 Task: Develop a website for a storytelling podcast, featuring engaging narratives and listener contributions.
Action: Mouse moved to (859, 353)
Screenshot: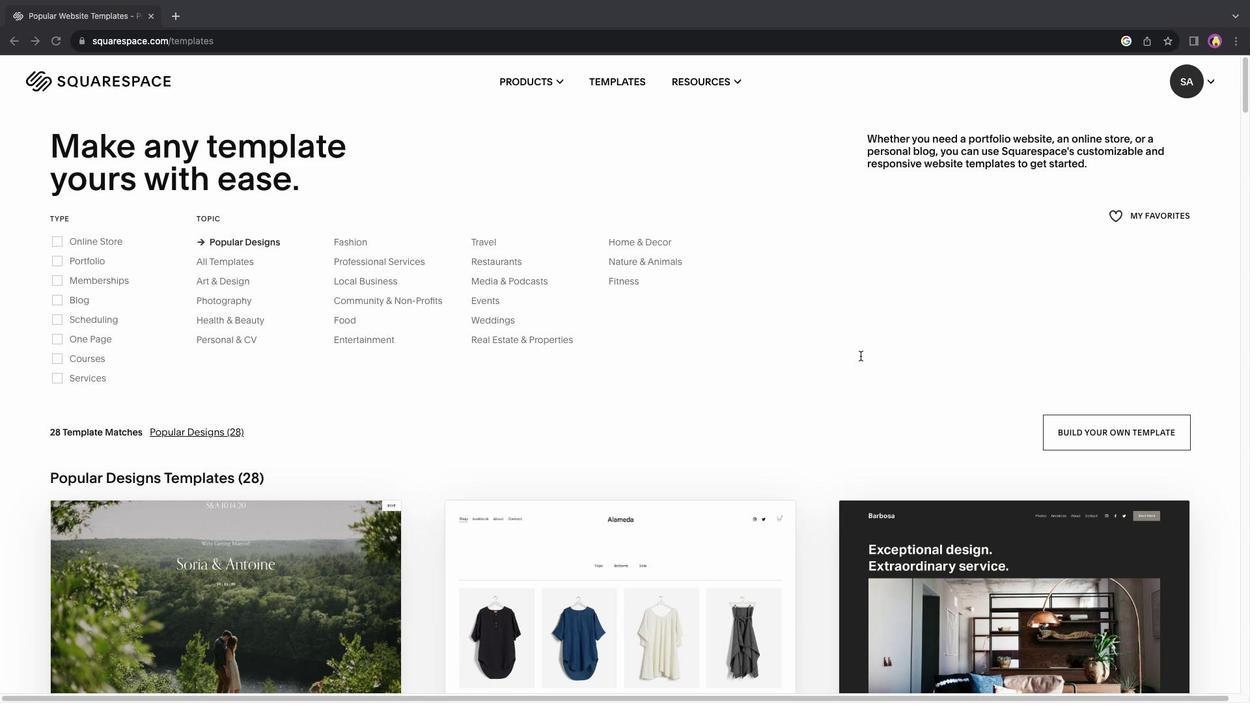 
Action: Mouse pressed left at (859, 353)
Screenshot: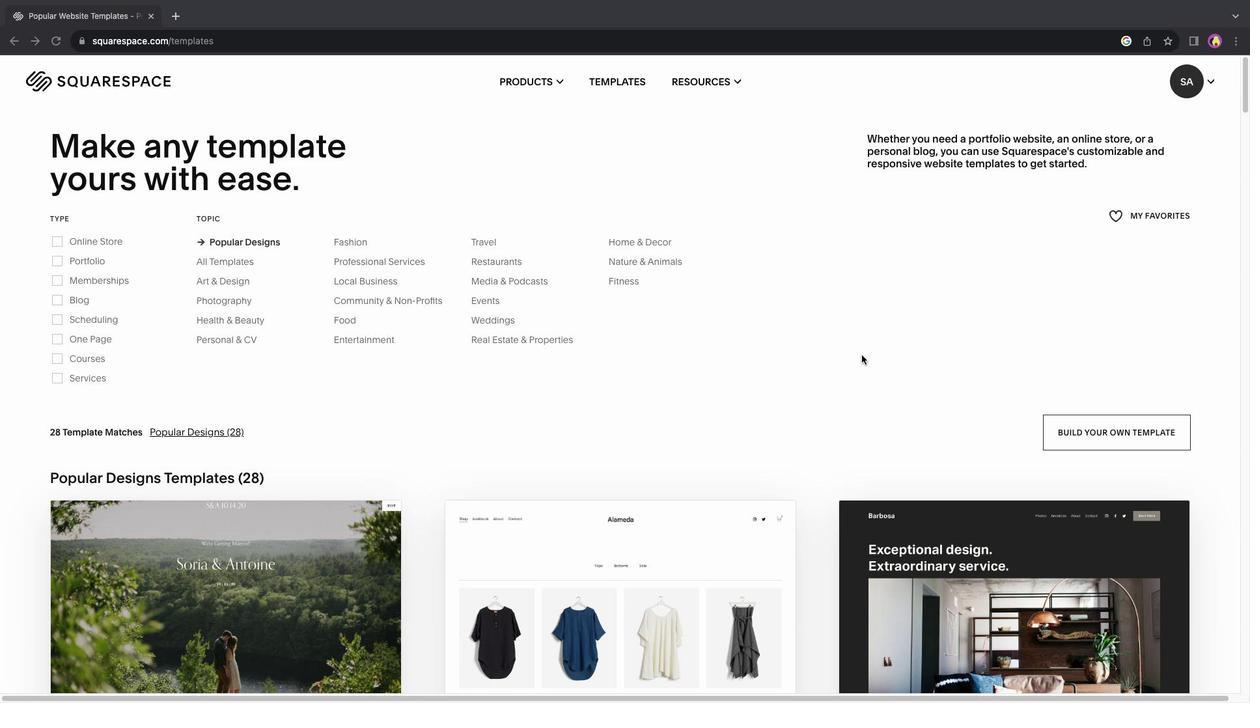 
Action: Mouse moved to (346, 281)
Screenshot: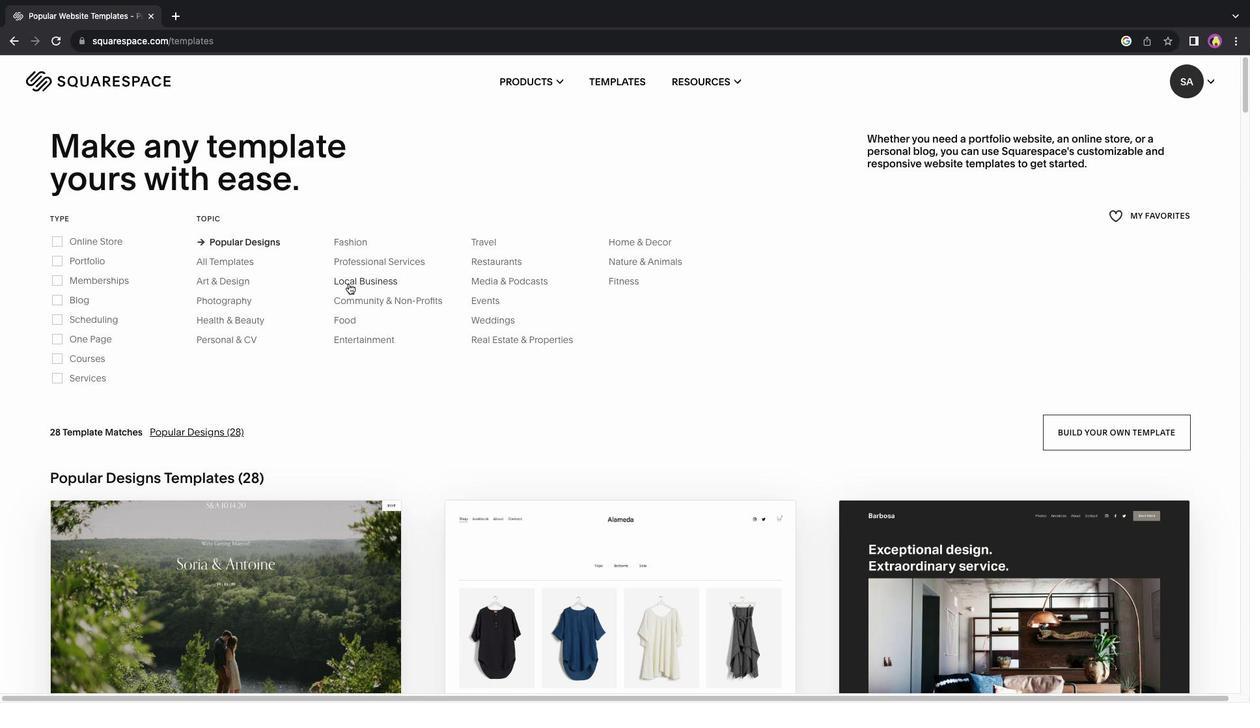 
Action: Mouse scrolled (346, 281) with delta (-1, -1)
Screenshot: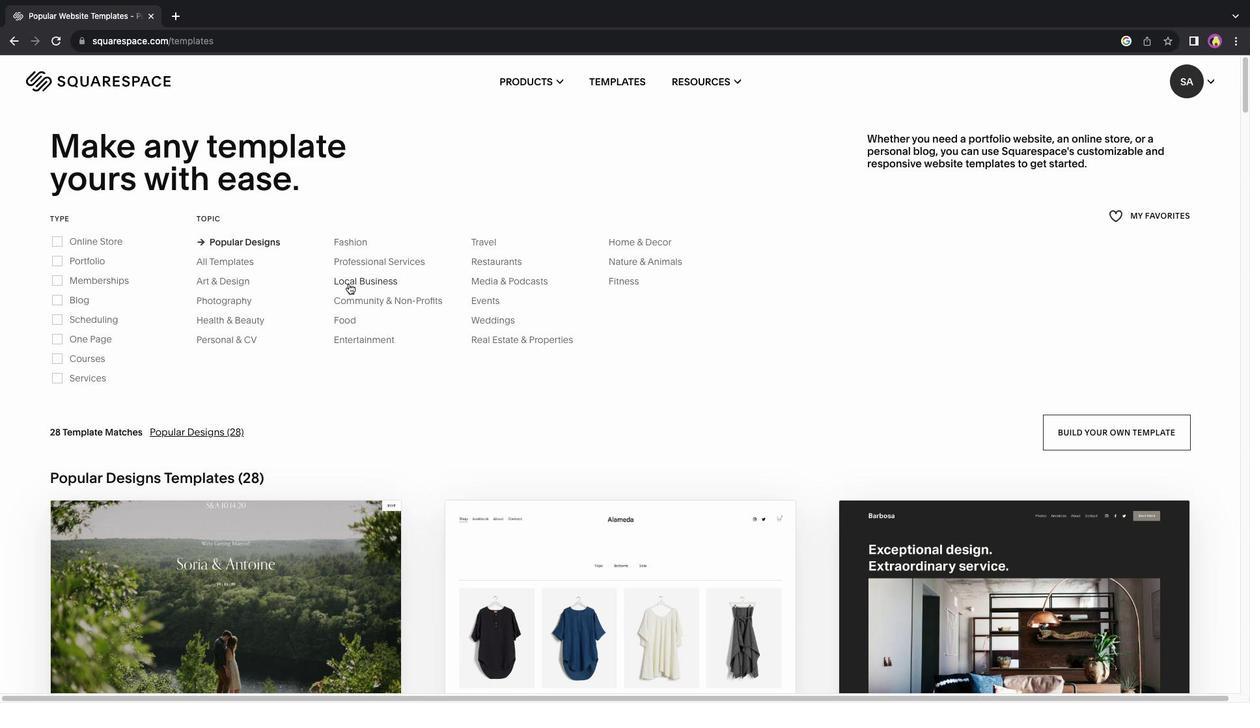 
Action: Mouse scrolled (346, 281) with delta (-1, -1)
Screenshot: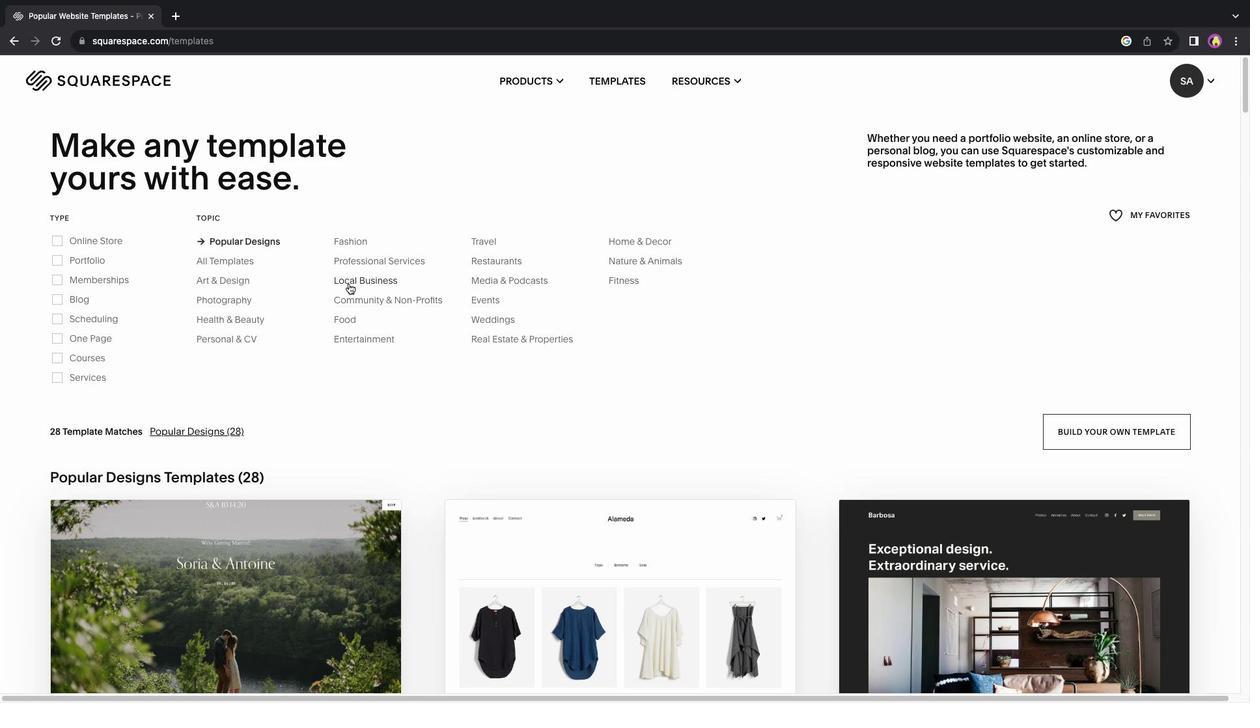 
Action: Mouse moved to (507, 266)
Screenshot: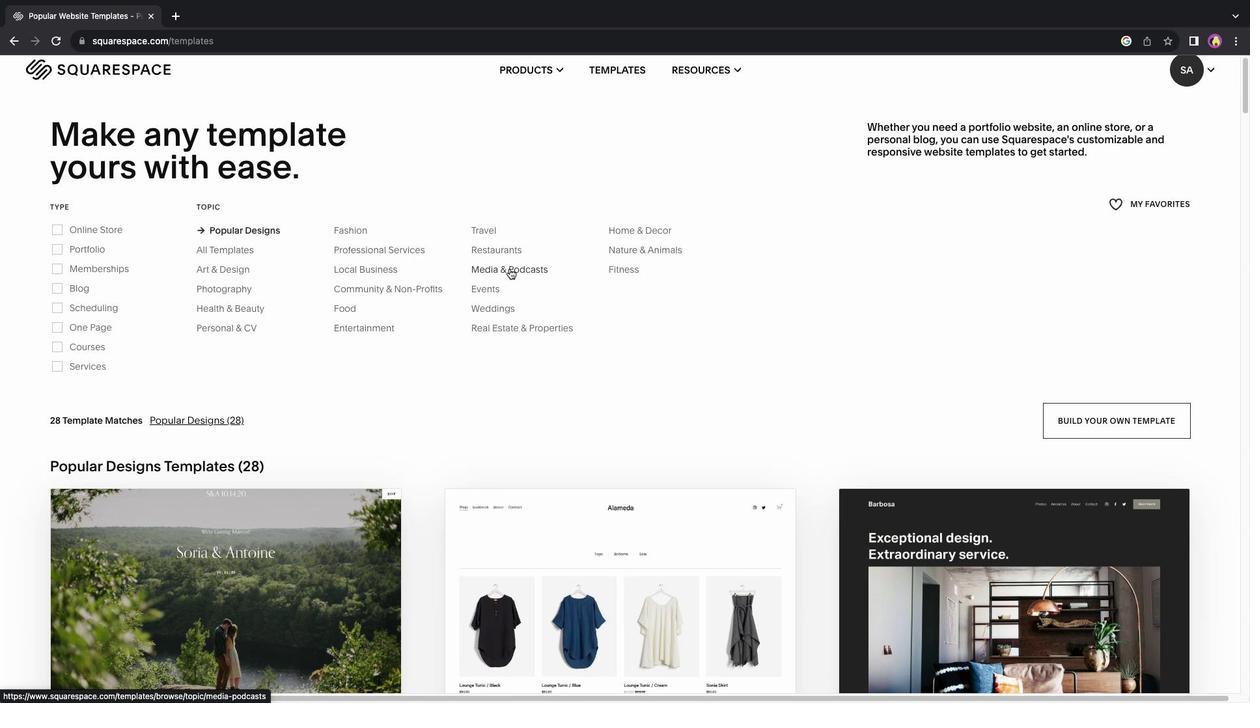 
Action: Mouse pressed left at (507, 266)
Screenshot: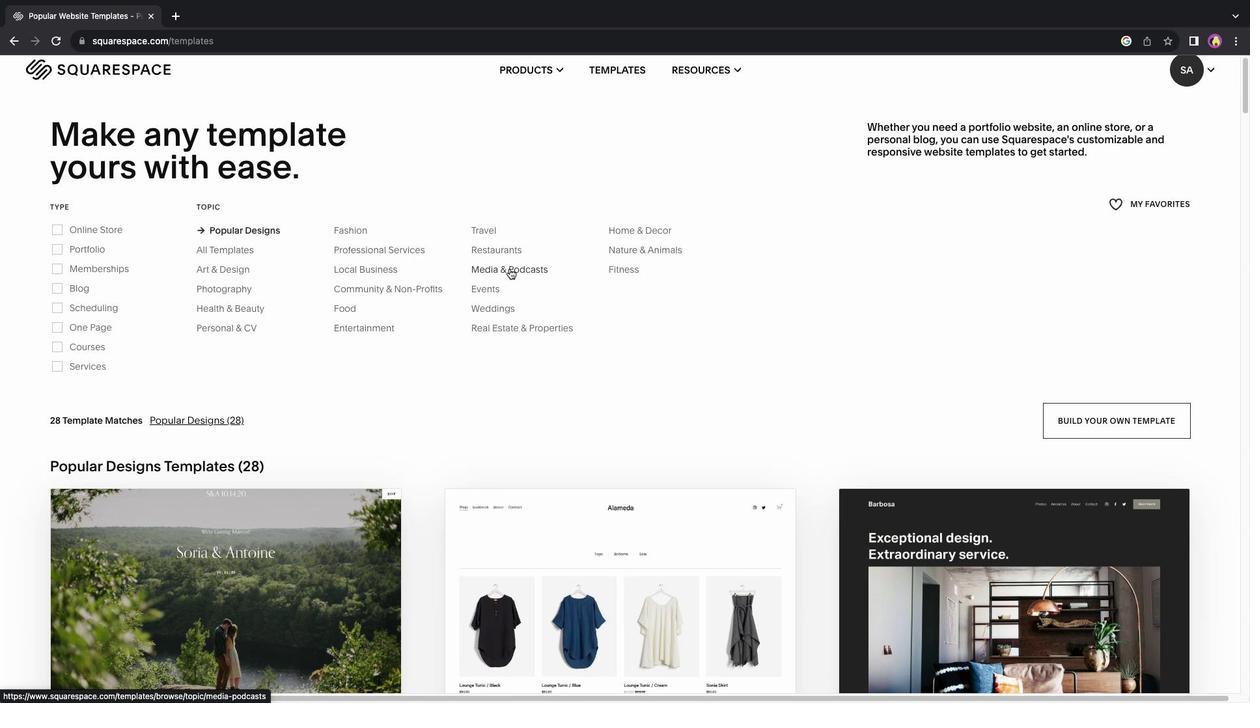 
Action: Mouse moved to (51, 287)
Screenshot: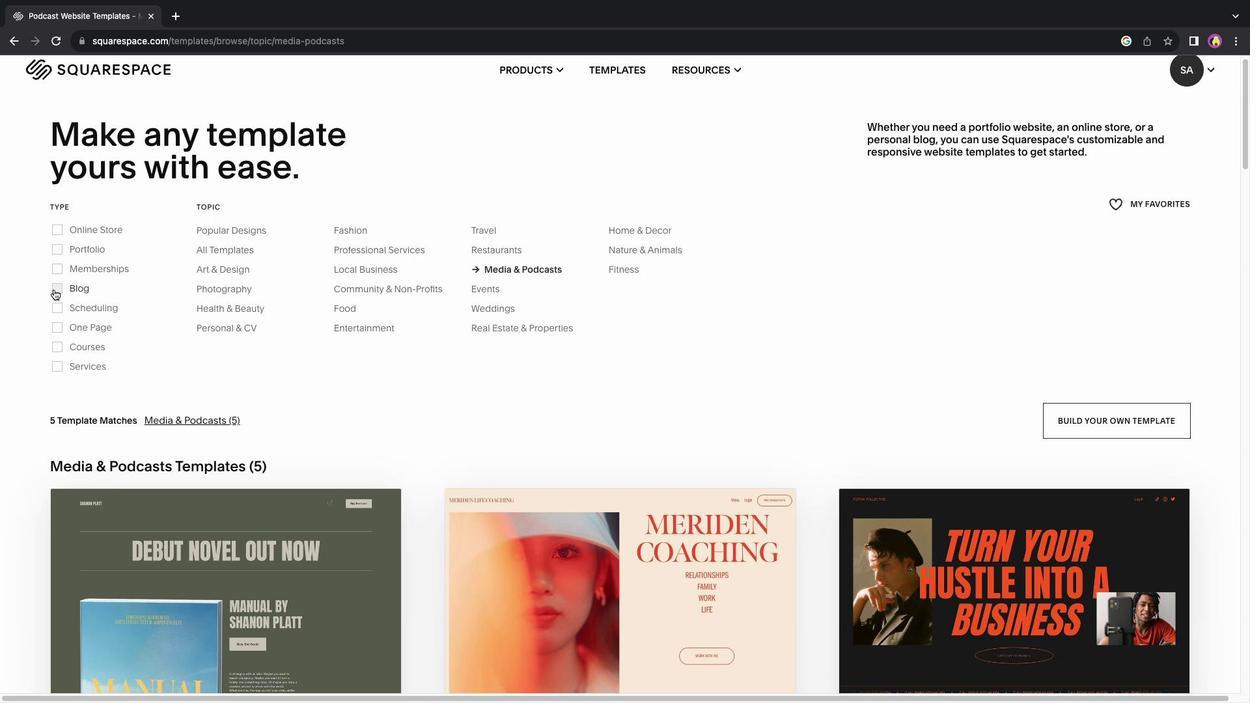 
Action: Mouse pressed left at (51, 287)
Screenshot: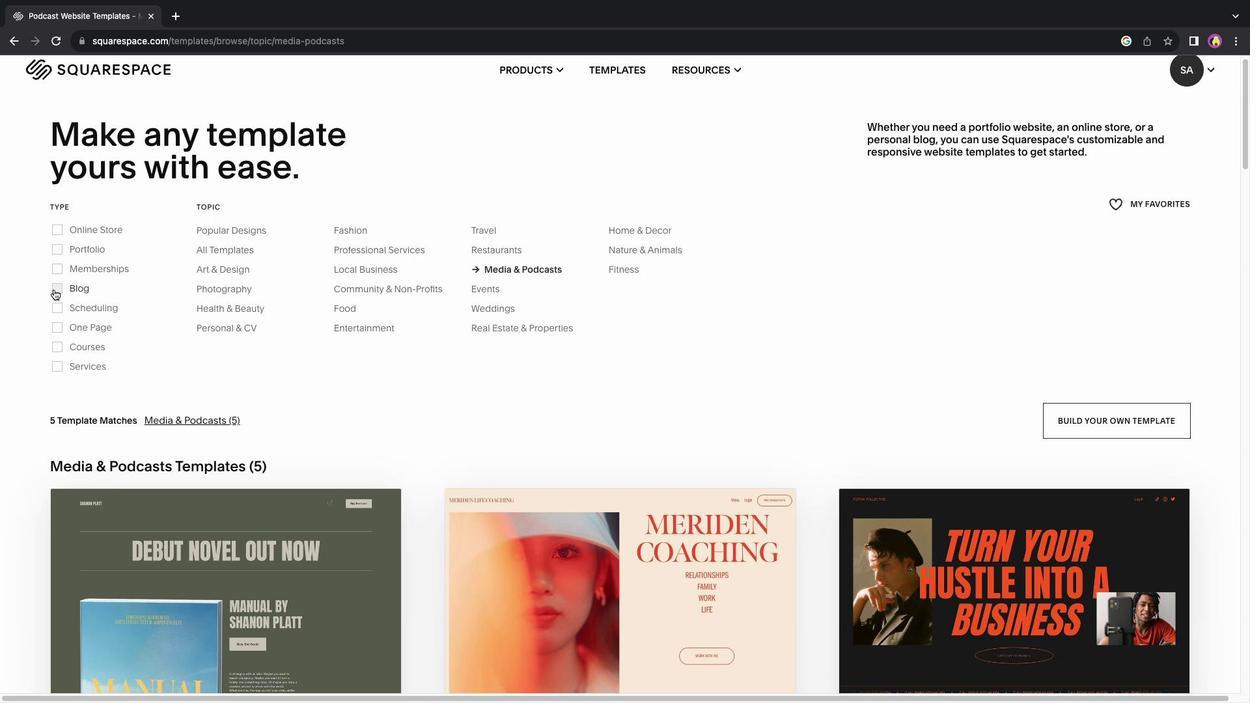 
Action: Mouse moved to (397, 332)
Screenshot: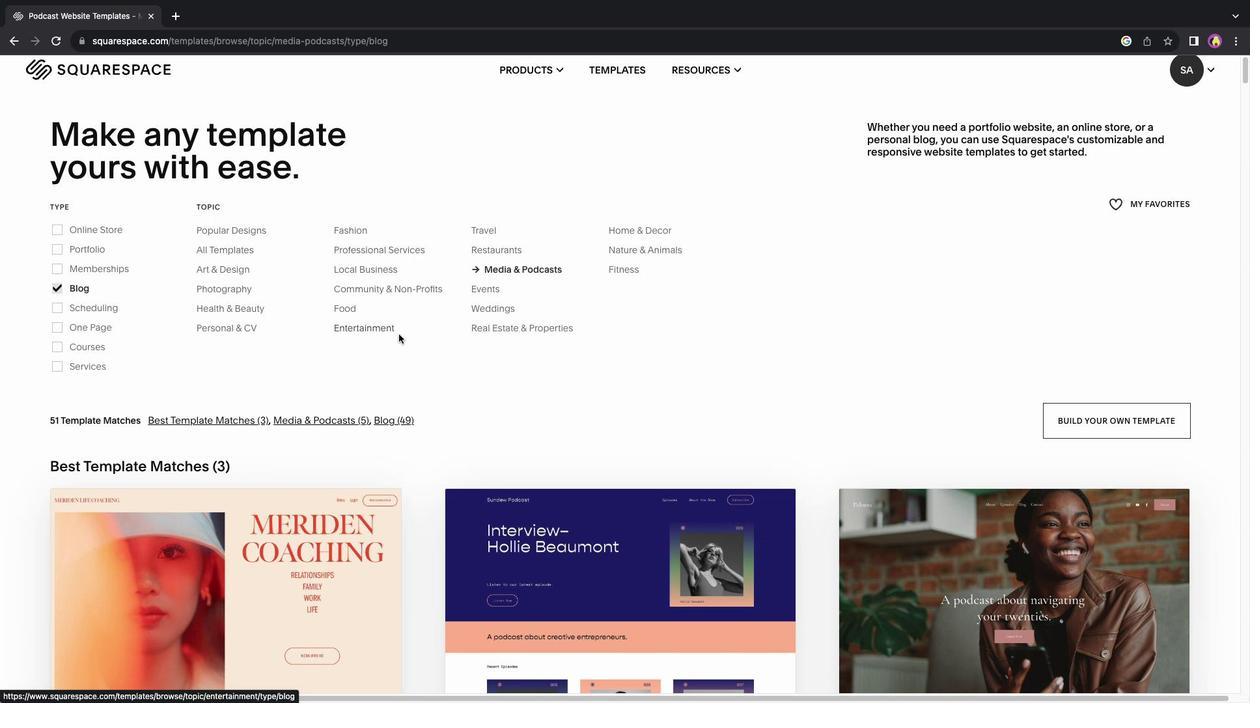 
Action: Mouse scrolled (397, 332) with delta (-1, -1)
Screenshot: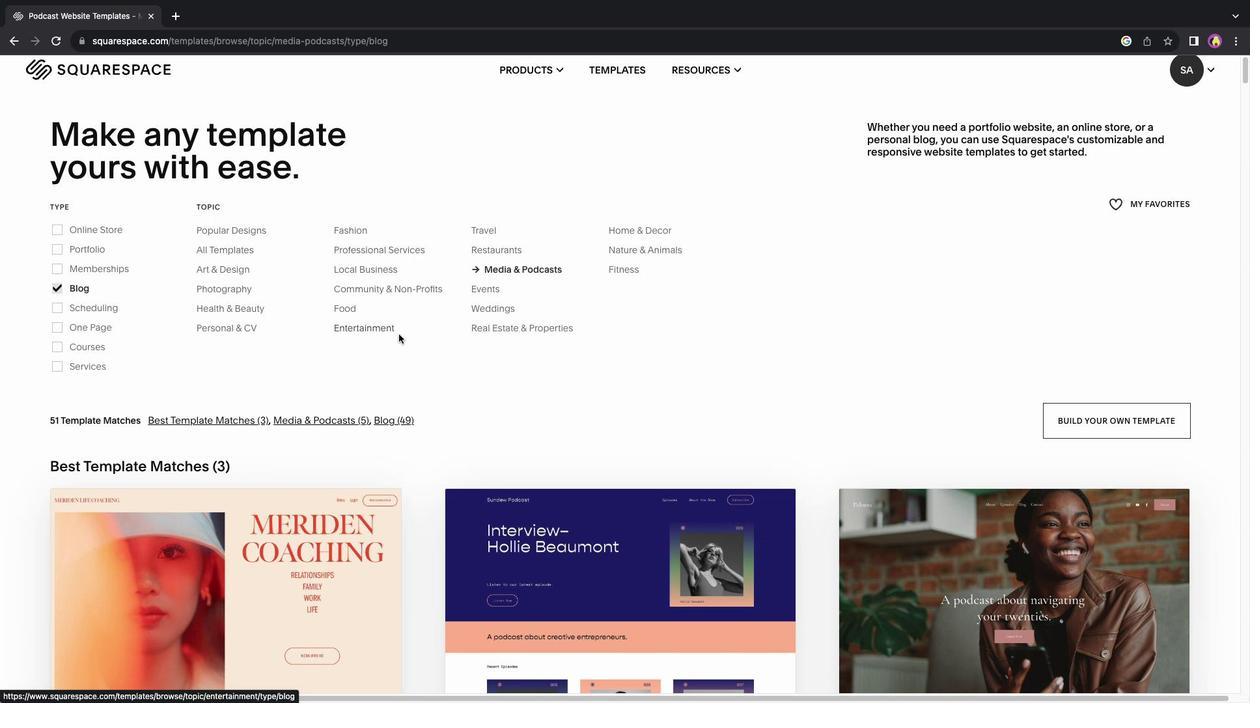 
Action: Mouse scrolled (397, 332) with delta (-1, -1)
Screenshot: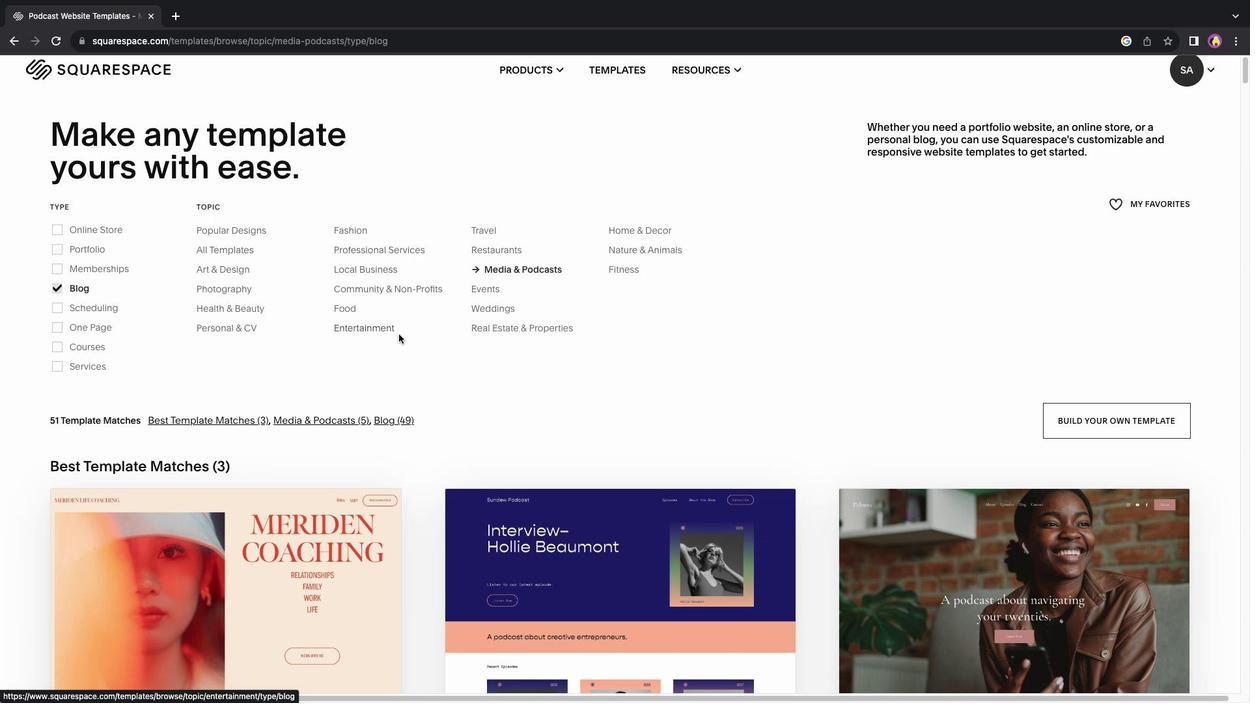 
Action: Mouse scrolled (397, 332) with delta (-1, -3)
Screenshot: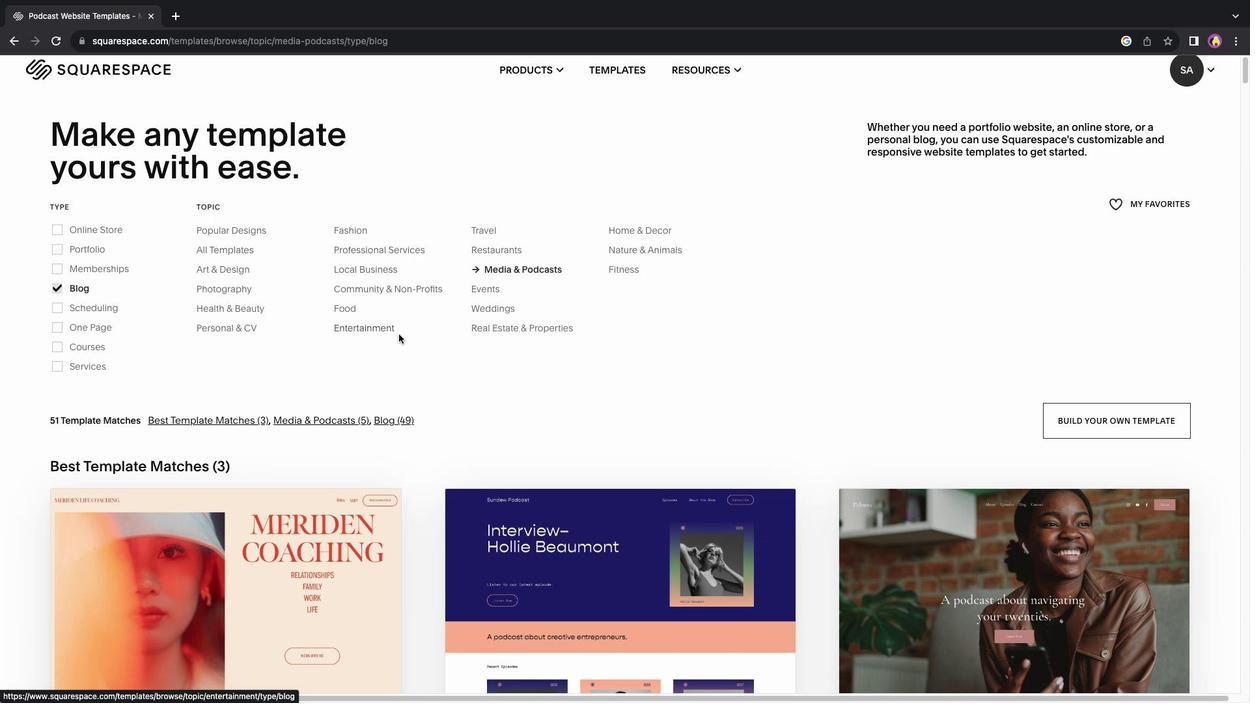 
Action: Mouse scrolled (397, 332) with delta (-1, -4)
Screenshot: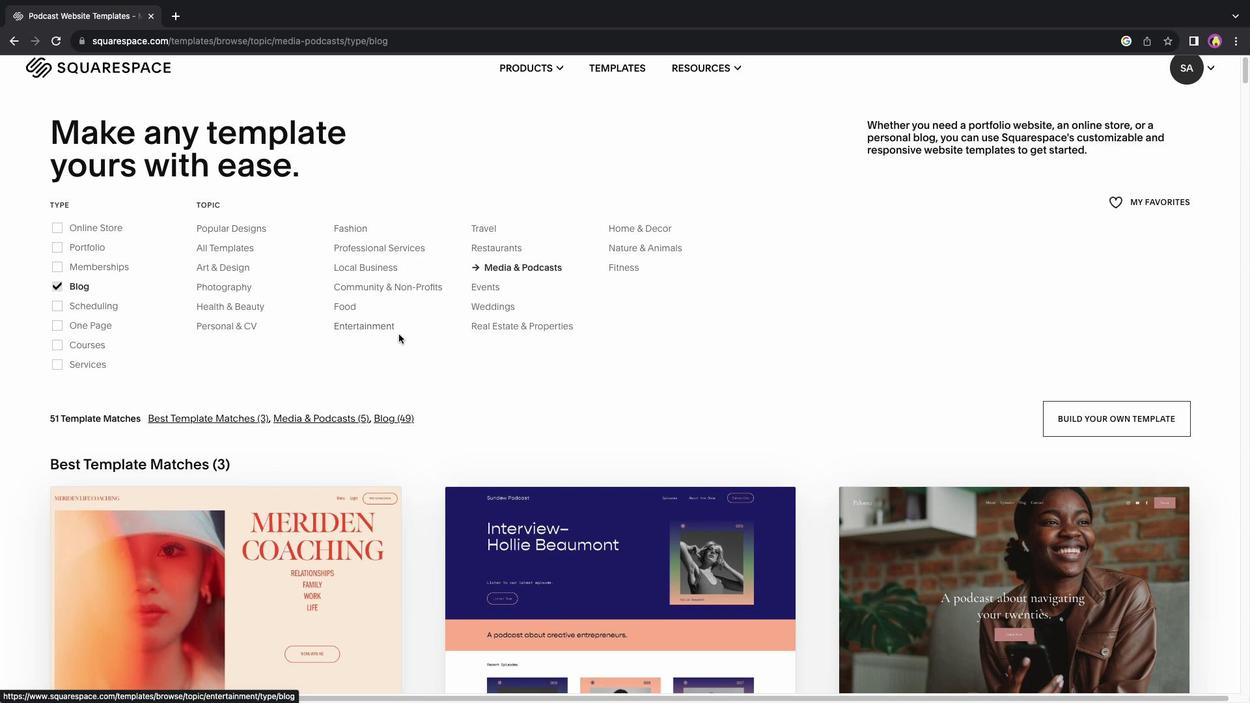 
Action: Mouse scrolled (397, 332) with delta (-1, -4)
Screenshot: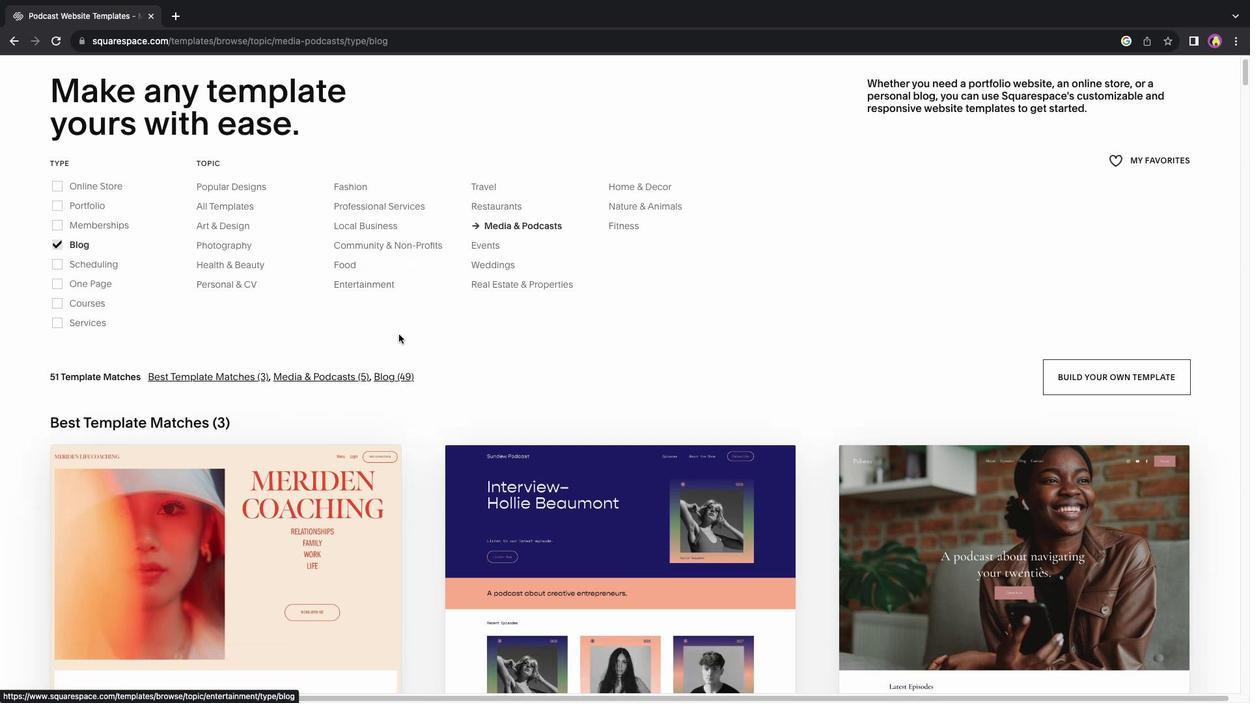 
Action: Mouse moved to (384, 315)
Screenshot: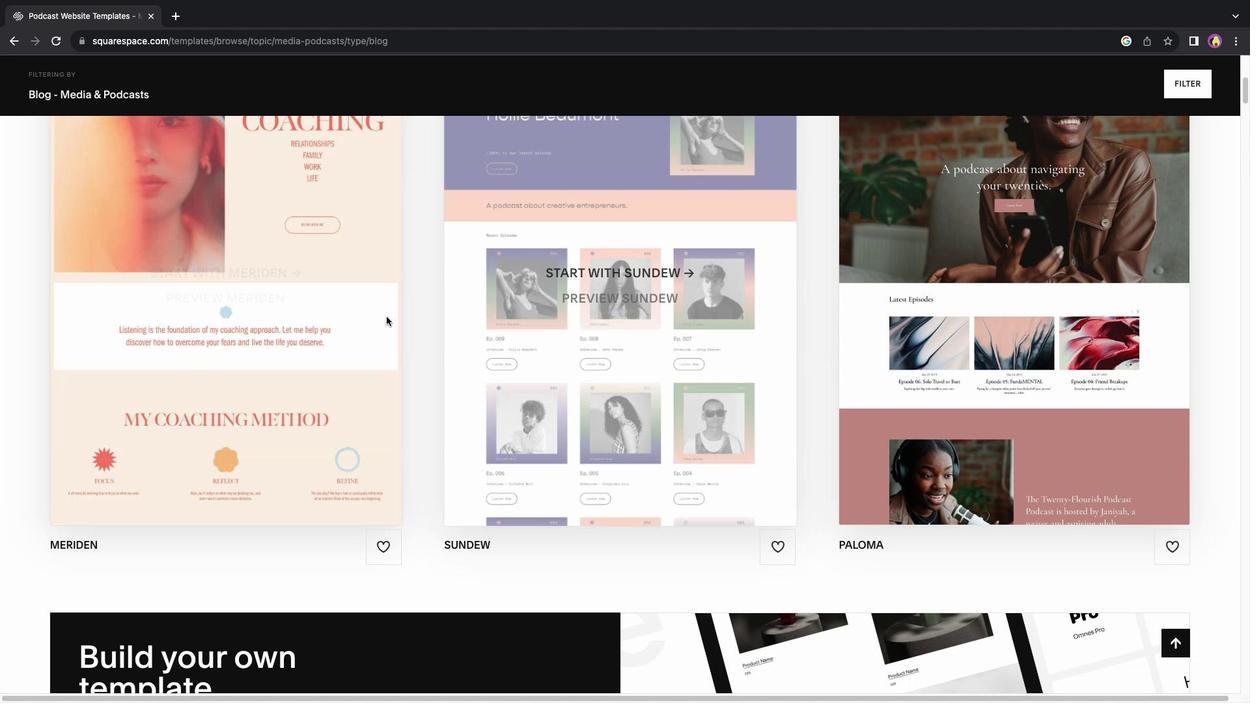 
Action: Mouse scrolled (384, 315) with delta (-1, 0)
Screenshot: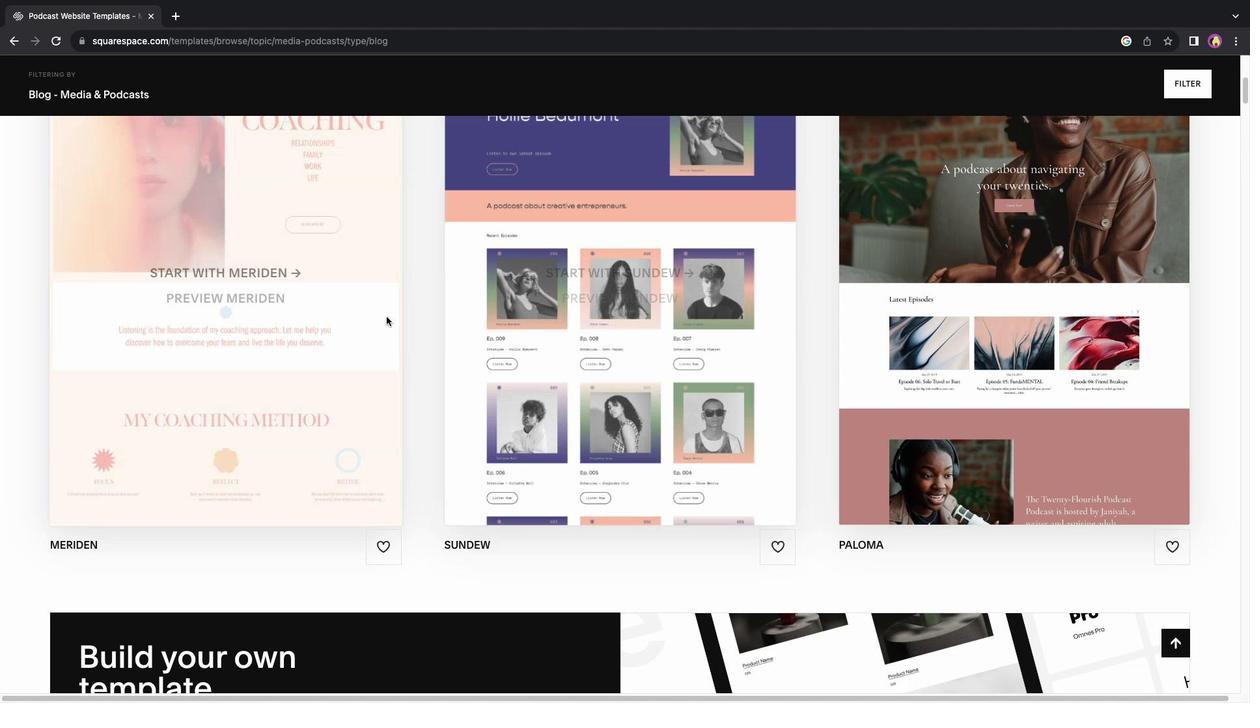 
Action: Mouse scrolled (384, 315) with delta (-1, 0)
Screenshot: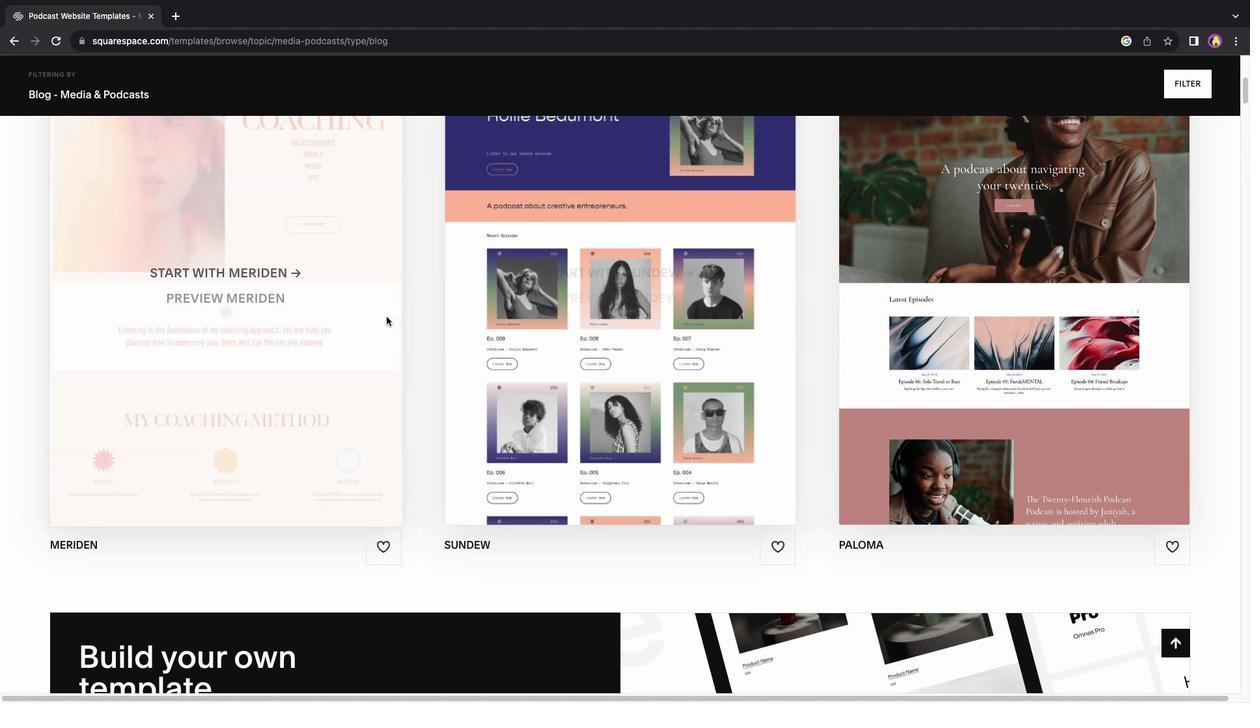 
Action: Mouse scrolled (384, 315) with delta (-1, 0)
Screenshot: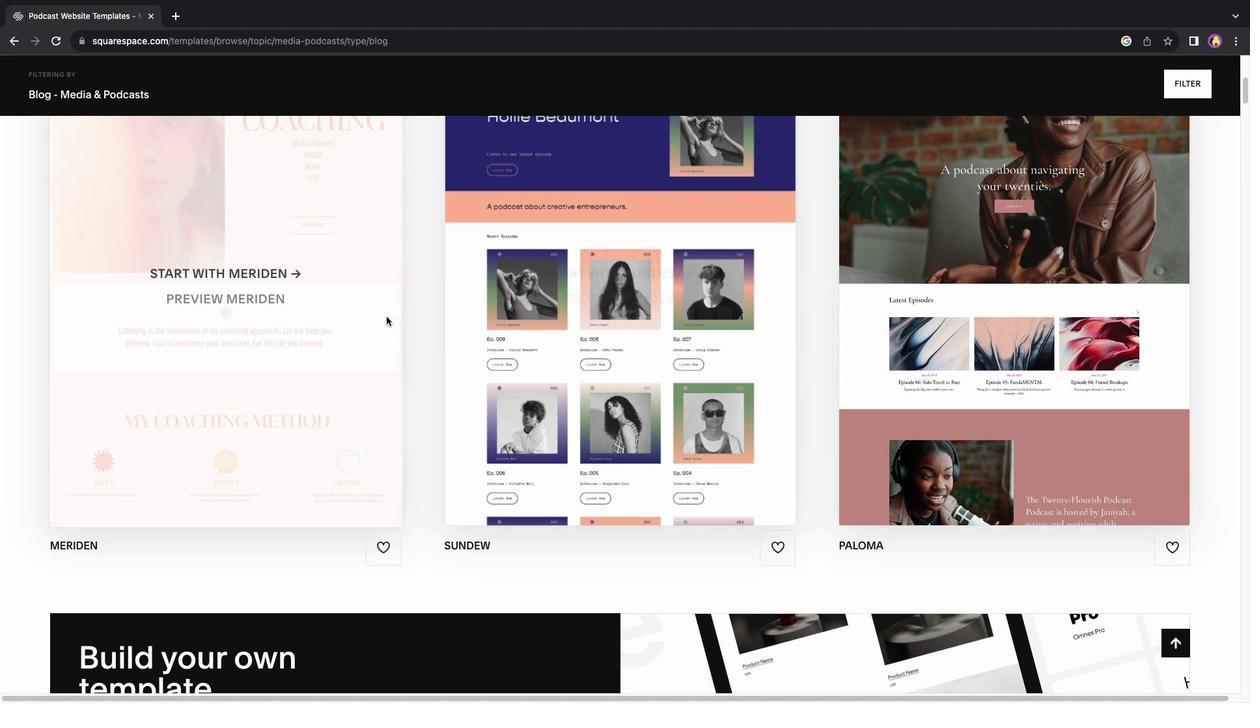 
Action: Mouse moved to (761, 303)
Screenshot: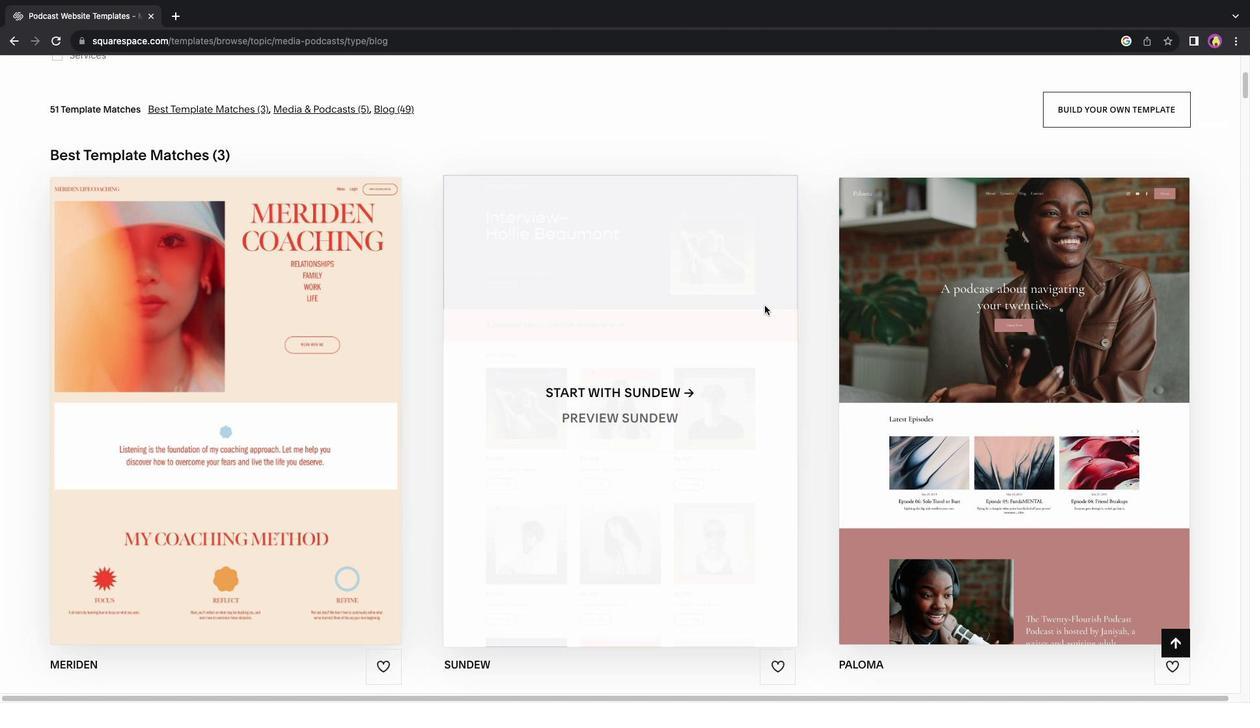 
Action: Mouse scrolled (761, 303) with delta (-1, 0)
Screenshot: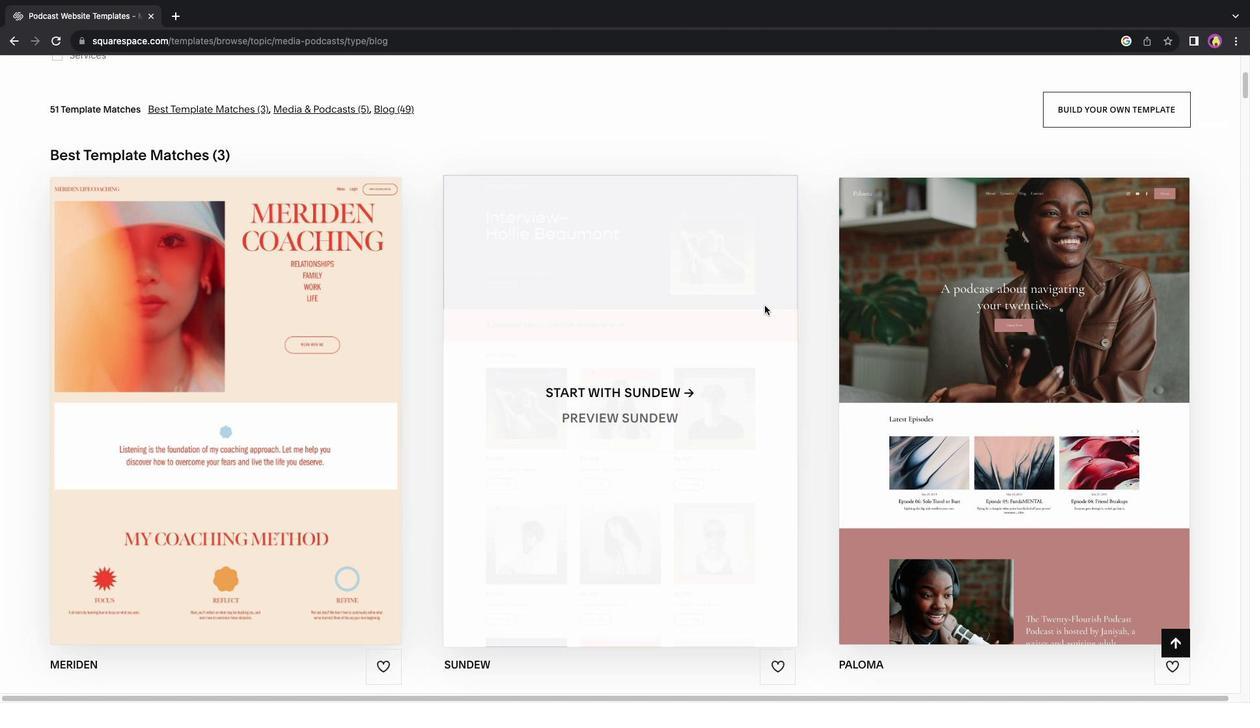 
Action: Mouse moved to (767, 304)
Screenshot: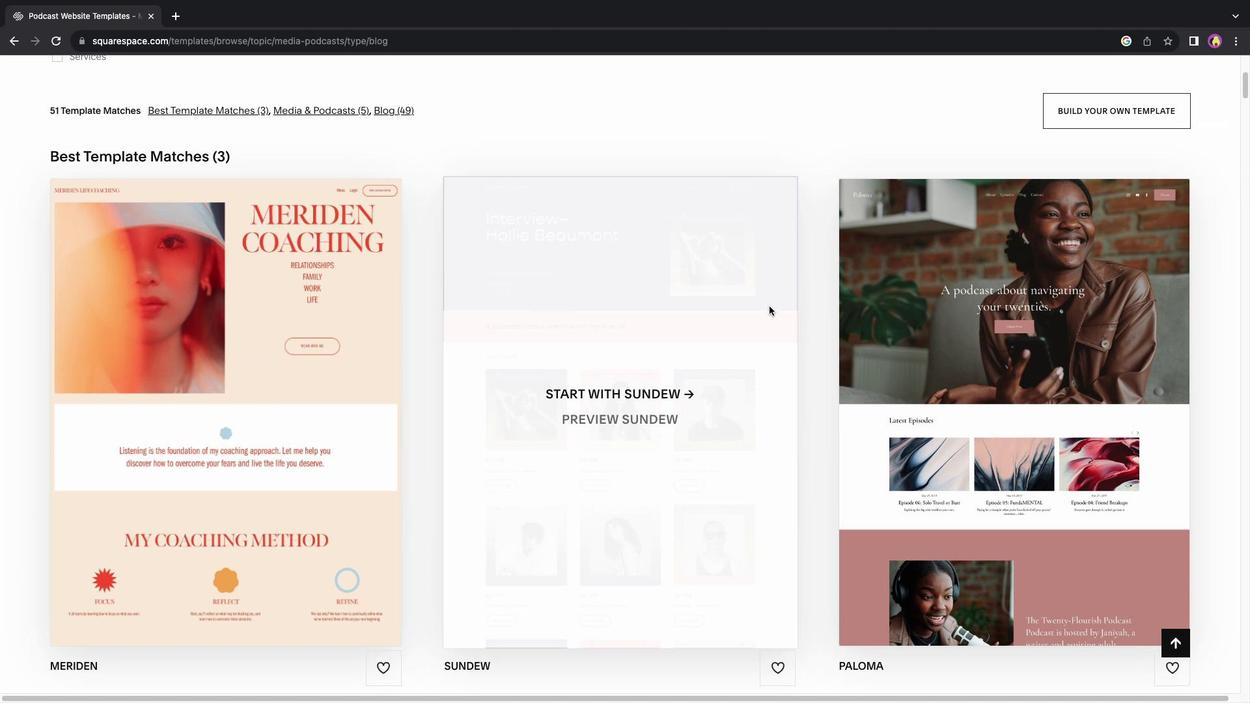 
Action: Mouse scrolled (767, 304) with delta (-1, 0)
Screenshot: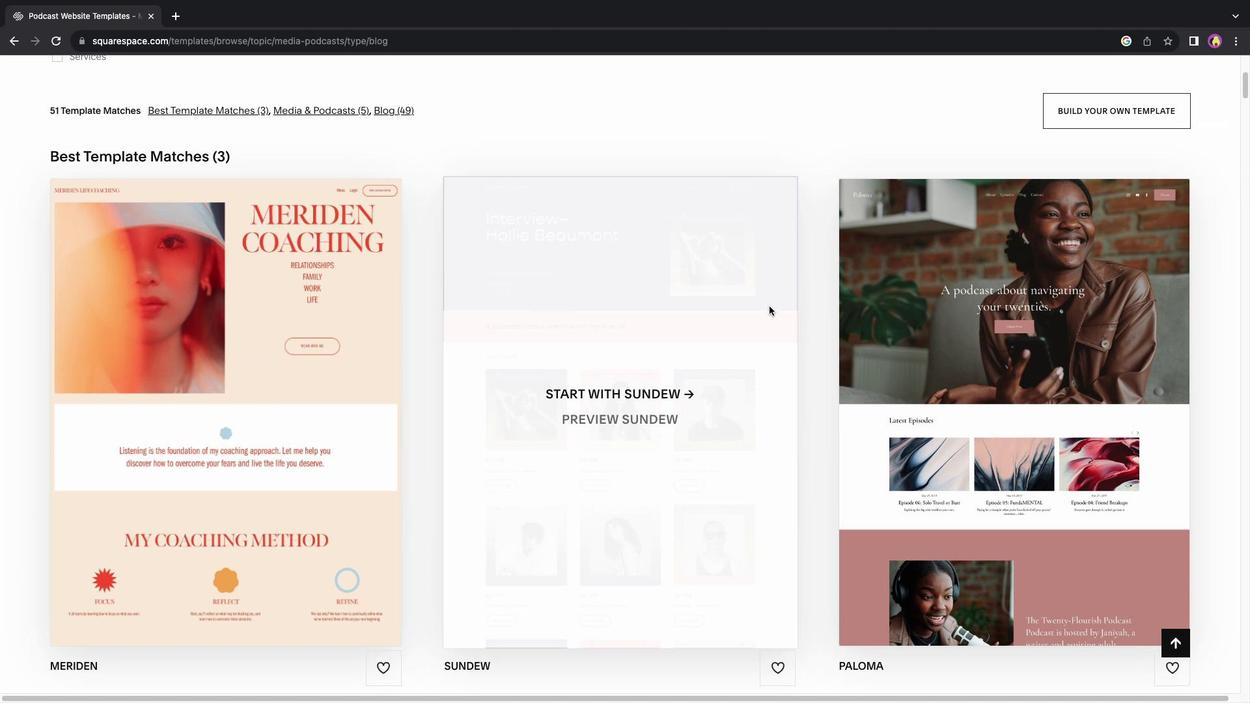 
Action: Mouse moved to (779, 304)
Screenshot: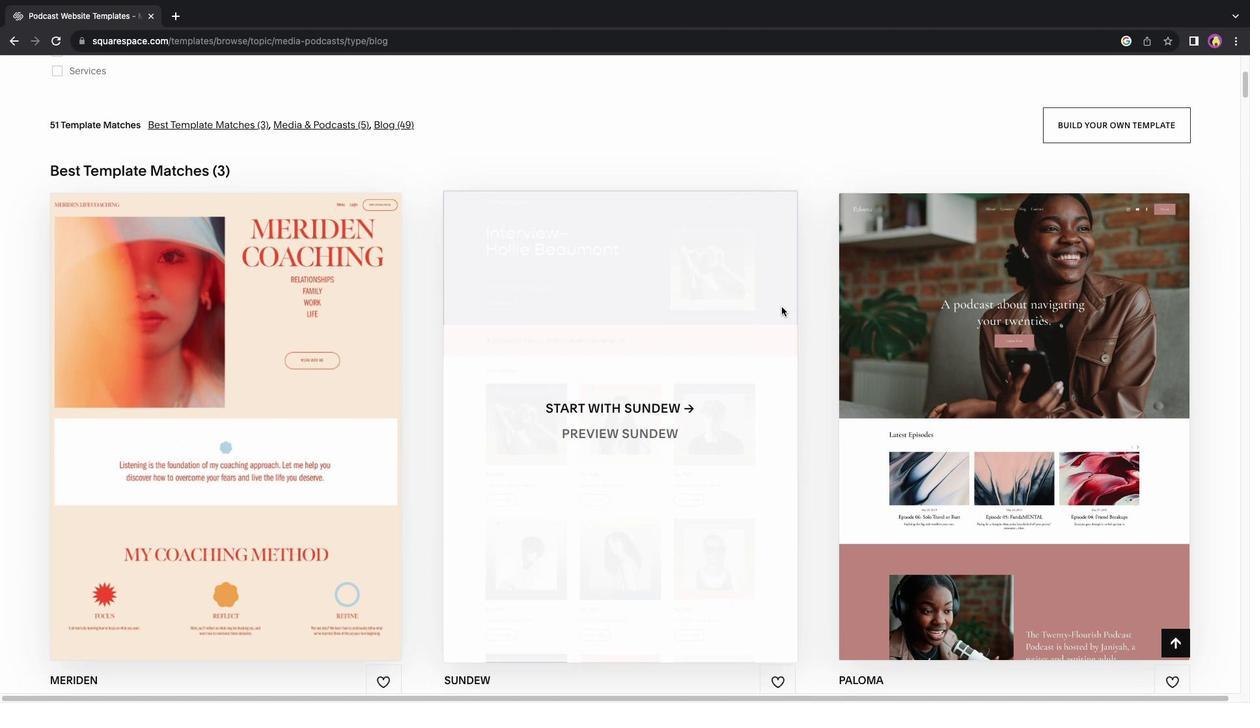 
Action: Mouse scrolled (779, 304) with delta (-1, -1)
Screenshot: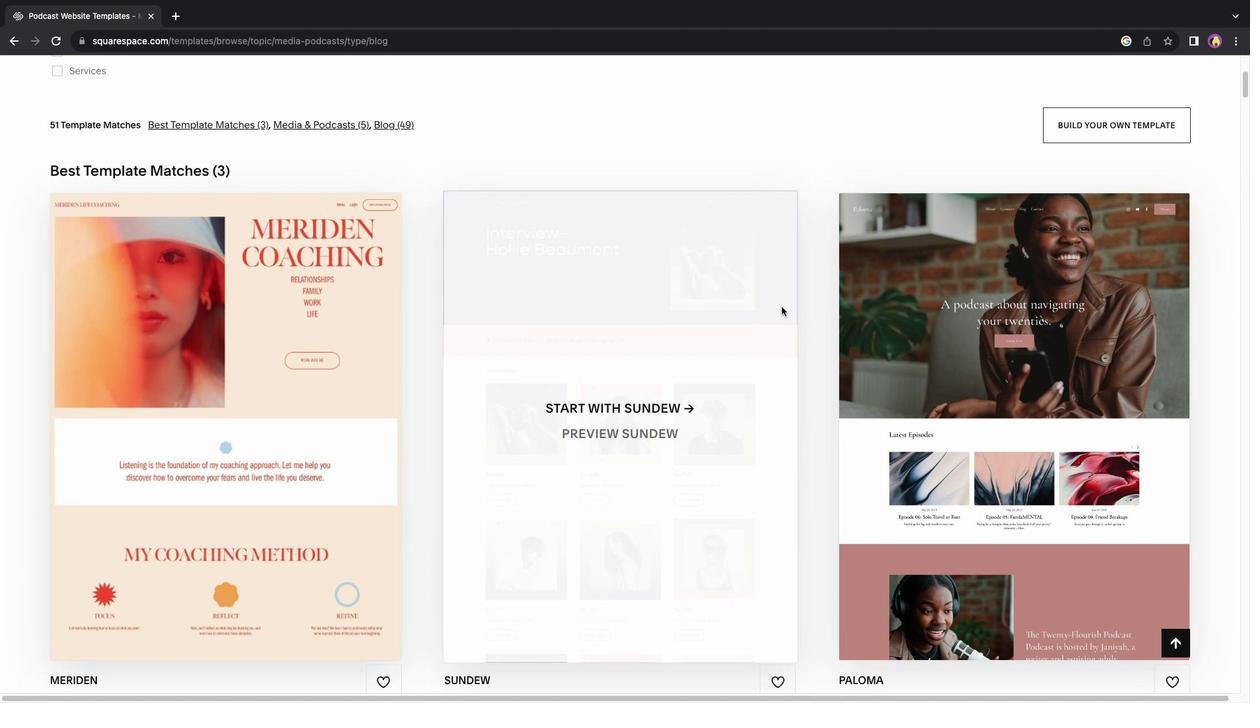 
Action: Mouse scrolled (779, 304) with delta (-1, -1)
Screenshot: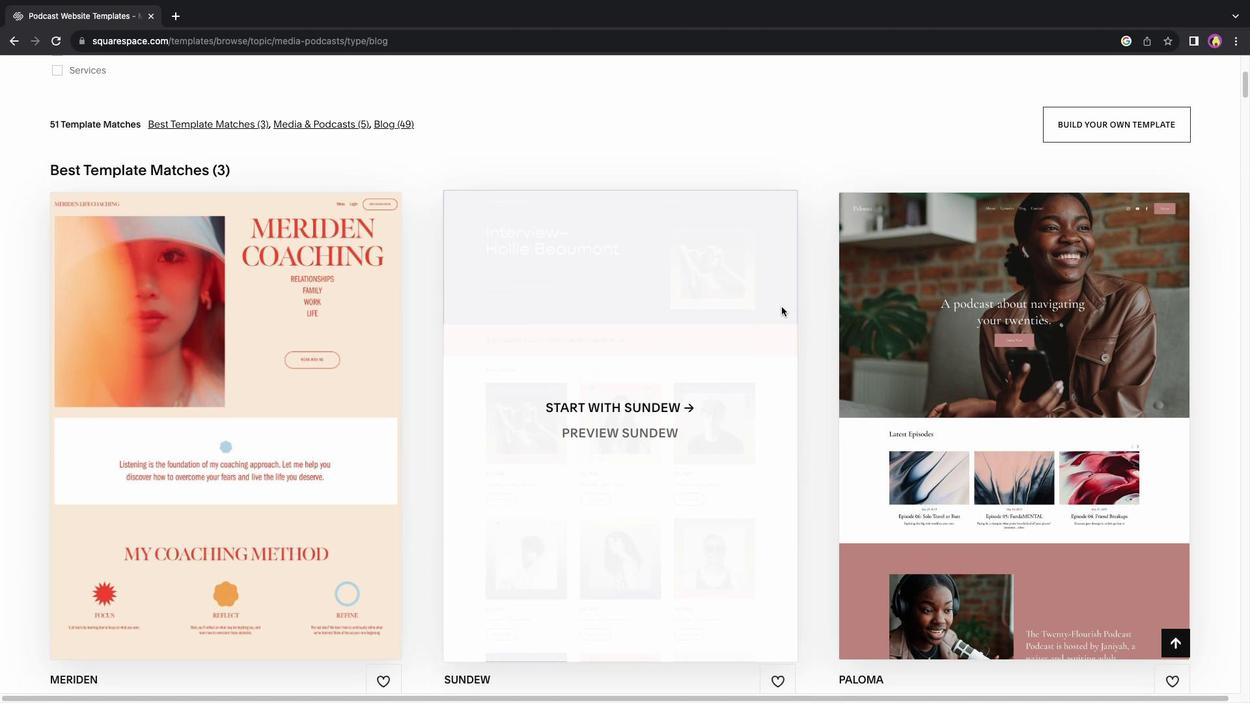 
Action: Mouse scrolled (779, 304) with delta (-1, -3)
Screenshot: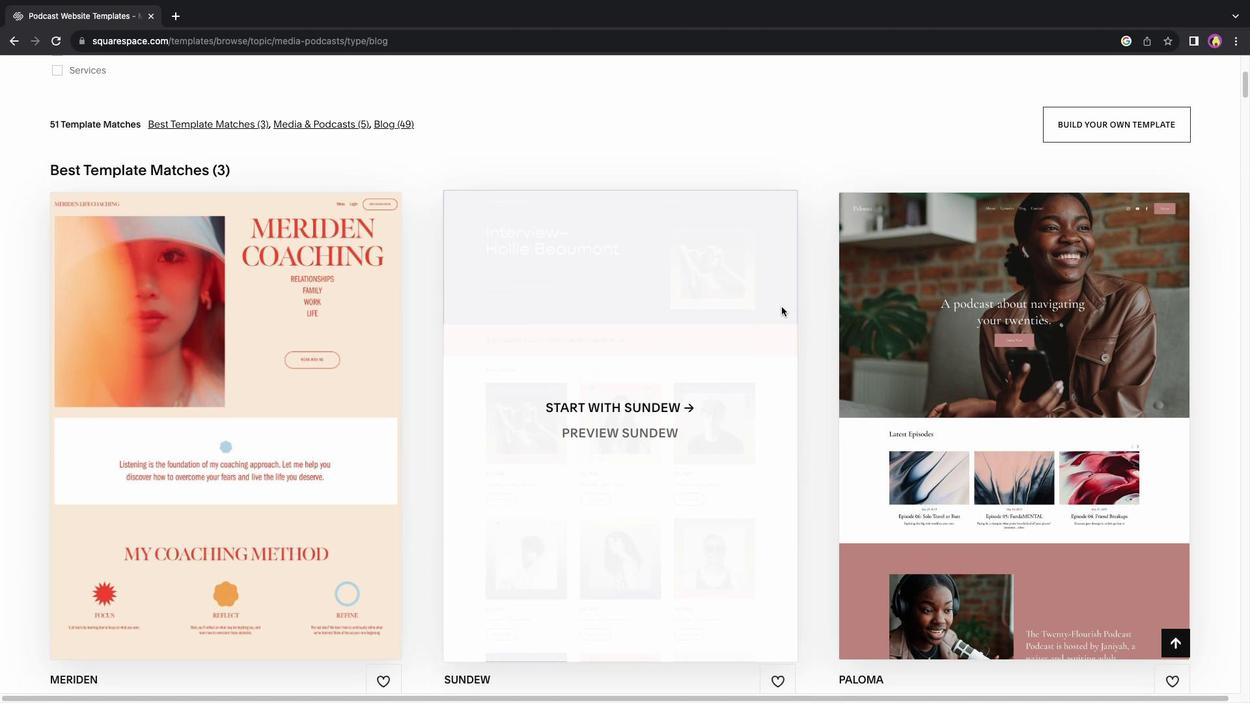 
Action: Mouse moved to (257, 287)
Screenshot: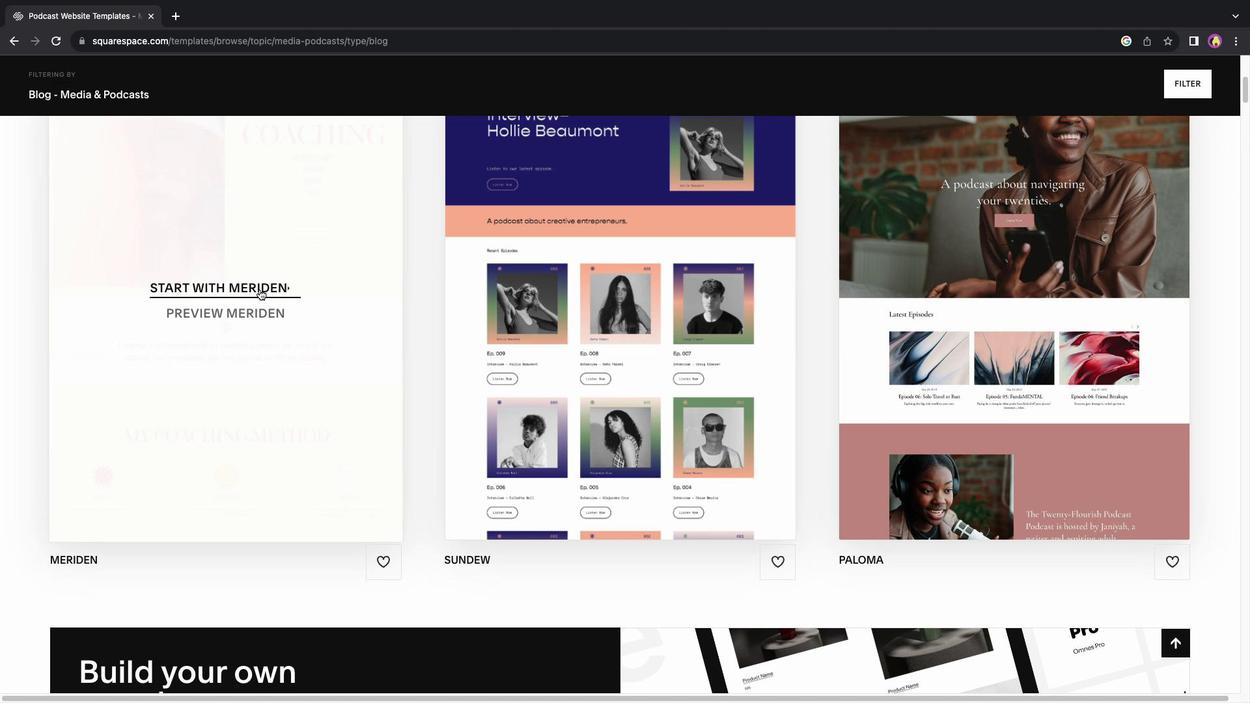 
Action: Mouse pressed left at (257, 287)
Screenshot: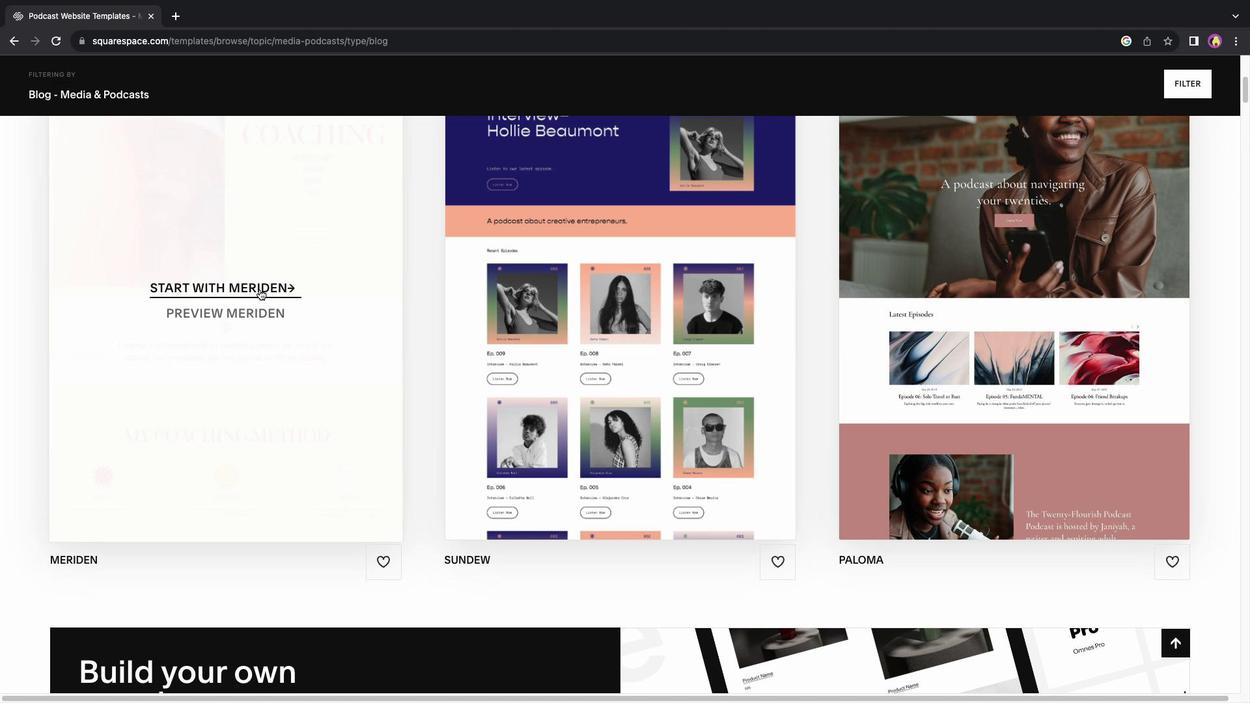 
Action: Mouse moved to (440, 361)
Screenshot: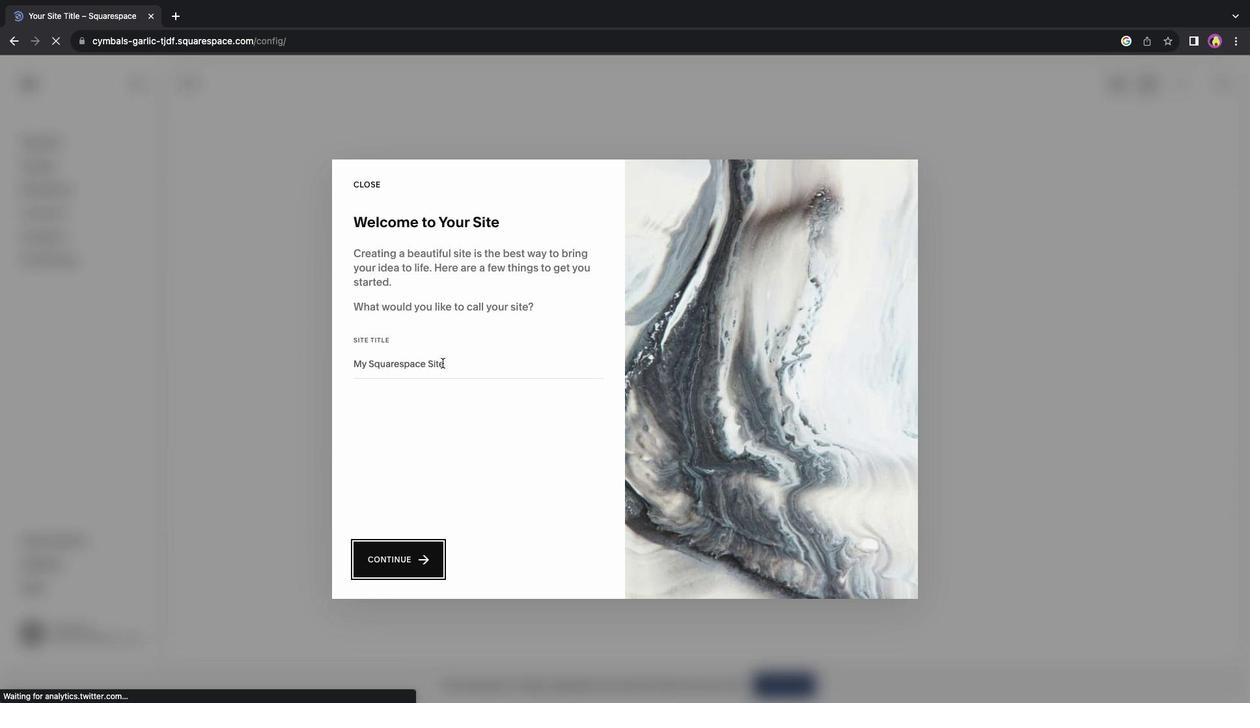 
Action: Mouse pressed left at (440, 361)
Screenshot: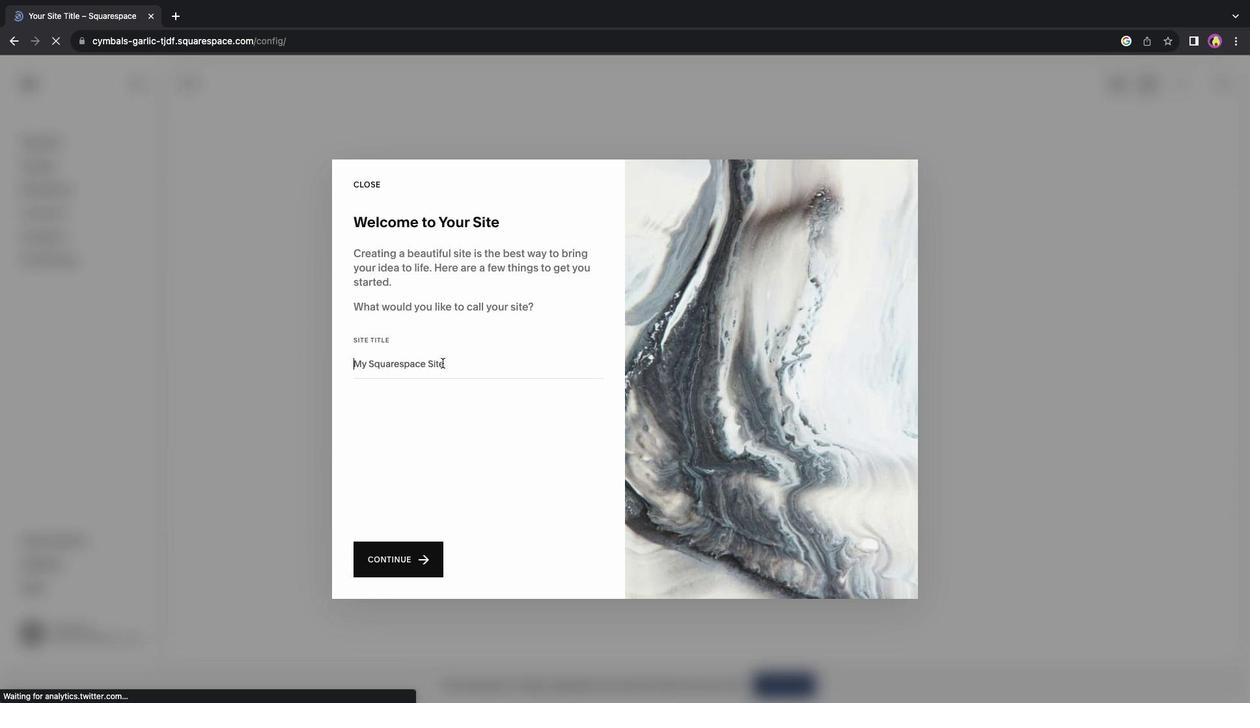 
Action: Key pressed 'F''R''I''D''A''Y'Key.space'S''T''O''R''Y''T''E''L''L''E''R''S'
Screenshot: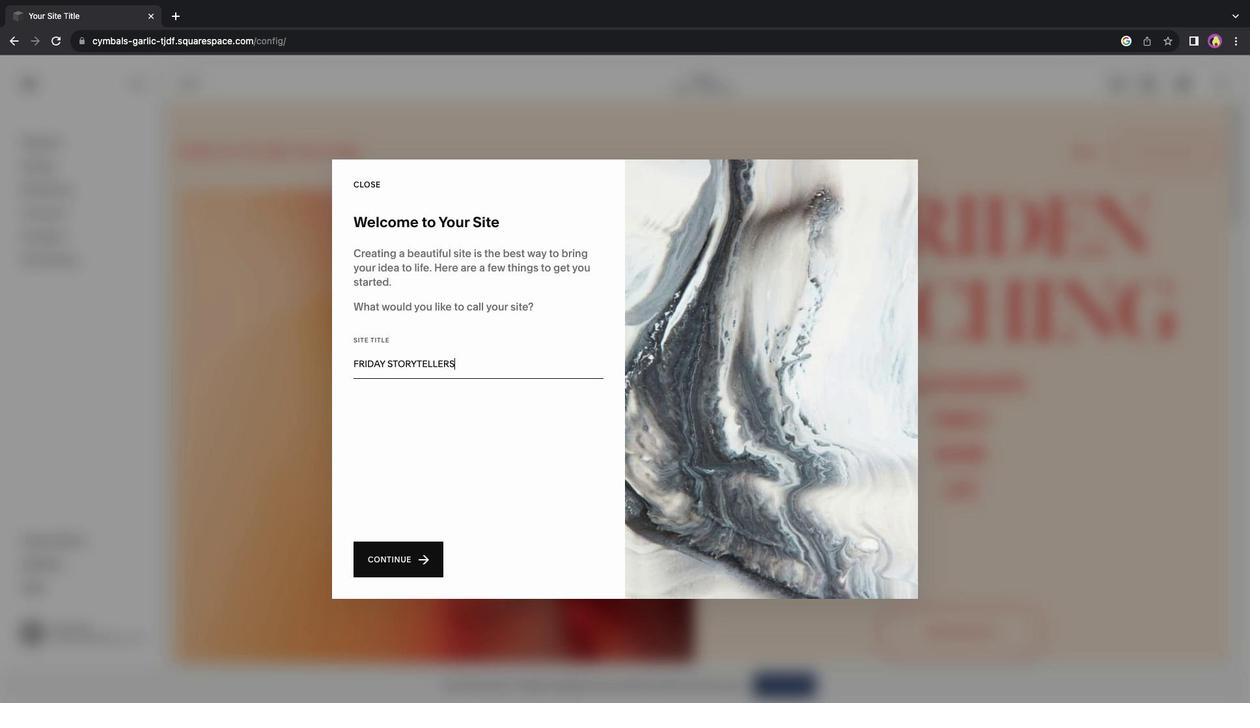 
Action: Mouse moved to (393, 558)
Screenshot: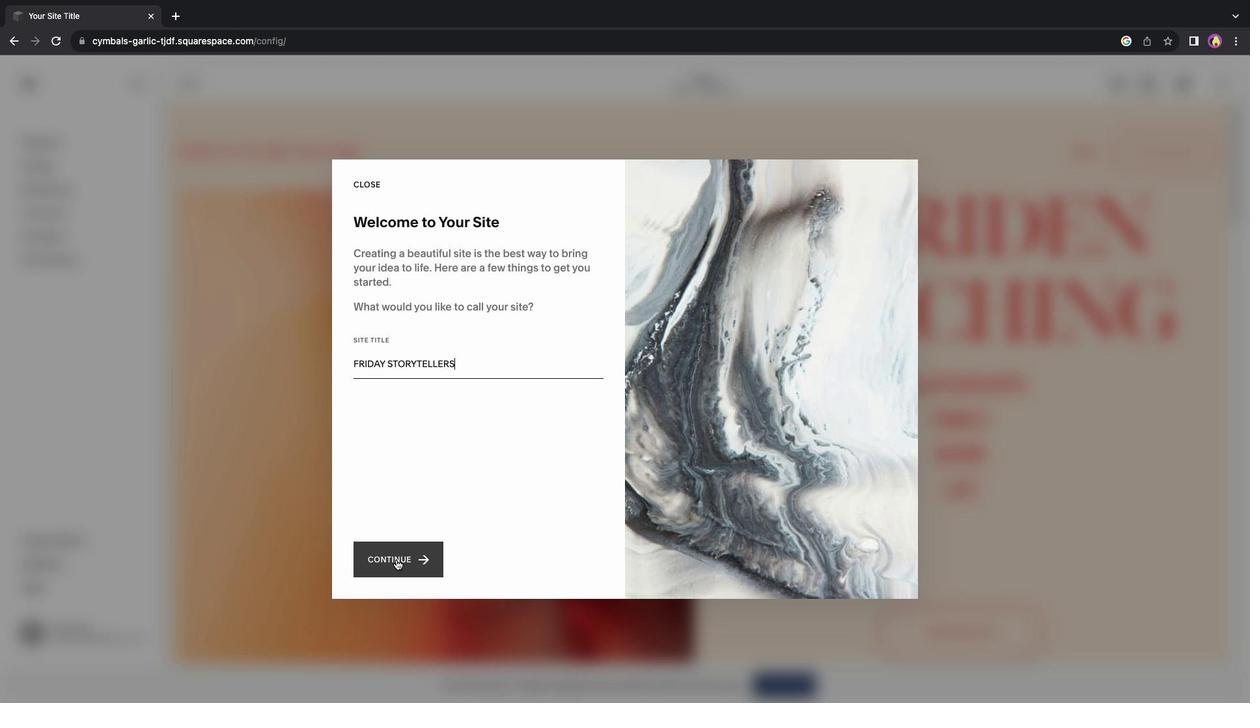 
Action: Mouse pressed left at (393, 558)
Screenshot: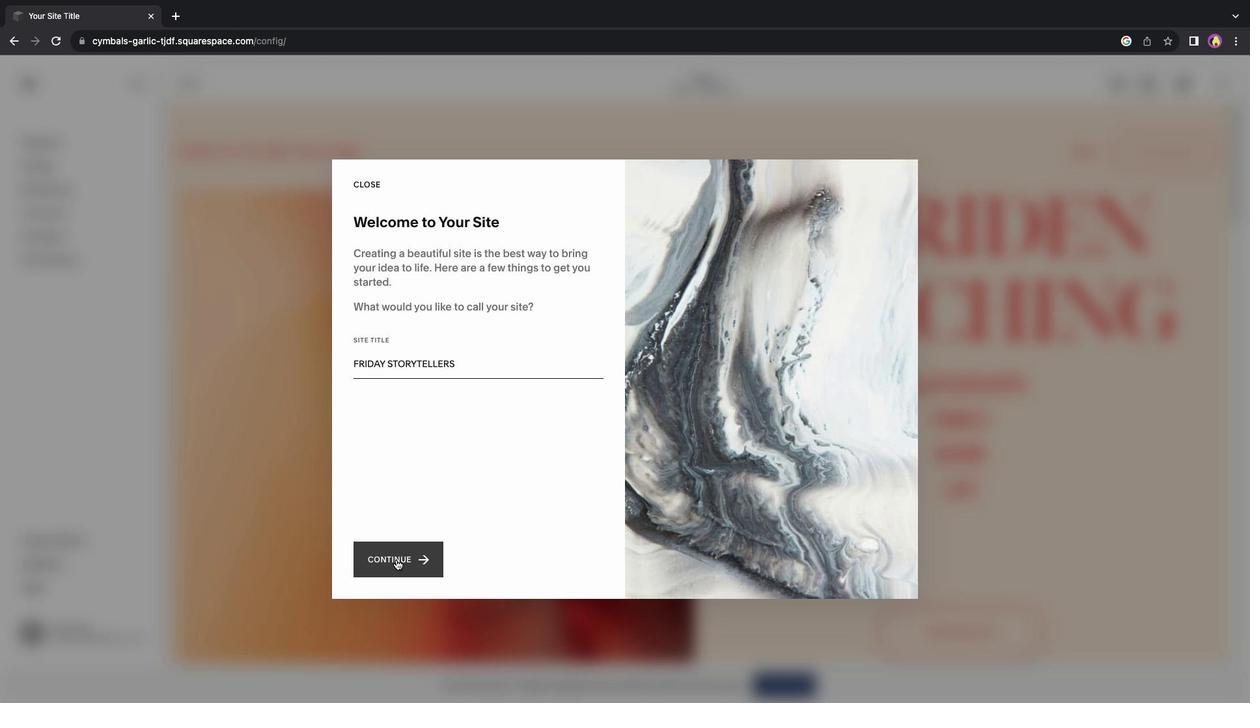 
Action: Mouse moved to (592, 559)
Screenshot: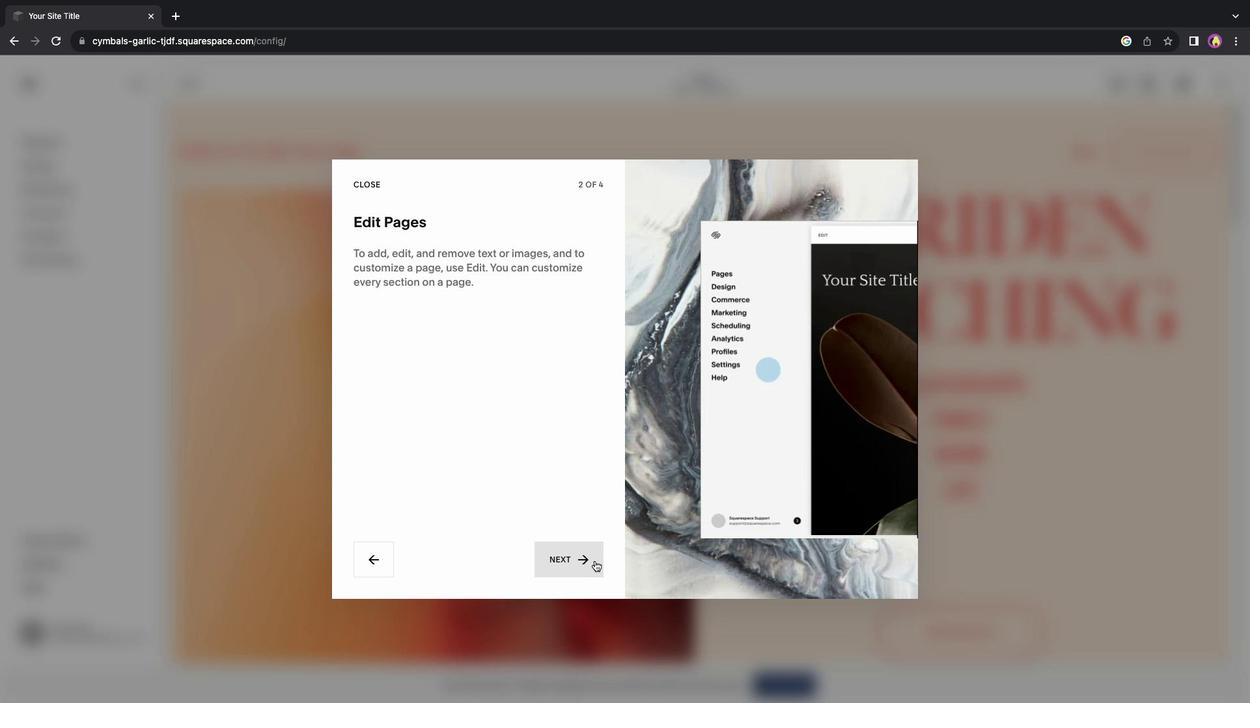 
Action: Mouse pressed left at (592, 559)
Screenshot: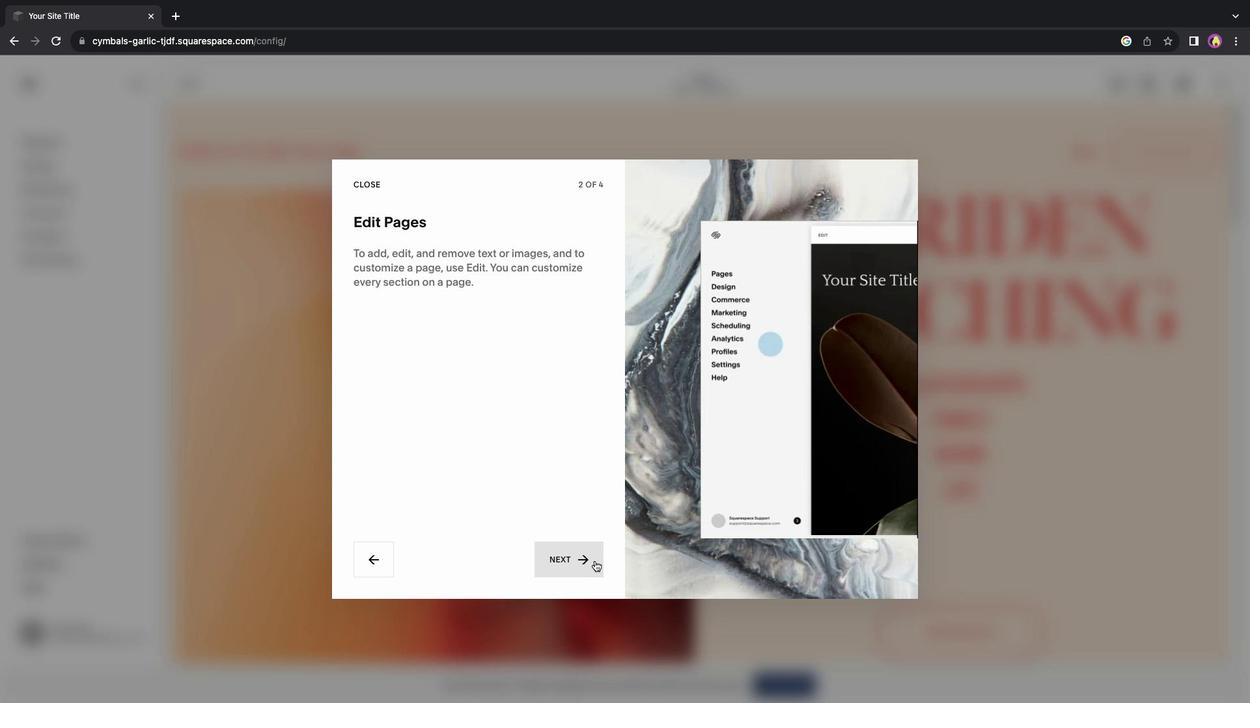 
Action: Mouse moved to (585, 556)
Screenshot: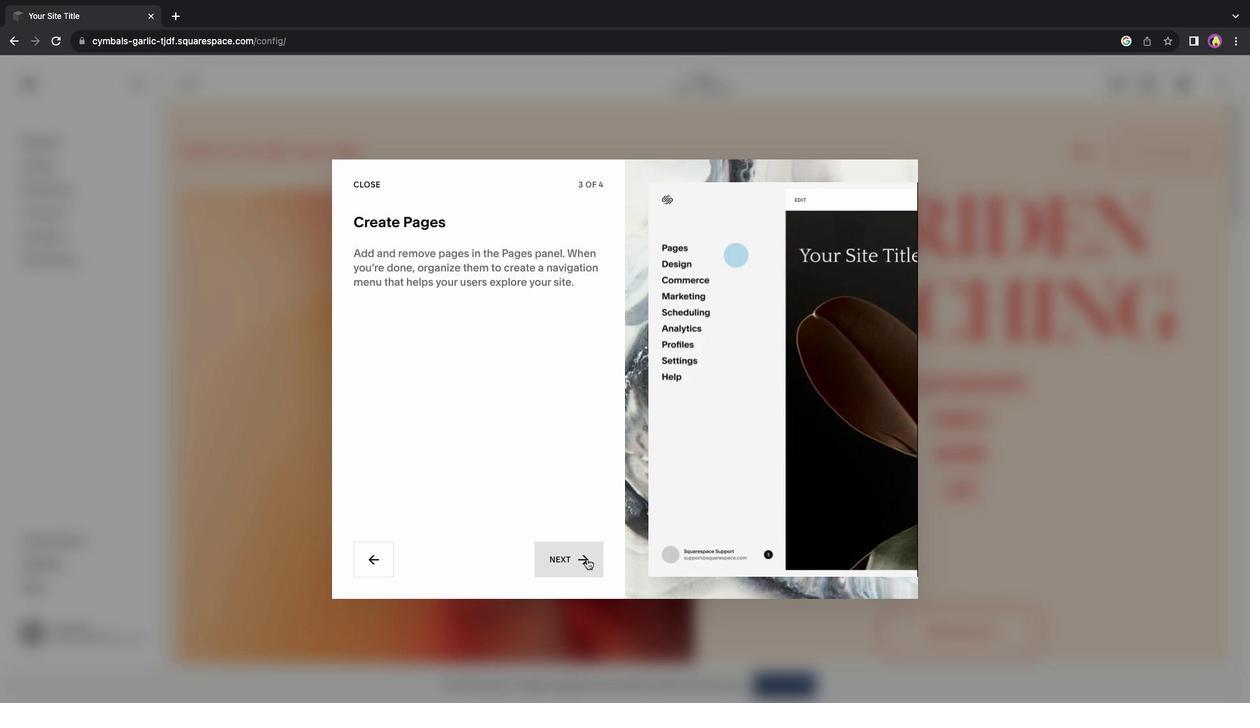 
Action: Mouse pressed left at (585, 556)
Screenshot: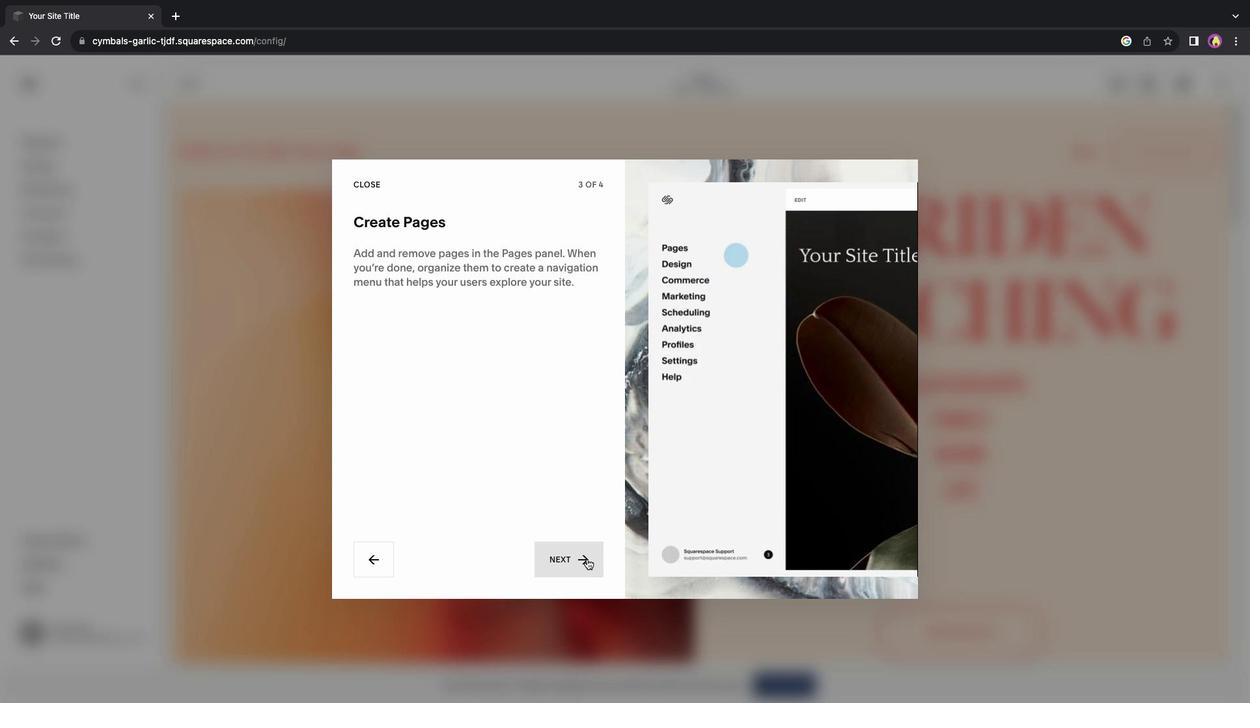 
Action: Mouse pressed left at (585, 556)
Screenshot: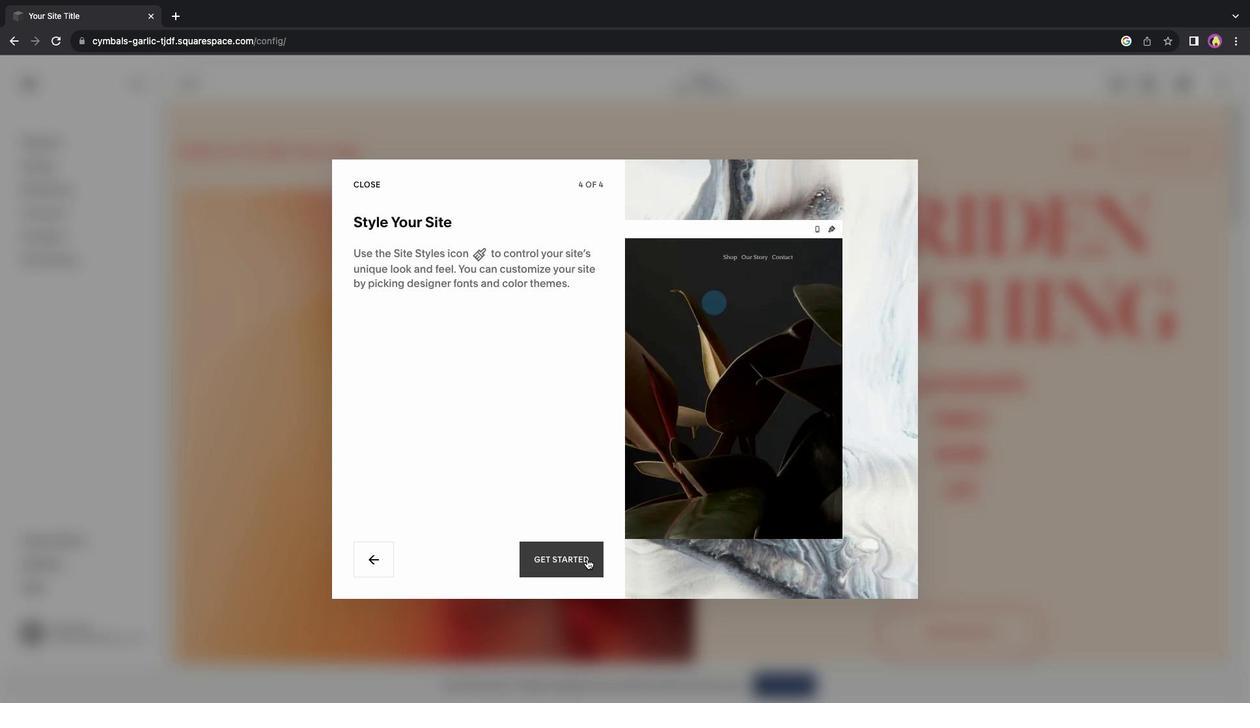 
Action: Mouse moved to (39, 143)
Screenshot: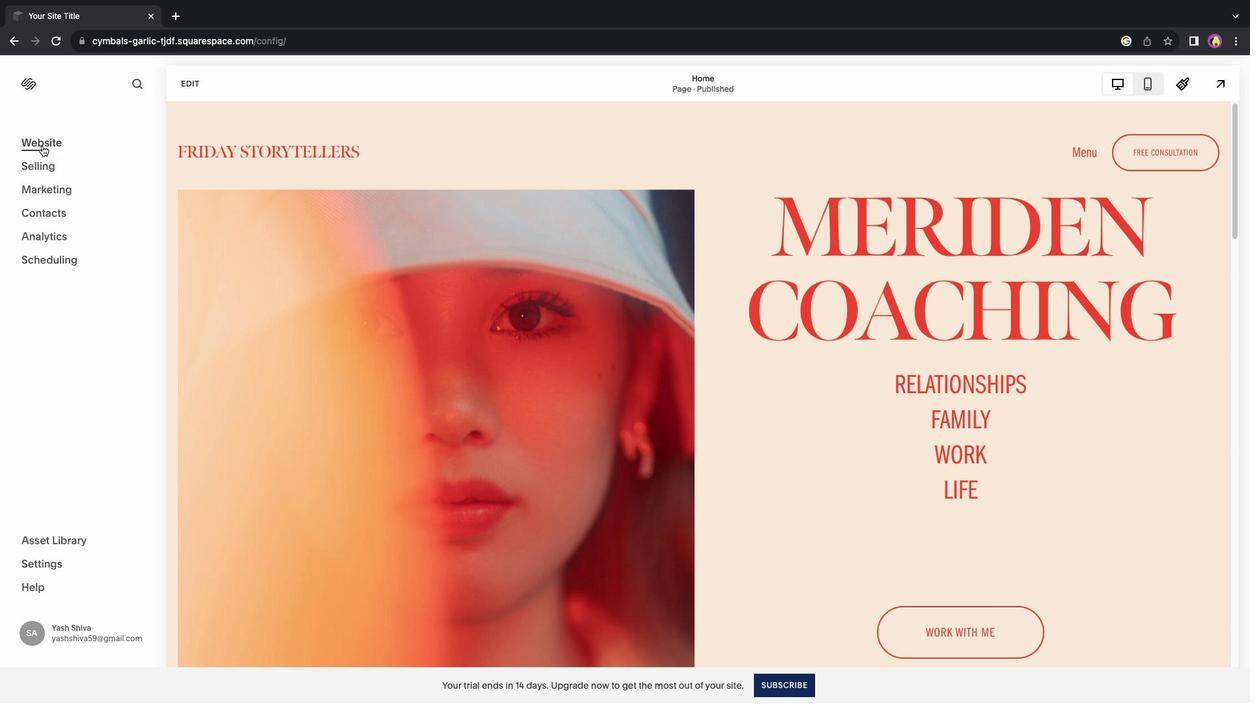 
Action: Mouse pressed left at (39, 143)
Screenshot: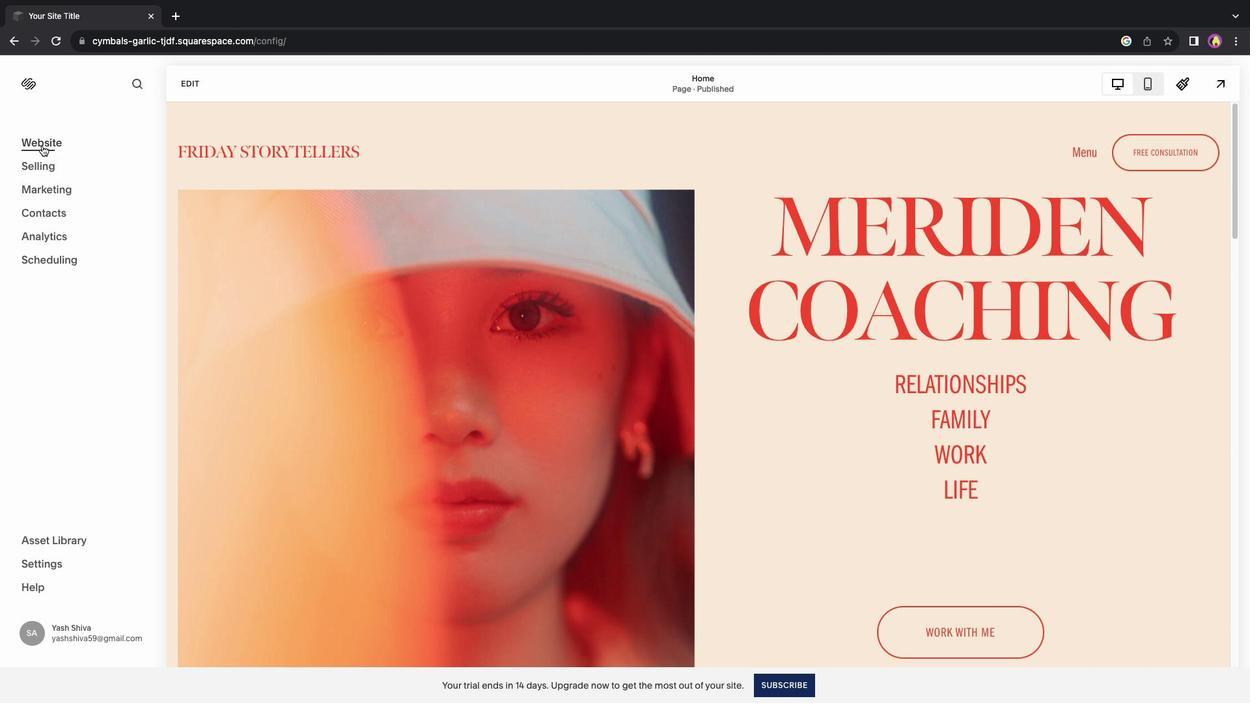 
Action: Mouse moved to (246, 84)
Screenshot: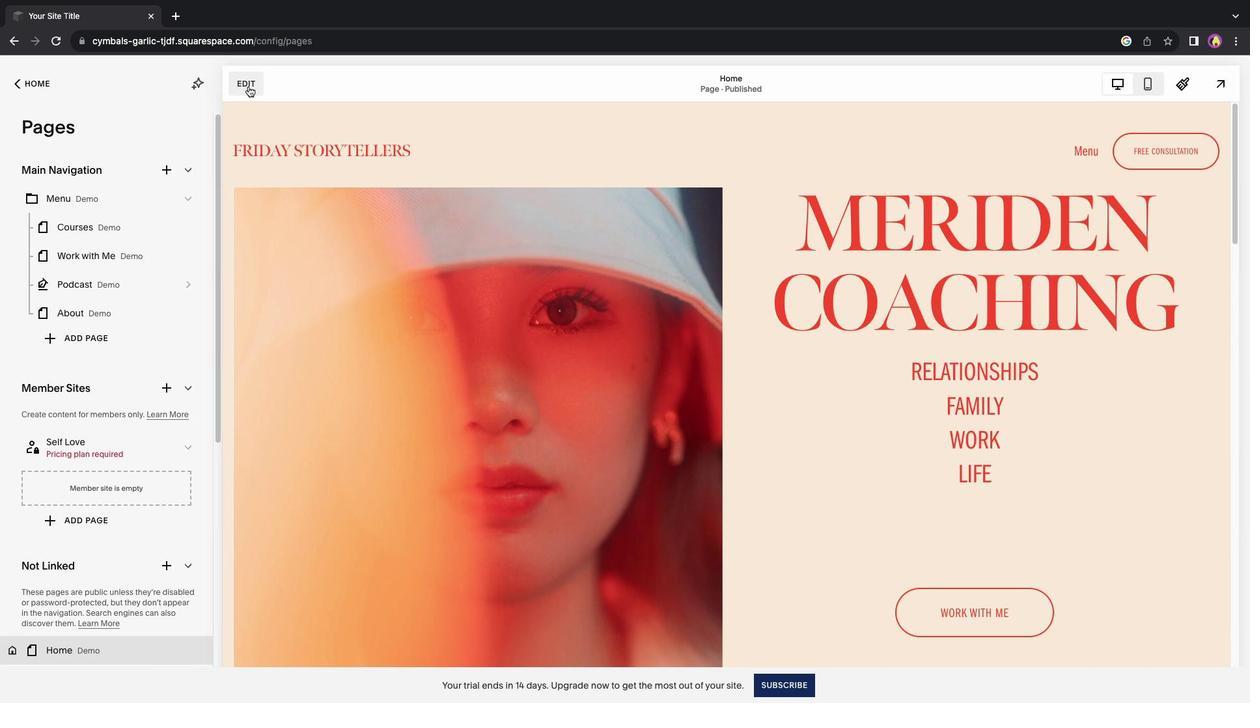 
Action: Mouse pressed left at (246, 84)
Screenshot: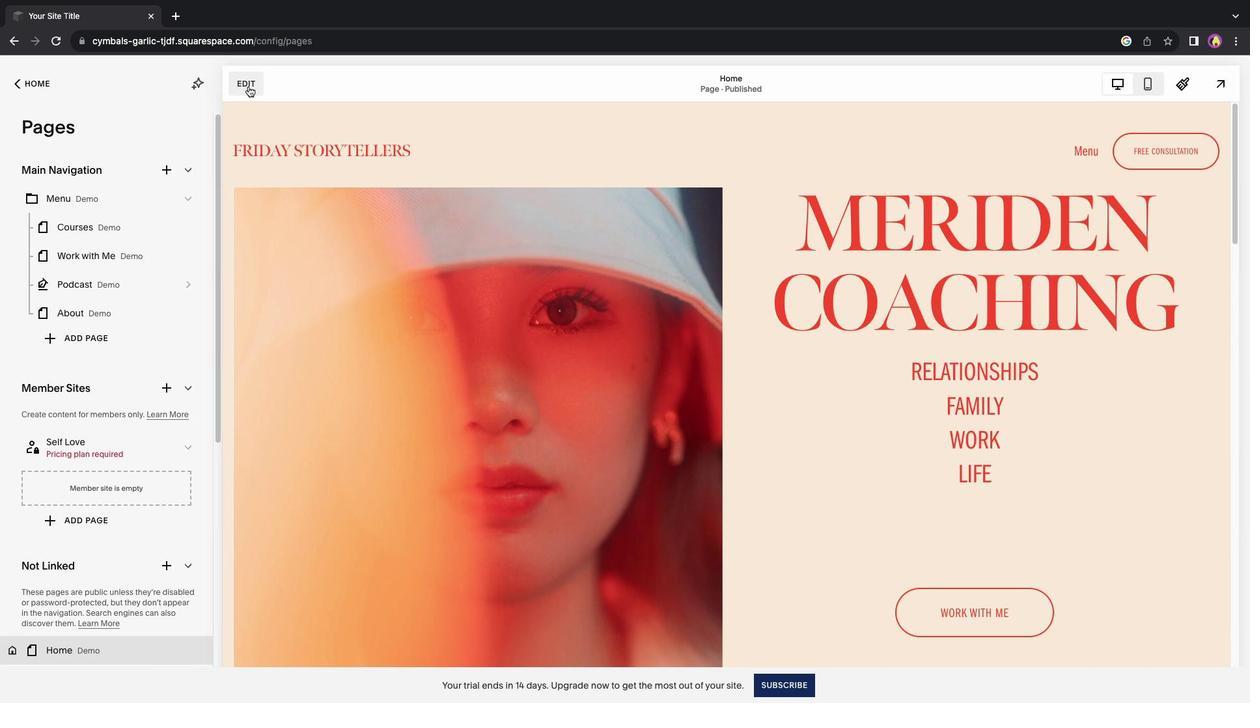 
Action: Mouse moved to (807, 315)
Screenshot: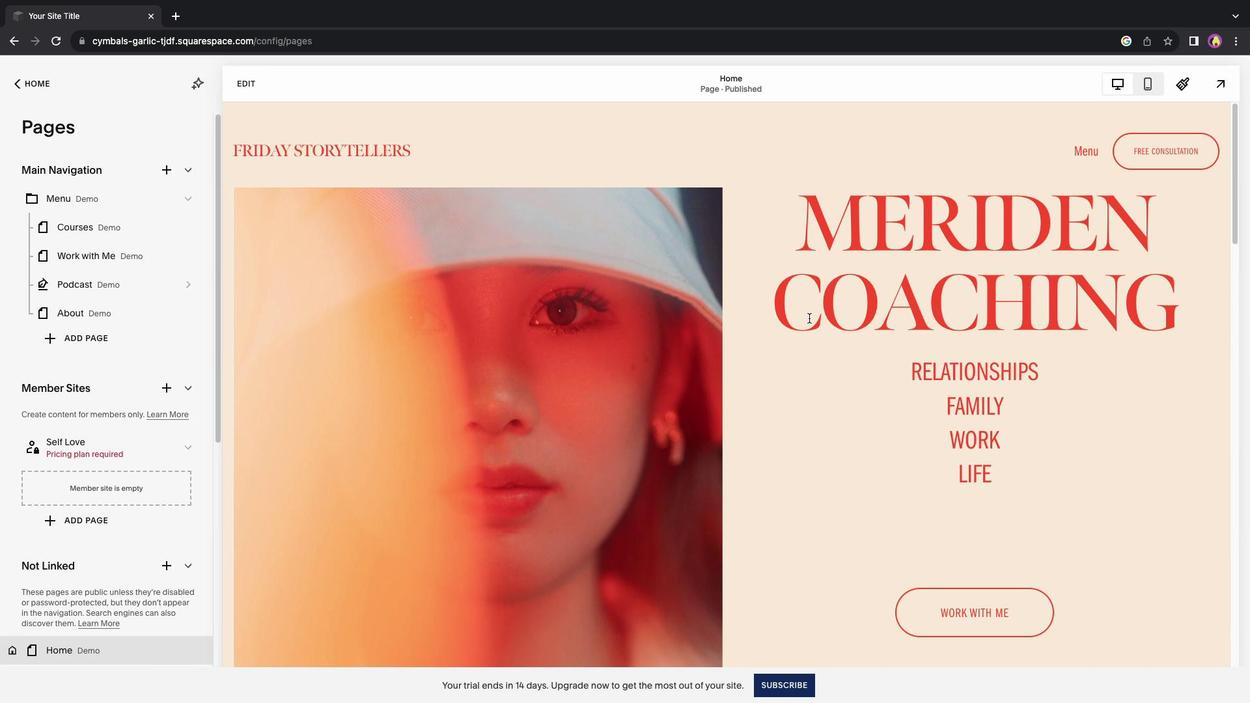 
Action: Mouse scrolled (807, 315) with delta (-1, -1)
Screenshot: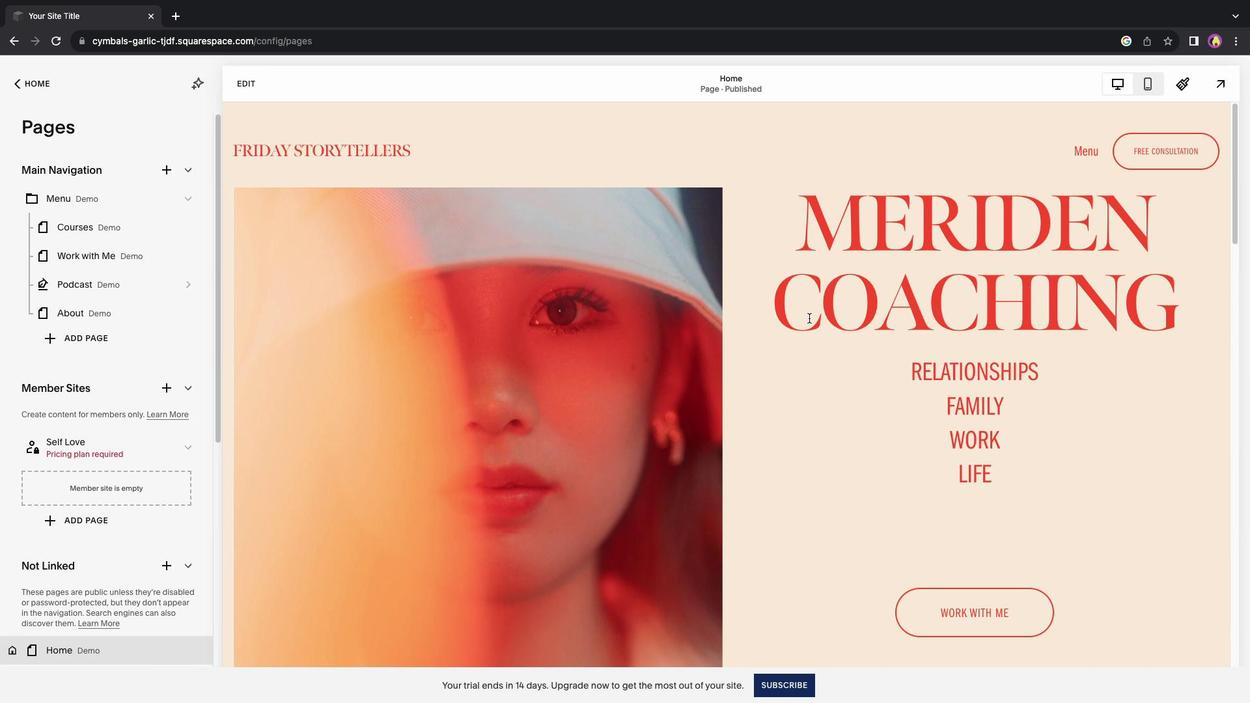 
Action: Mouse moved to (807, 315)
Screenshot: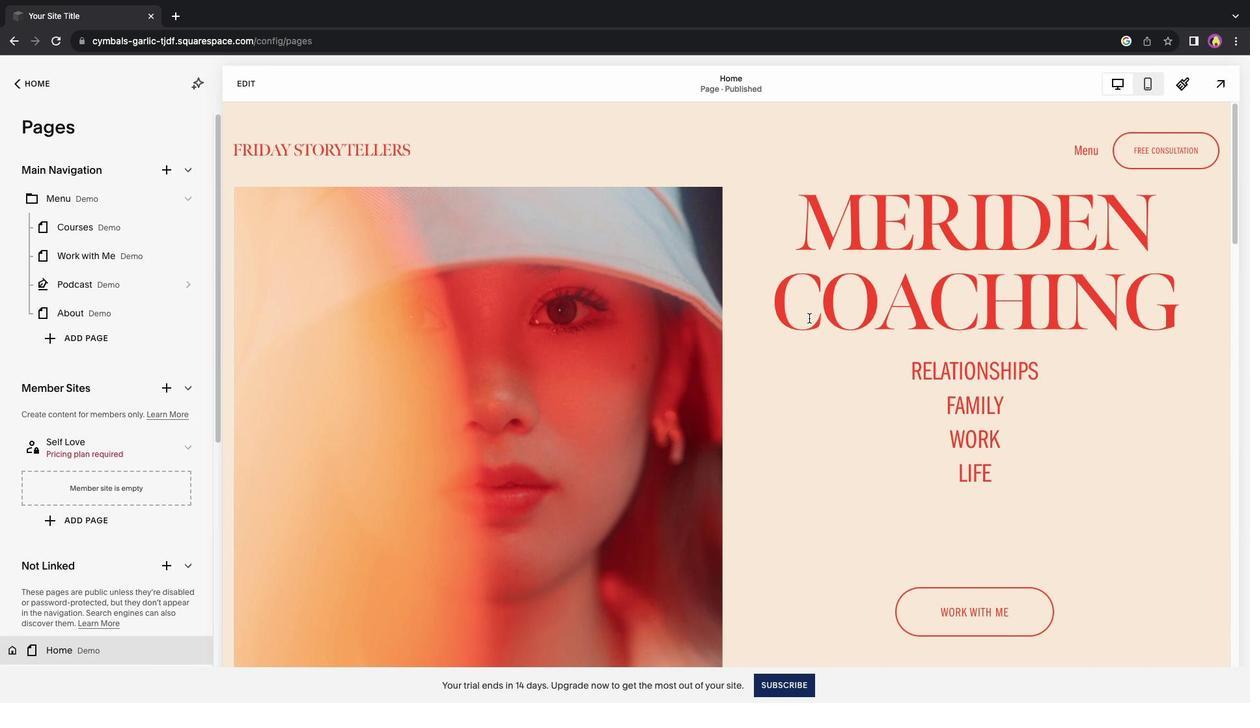 
Action: Mouse scrolled (807, 315) with delta (-1, -1)
Screenshot: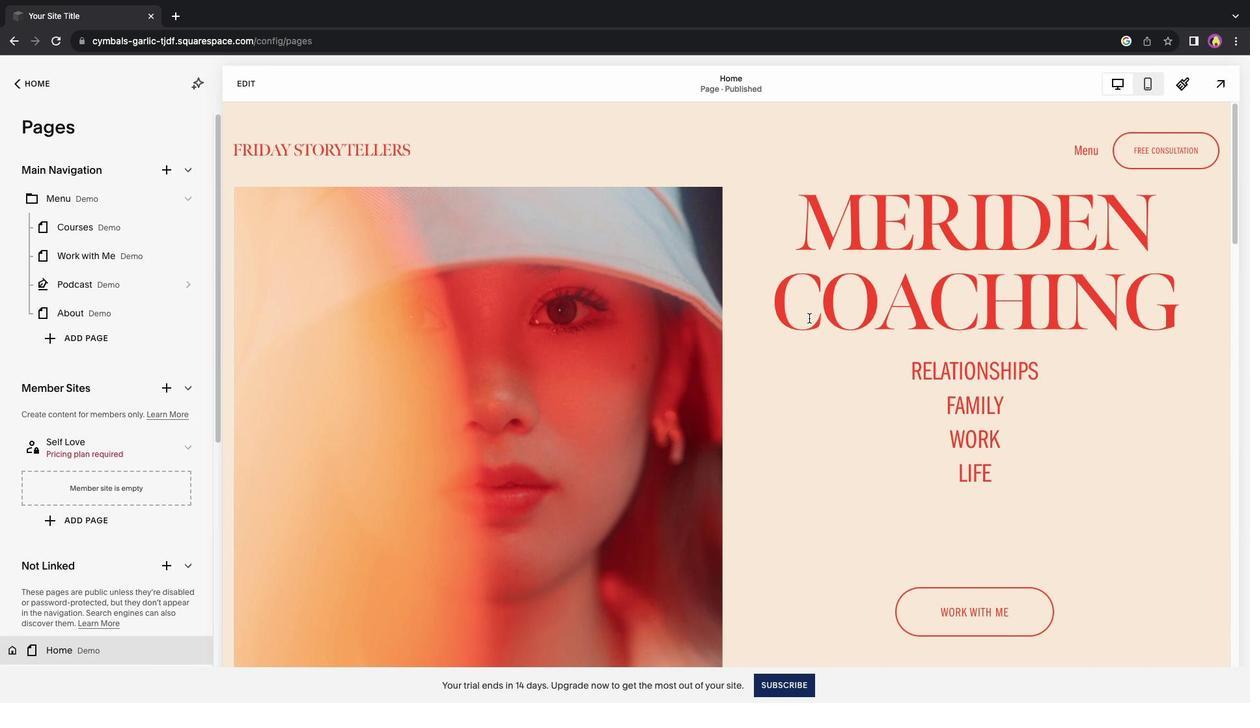 
Action: Mouse scrolled (807, 315) with delta (-1, -3)
Screenshot: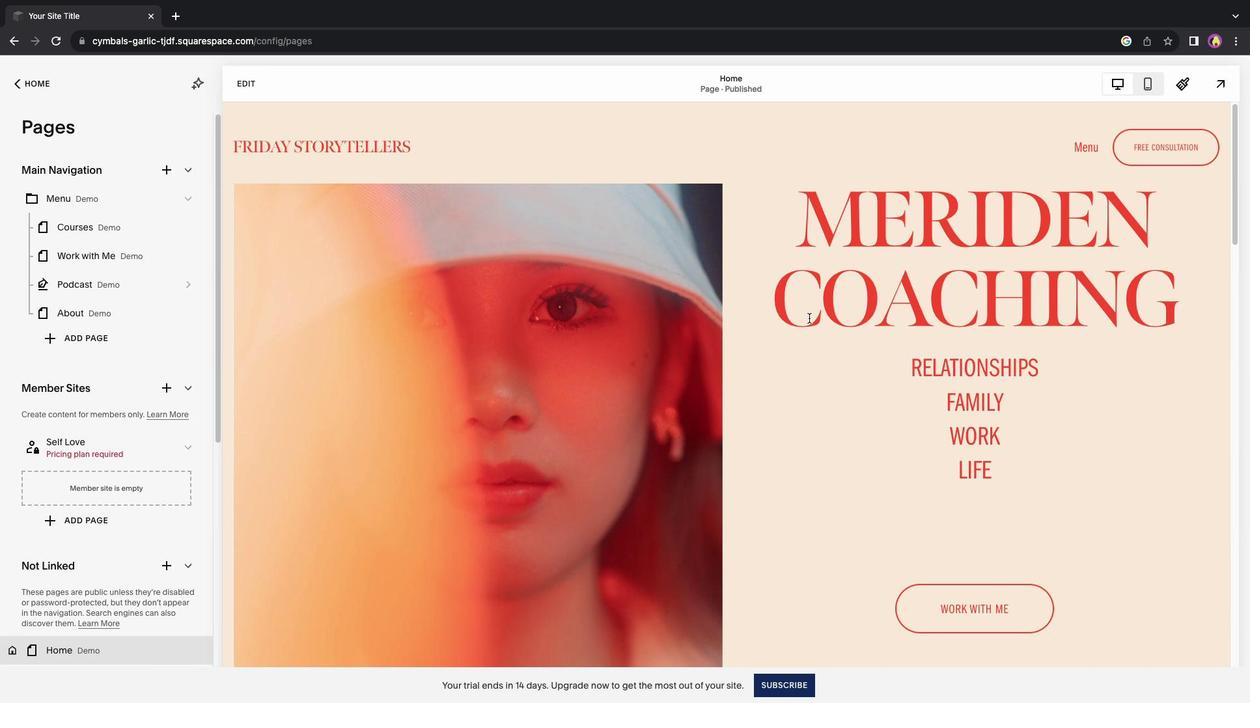 
Action: Mouse scrolled (807, 315) with delta (-1, -3)
Screenshot: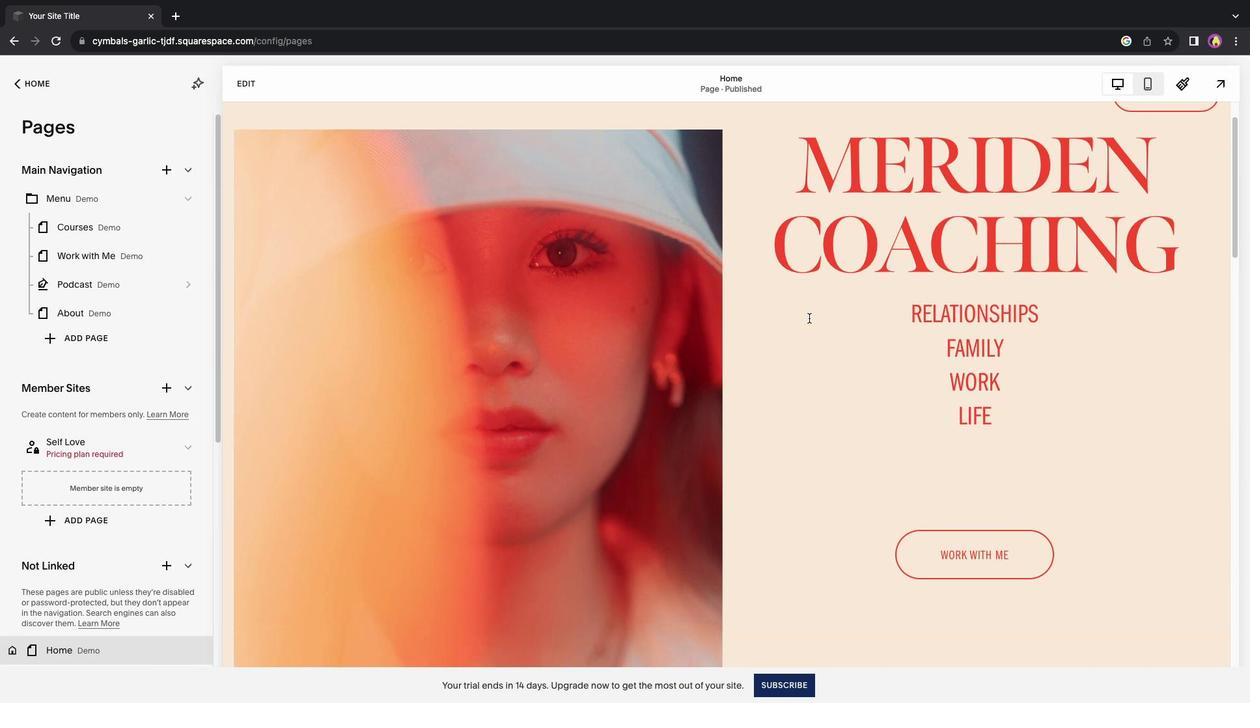 
Action: Mouse moved to (808, 316)
Screenshot: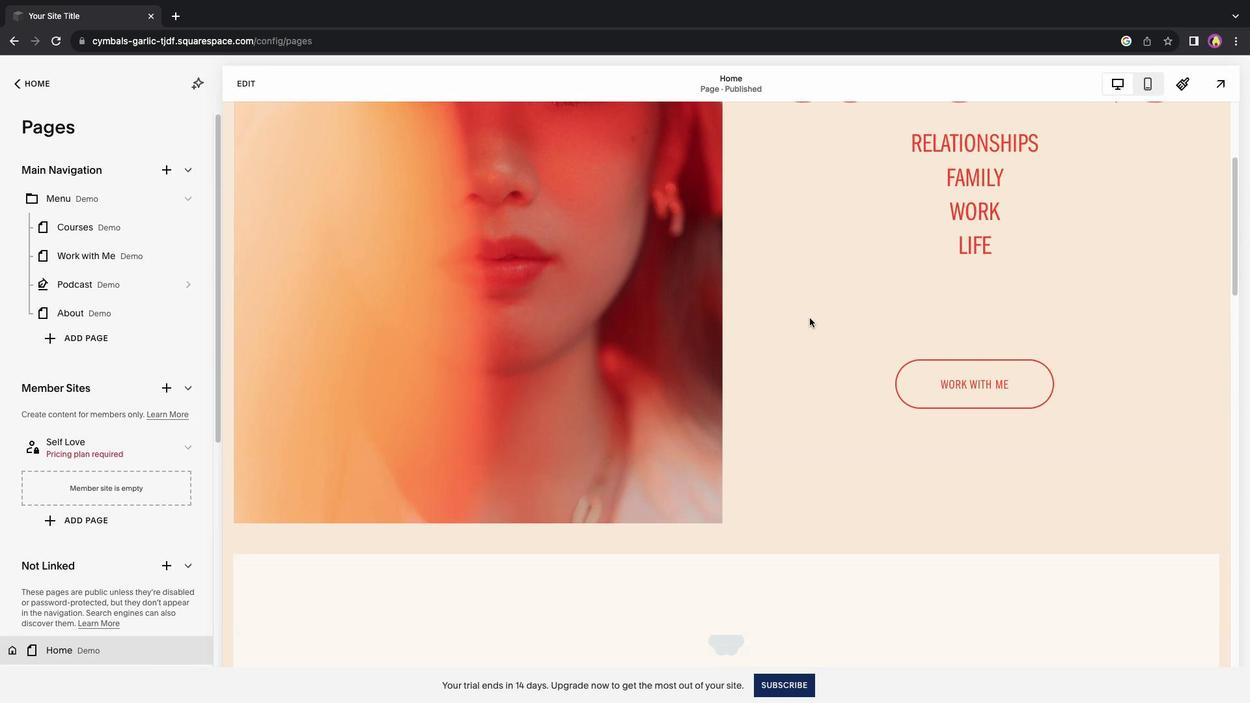 
Action: Mouse scrolled (808, 316) with delta (-1, -1)
Screenshot: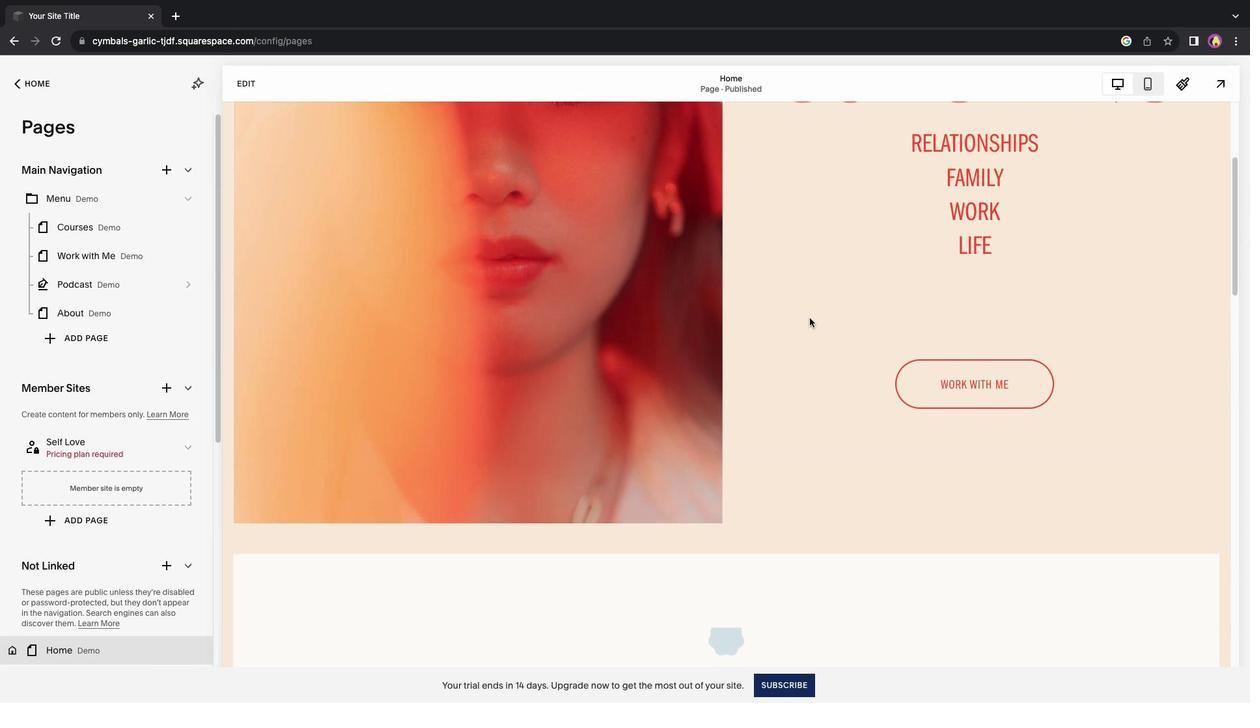 
Action: Mouse scrolled (808, 316) with delta (-1, -1)
Screenshot: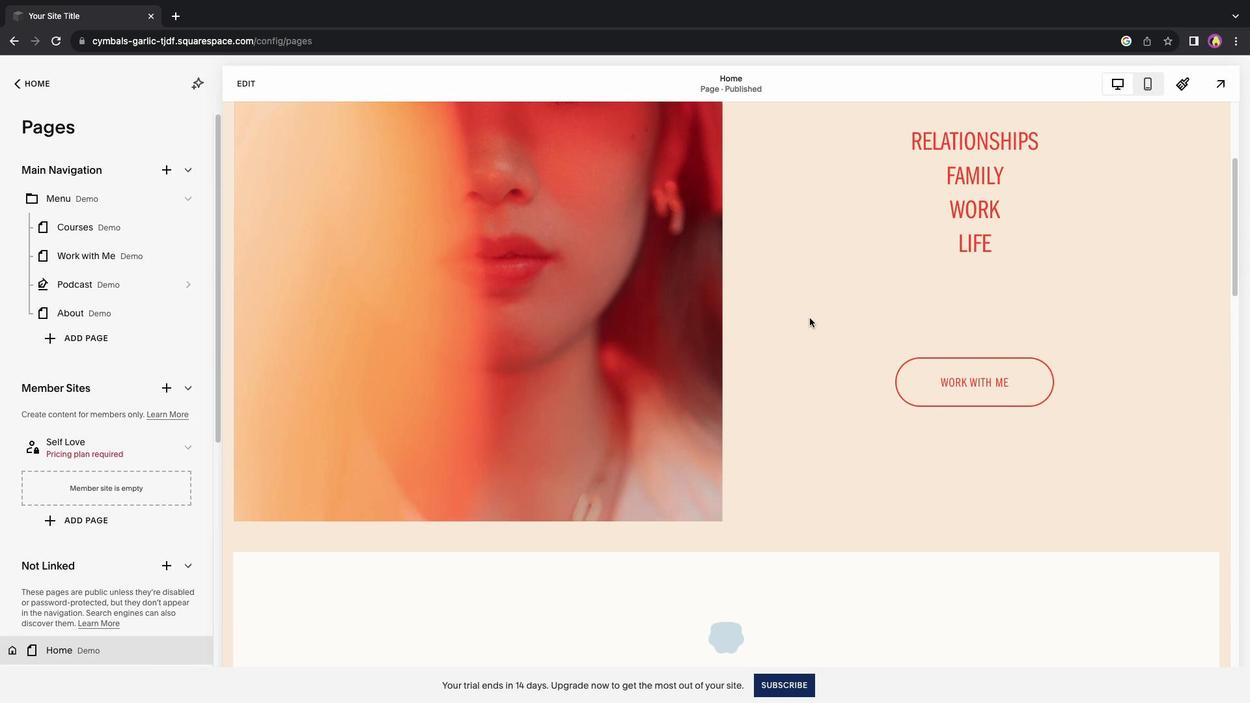 
Action: Mouse scrolled (808, 316) with delta (-1, -3)
Screenshot: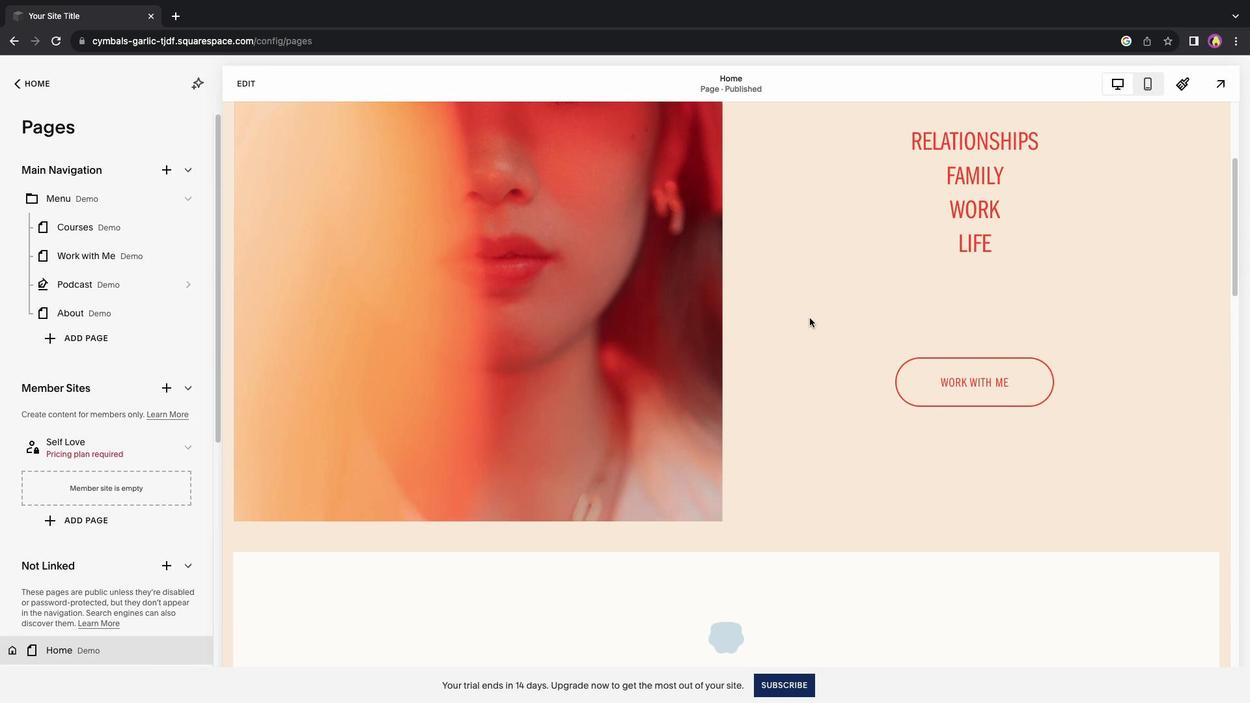 
Action: Mouse scrolled (808, 316) with delta (-1, -4)
Screenshot: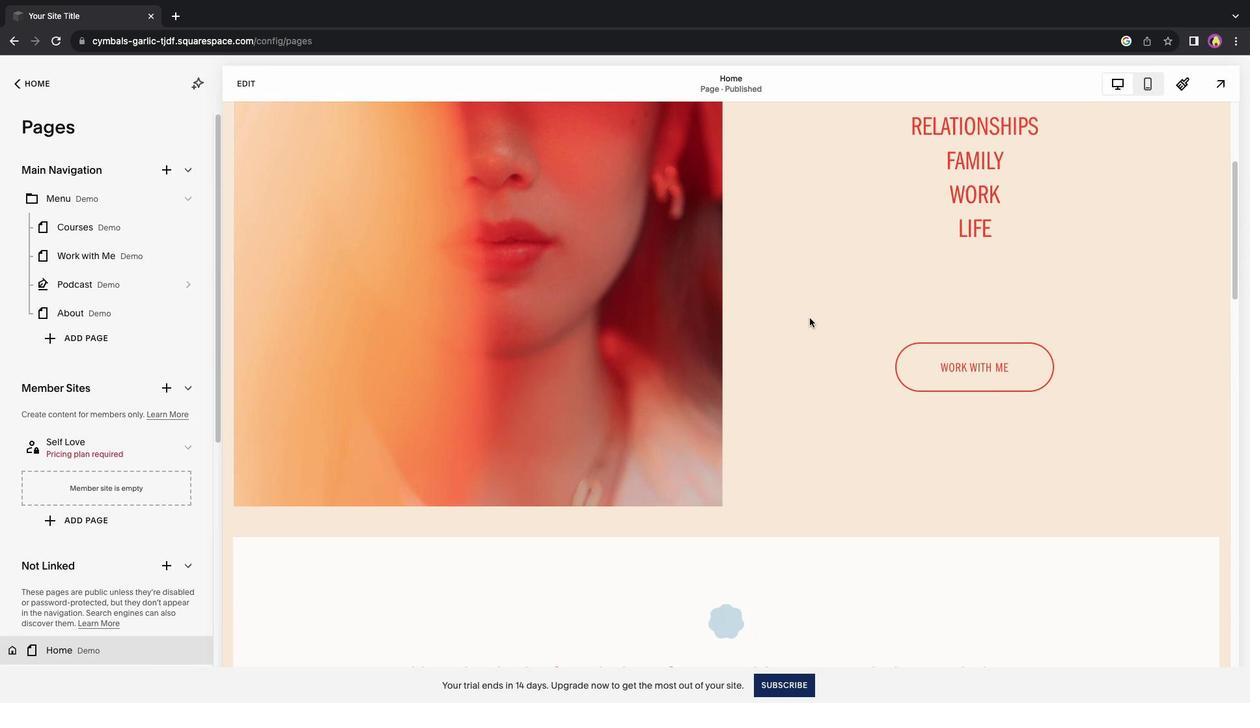 
Action: Mouse scrolled (808, 316) with delta (-1, -1)
Screenshot: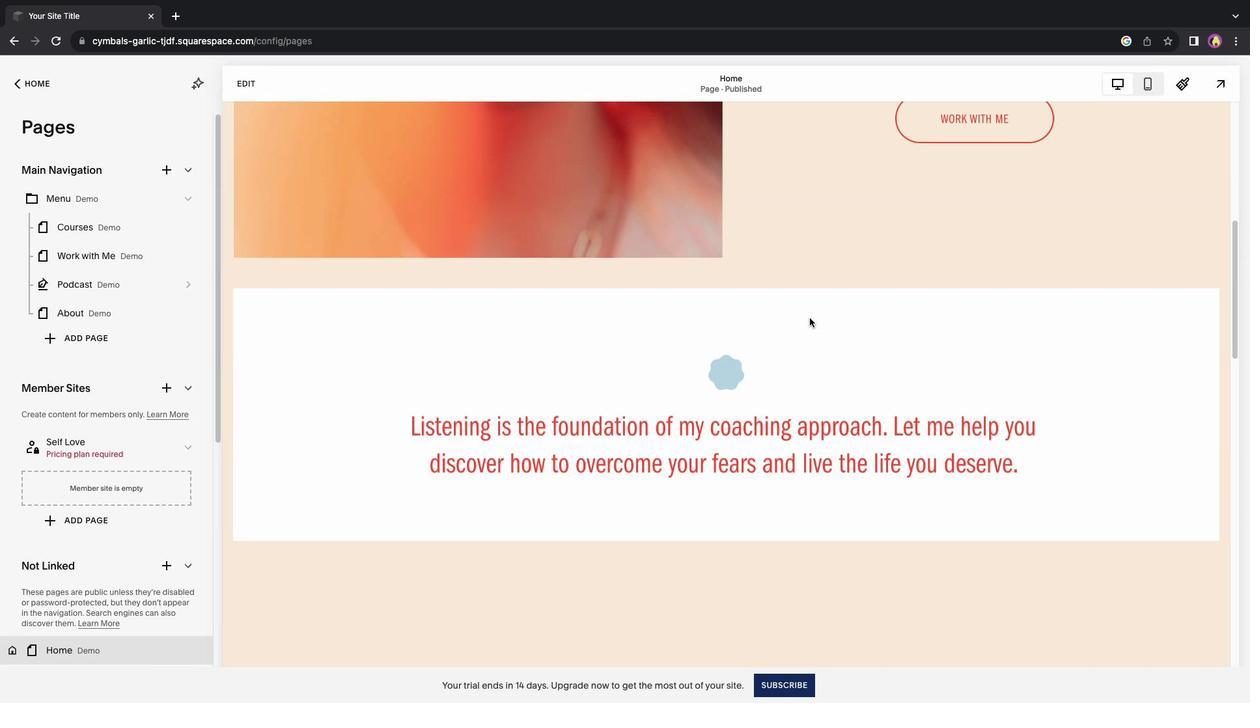 
Action: Mouse scrolled (808, 316) with delta (-1, -1)
Screenshot: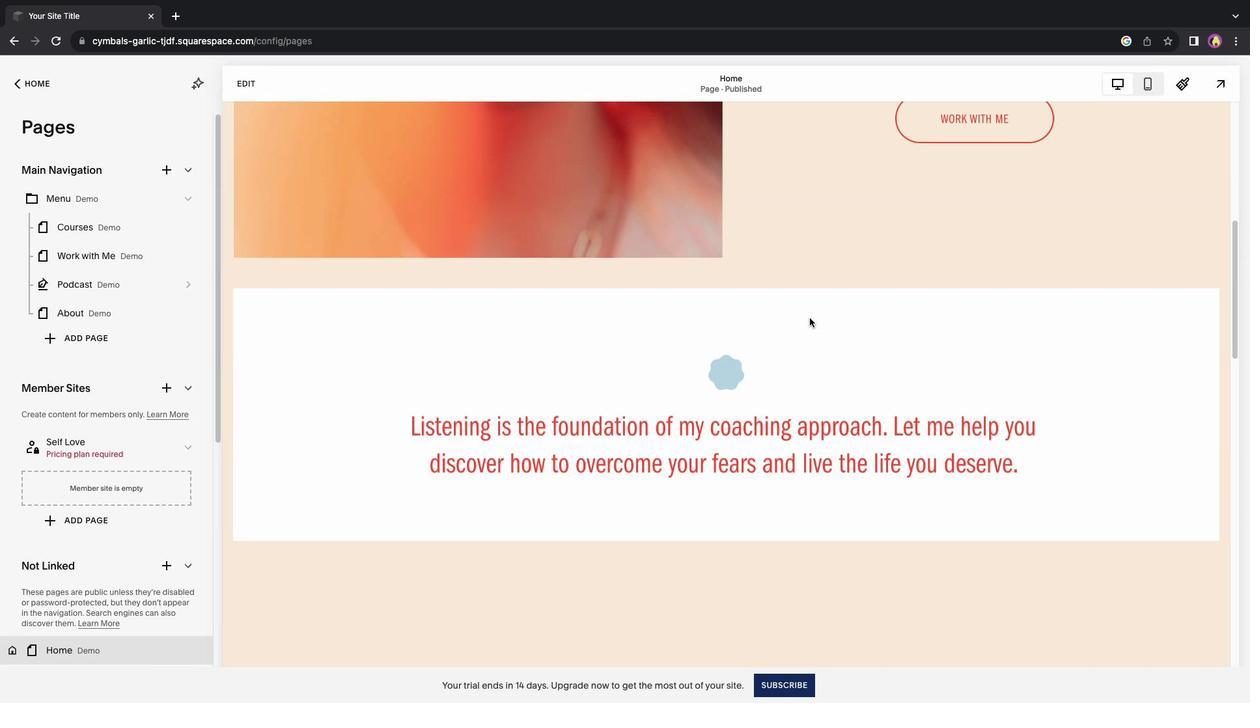 
Action: Mouse scrolled (808, 316) with delta (-1, -3)
Screenshot: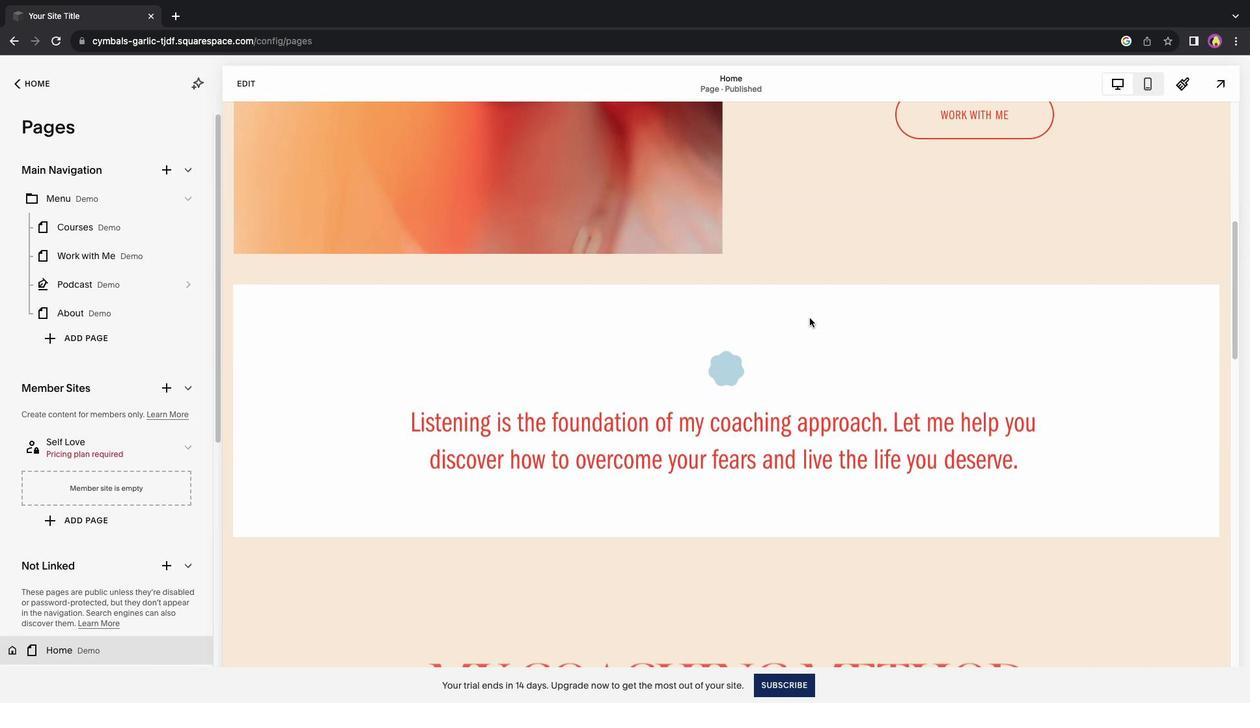 
Action: Mouse scrolled (808, 316) with delta (-1, -1)
Screenshot: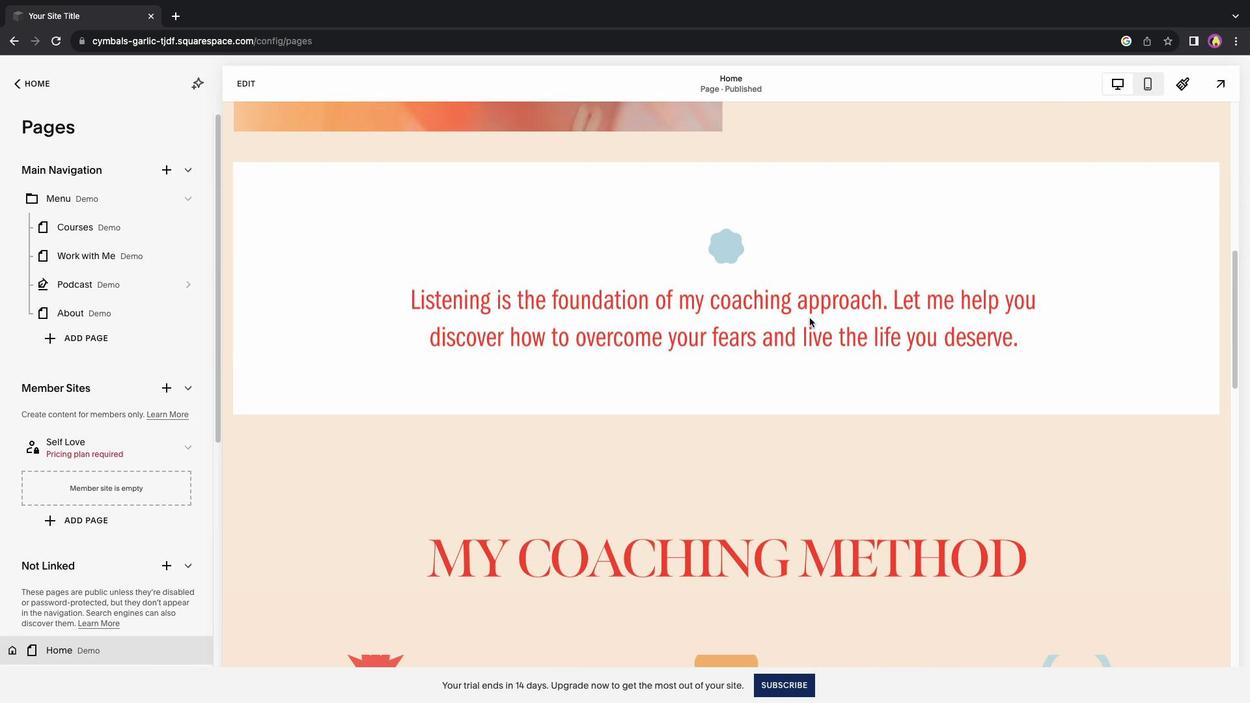 
Action: Mouse scrolled (808, 316) with delta (-1, -1)
Screenshot: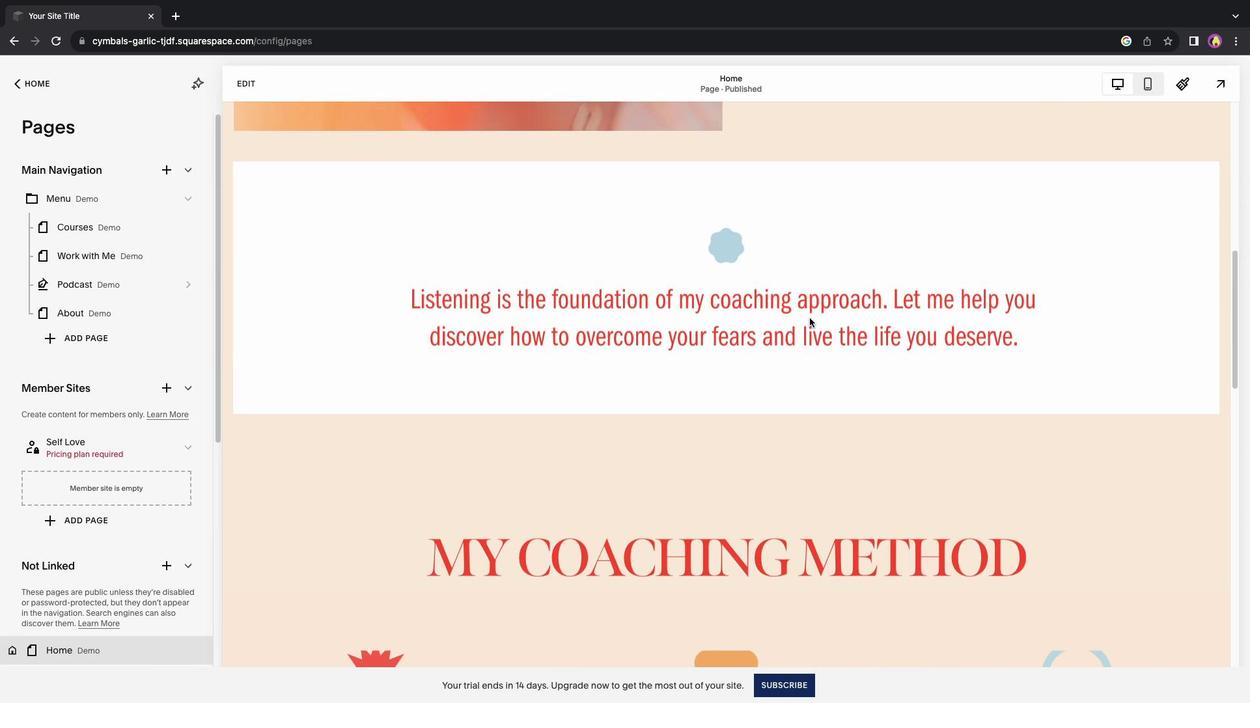 
Action: Mouse scrolled (808, 316) with delta (-1, -3)
Screenshot: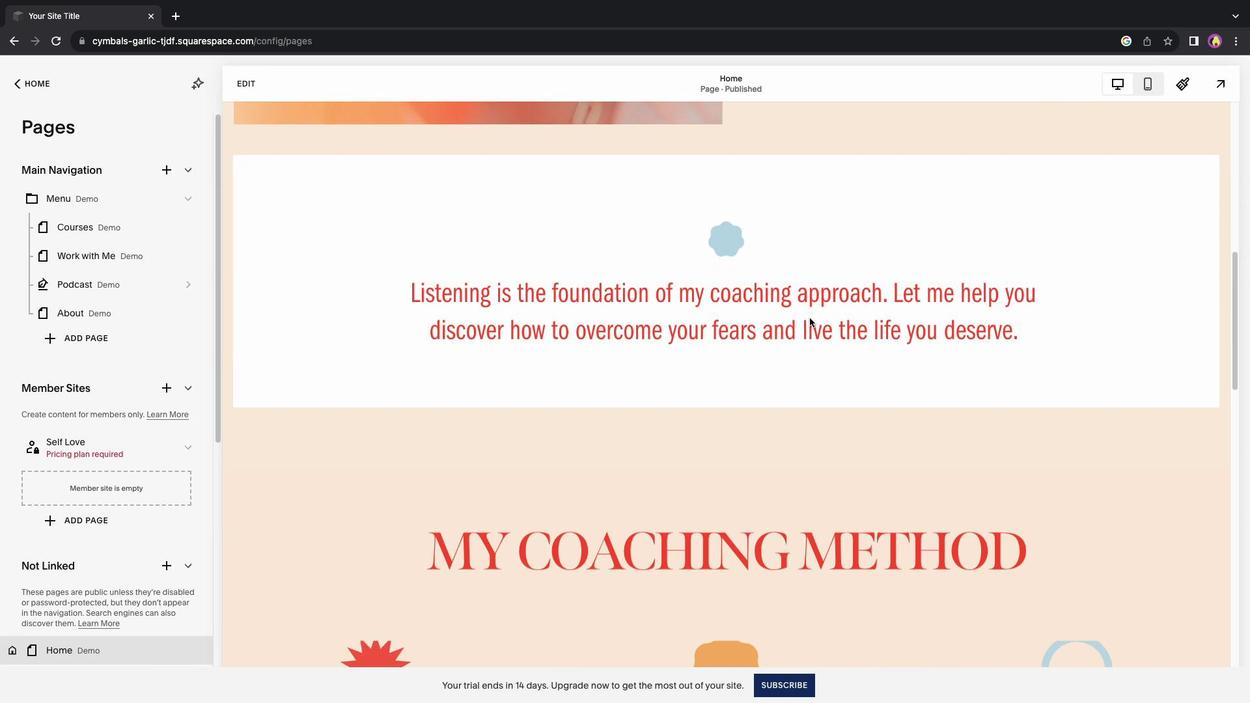 
Action: Mouse scrolled (808, 316) with delta (-1, -1)
Screenshot: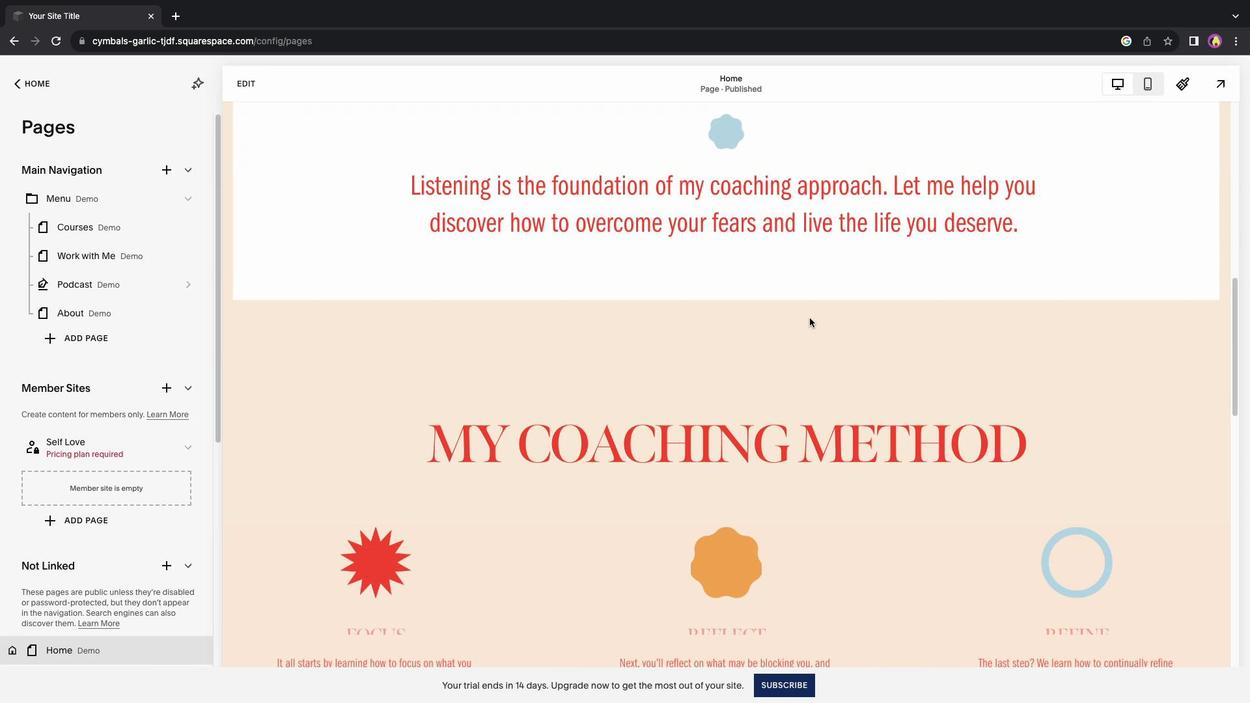 
Action: Mouse scrolled (808, 316) with delta (-1, -1)
Screenshot: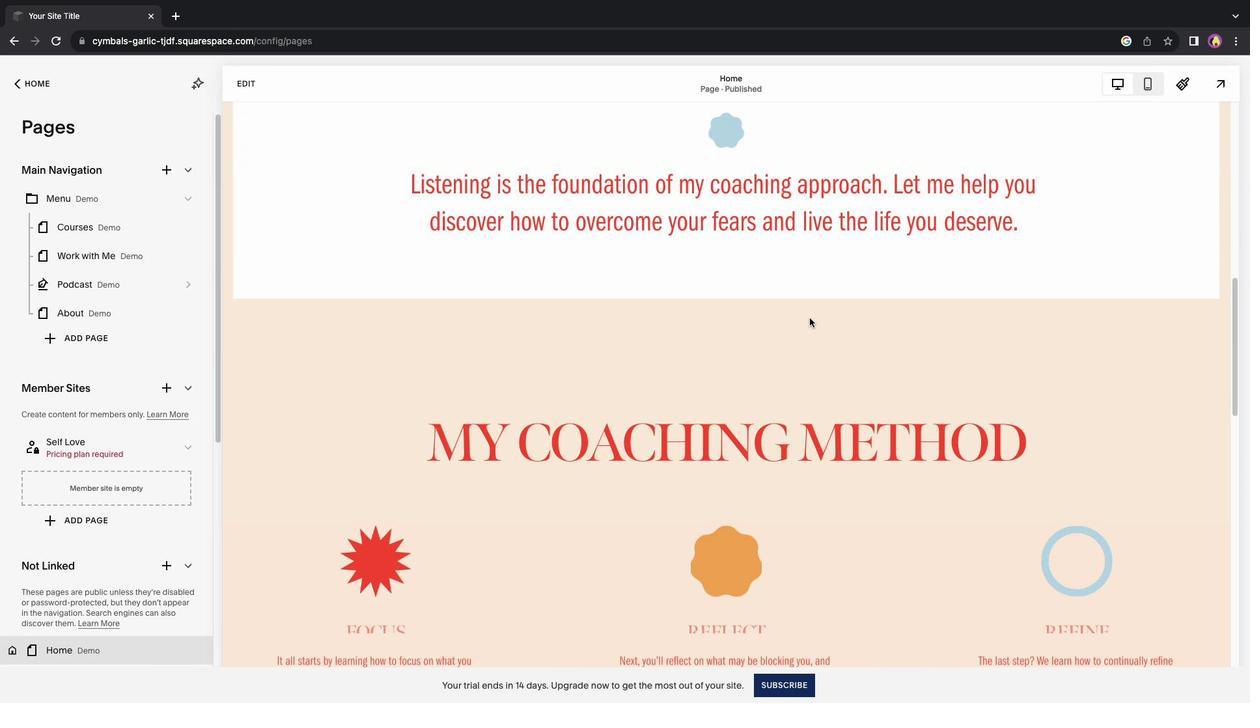 
Action: Mouse scrolled (808, 316) with delta (-1, -3)
Screenshot: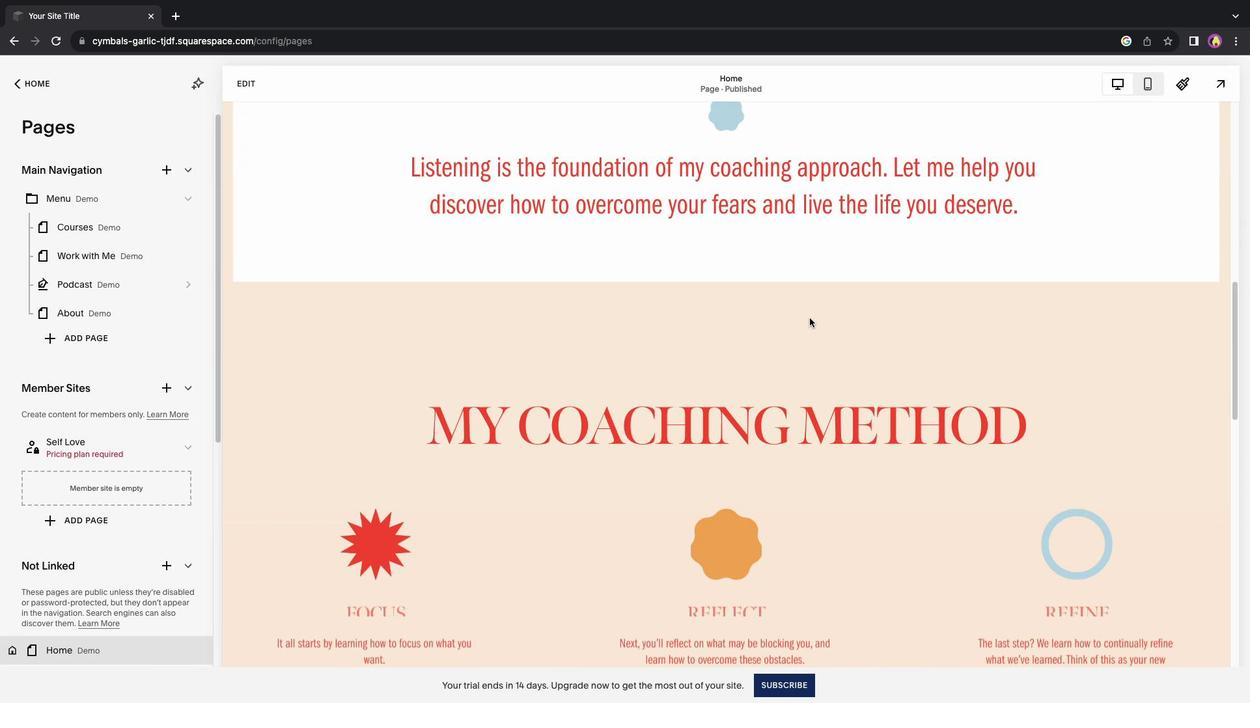 
Action: Mouse scrolled (808, 316) with delta (-1, -1)
Screenshot: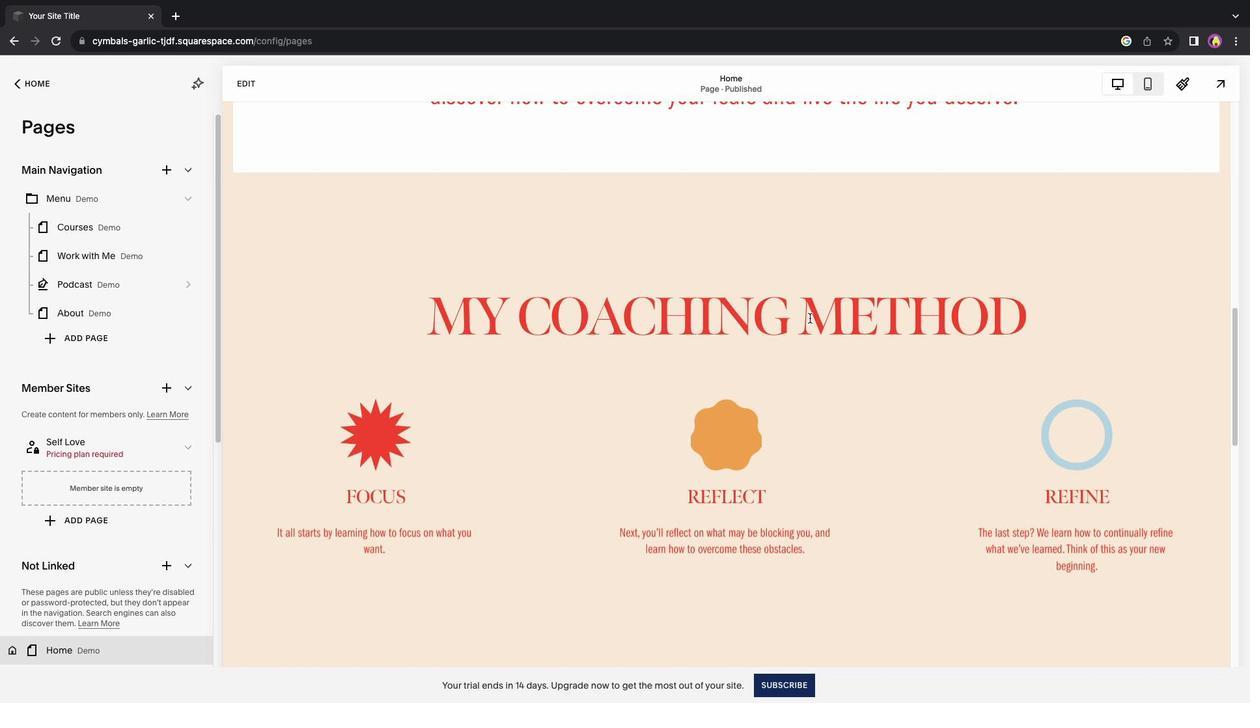 
Action: Mouse scrolled (808, 316) with delta (-1, -1)
Screenshot: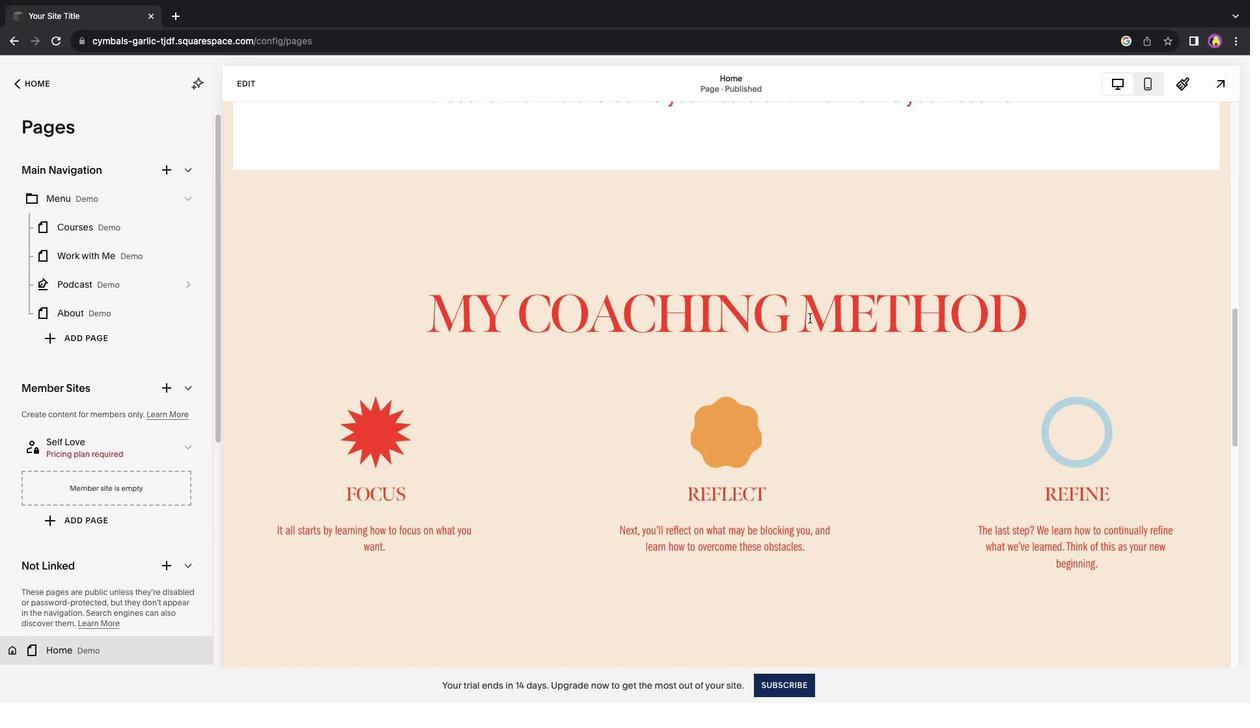 
Action: Mouse scrolled (808, 316) with delta (-1, -2)
Screenshot: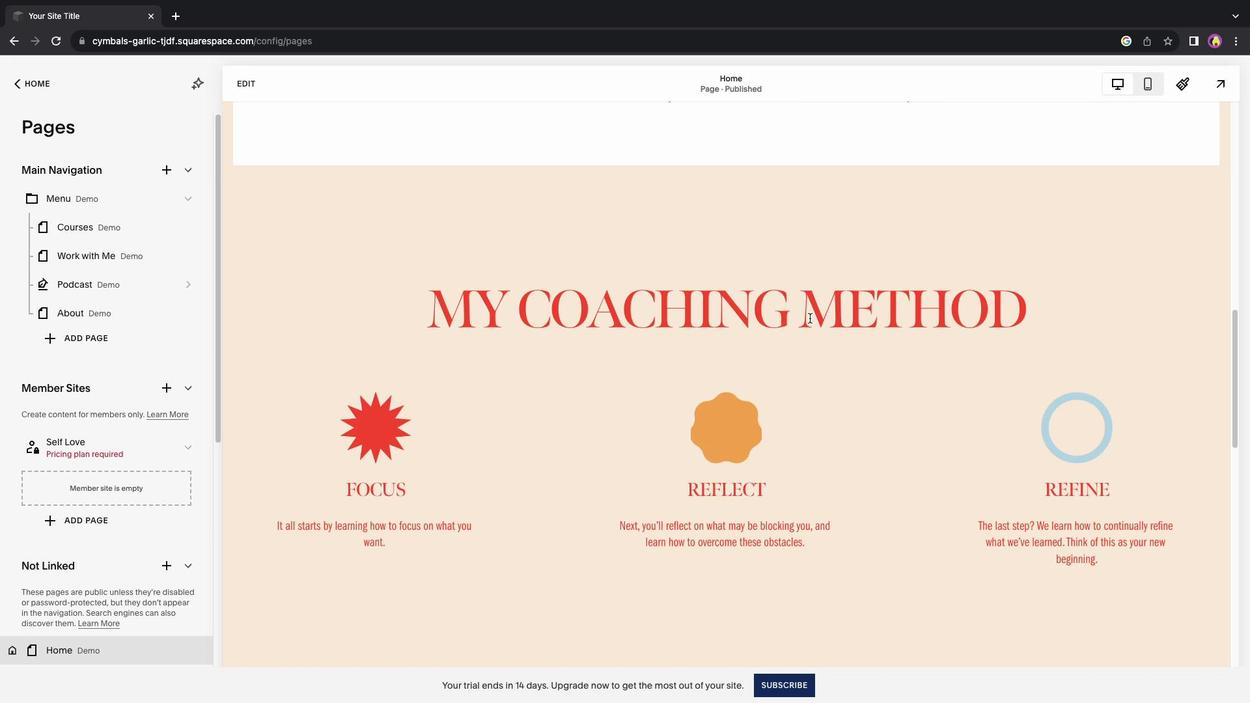 
Action: Mouse scrolled (808, 316) with delta (-1, -1)
Screenshot: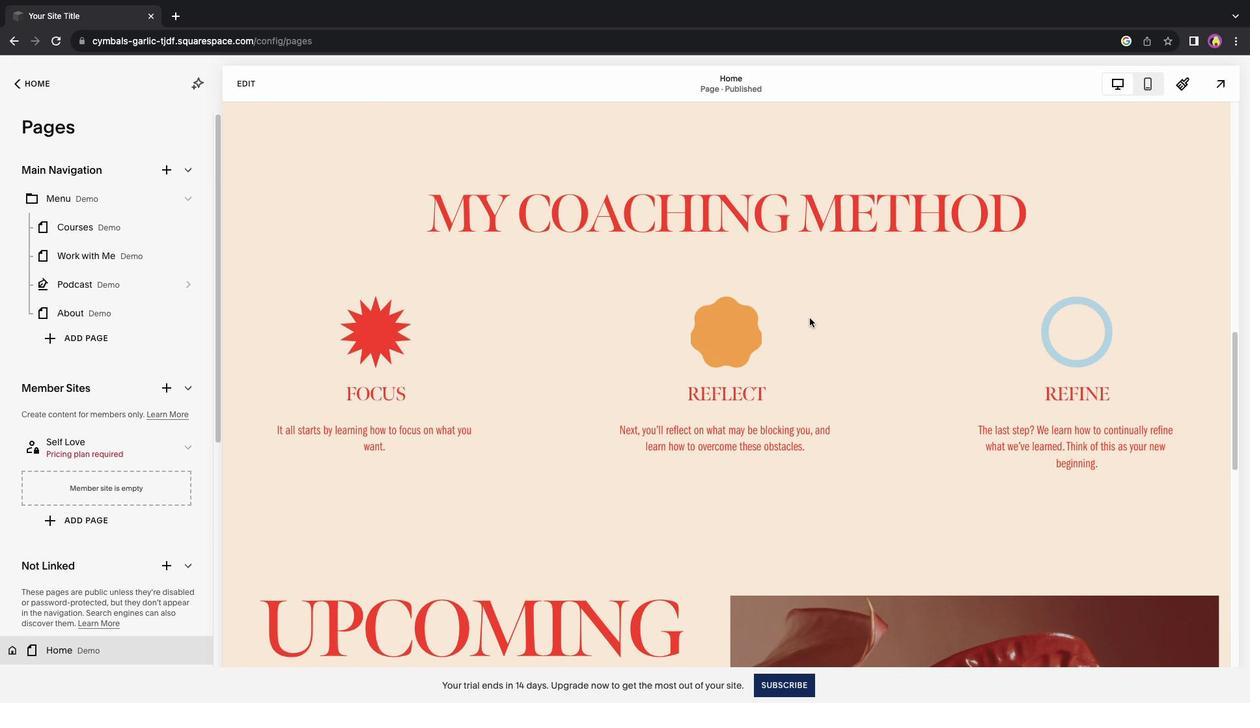 
Action: Mouse scrolled (808, 316) with delta (-1, -1)
Screenshot: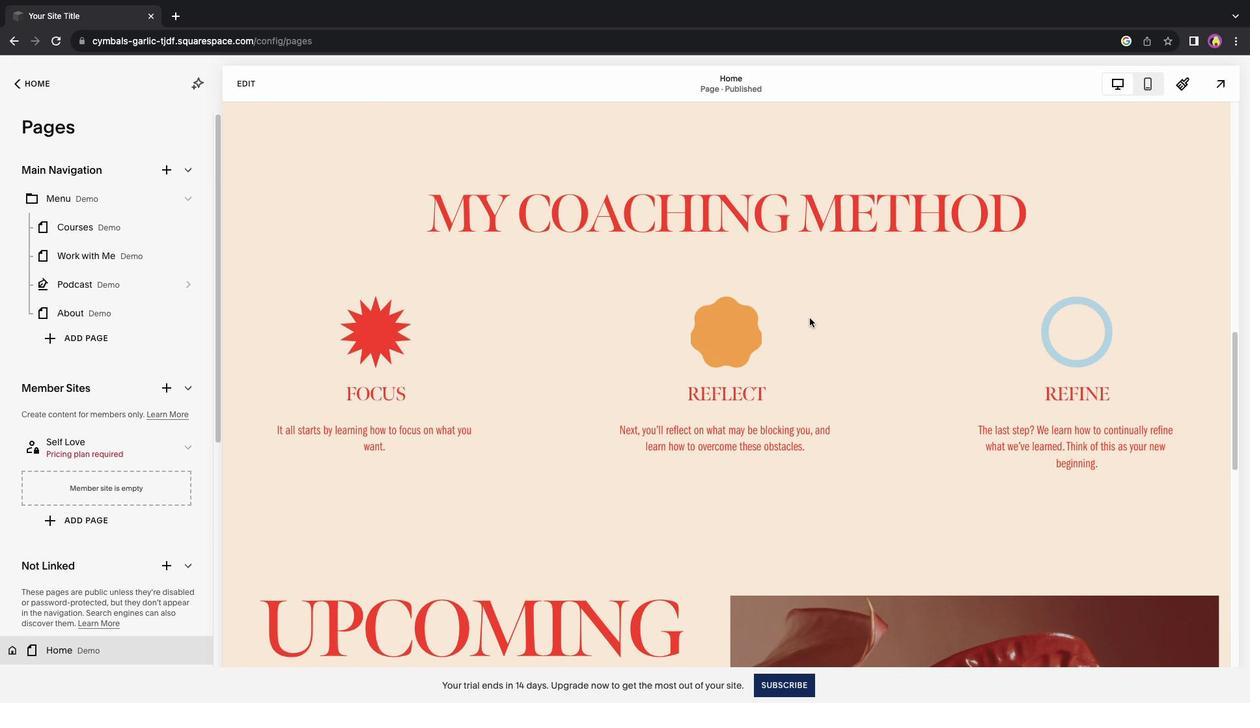 
Action: Mouse scrolled (808, 316) with delta (-1, -3)
Screenshot: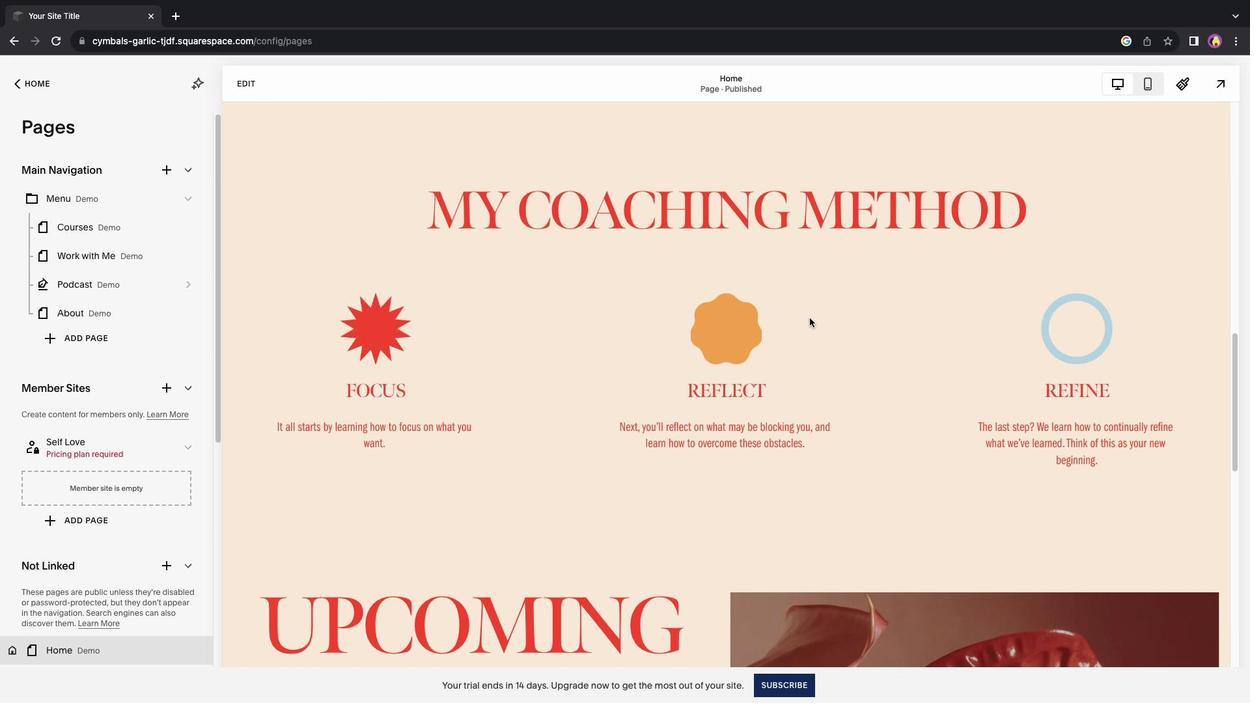 
Action: Mouse scrolled (808, 316) with delta (-1, -1)
Screenshot: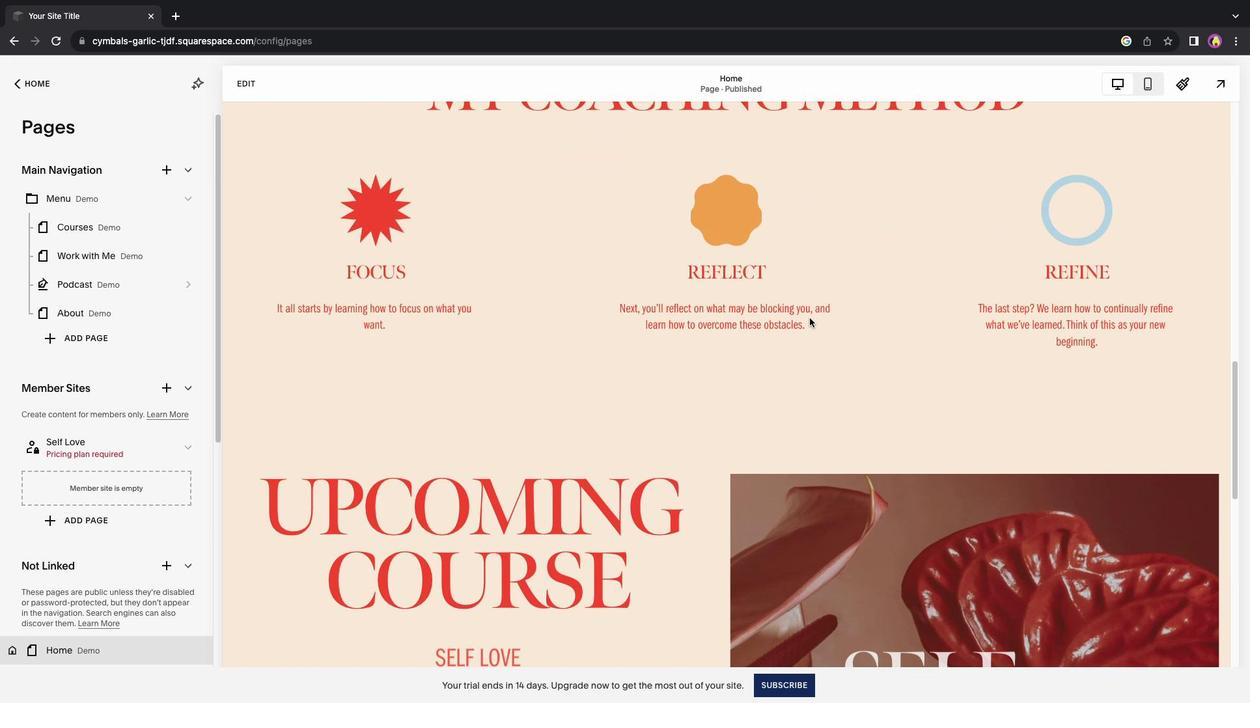
Action: Mouse scrolled (808, 316) with delta (-1, -1)
Screenshot: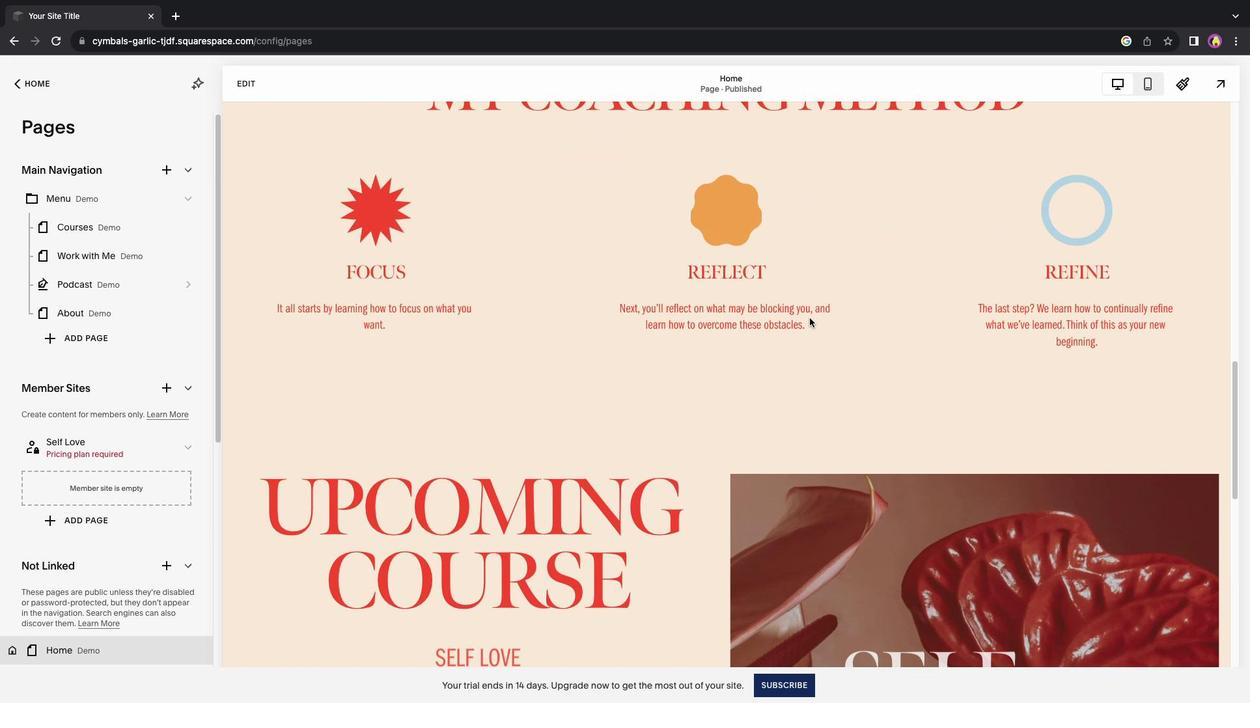 
Action: Mouse scrolled (808, 316) with delta (-1, -2)
Screenshot: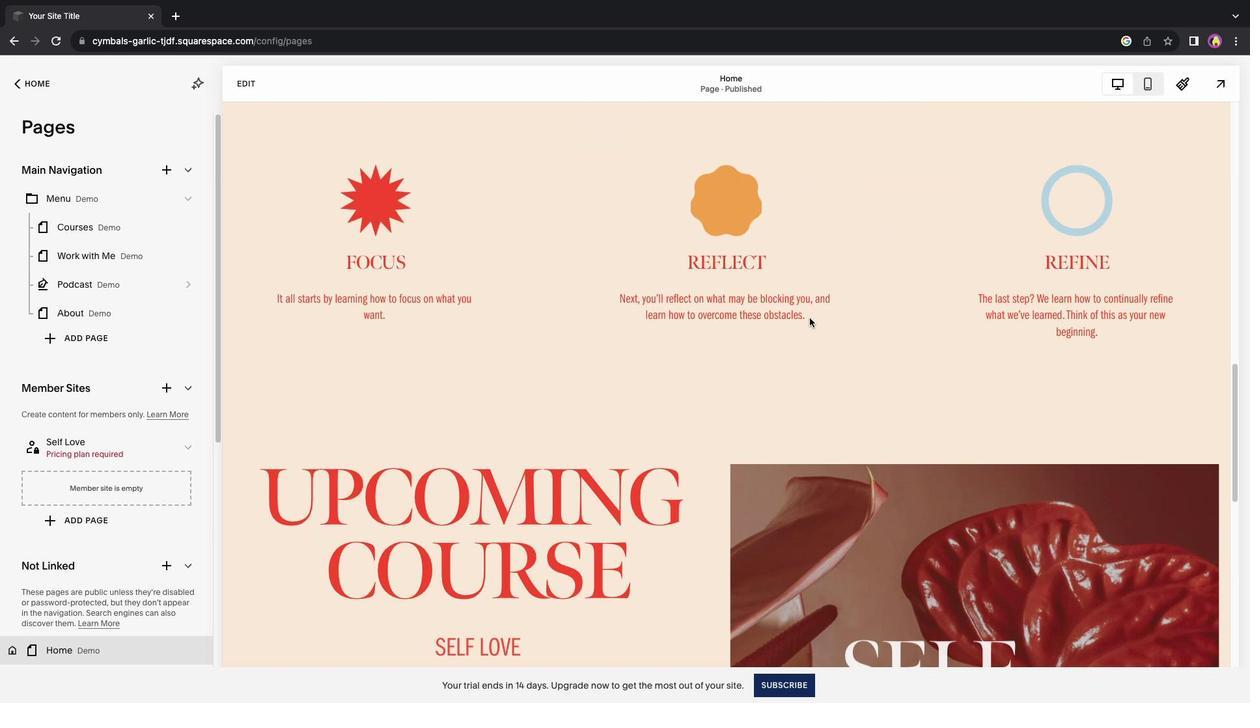 
Action: Mouse scrolled (808, 316) with delta (-1, -1)
Screenshot: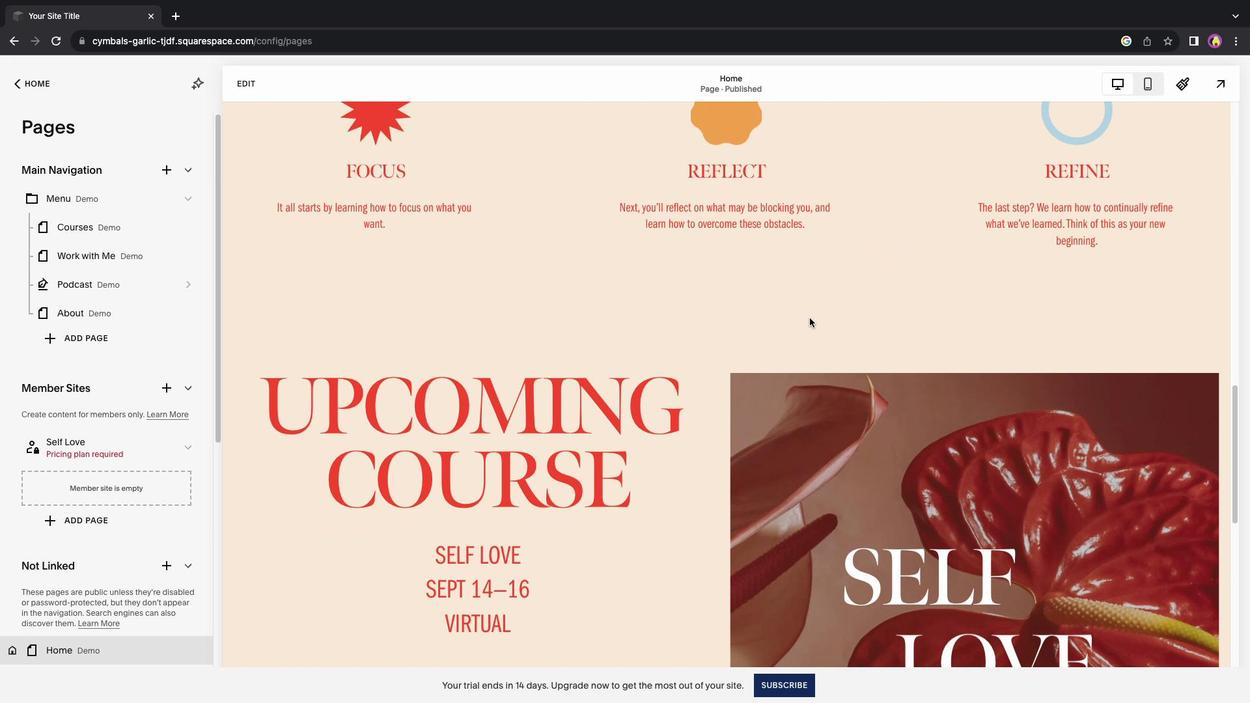 
Action: Mouse scrolled (808, 316) with delta (-1, -1)
Screenshot: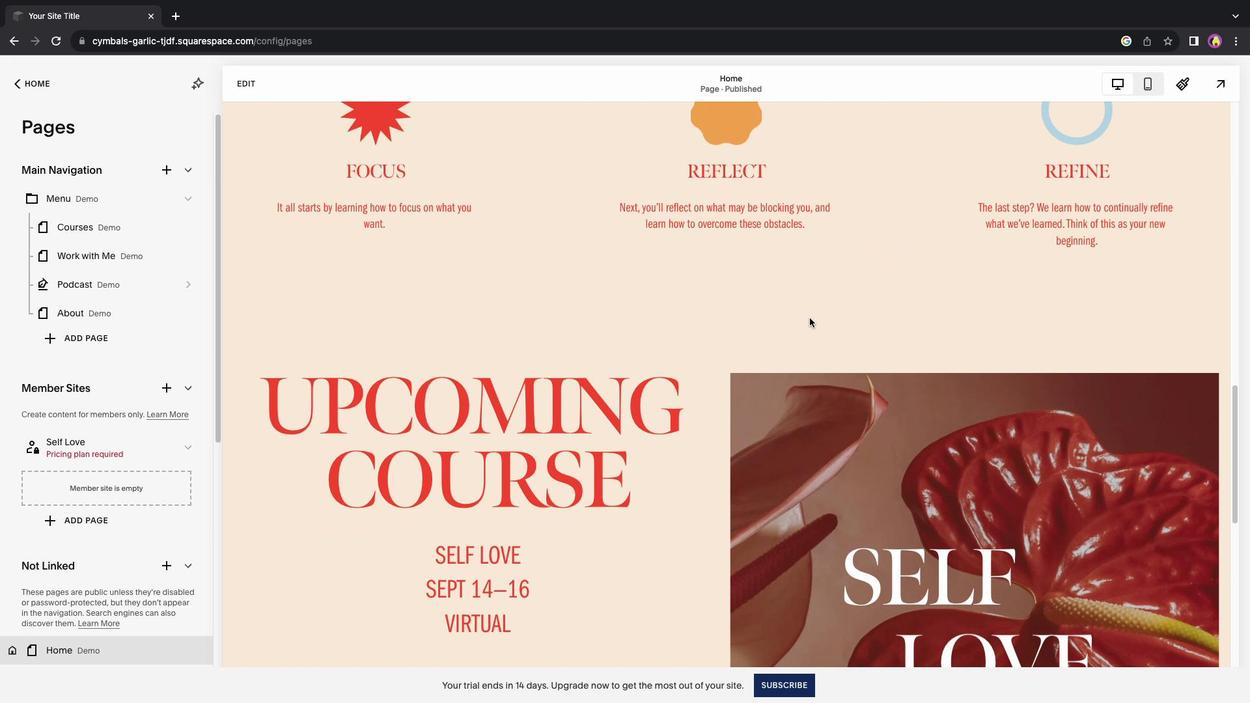 
Action: Mouse scrolled (808, 316) with delta (-1, -3)
Screenshot: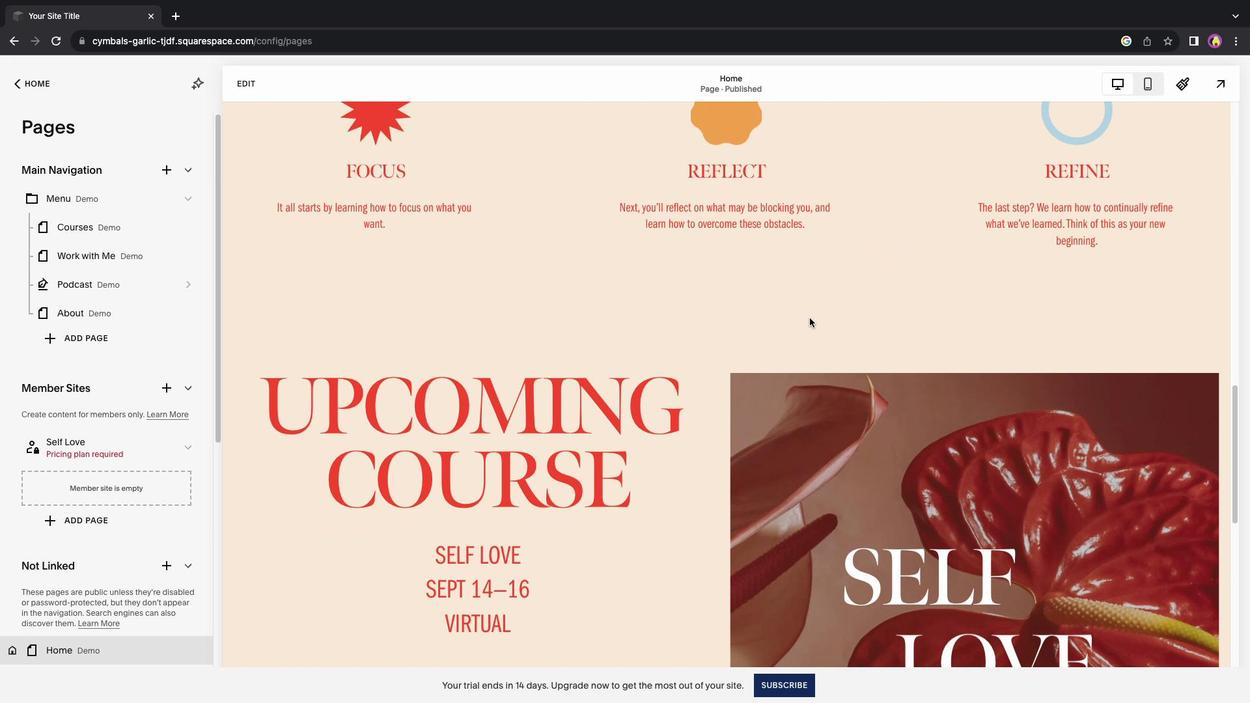 
Action: Mouse scrolled (808, 316) with delta (-1, -4)
Screenshot: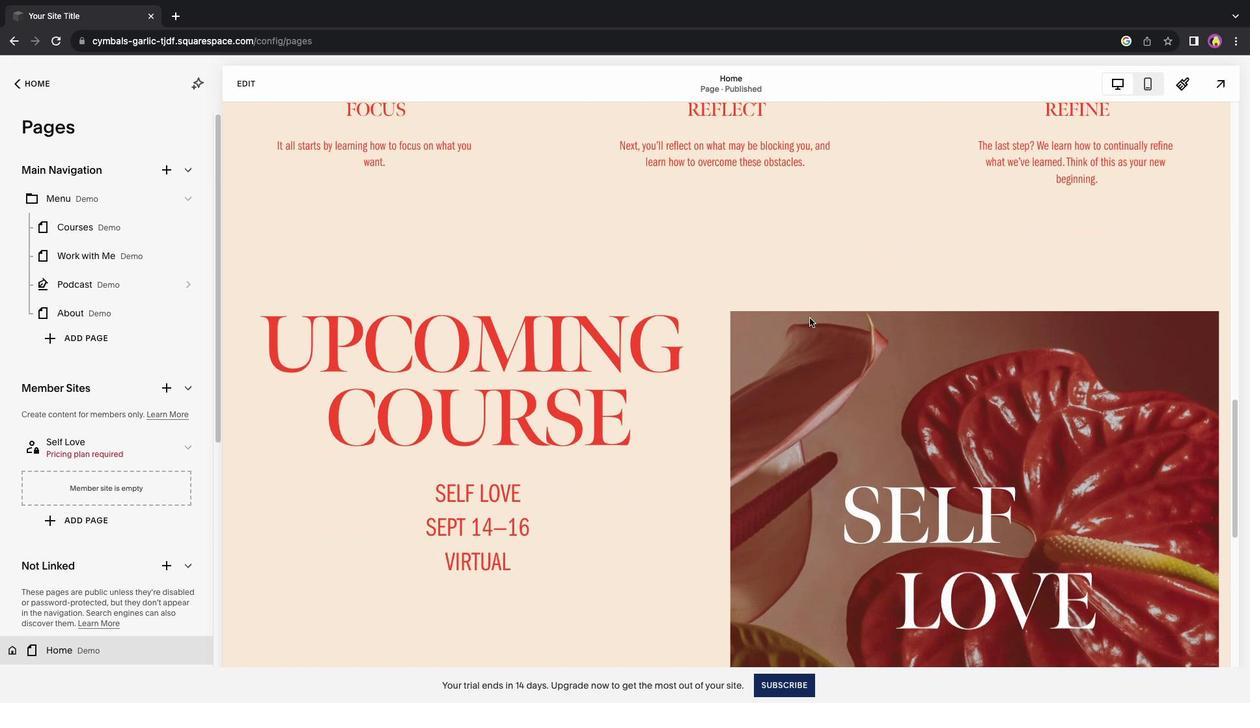 
Action: Mouse scrolled (808, 316) with delta (-1, -1)
Screenshot: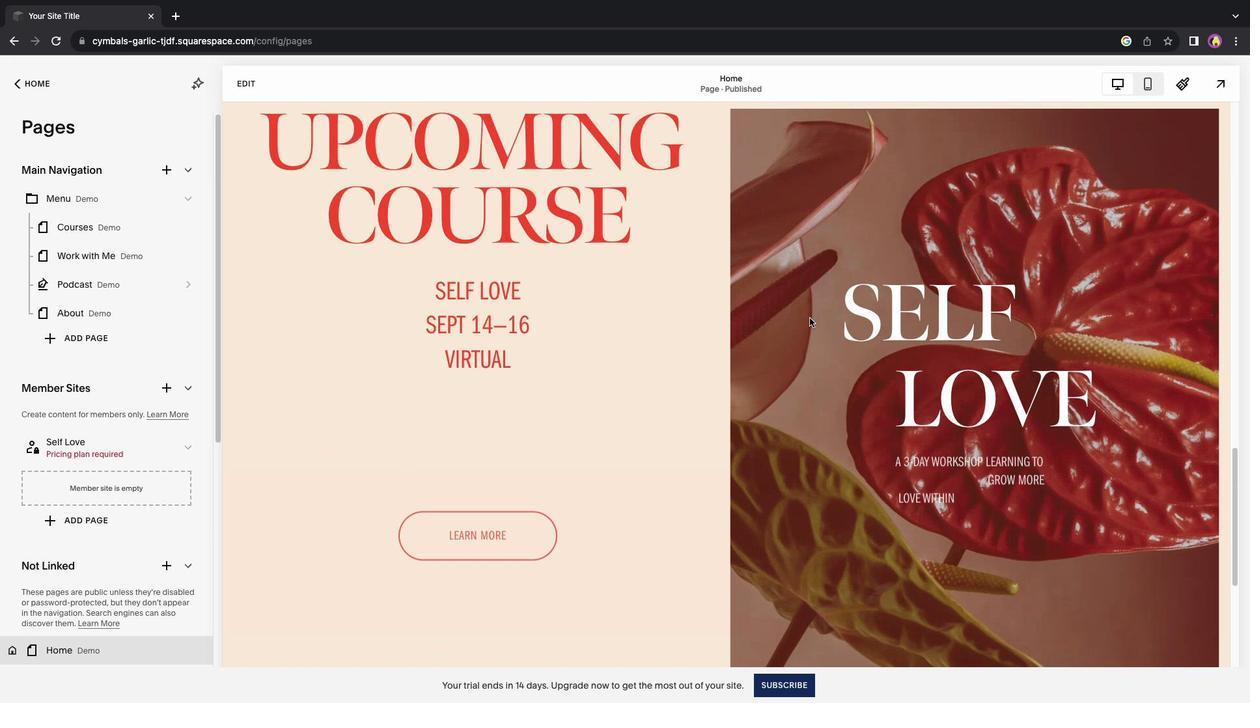 
Action: Mouse scrolled (808, 316) with delta (-1, -1)
Screenshot: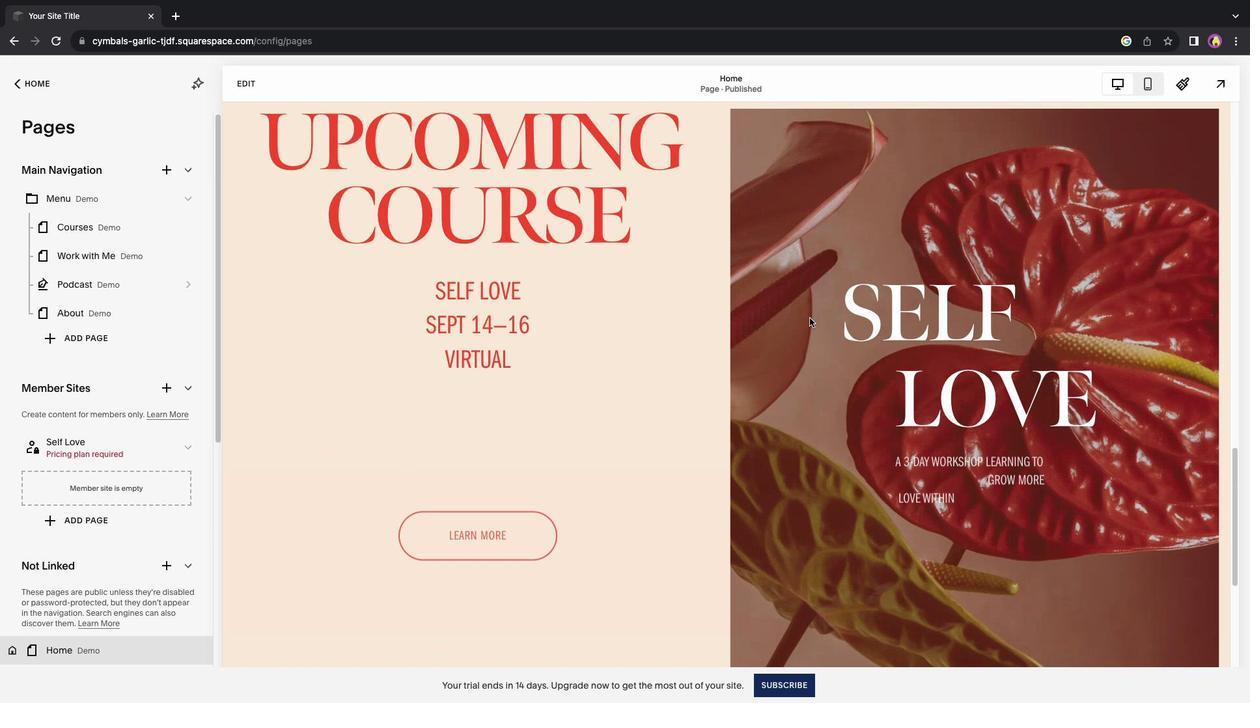 
Action: Mouse scrolled (808, 316) with delta (-1, -3)
Screenshot: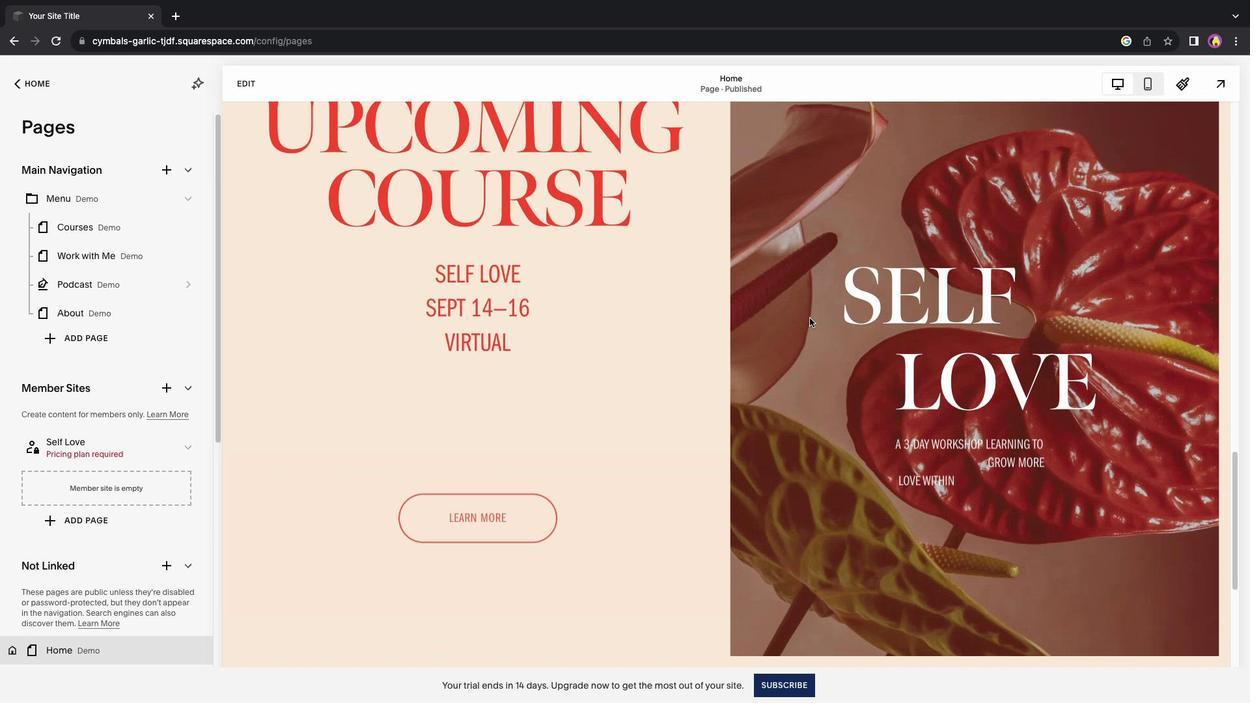 
Action: Mouse scrolled (808, 316) with delta (-1, -4)
Screenshot: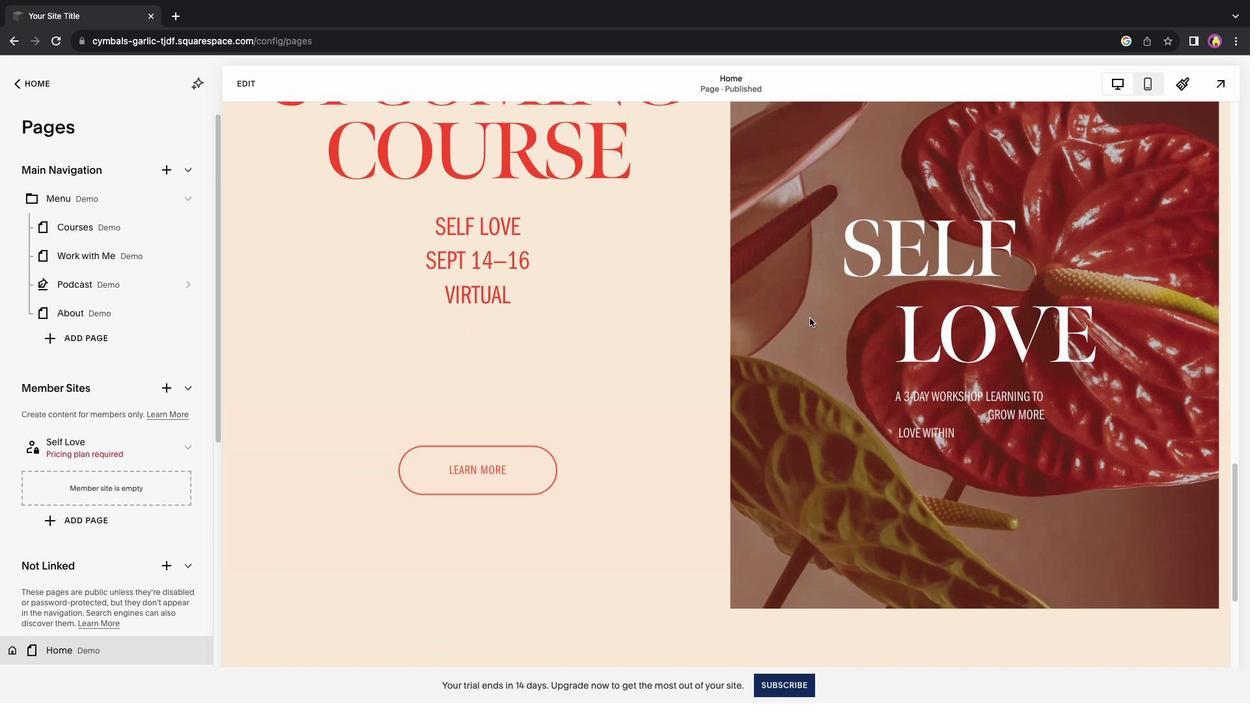 
Action: Mouse scrolled (808, 316) with delta (-1, -1)
Screenshot: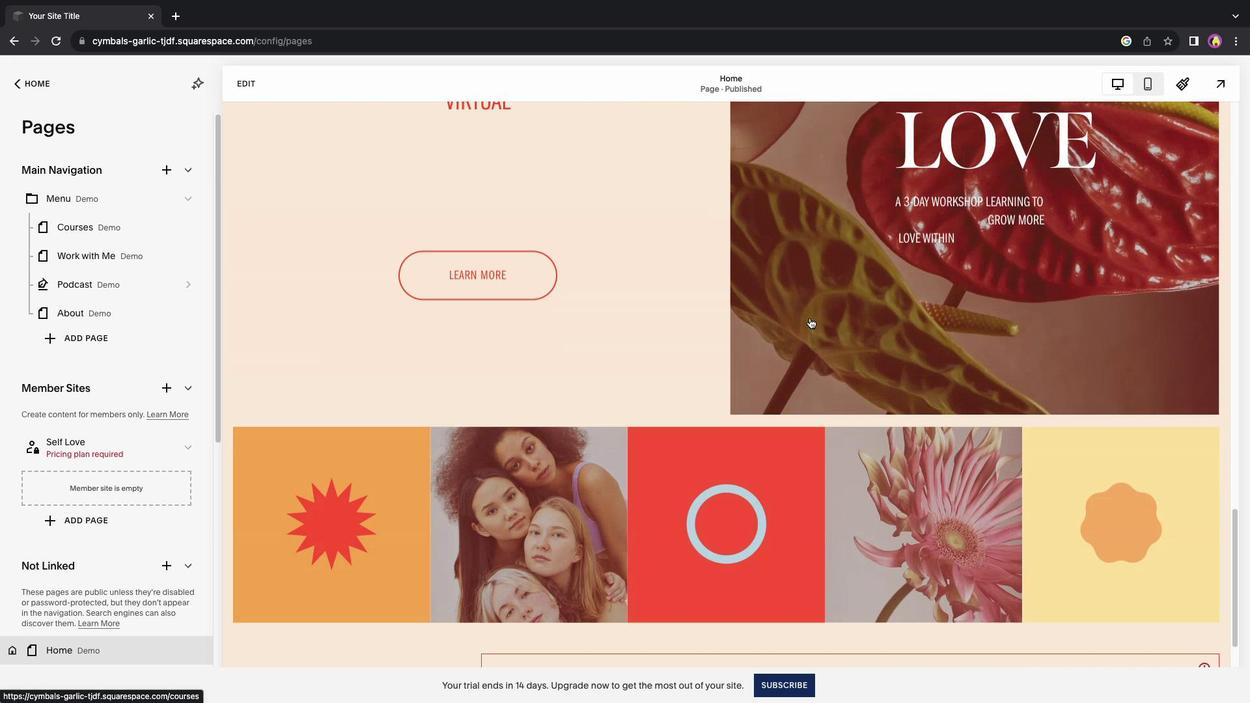 
Action: Mouse scrolled (808, 316) with delta (-1, -1)
Screenshot: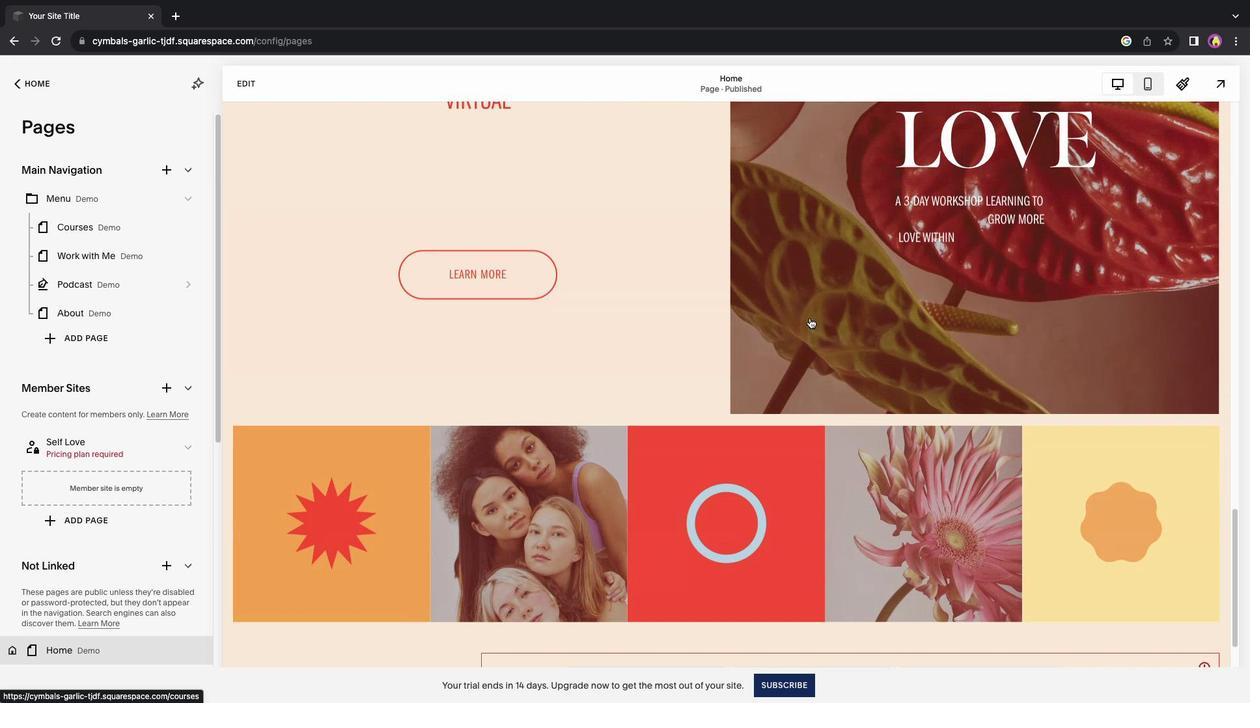 
Action: Mouse scrolled (808, 316) with delta (-1, -3)
Screenshot: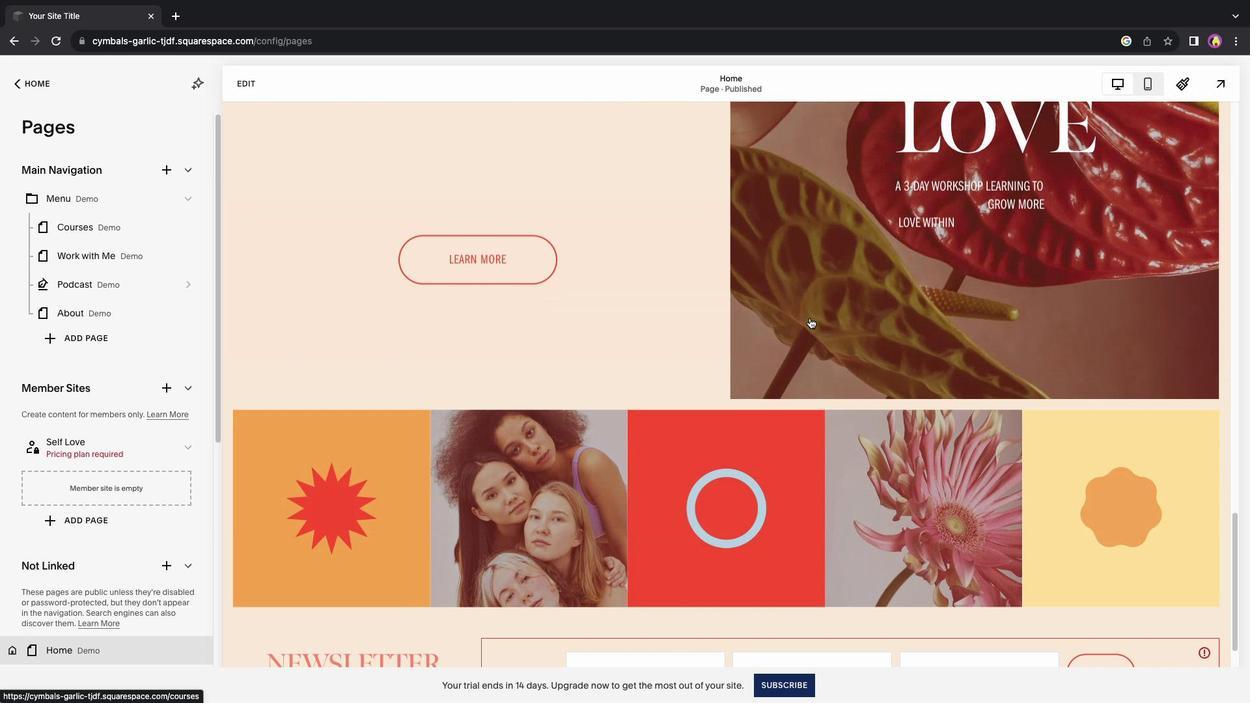
Action: Mouse scrolled (808, 316) with delta (-1, -1)
Screenshot: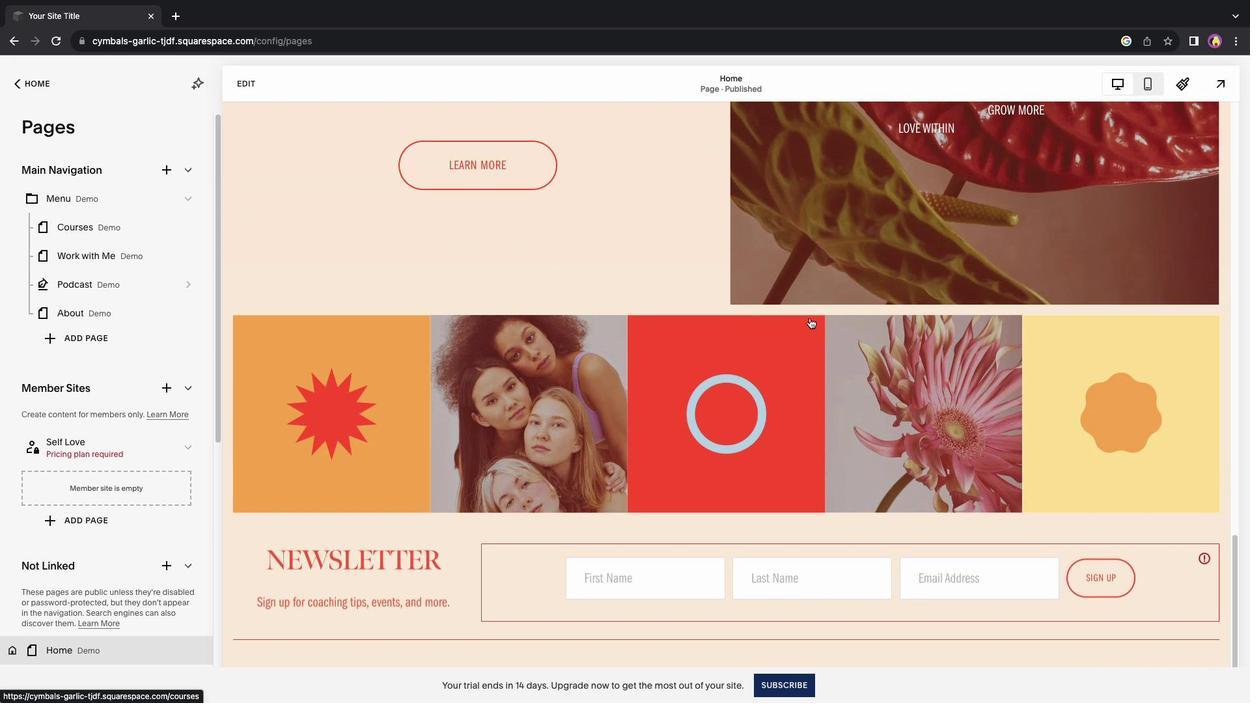 
Action: Mouse scrolled (808, 316) with delta (-1, -1)
Screenshot: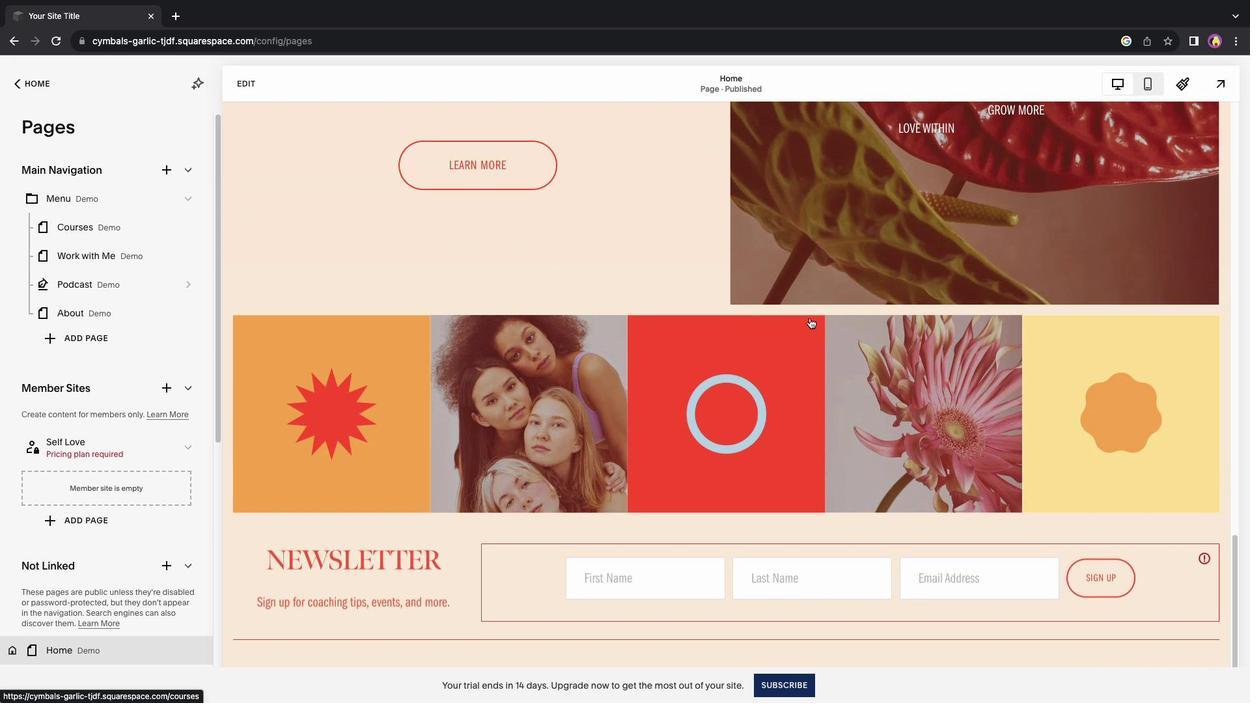 
Action: Mouse scrolled (808, 316) with delta (-1, -3)
Screenshot: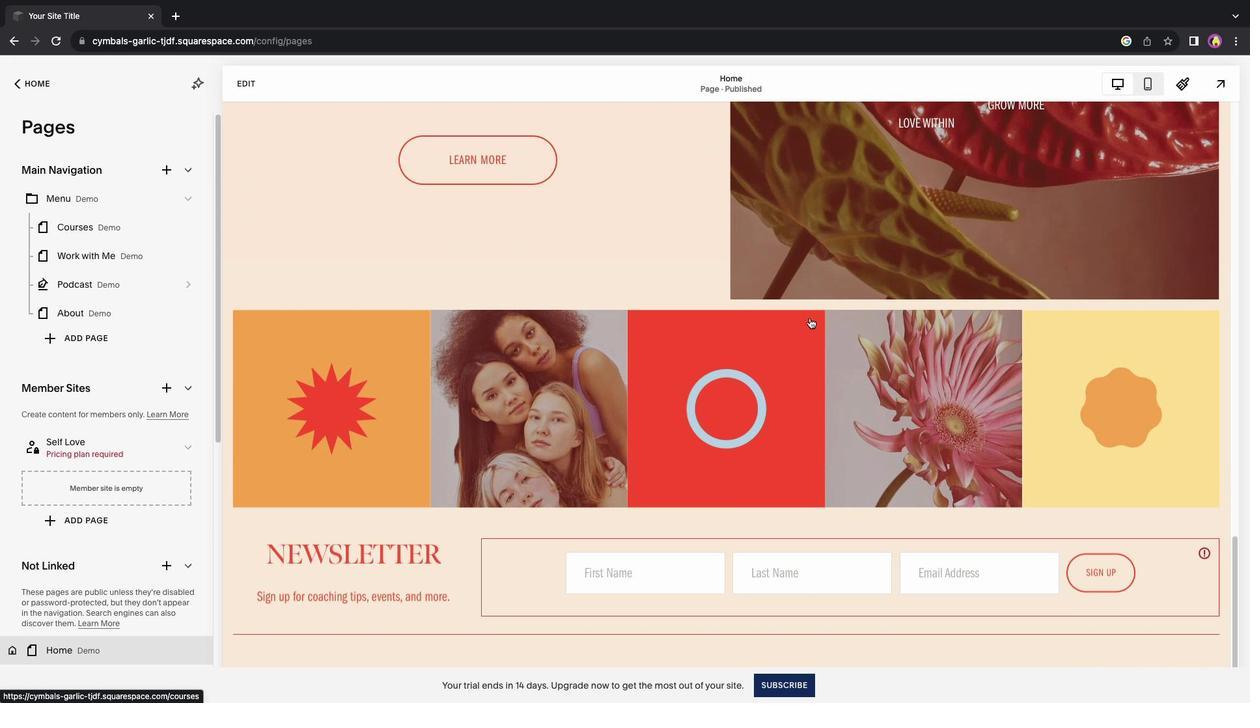 
Action: Mouse scrolled (808, 316) with delta (-1, -3)
Screenshot: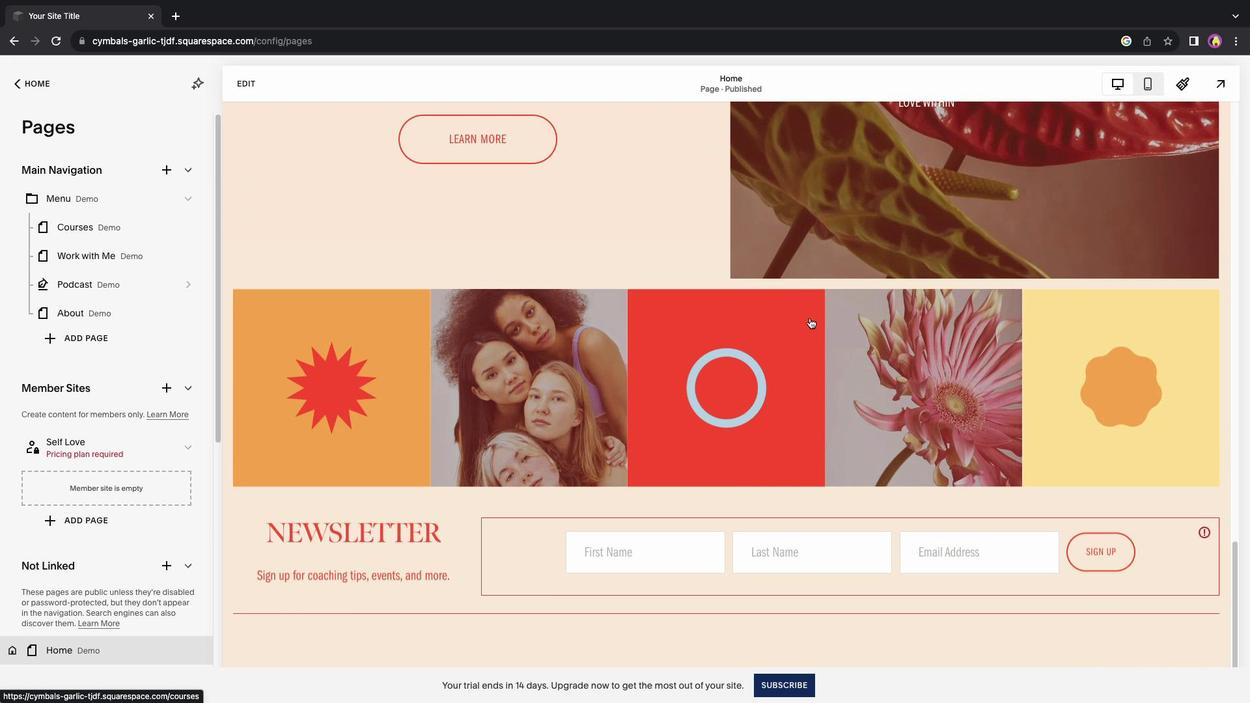 
Action: Mouse scrolled (808, 316) with delta (-1, -1)
Screenshot: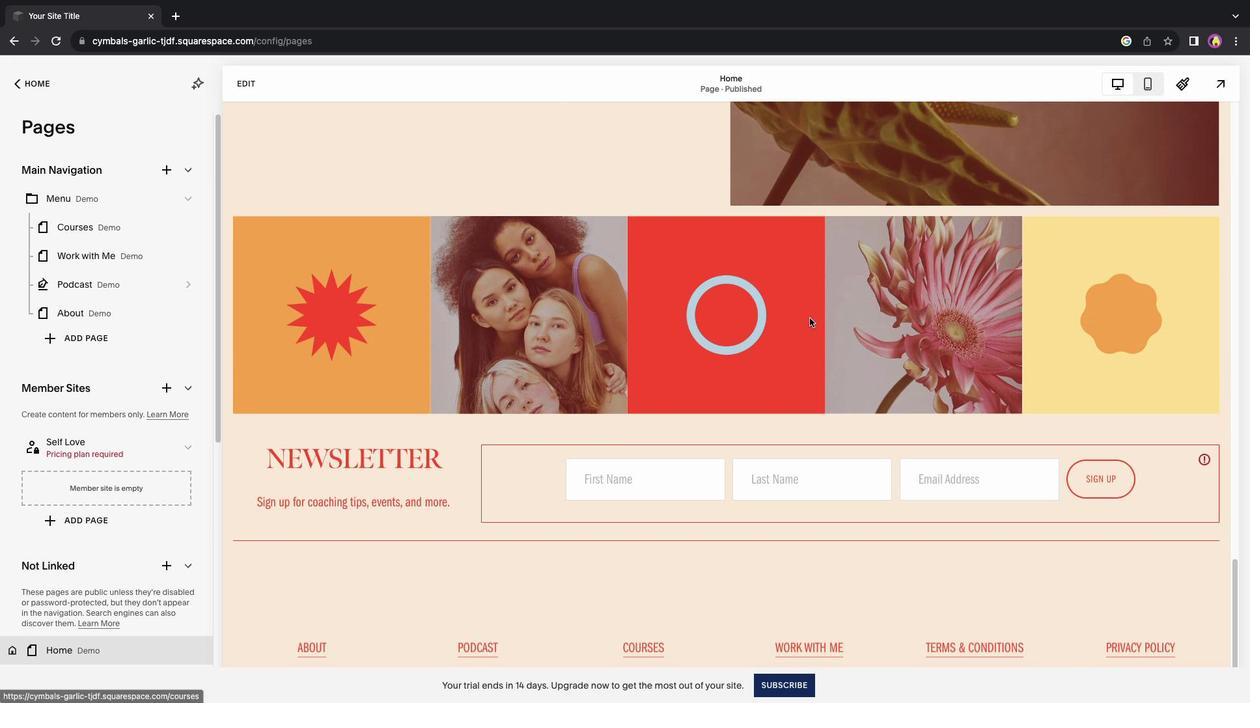
Action: Mouse scrolled (808, 316) with delta (-1, -1)
Screenshot: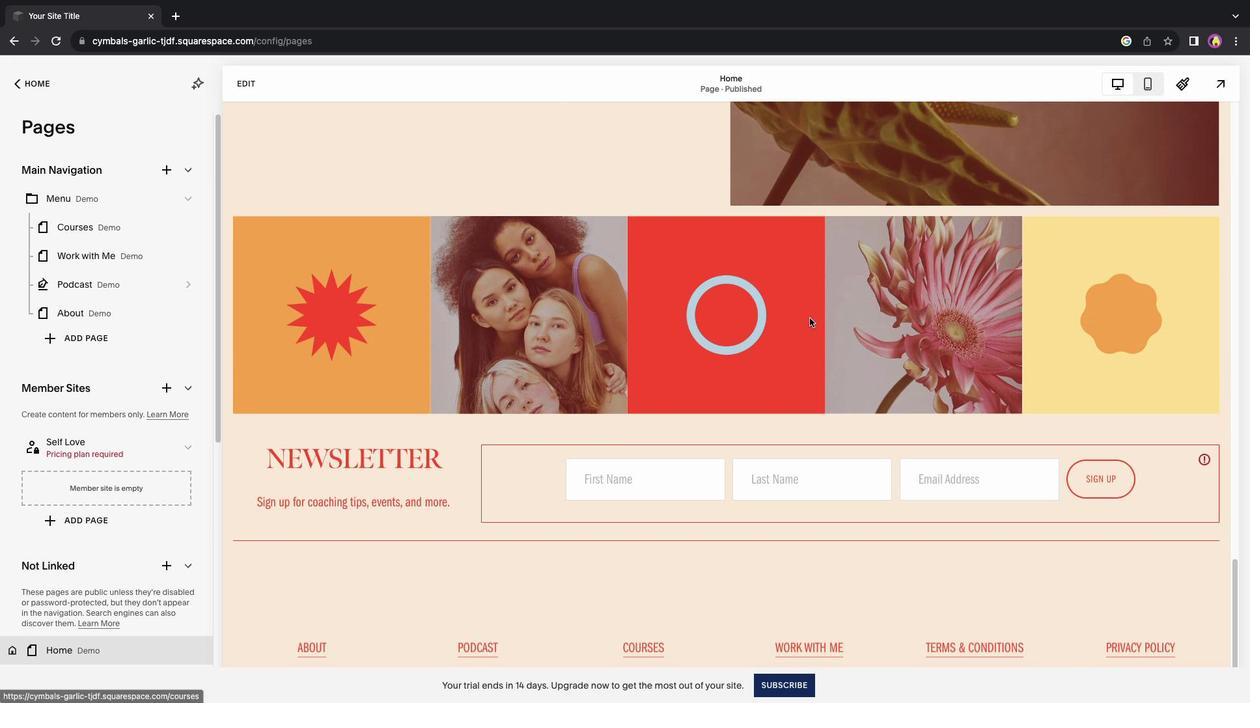 
Action: Mouse scrolled (808, 316) with delta (-1, -3)
Screenshot: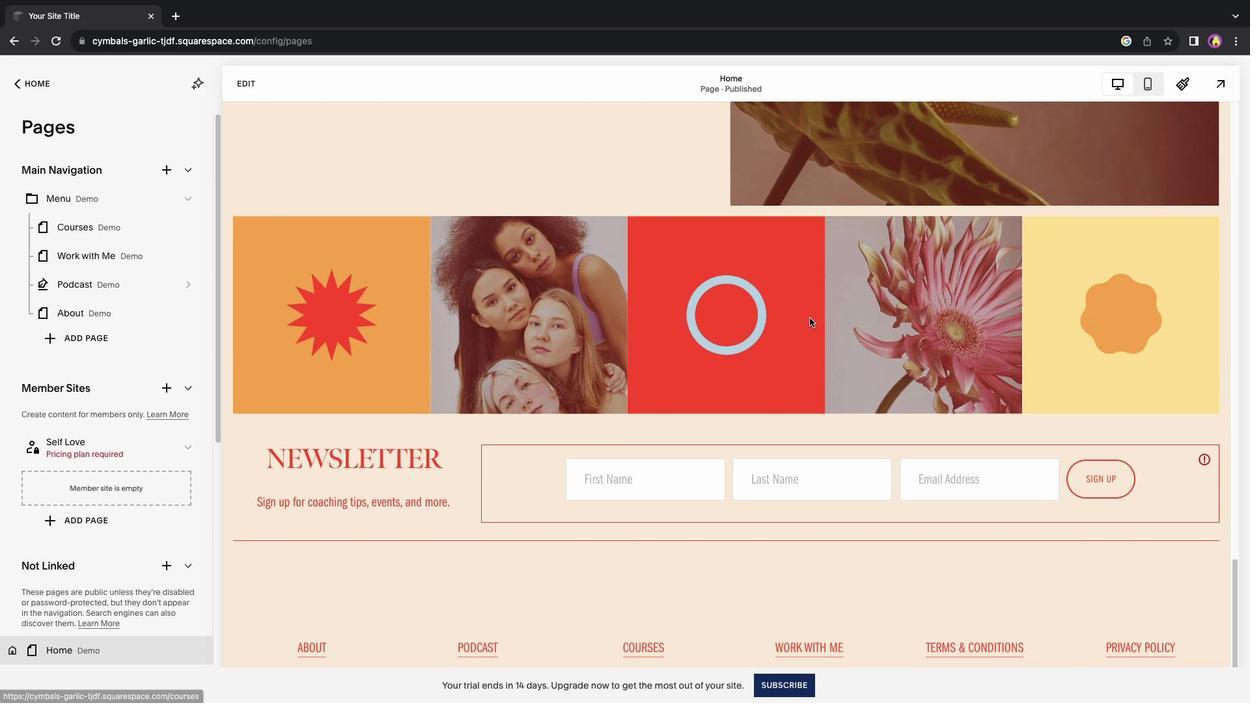 
Action: Mouse scrolled (808, 316) with delta (-1, -4)
Screenshot: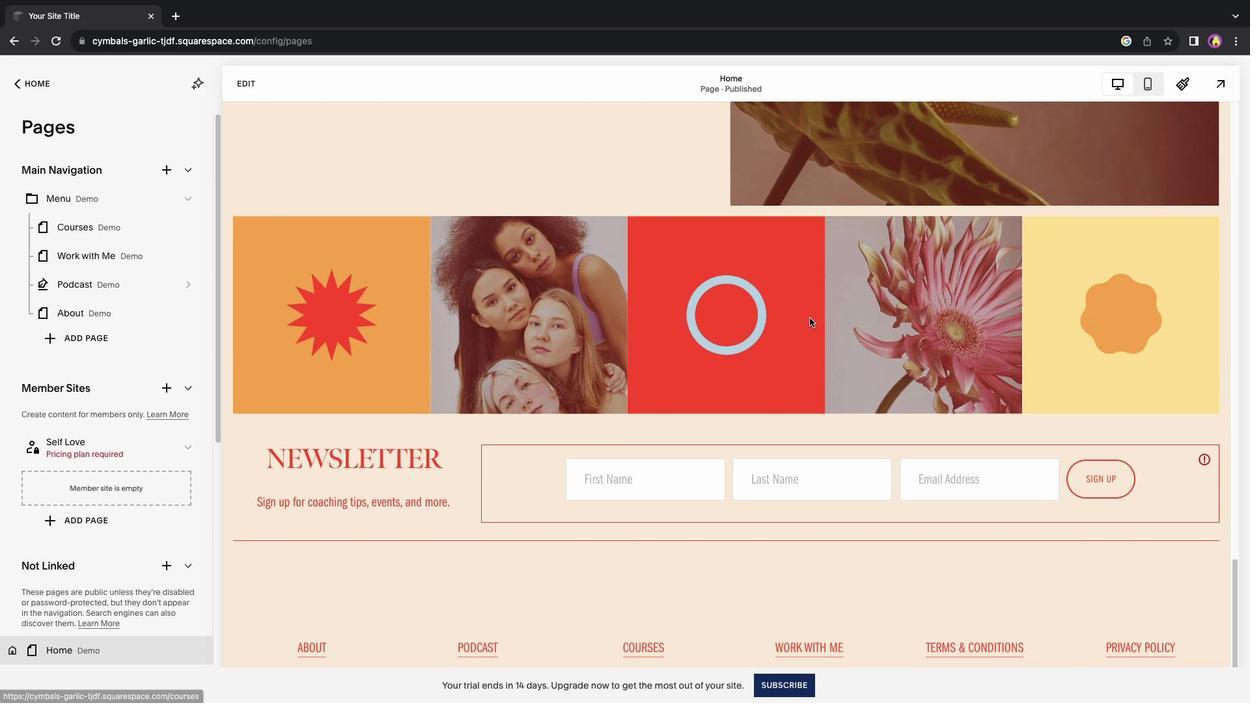 
Action: Mouse scrolled (808, 316) with delta (-1, 0)
Screenshot: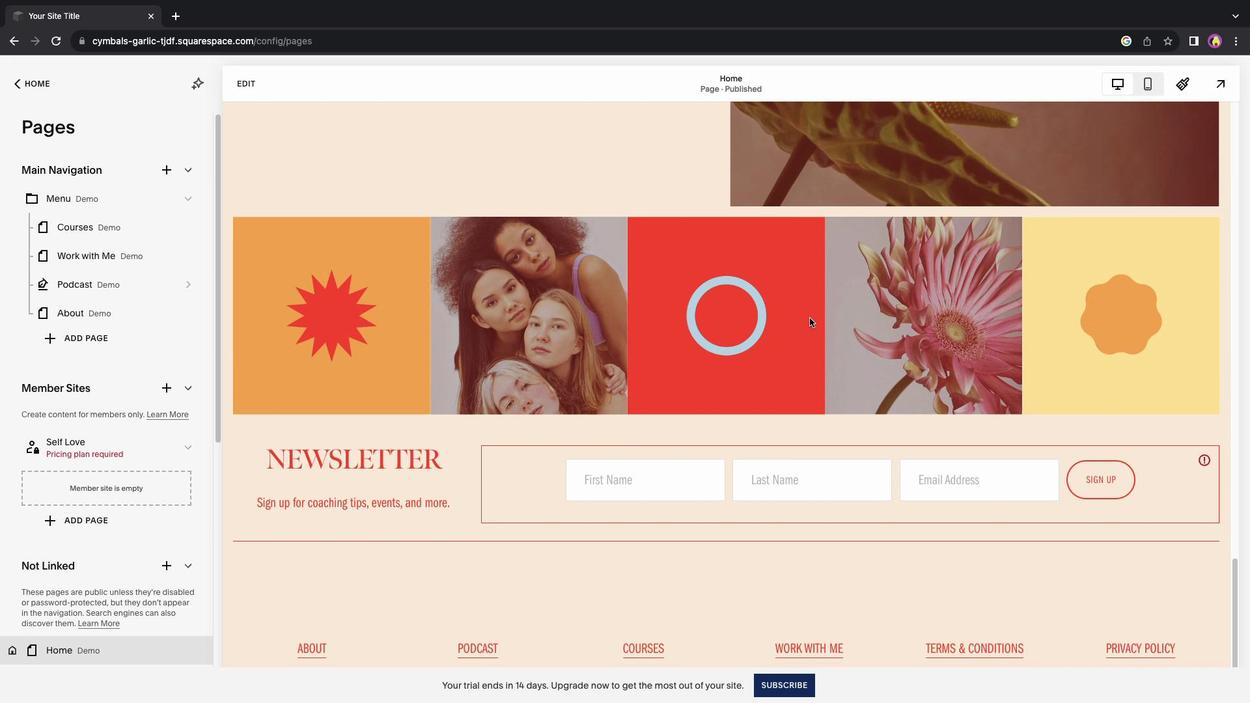 
Action: Mouse scrolled (808, 316) with delta (-1, 0)
Screenshot: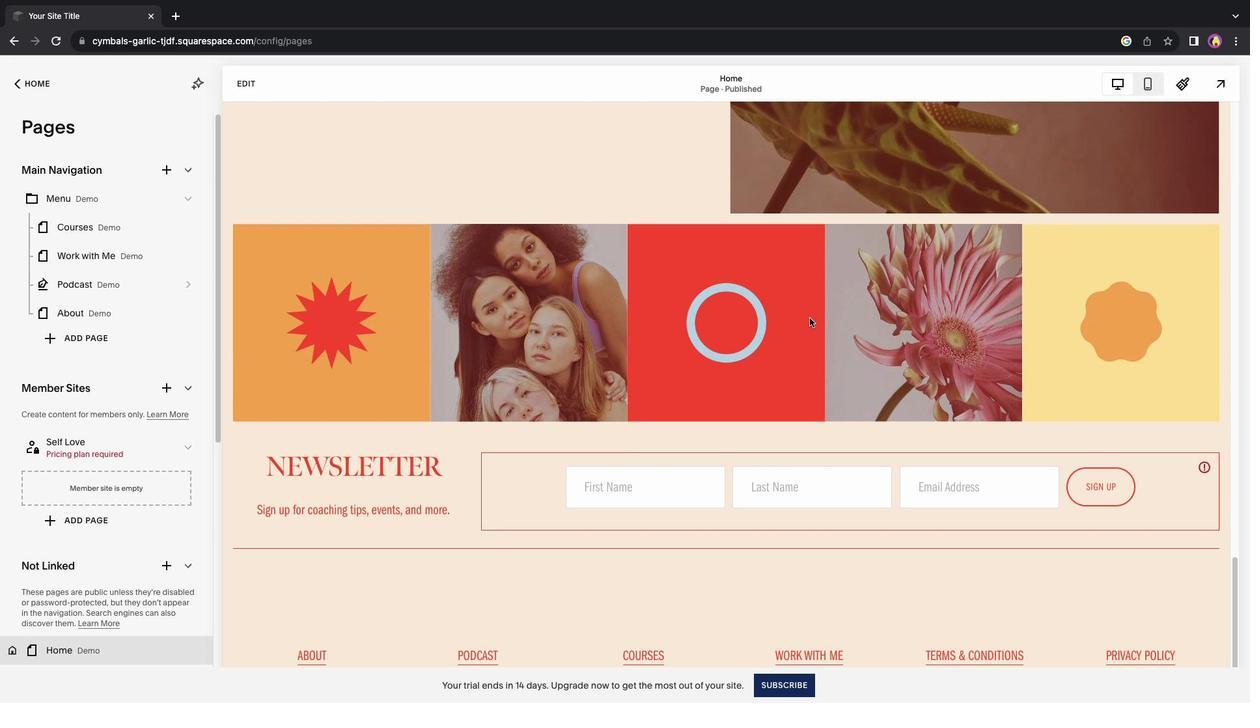 
Action: Mouse scrolled (808, 316) with delta (-1, 0)
Screenshot: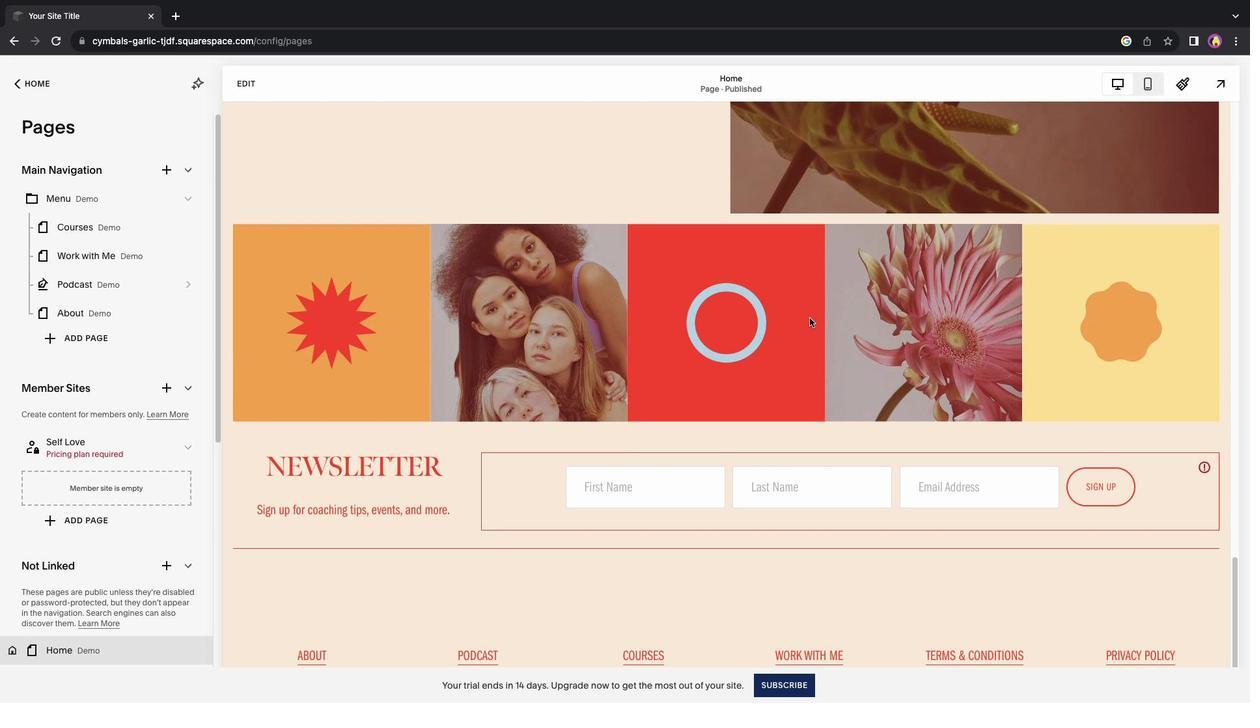 
Action: Mouse scrolled (808, 316) with delta (-1, 1)
Screenshot: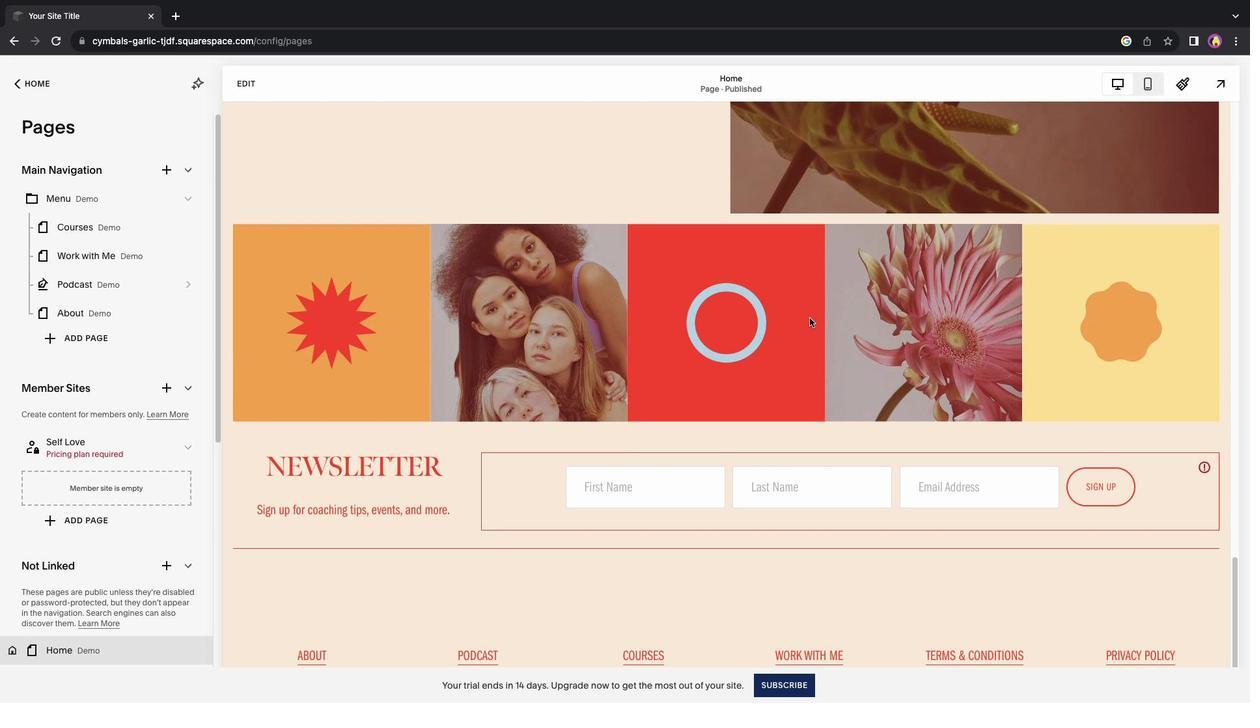 
Action: Mouse moved to (807, 316)
Screenshot: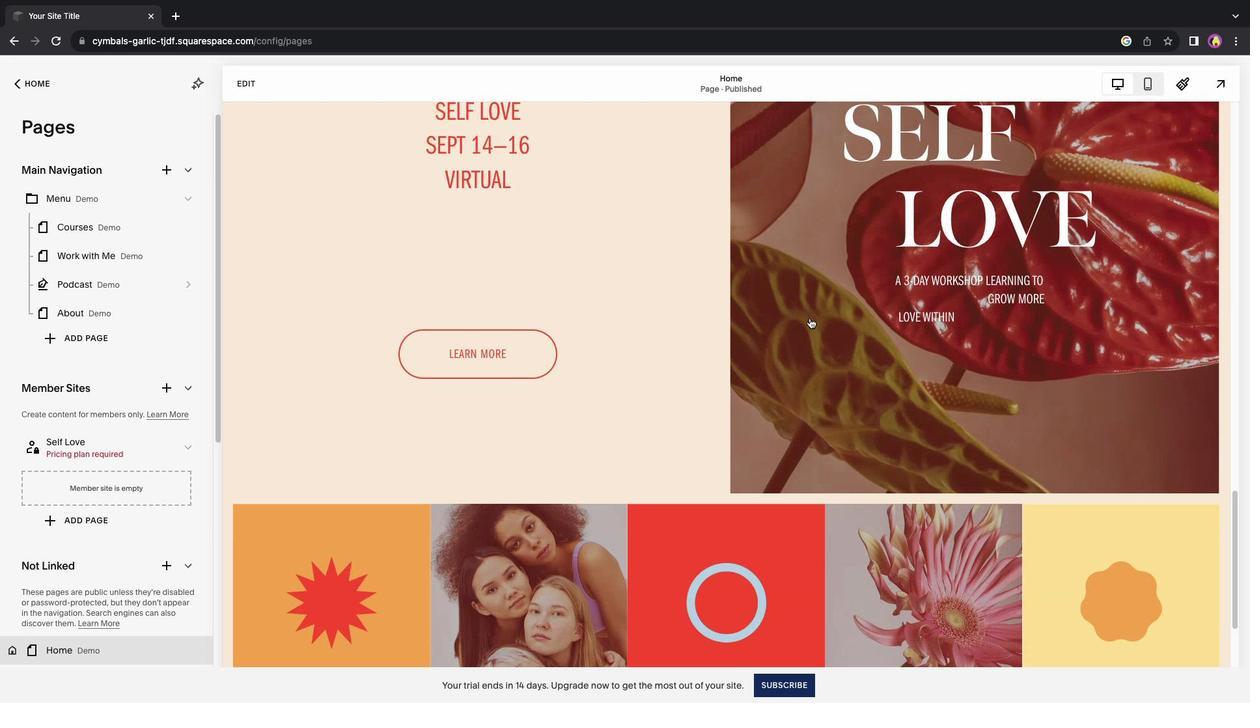 
Action: Mouse scrolled (807, 316) with delta (-1, 0)
Screenshot: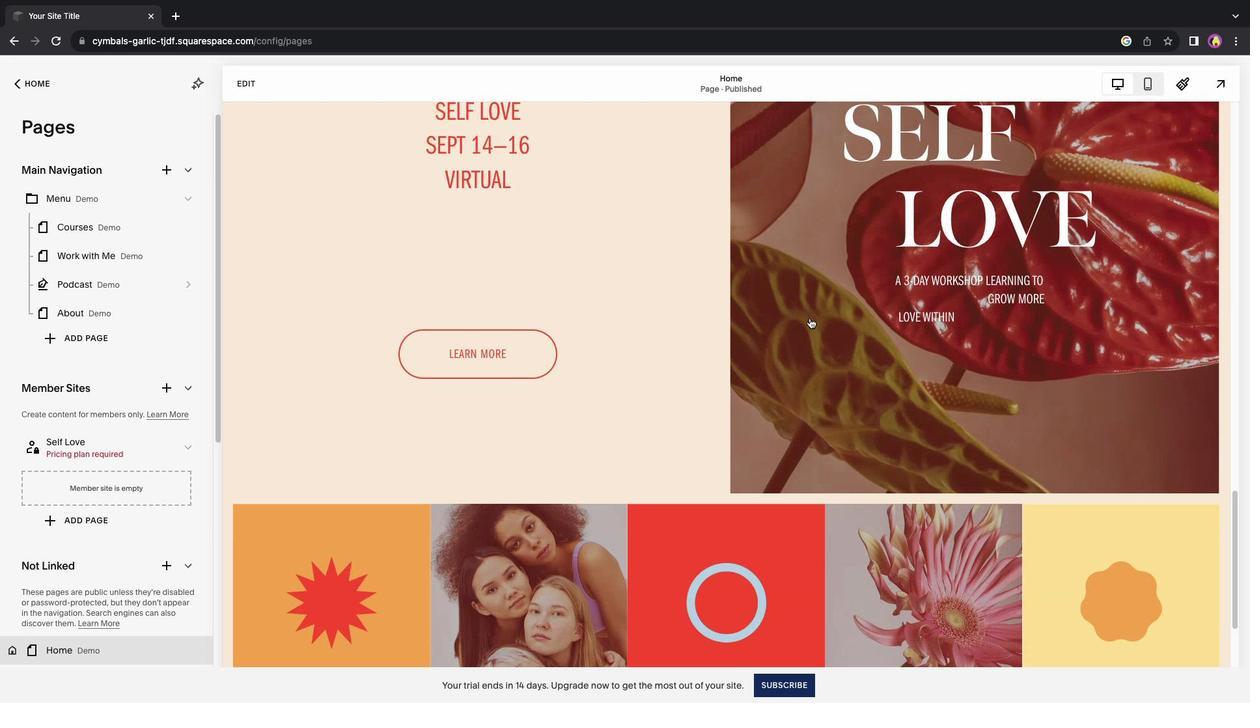 
Action: Mouse scrolled (807, 316) with delta (-1, 0)
Screenshot: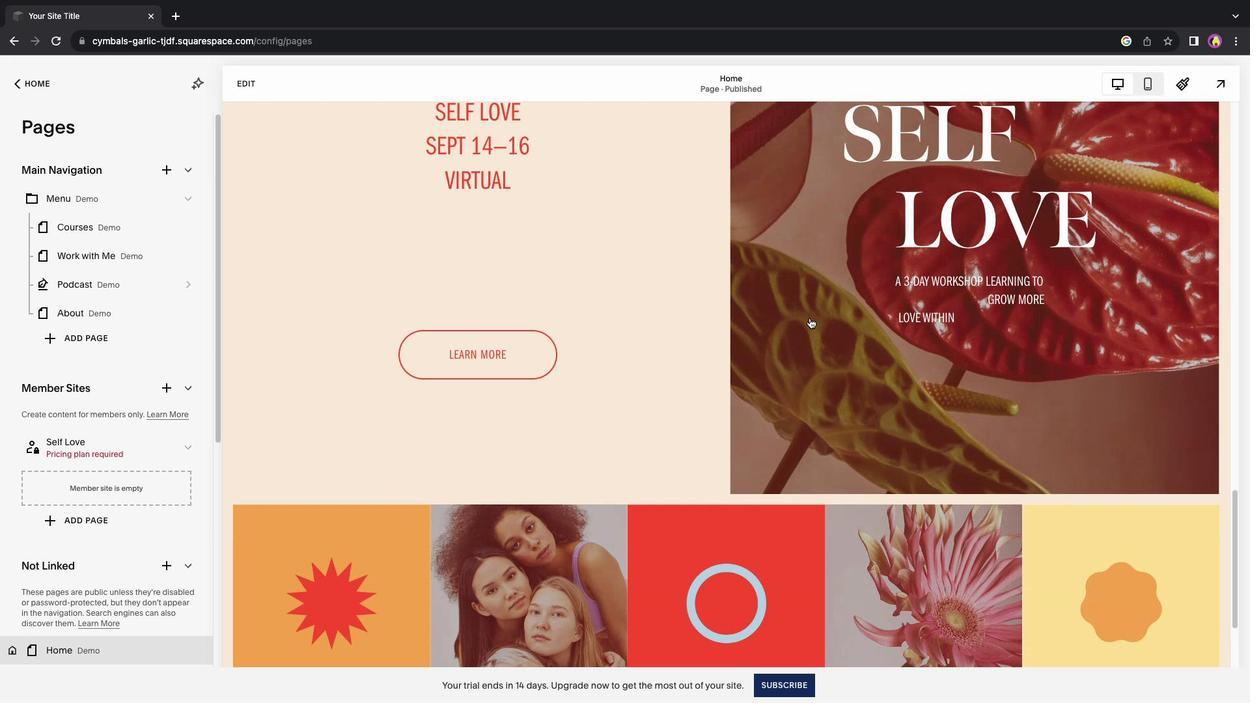 
Action: Mouse scrolled (807, 316) with delta (-1, 0)
Screenshot: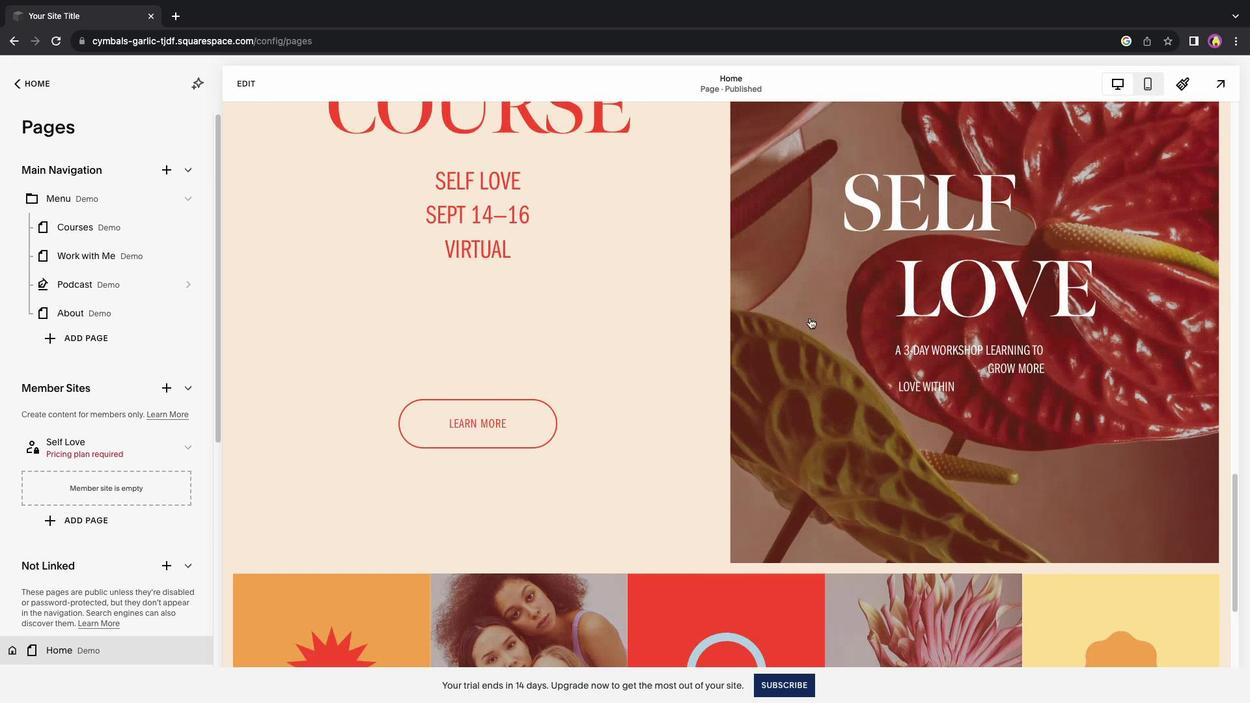 
Action: Mouse scrolled (807, 316) with delta (-1, 1)
Screenshot: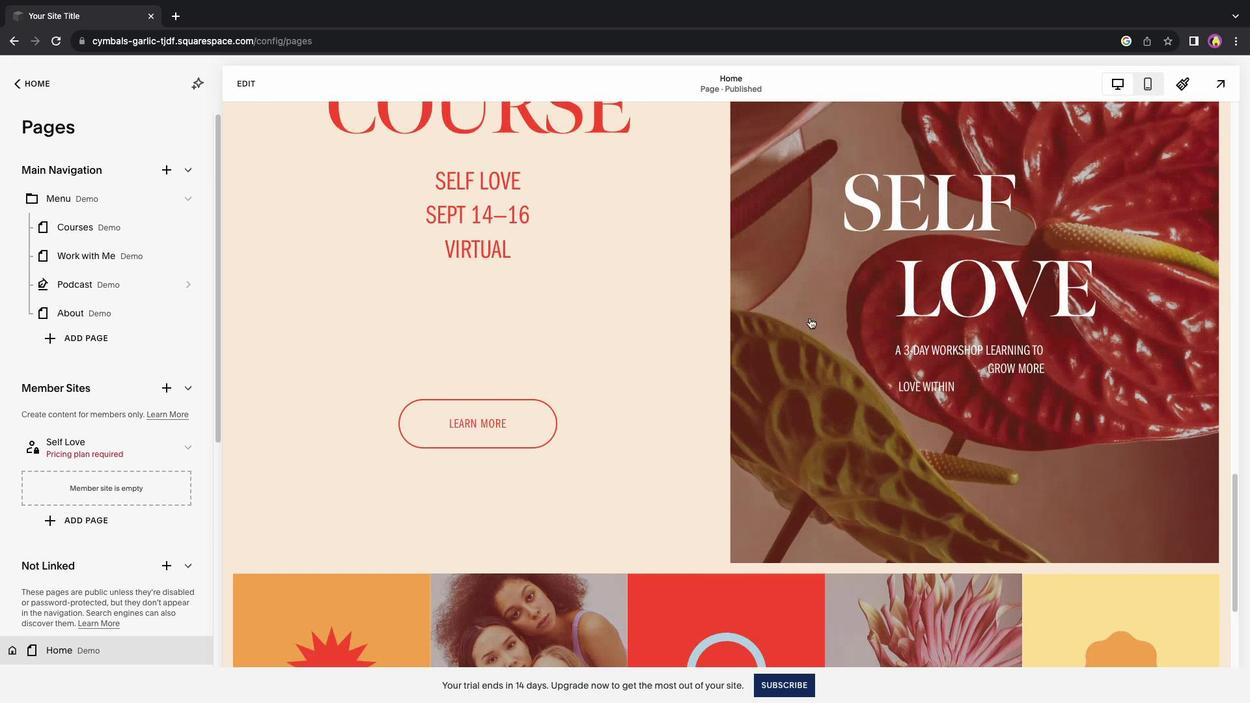 
Action: Mouse scrolled (807, 316) with delta (-1, 1)
Screenshot: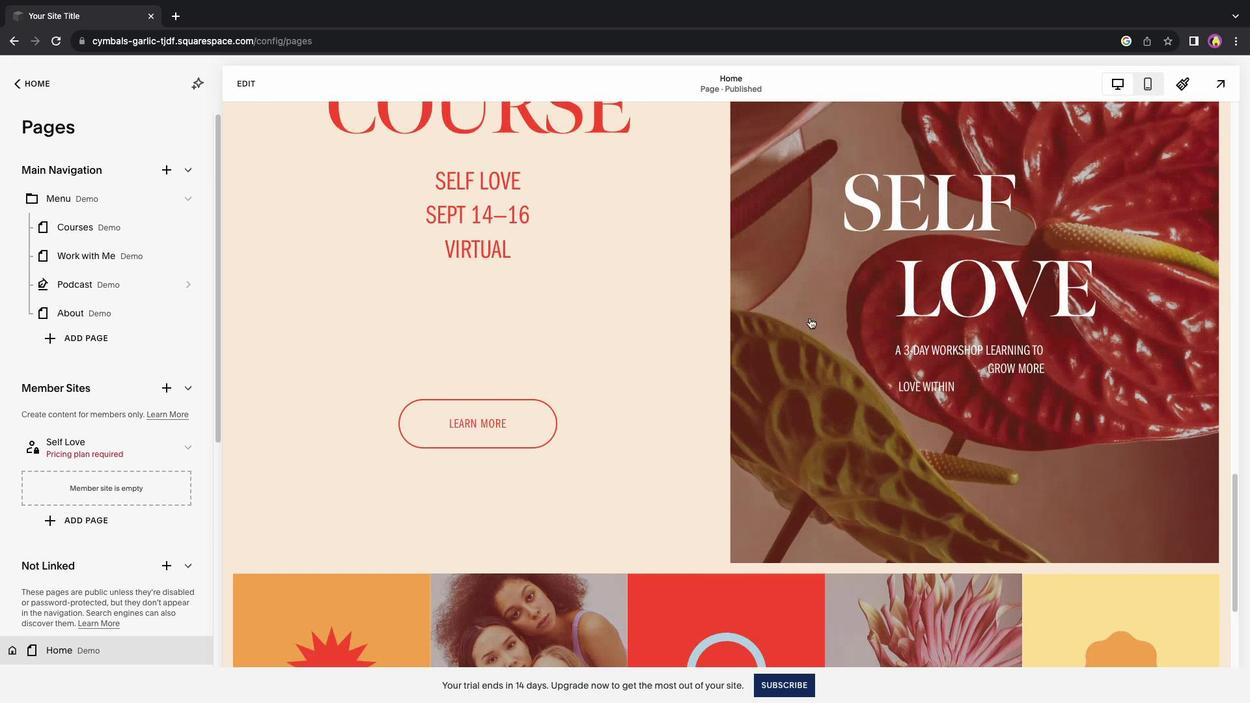 
Action: Mouse scrolled (807, 316) with delta (-1, 2)
Screenshot: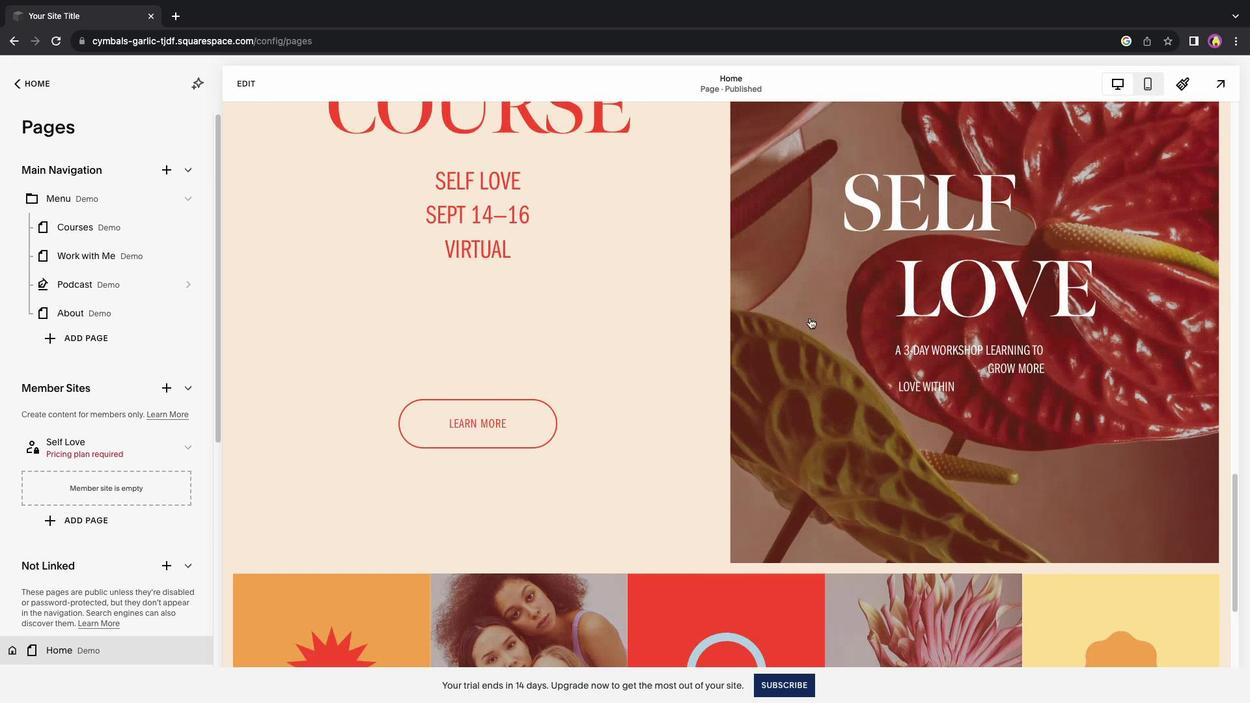 
Action: Mouse moved to (806, 315)
Screenshot: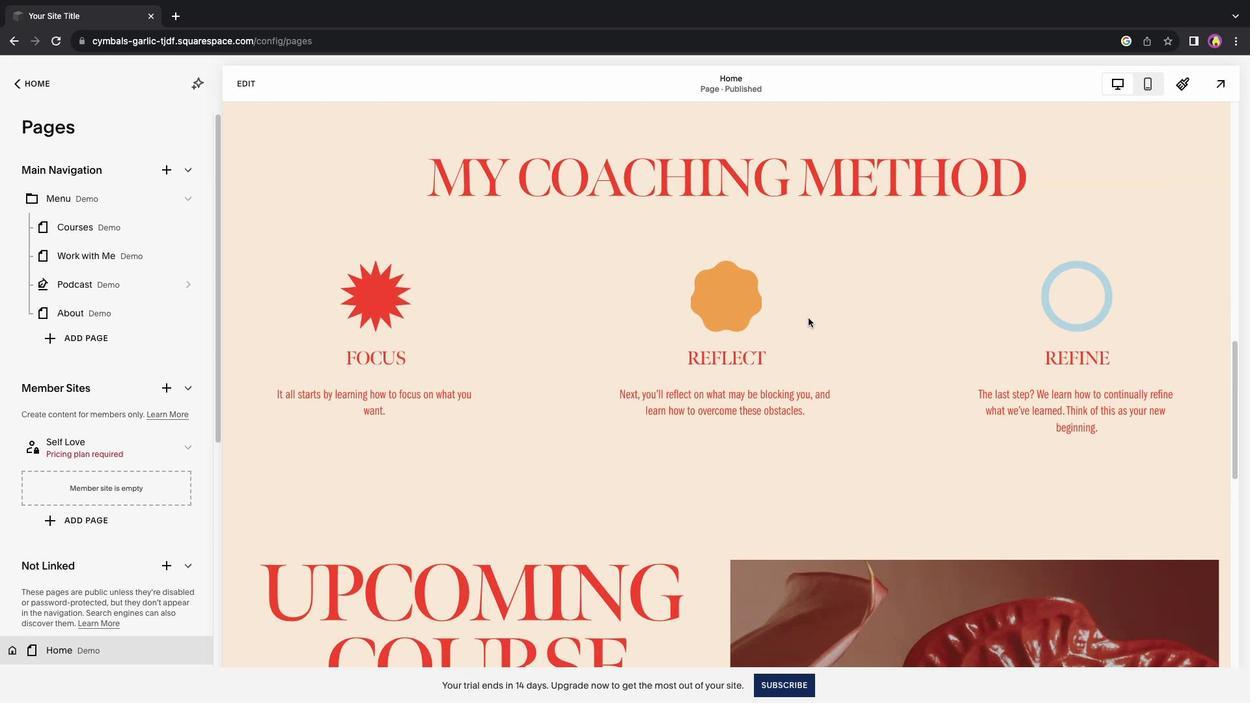 
Action: Mouse scrolled (806, 315) with delta (-1, 0)
Screenshot: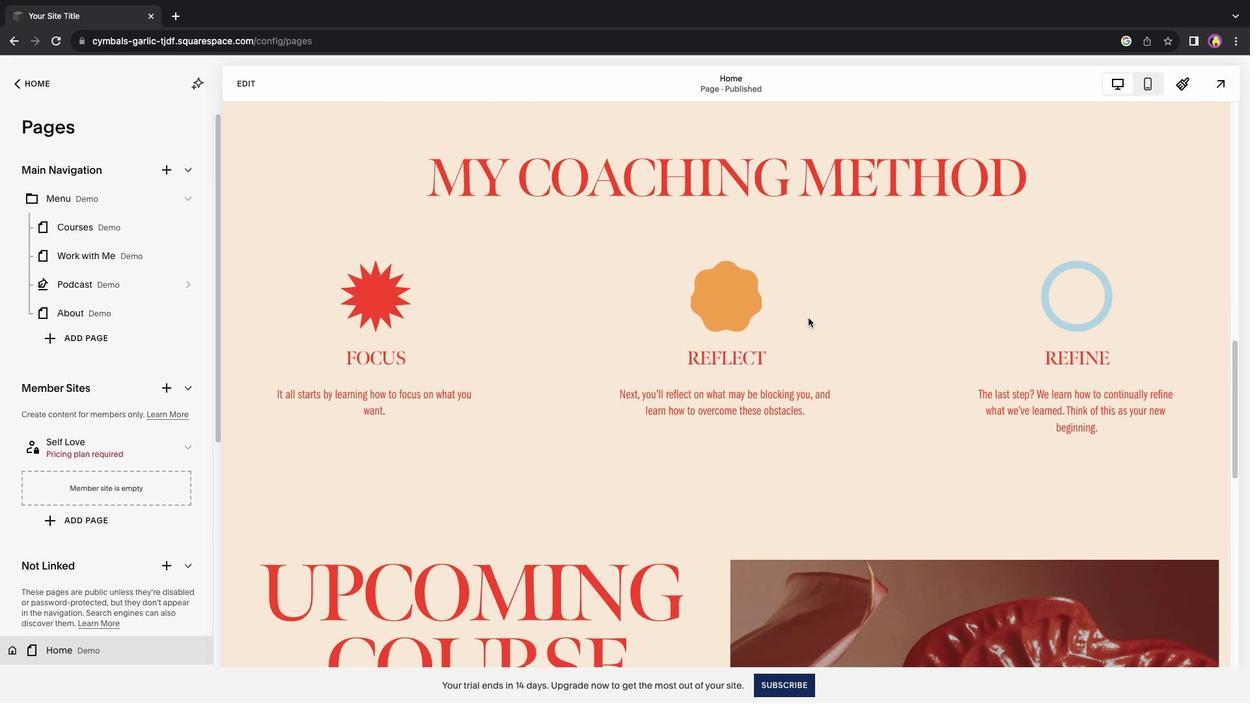 
Action: Mouse scrolled (806, 315) with delta (-1, 0)
Screenshot: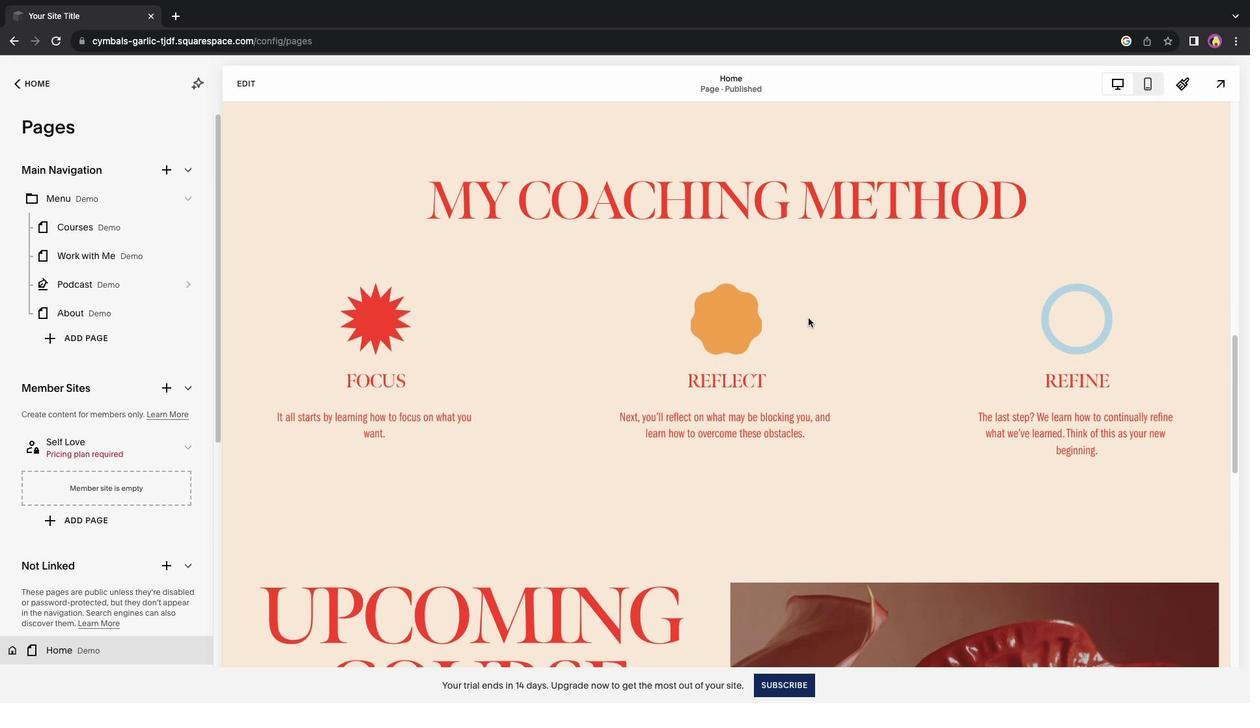
Action: Mouse scrolled (806, 315) with delta (-1, 0)
Screenshot: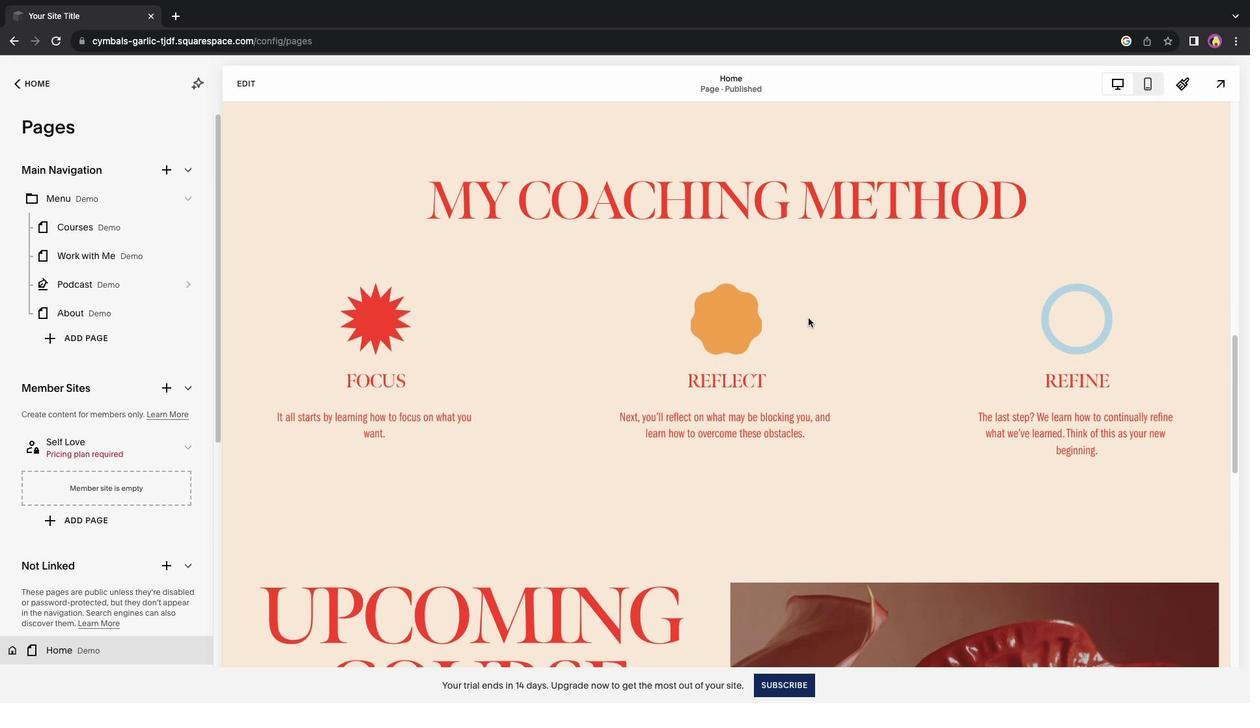 
Action: Mouse scrolled (806, 315) with delta (-1, 1)
Screenshot: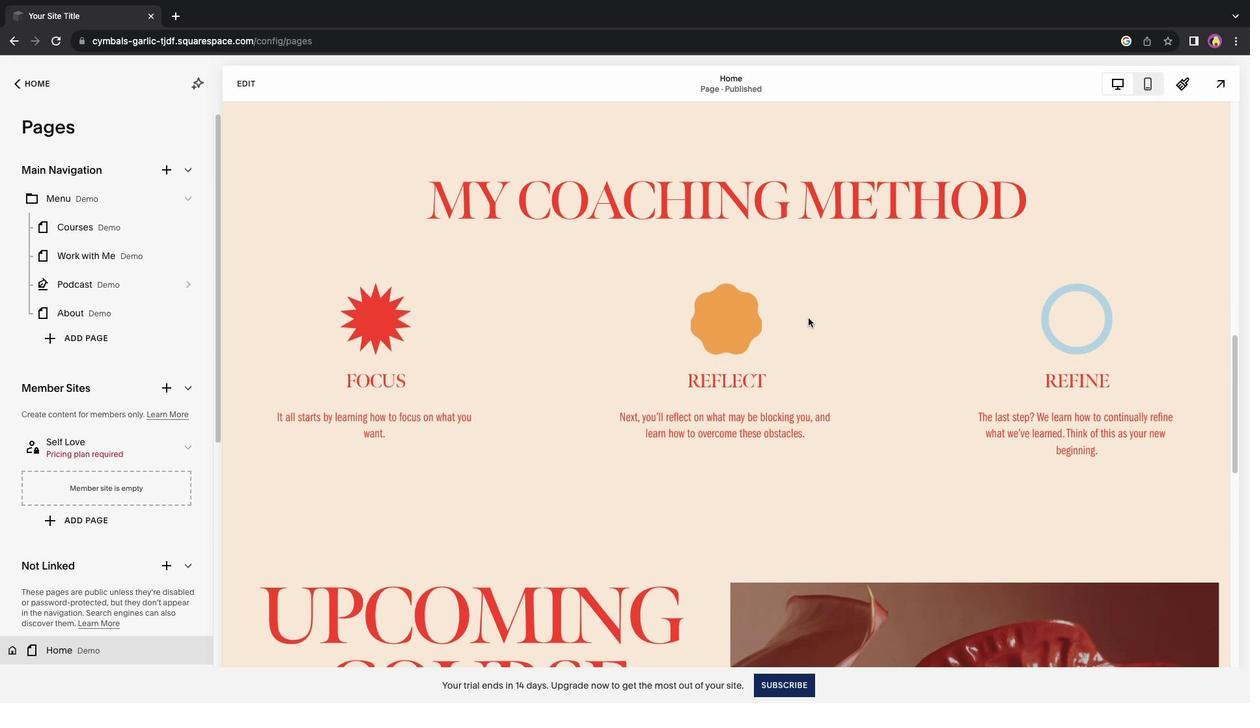
Action: Mouse scrolled (806, 315) with delta (-1, 1)
Screenshot: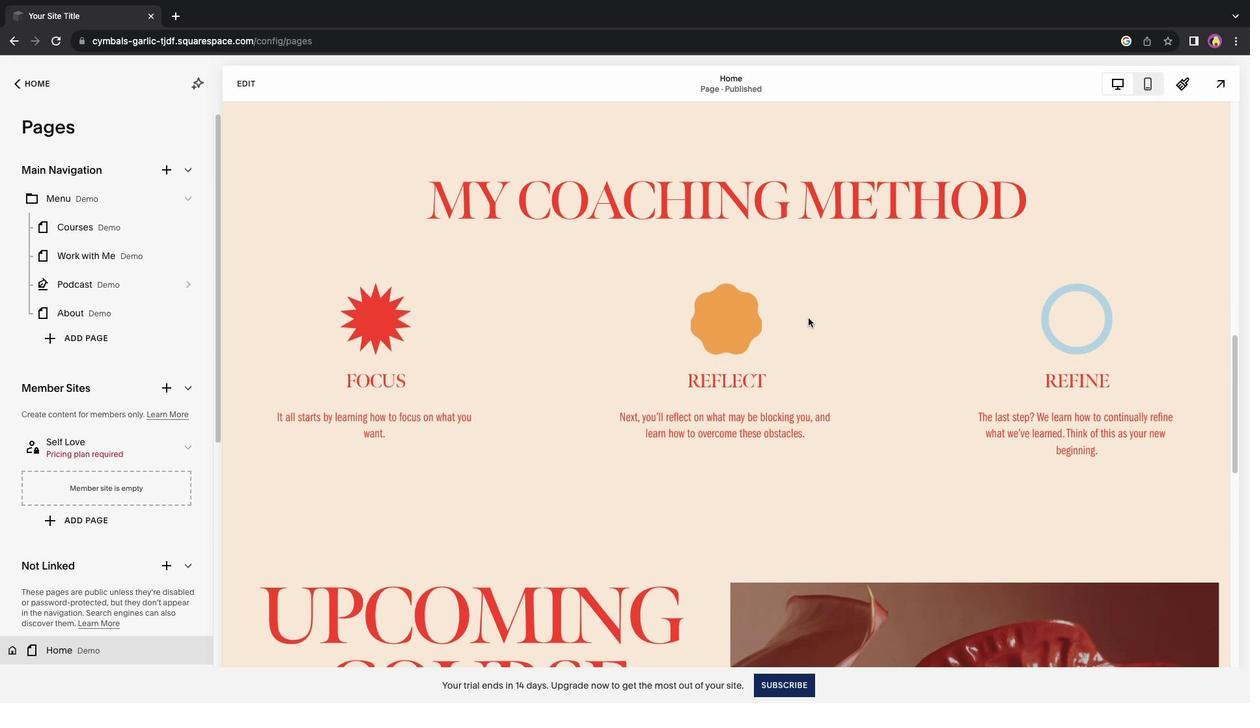 
Action: Mouse moved to (806, 315)
Screenshot: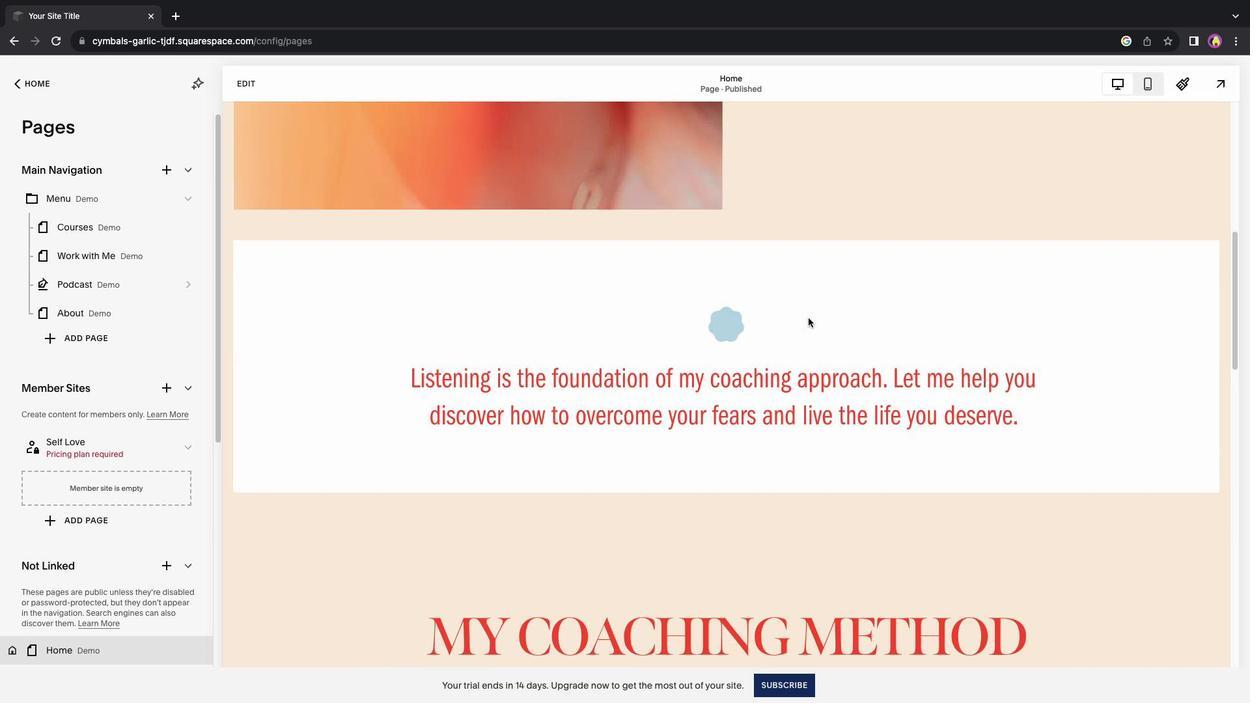 
Action: Mouse scrolled (806, 315) with delta (-1, 0)
Screenshot: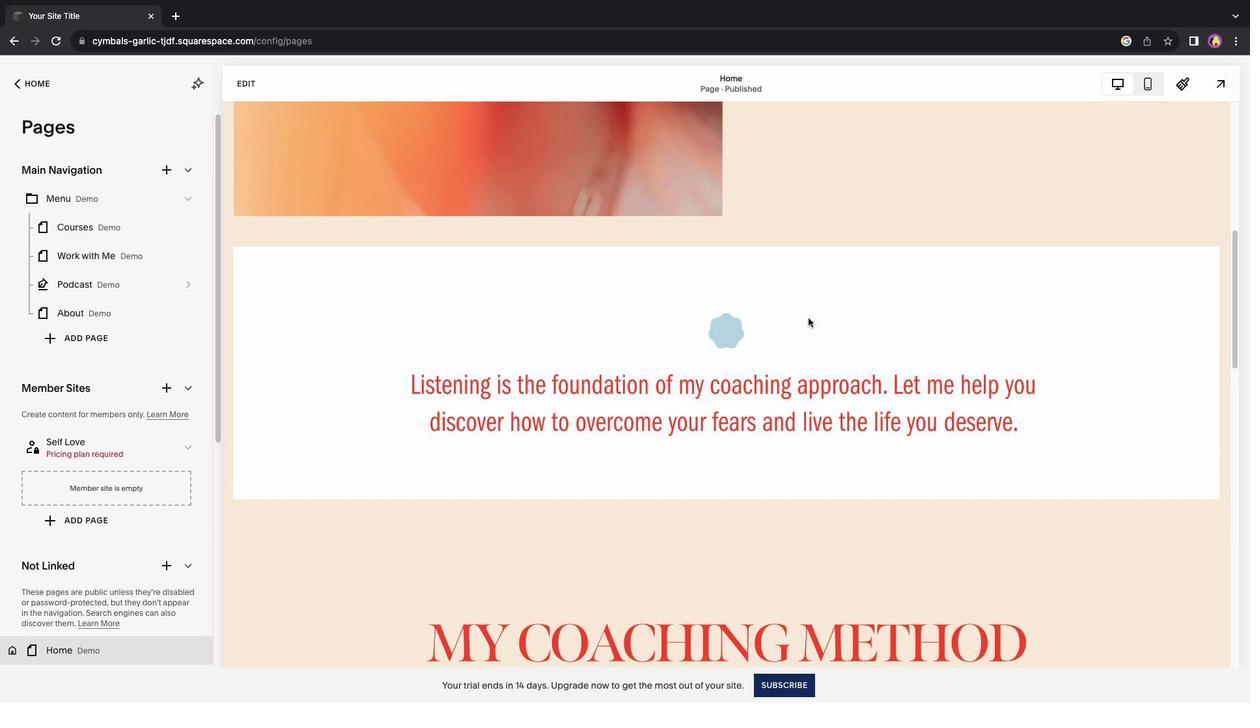 
Action: Mouse scrolled (806, 315) with delta (-1, 0)
Screenshot: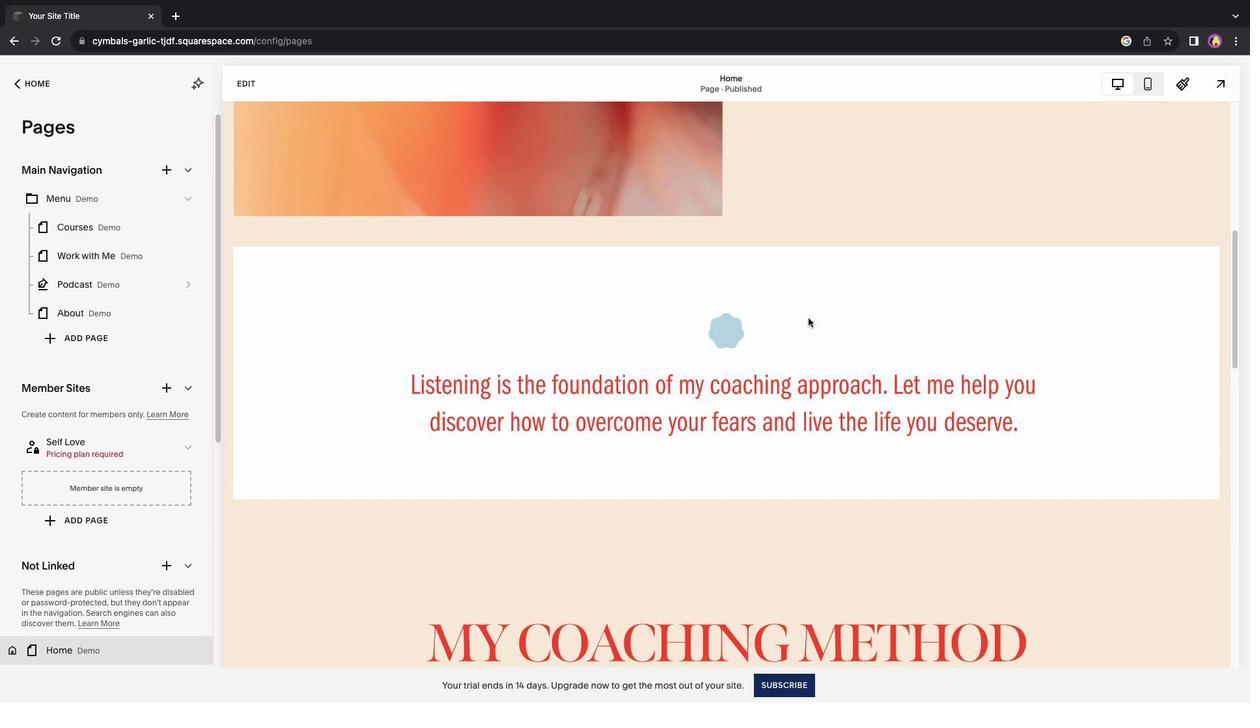 
Action: Mouse scrolled (806, 315) with delta (-1, 0)
Screenshot: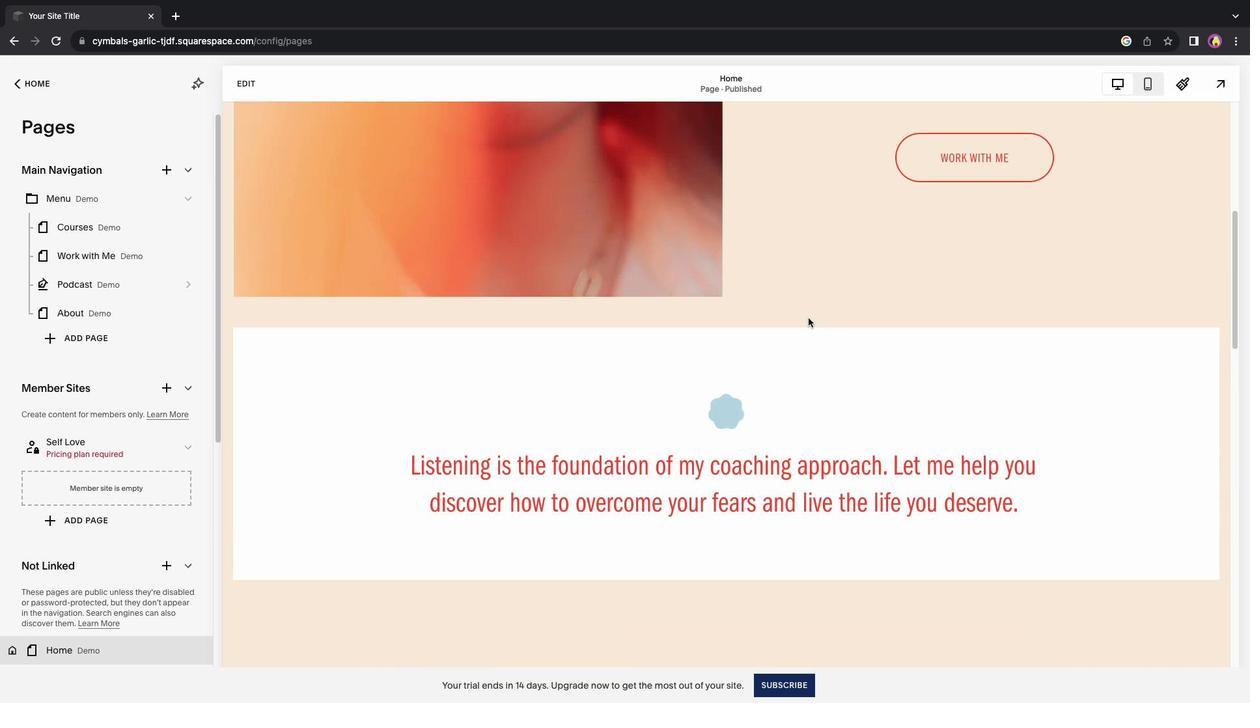 
Action: Mouse scrolled (806, 315) with delta (-1, 1)
Screenshot: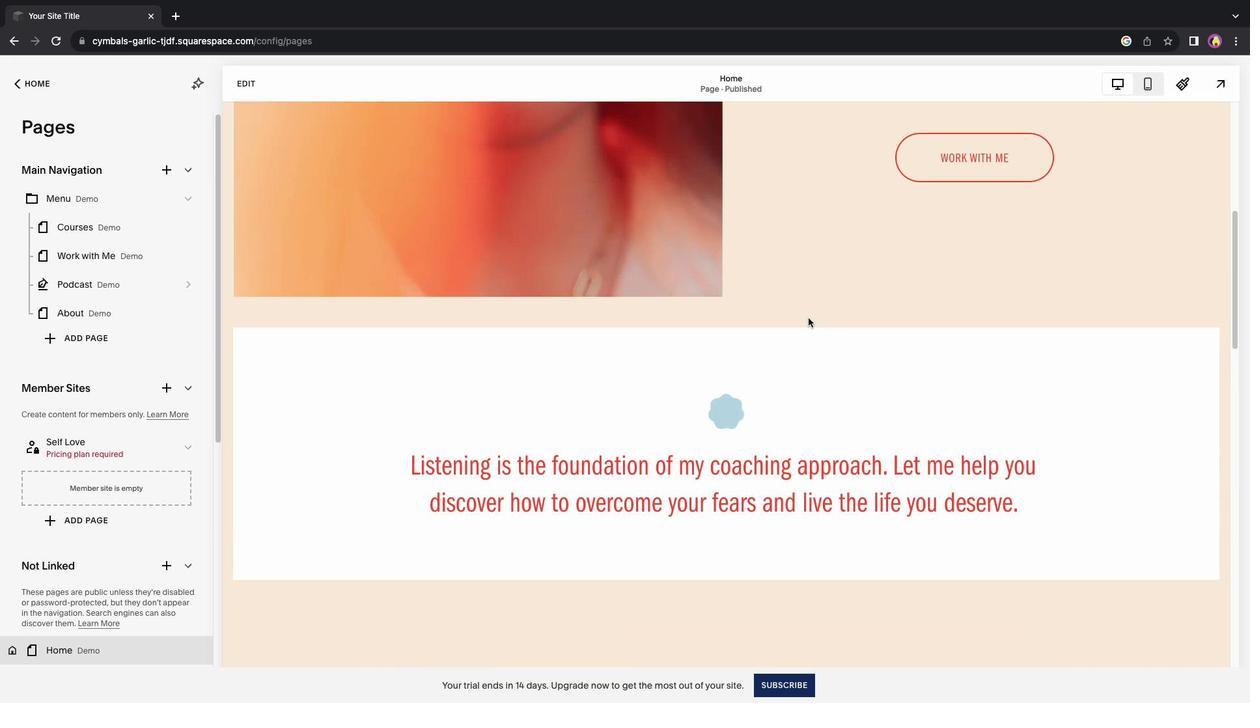 
Action: Mouse scrolled (806, 315) with delta (-1, 1)
Screenshot: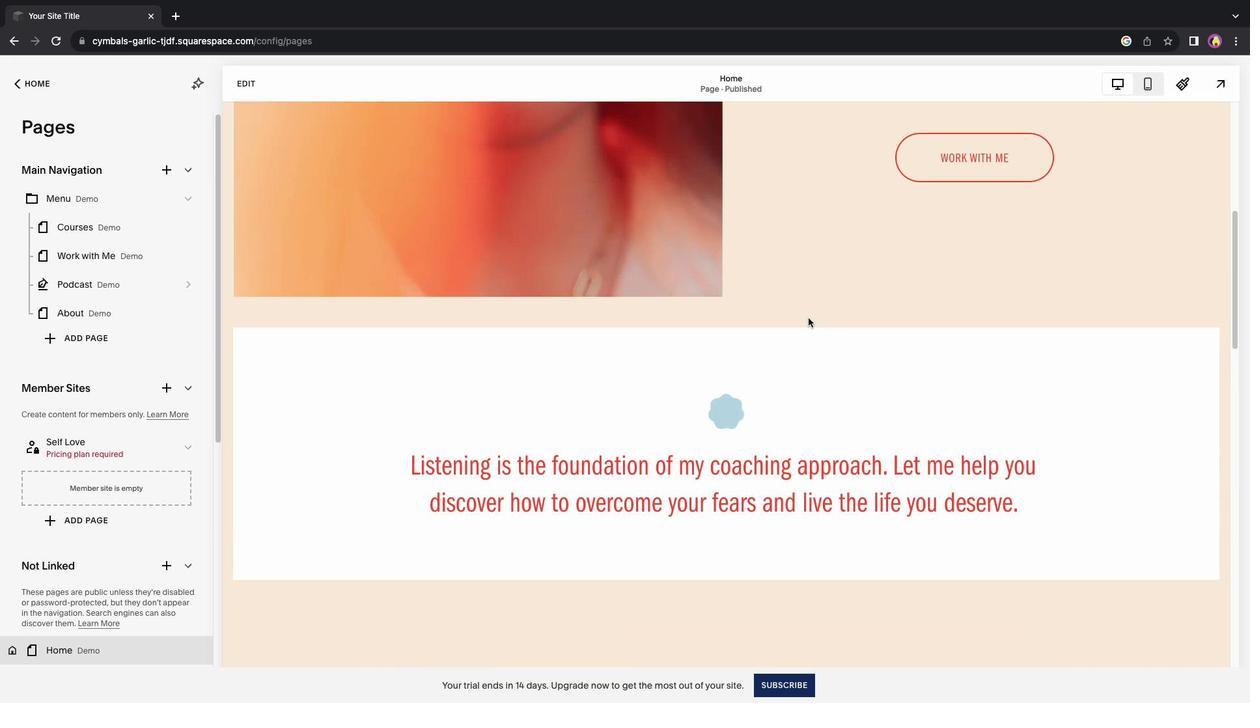 
Action: Mouse scrolled (806, 315) with delta (-1, 2)
Screenshot: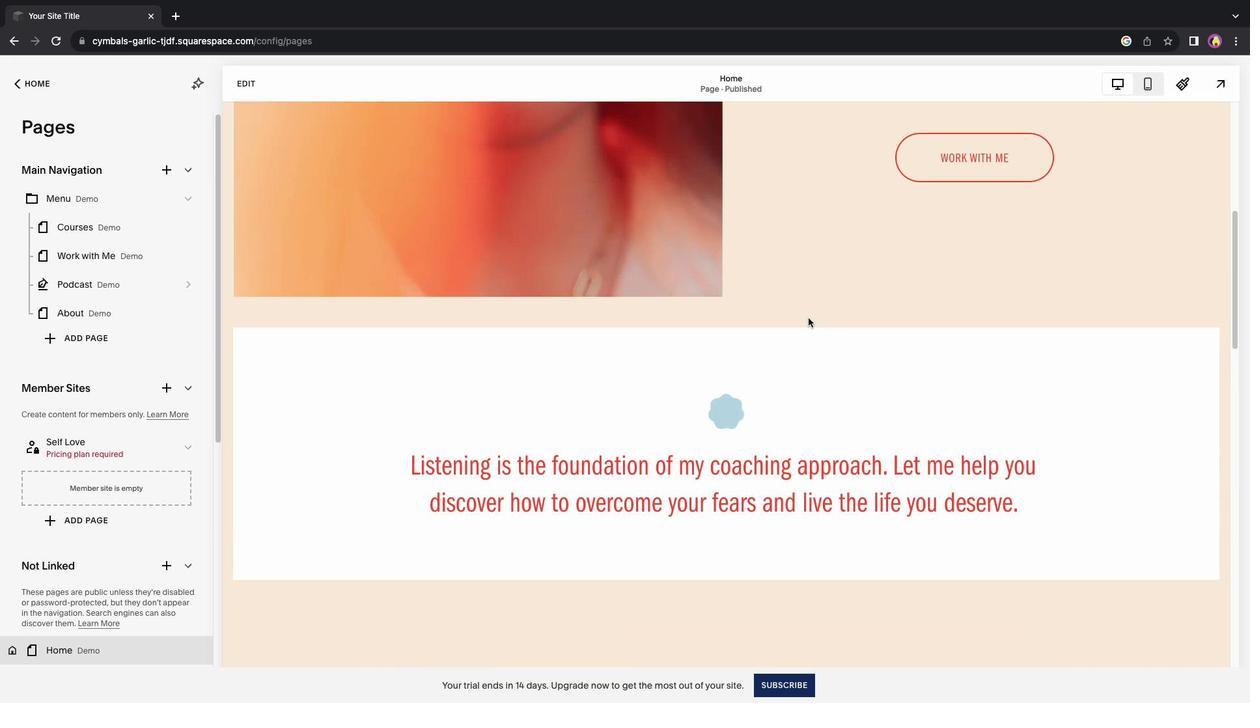 
Action: Mouse scrolled (806, 315) with delta (-1, 0)
Screenshot: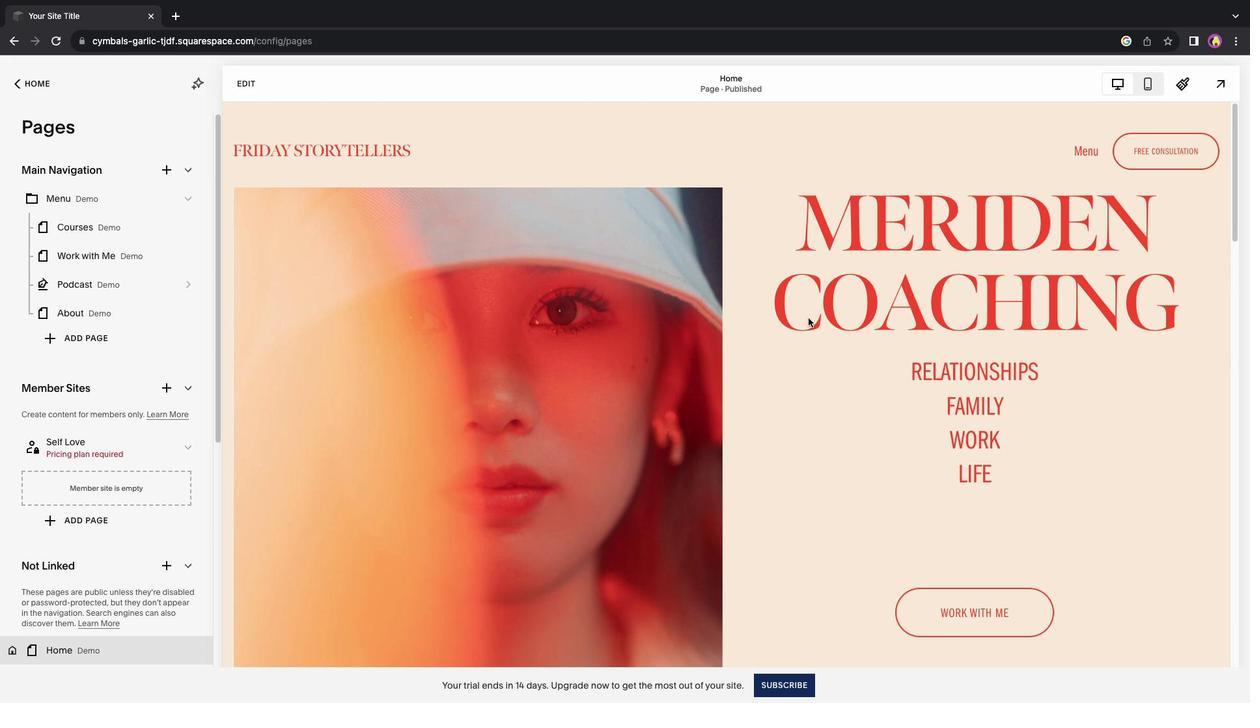 
Action: Mouse scrolled (806, 315) with delta (-1, 0)
Screenshot: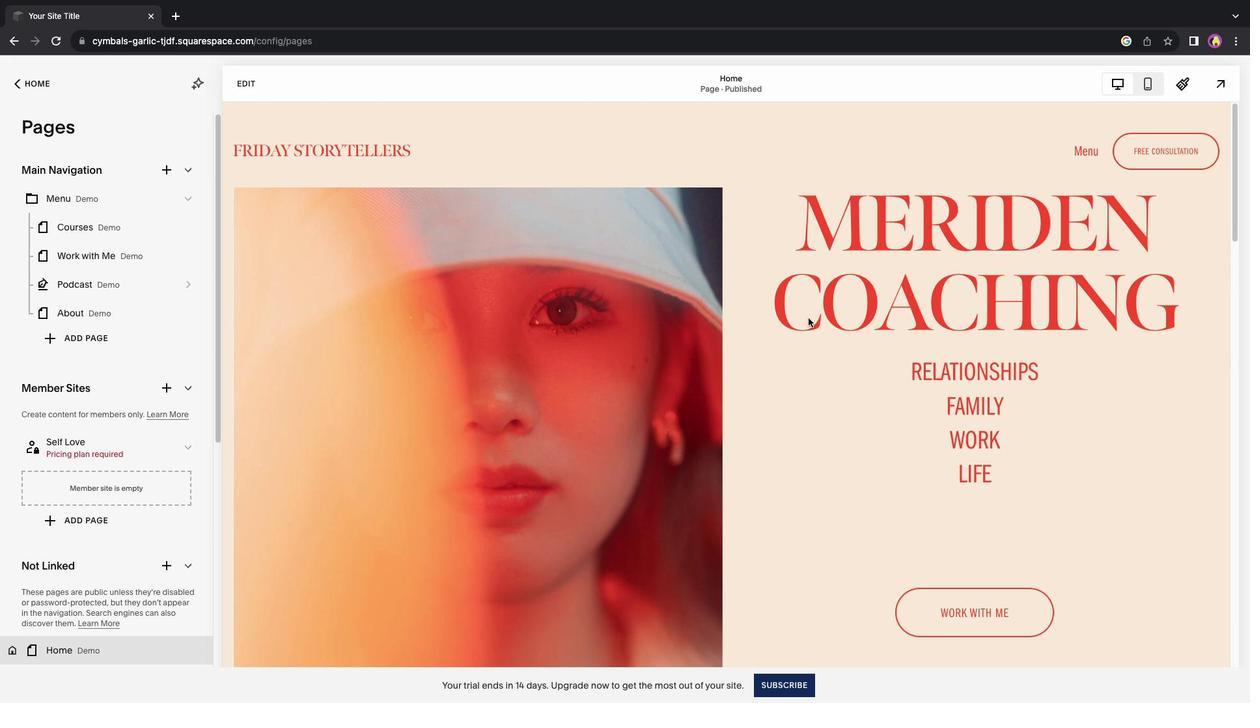 
Action: Mouse scrolled (806, 315) with delta (-1, 0)
Screenshot: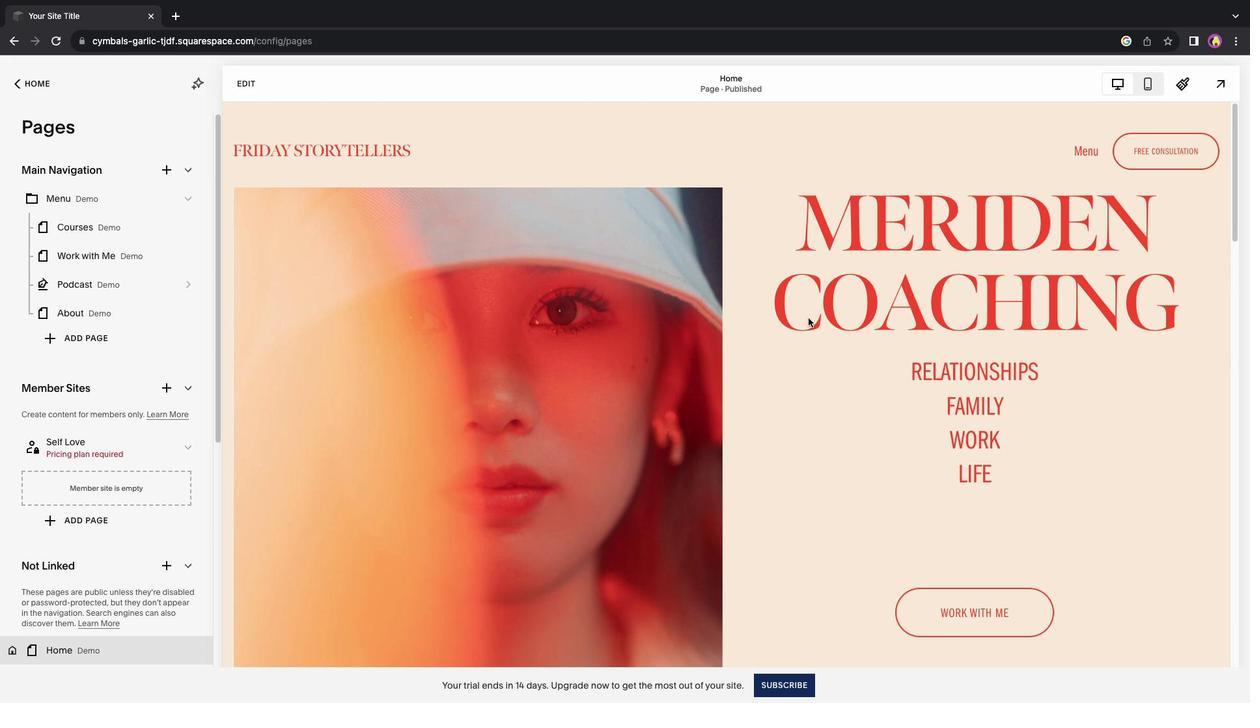 
Action: Mouse scrolled (806, 315) with delta (-1, 1)
Screenshot: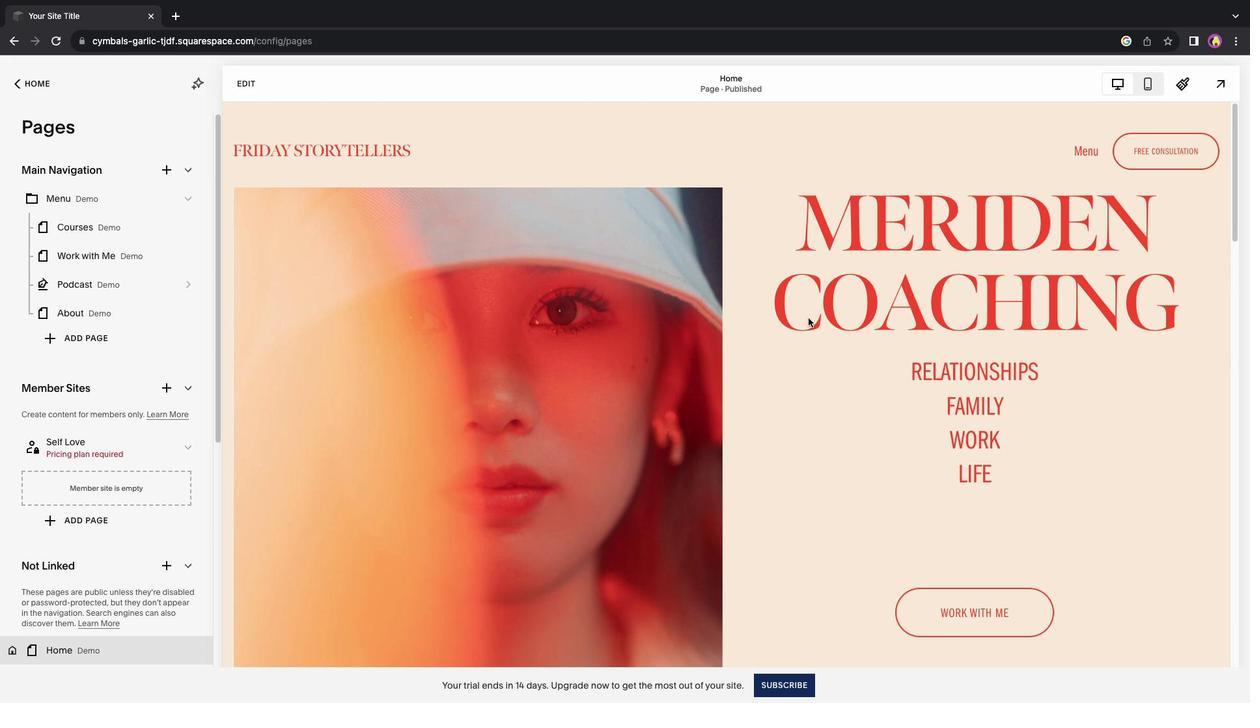 
Action: Mouse scrolled (806, 315) with delta (-1, 1)
Screenshot: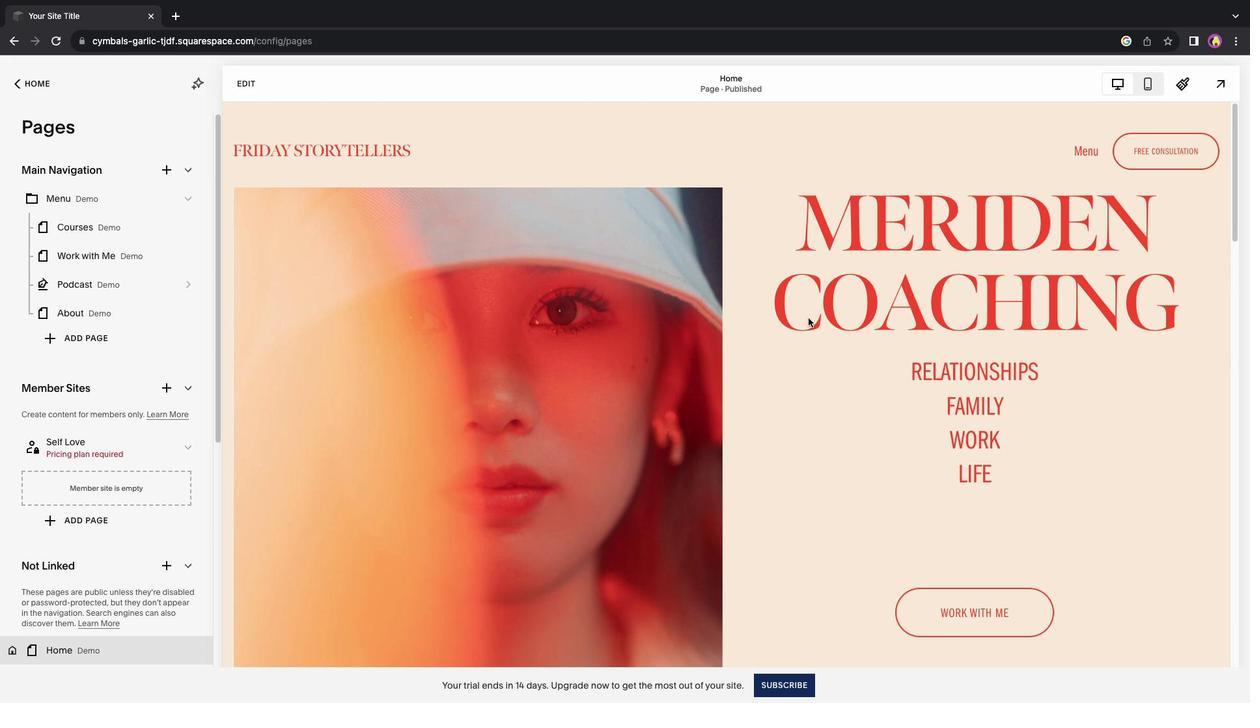 
Action: Mouse moved to (662, 269)
Screenshot: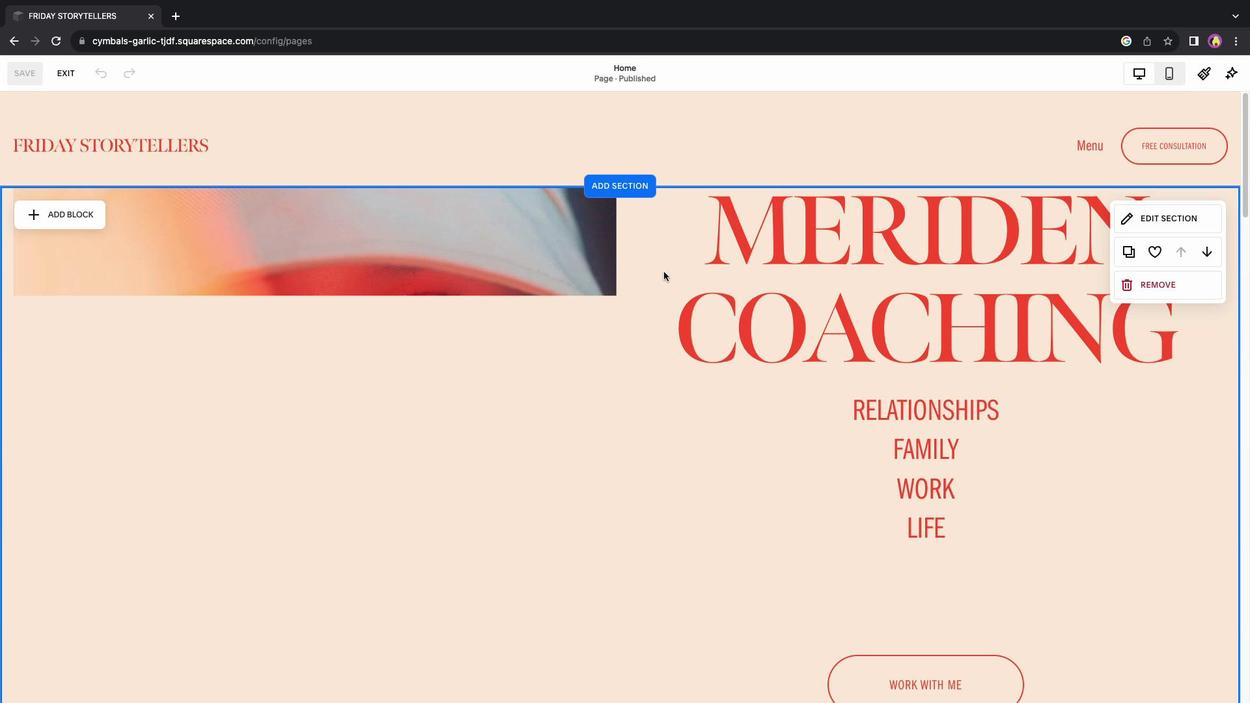 
Action: Mouse pressed left at (662, 269)
Screenshot: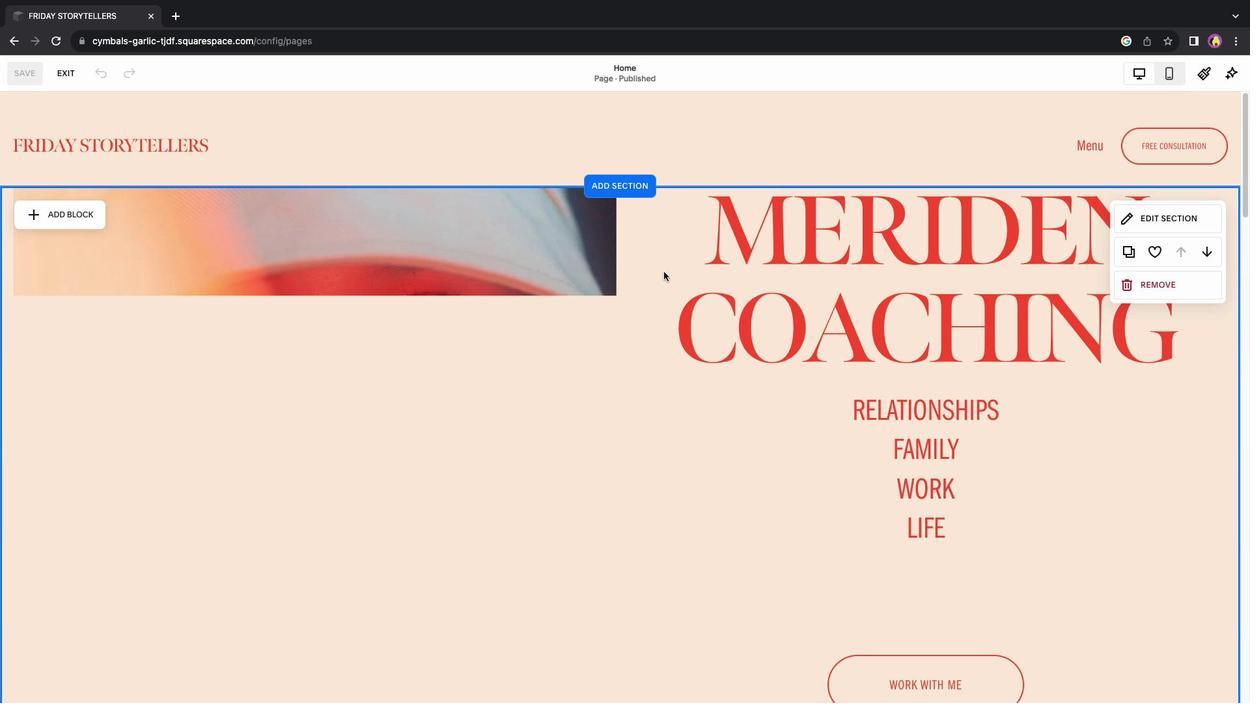 
Action: Mouse moved to (1149, 219)
Screenshot: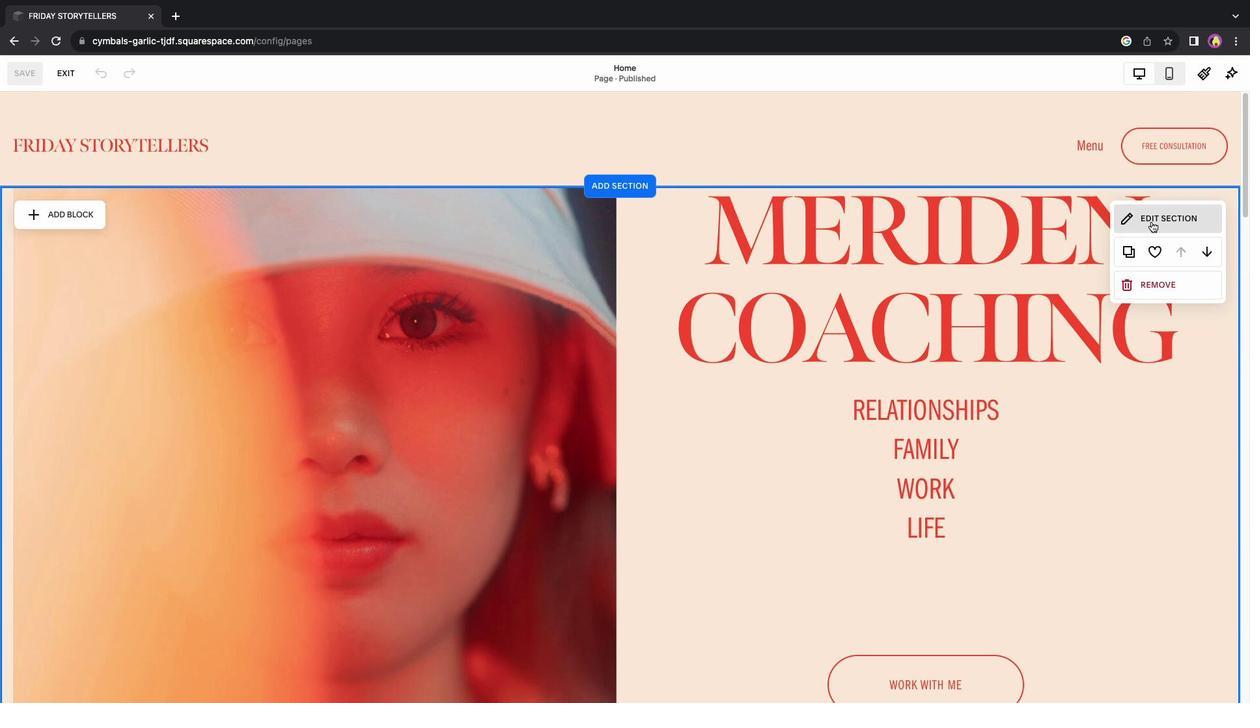 
Action: Mouse pressed left at (1149, 219)
Screenshot: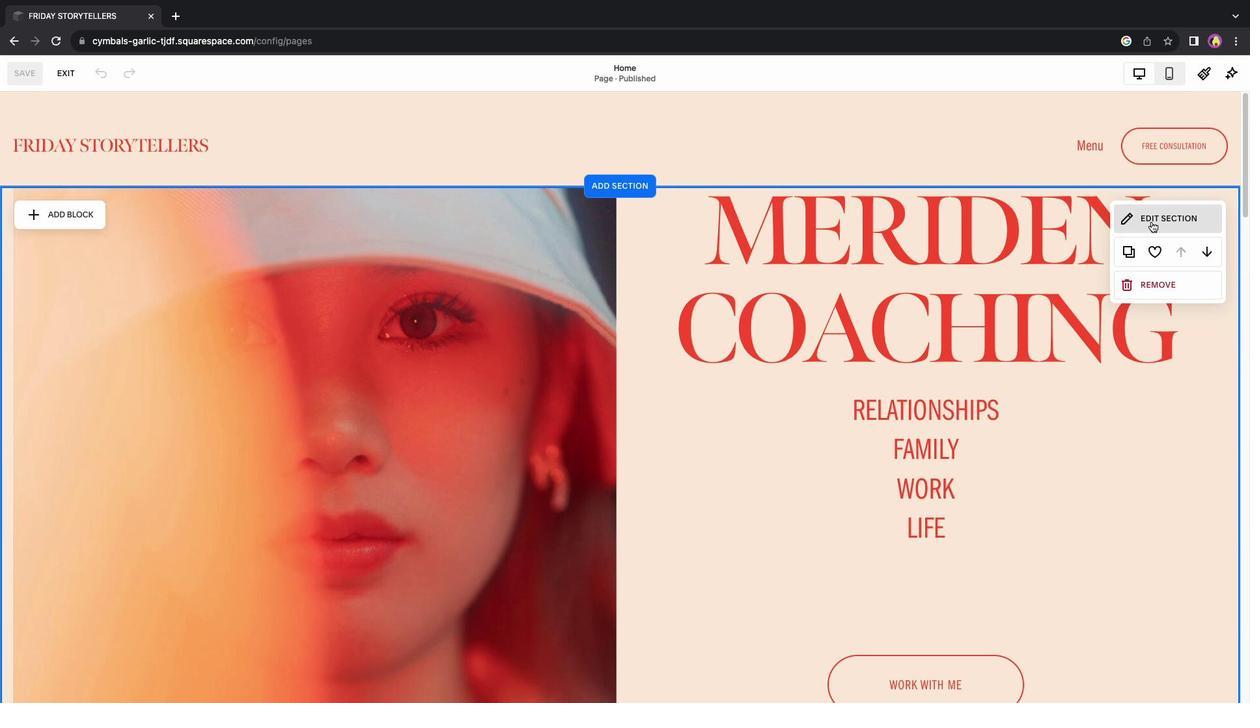 
Action: Mouse moved to (1167, 251)
Screenshot: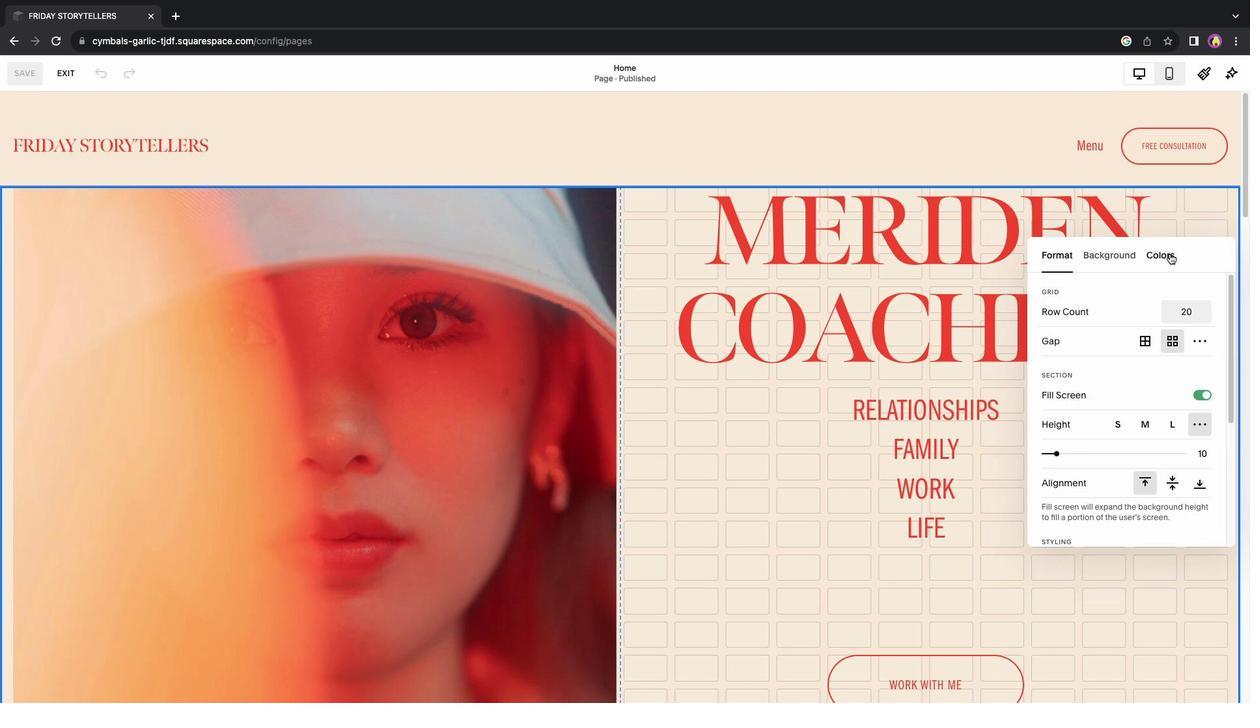 
Action: Mouse pressed left at (1167, 251)
Screenshot: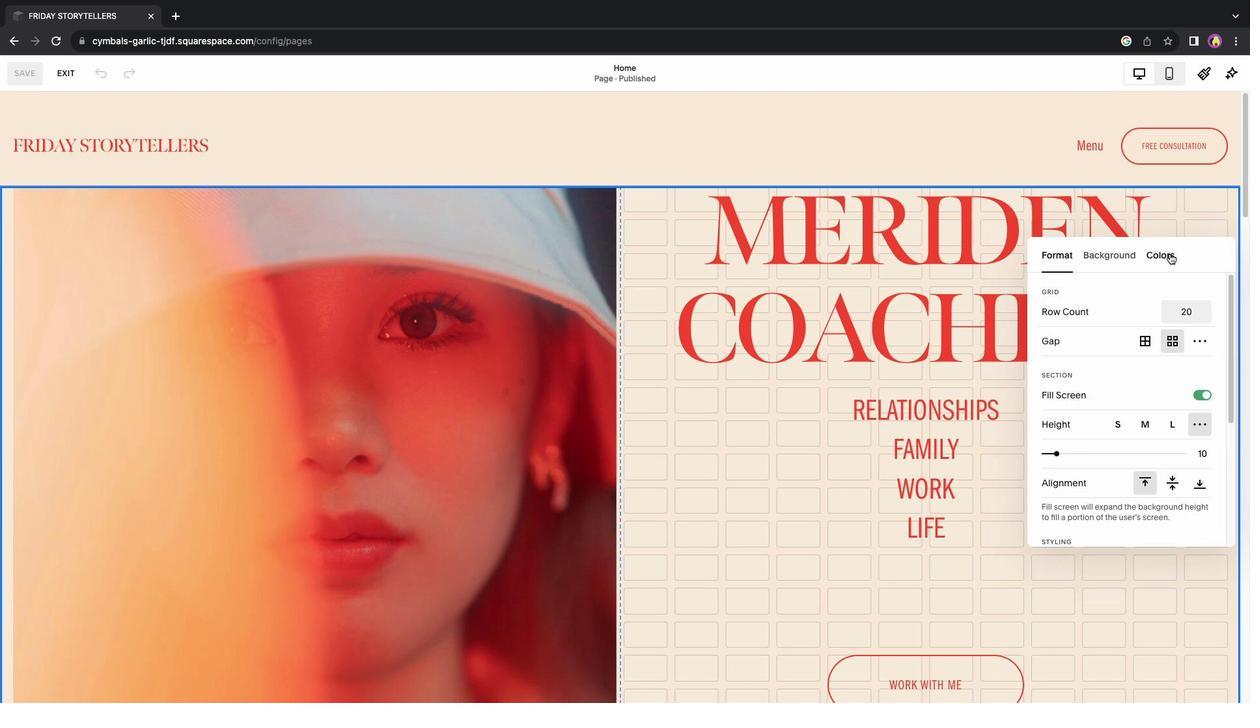 
Action: Mouse moved to (1164, 450)
Screenshot: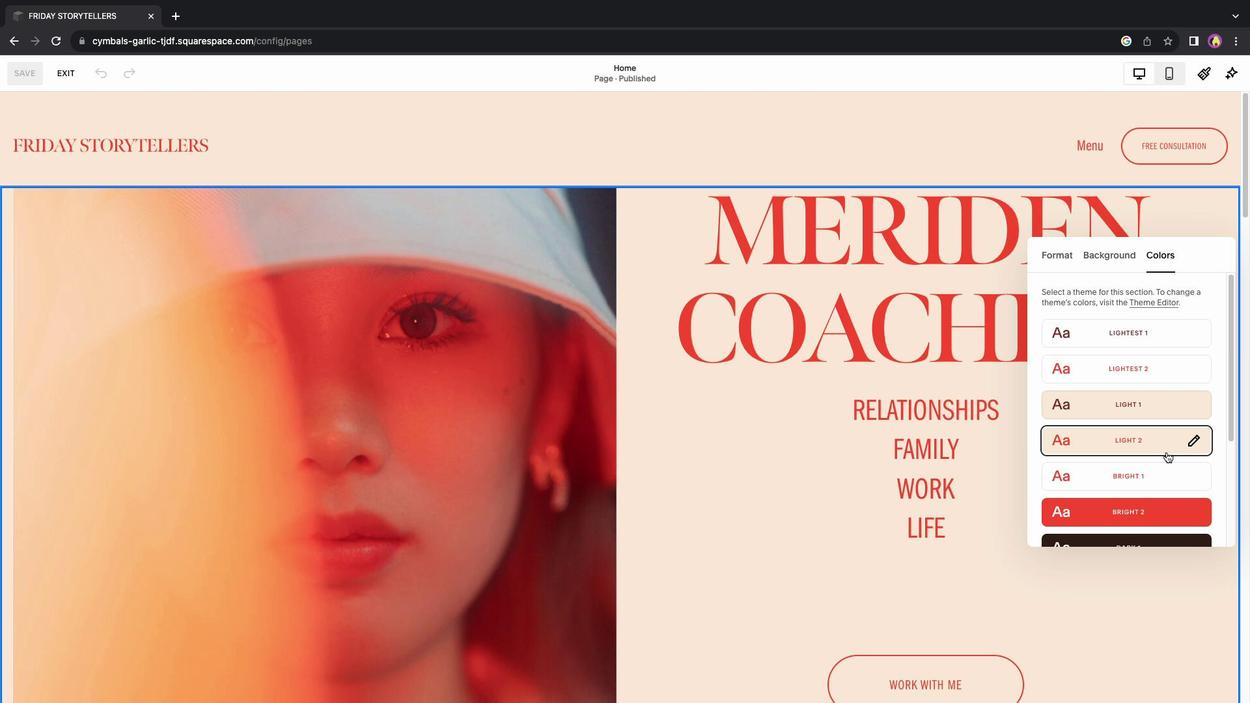 
Action: Mouse scrolled (1164, 450) with delta (-1, -1)
Screenshot: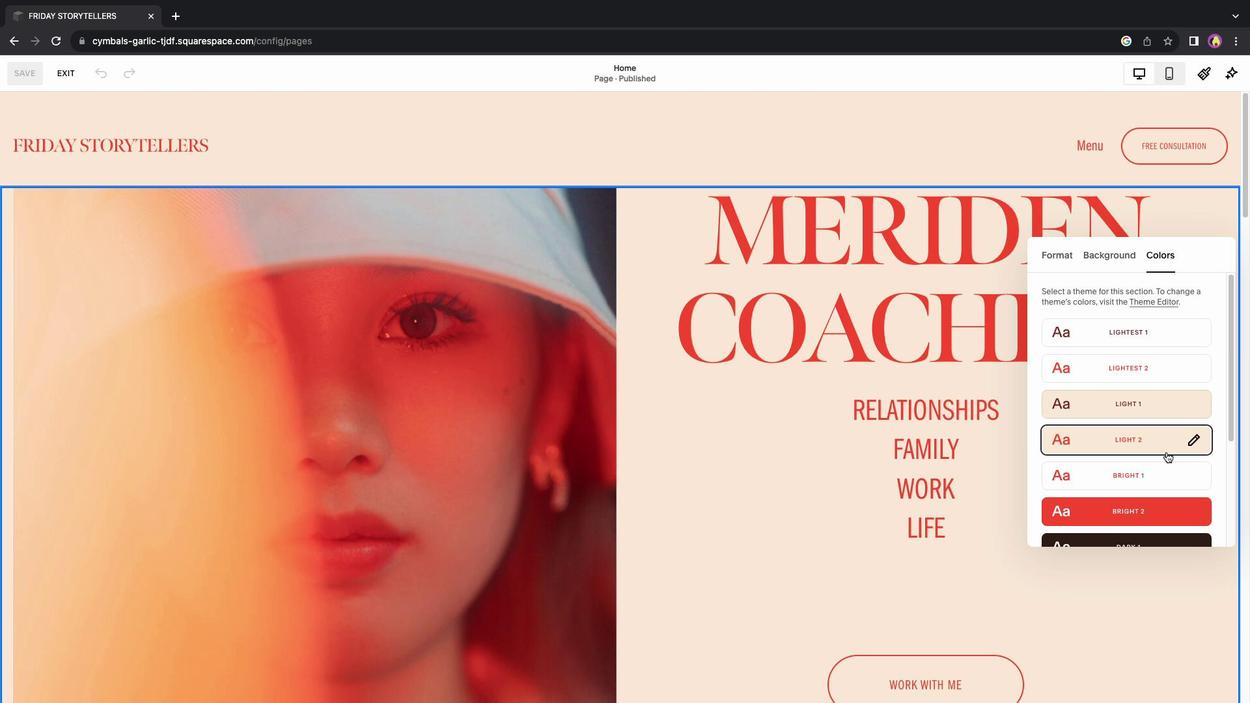 
Action: Mouse scrolled (1164, 450) with delta (-1, -1)
Screenshot: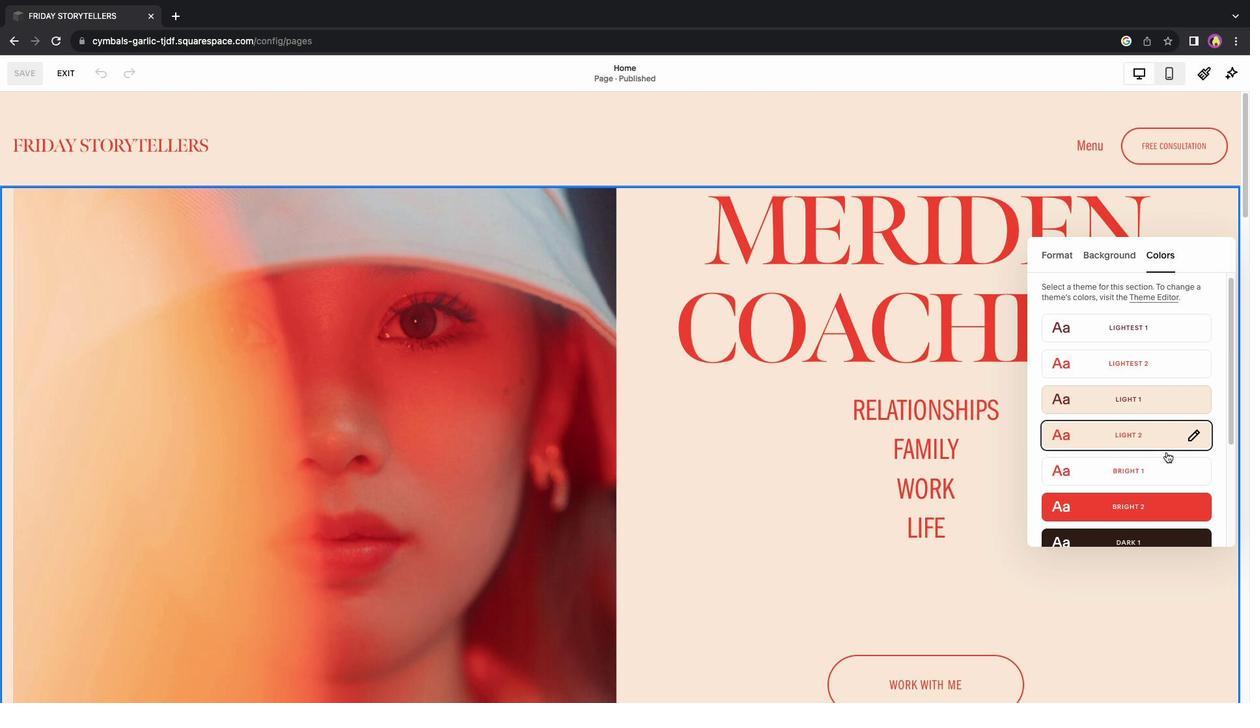 
Action: Mouse scrolled (1164, 450) with delta (-1, -3)
Screenshot: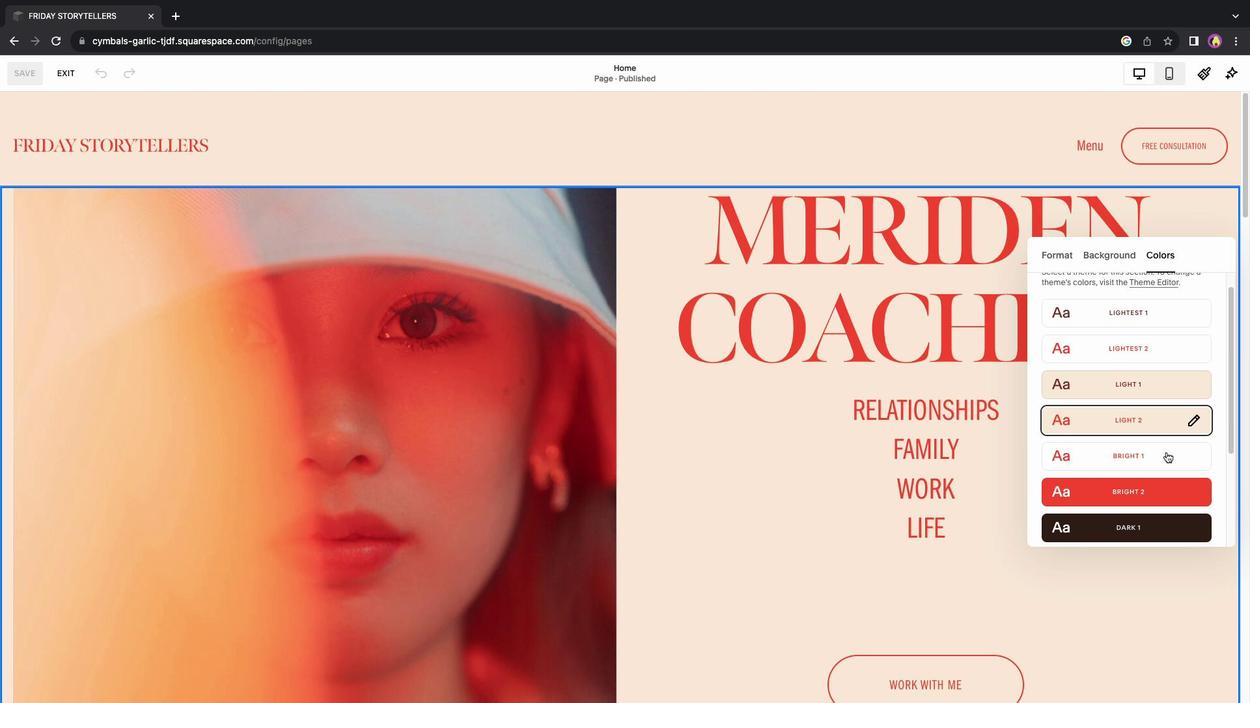 
Action: Mouse moved to (1157, 356)
Screenshot: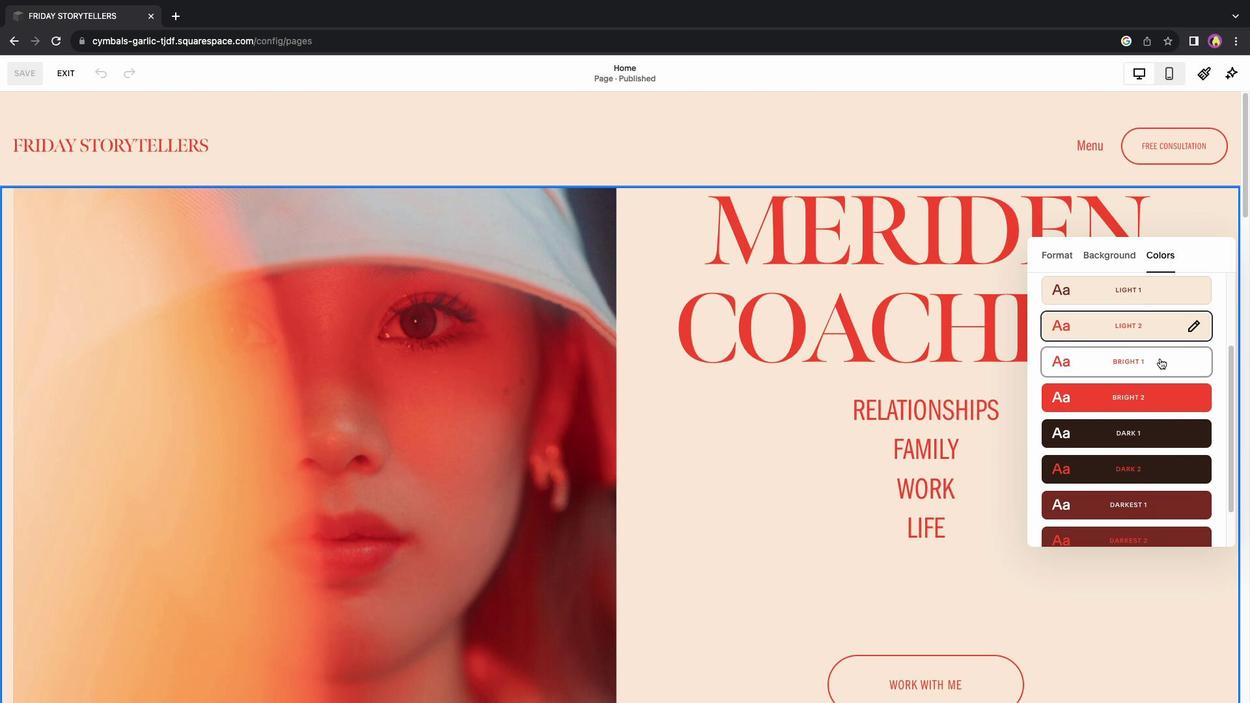 
Action: Mouse pressed left at (1157, 356)
Screenshot: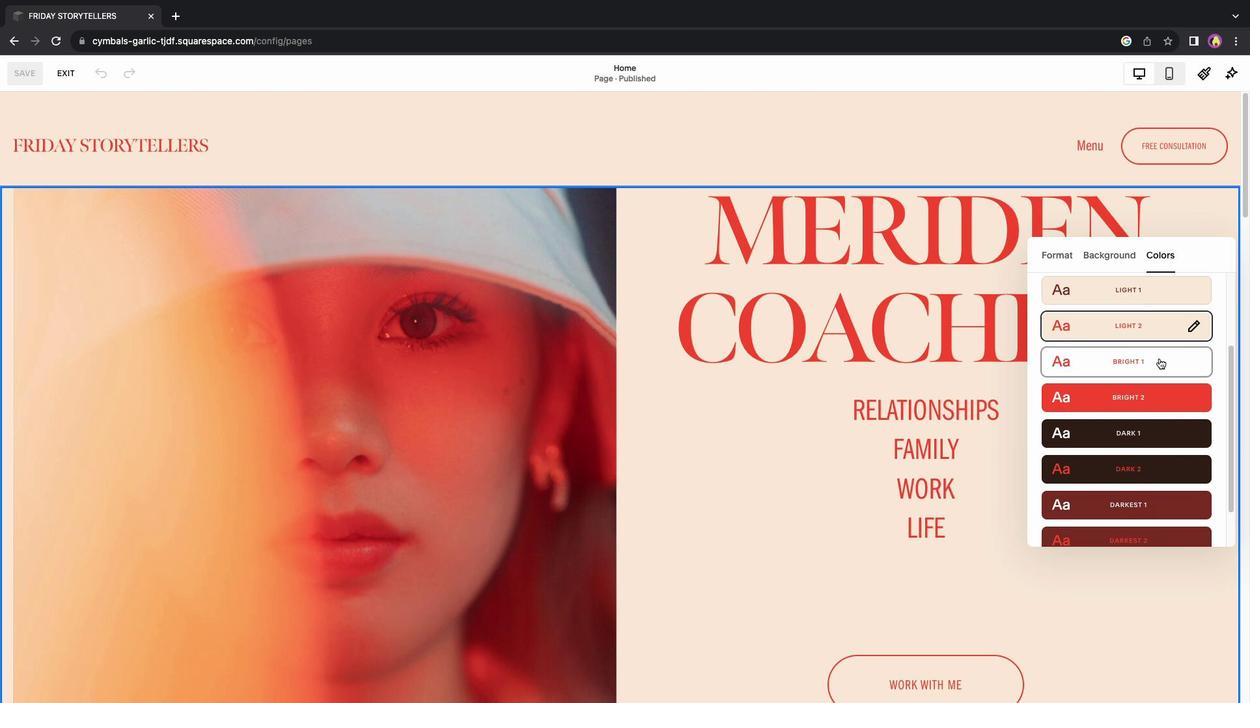
Action: Mouse moved to (781, 135)
Screenshot: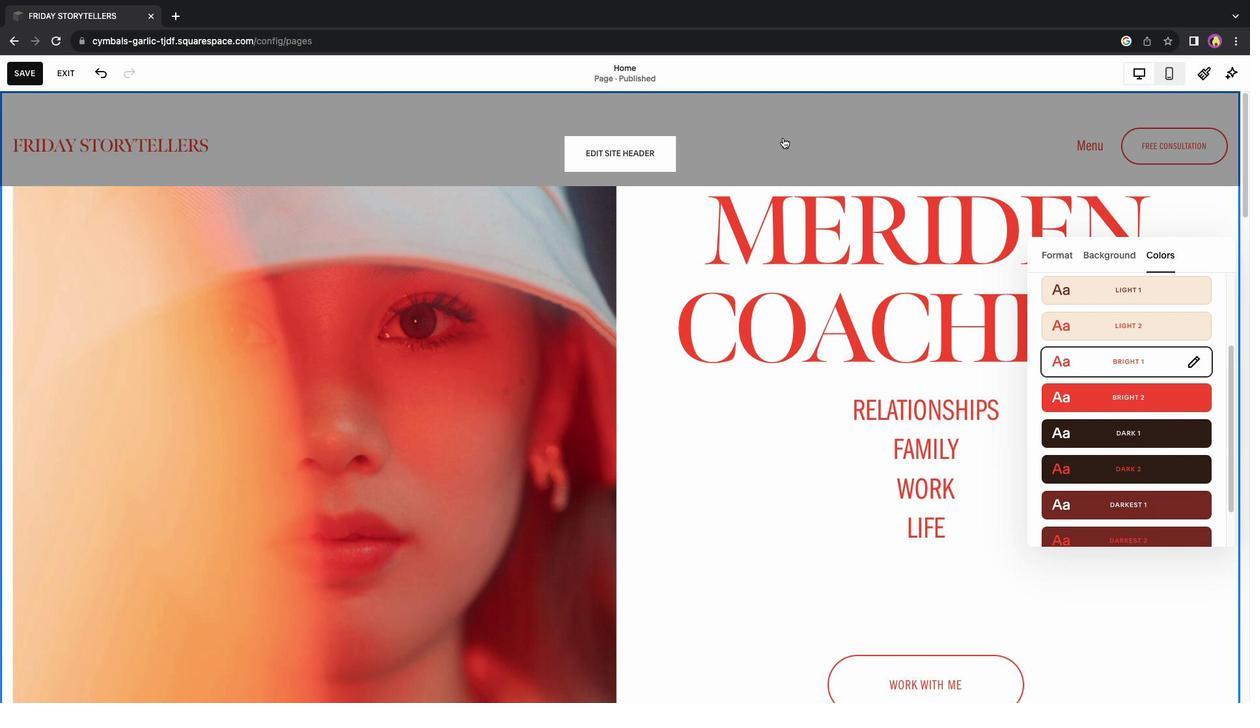 
Action: Mouse pressed left at (781, 135)
Screenshot: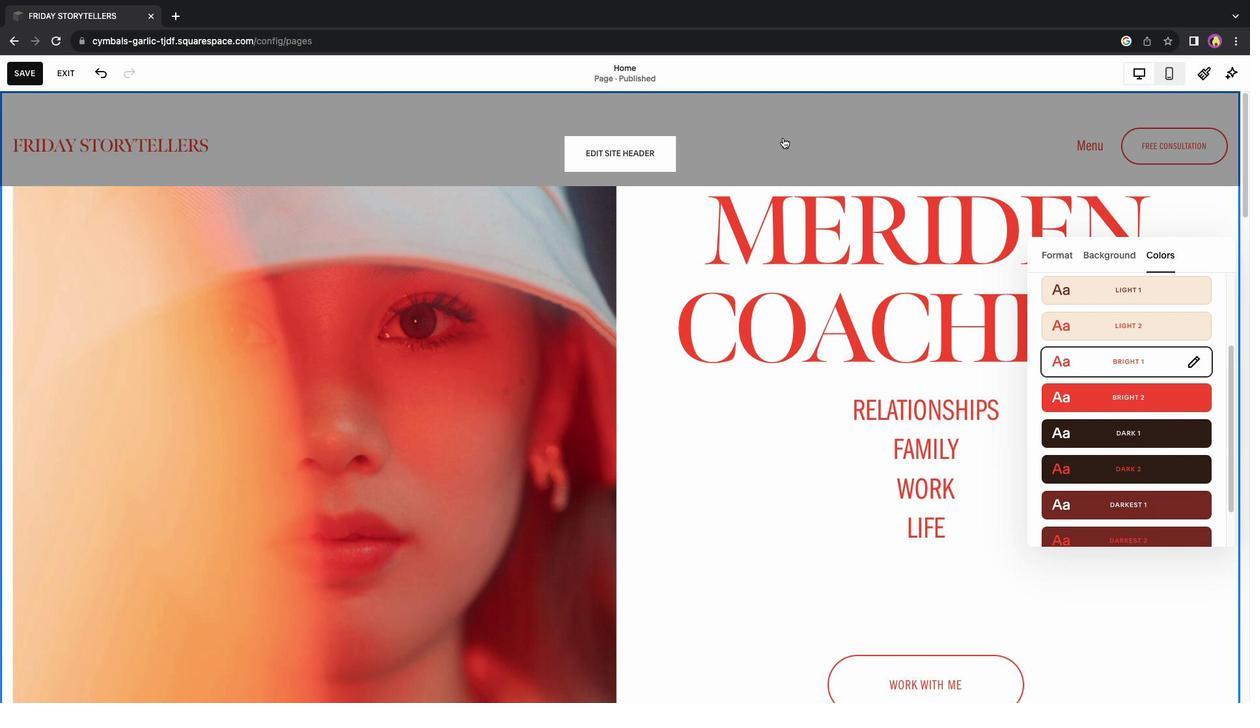 
Action: Mouse moved to (1077, 445)
Screenshot: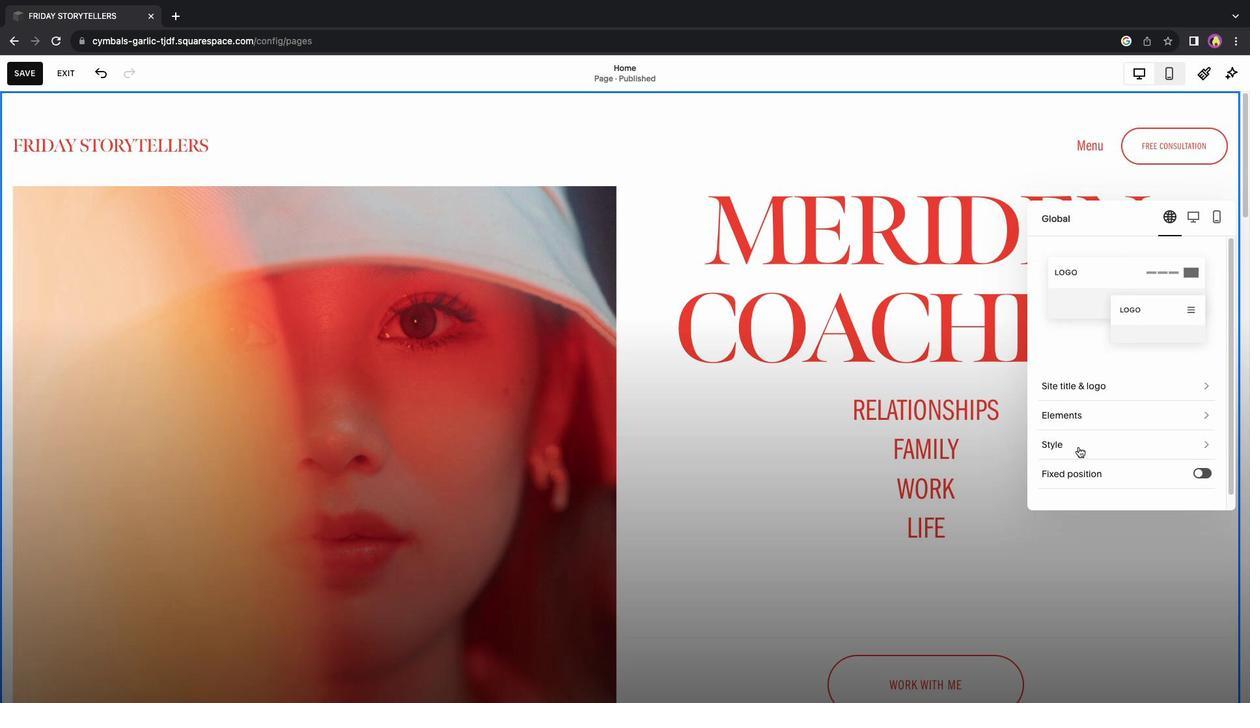 
Action: Mouse pressed left at (1077, 445)
Screenshot: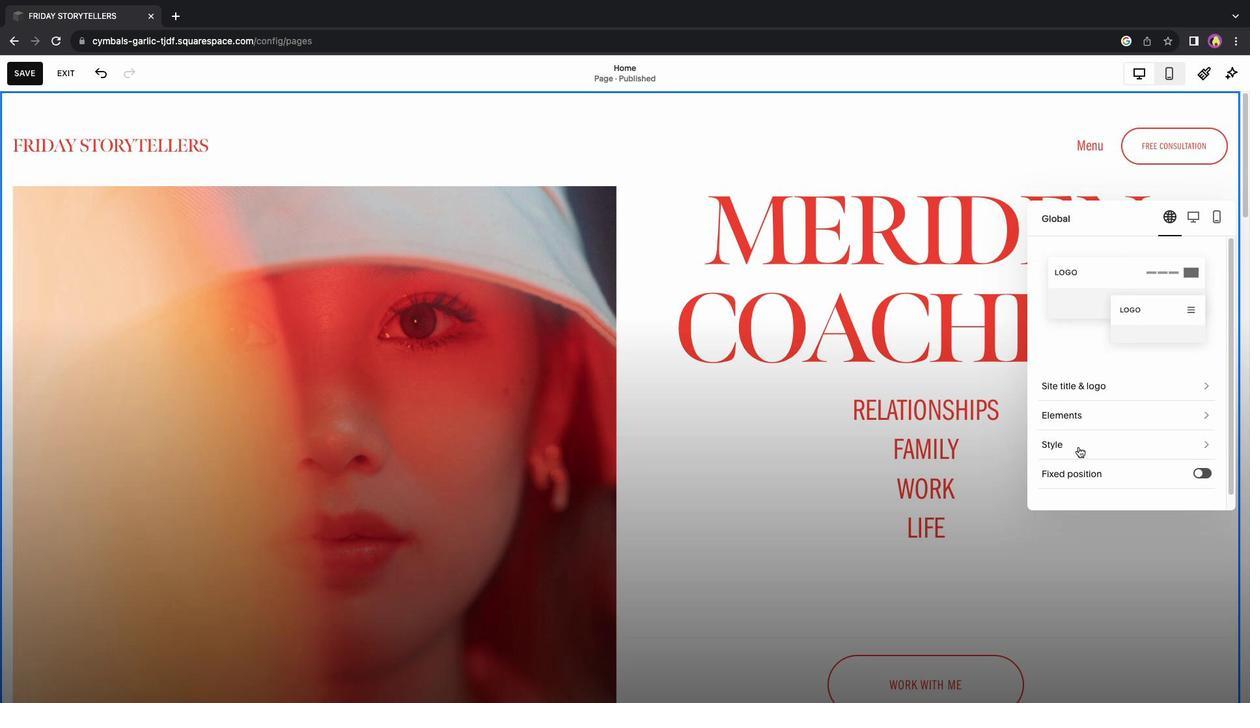 
Action: Mouse moved to (1127, 275)
Screenshot: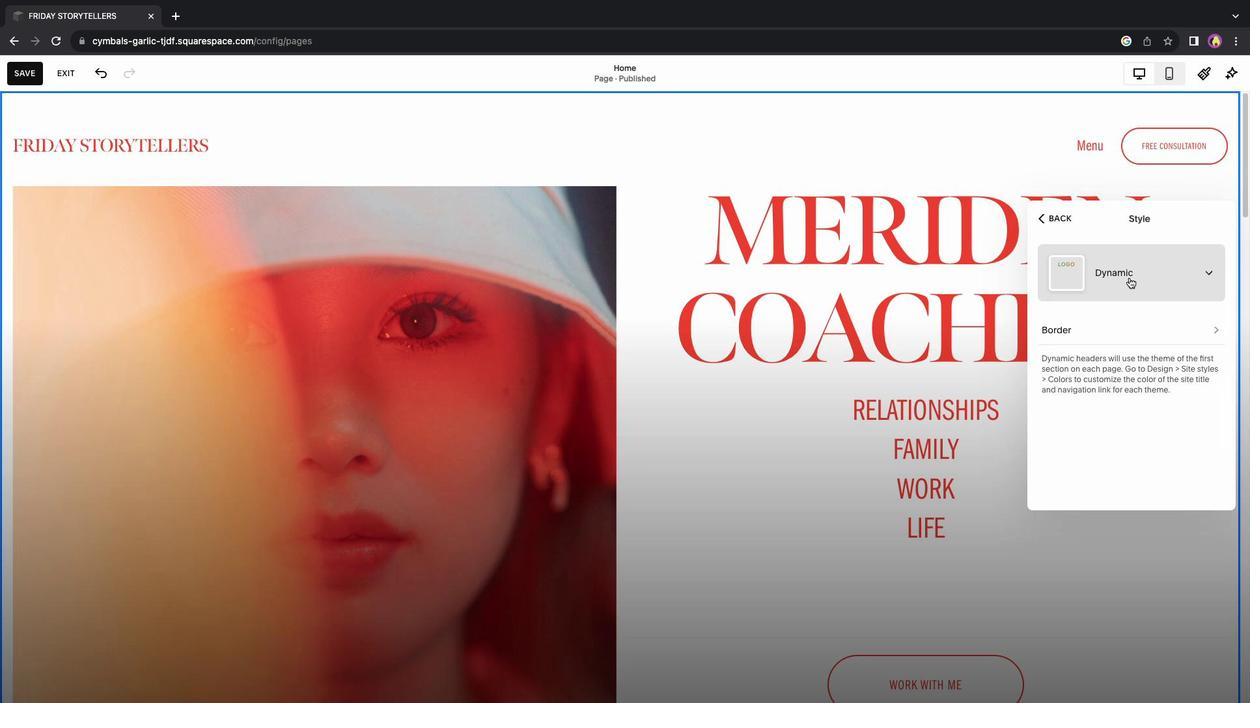
Action: Mouse pressed left at (1127, 275)
Screenshot: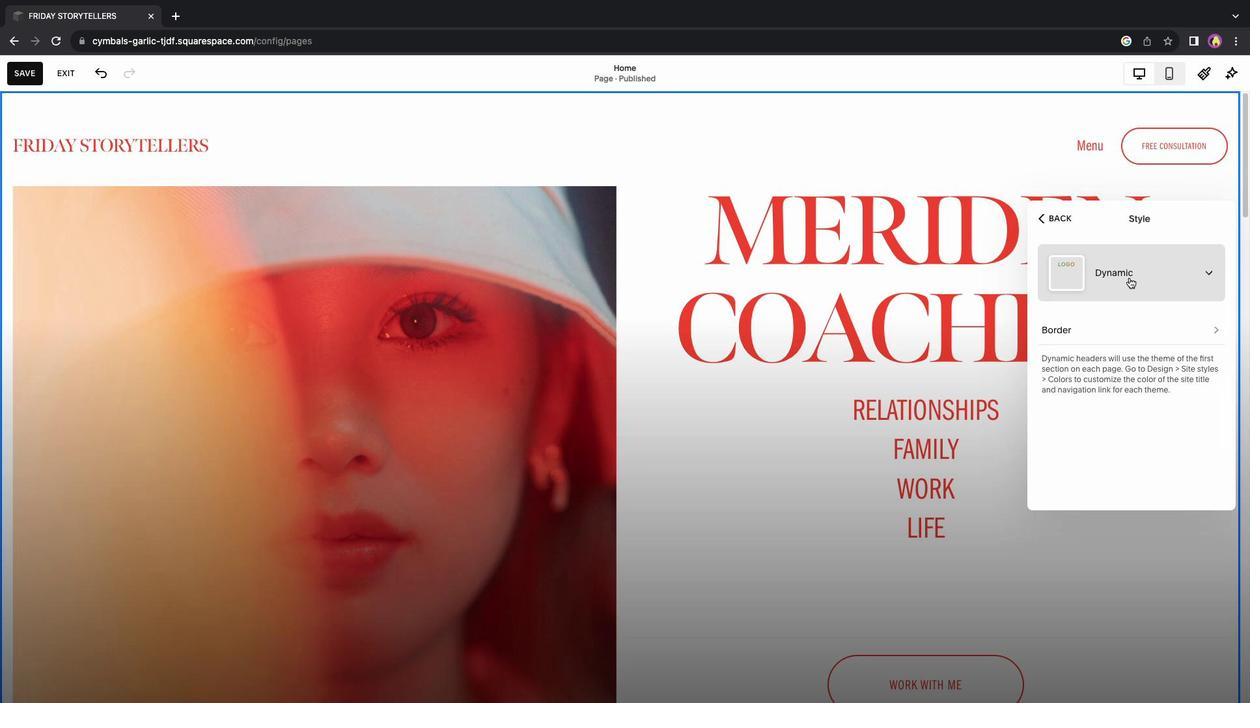 
Action: Mouse moved to (1119, 214)
Screenshot: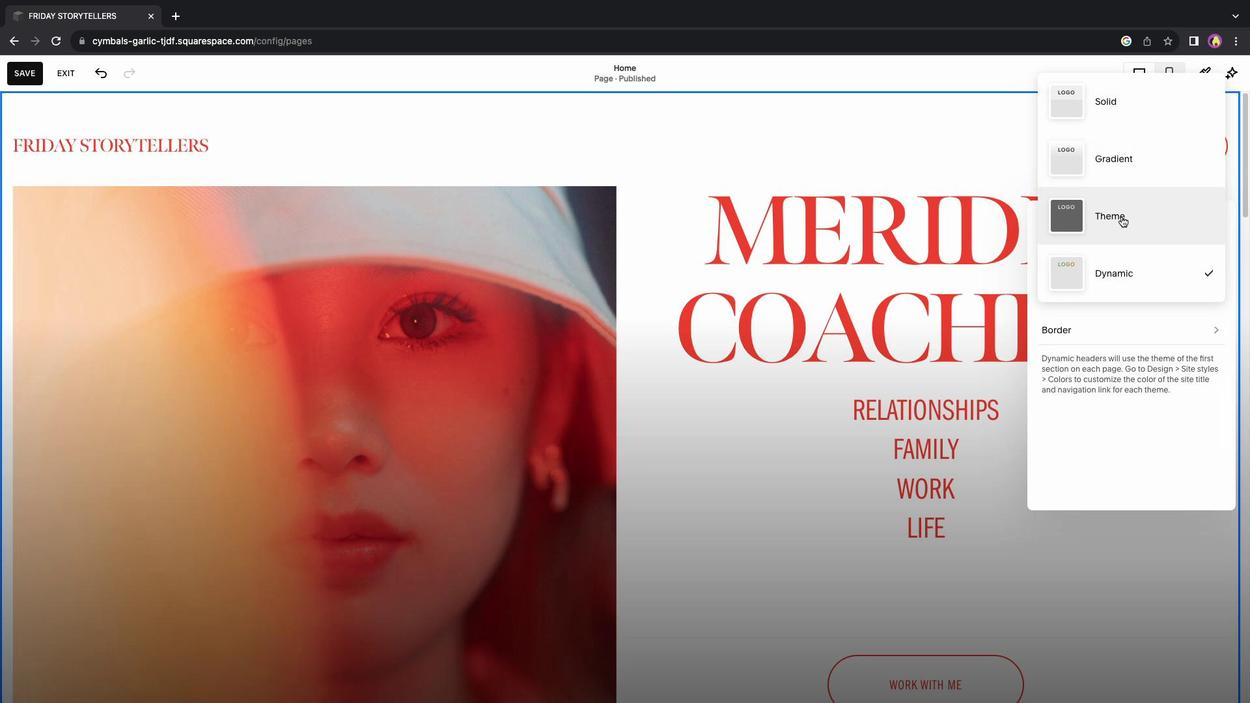 
Action: Mouse pressed left at (1119, 214)
Screenshot: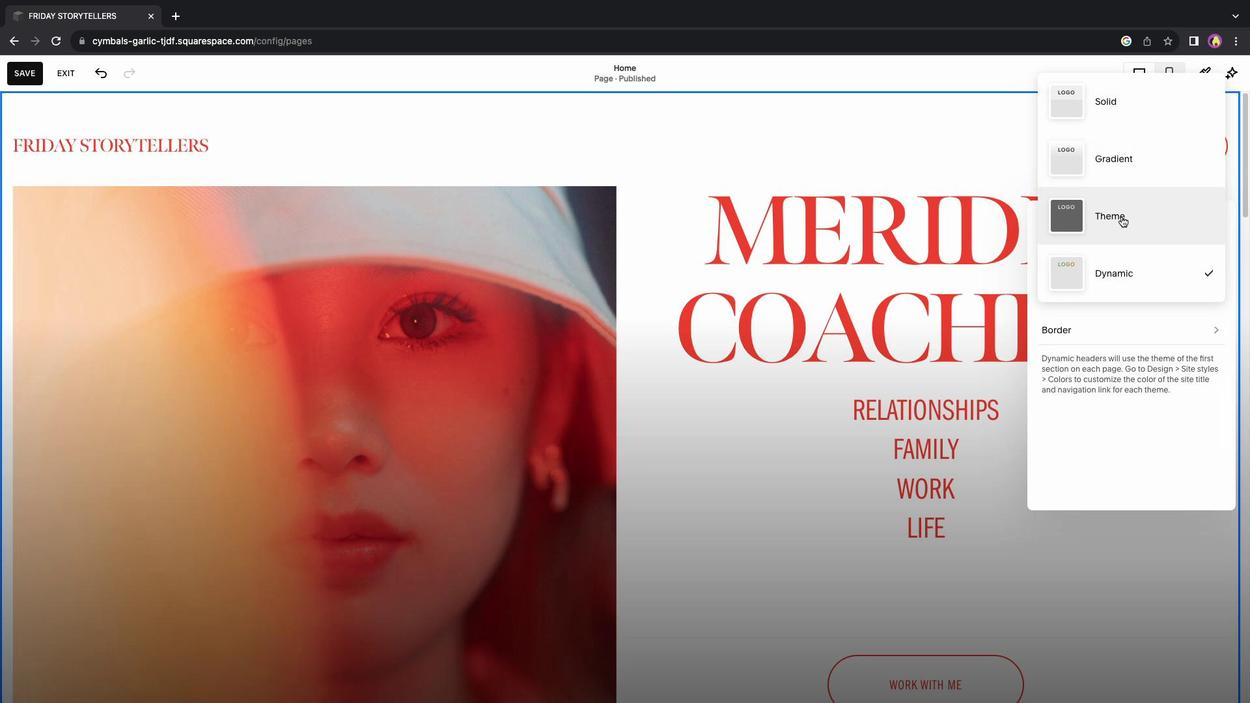 
Action: Mouse moved to (692, 431)
Screenshot: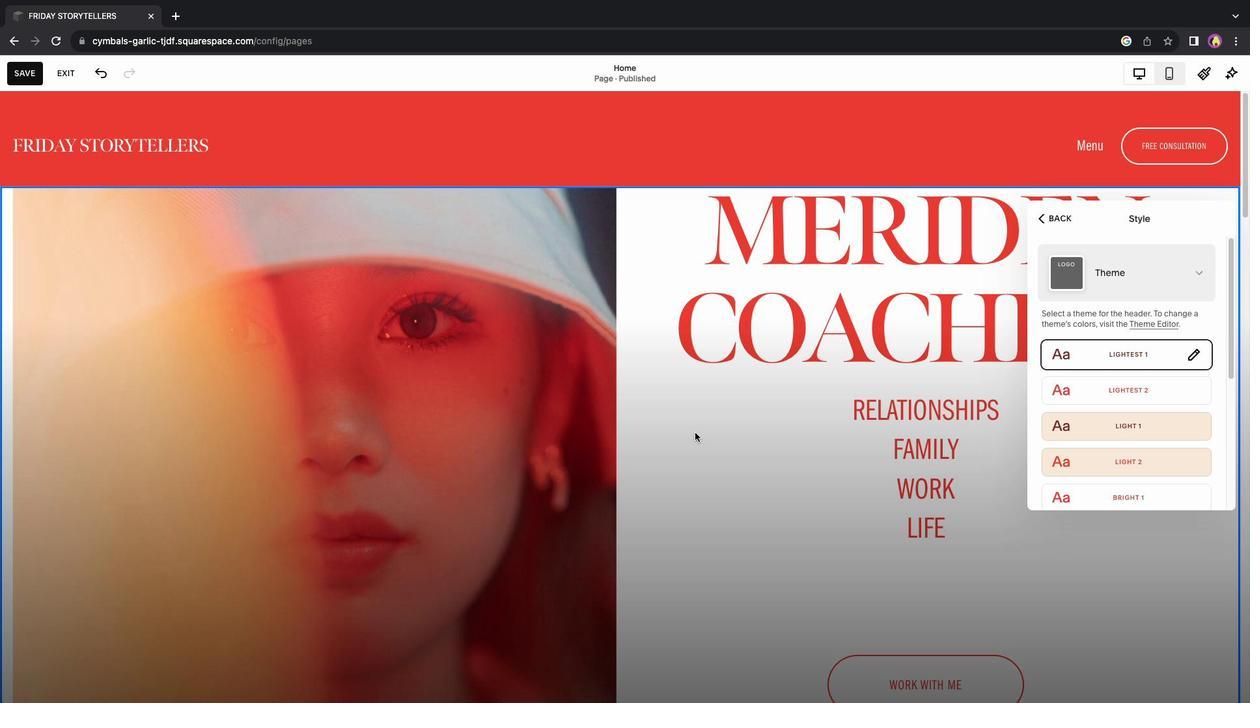 
Action: Mouse pressed left at (692, 431)
Screenshot: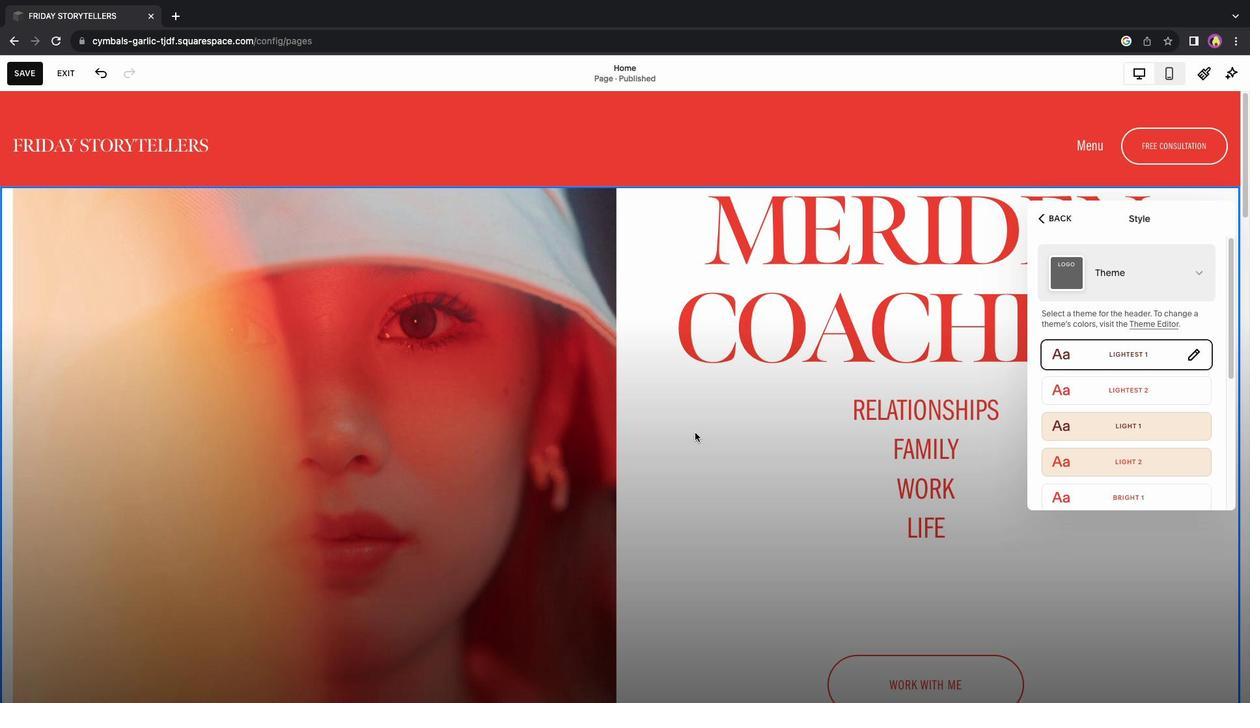 
Action: Mouse moved to (500, 401)
Screenshot: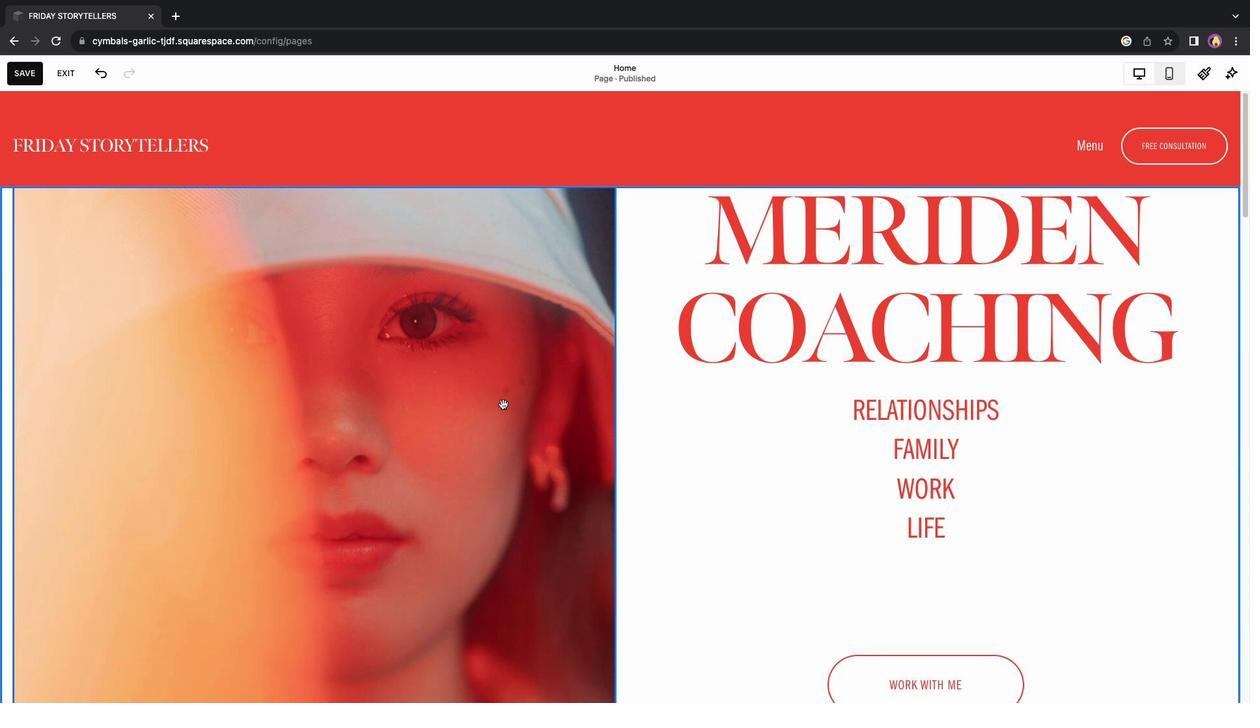 
Action: Mouse pressed left at (500, 401)
Screenshot: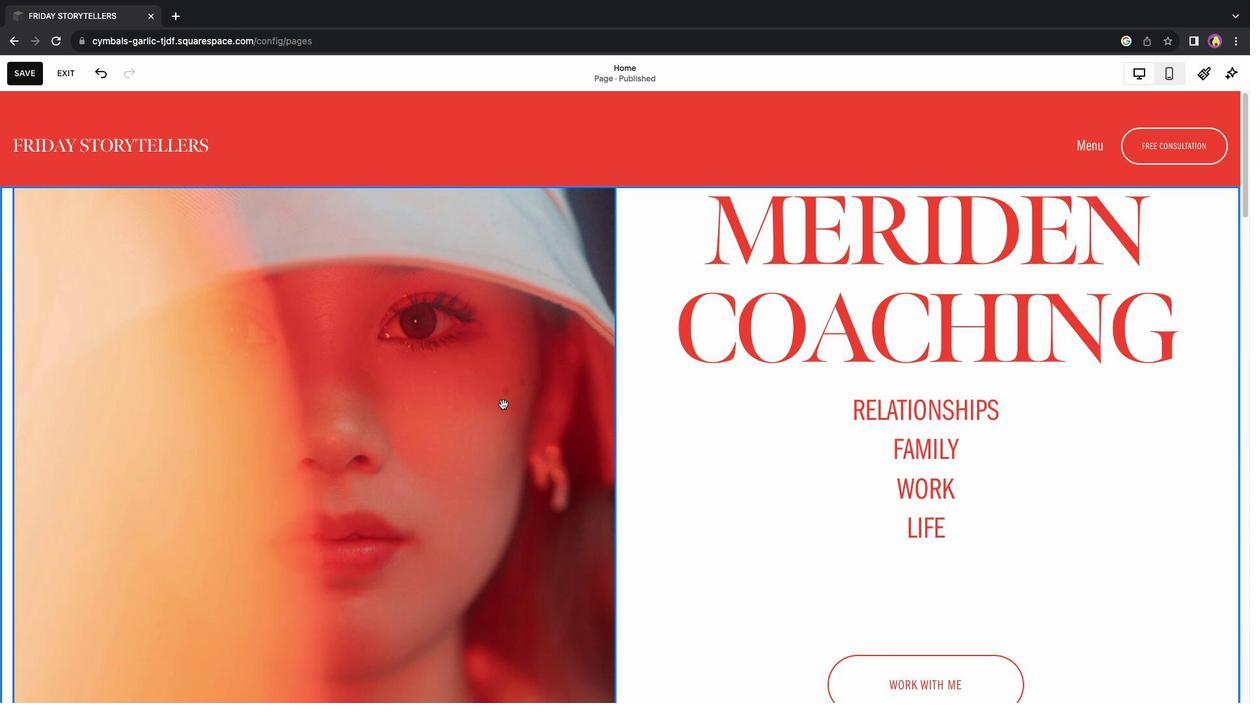 
Action: Mouse moved to (20, 161)
Screenshot: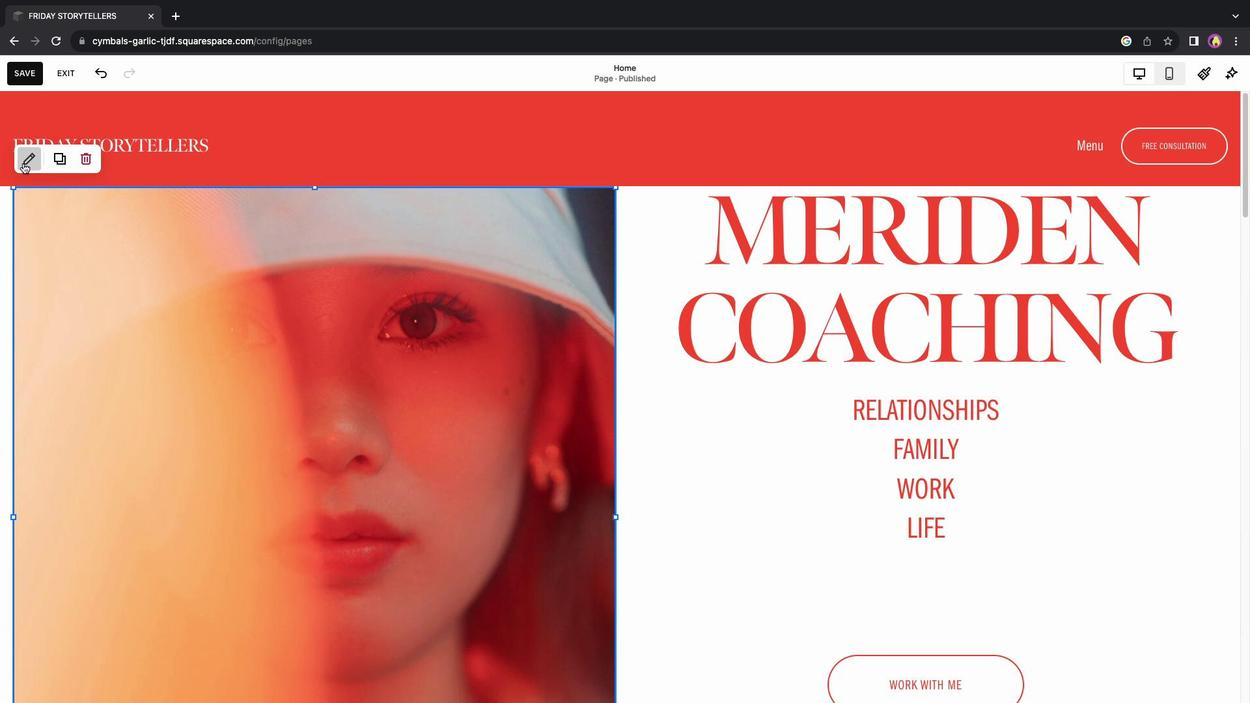 
Action: Mouse pressed left at (20, 161)
Screenshot: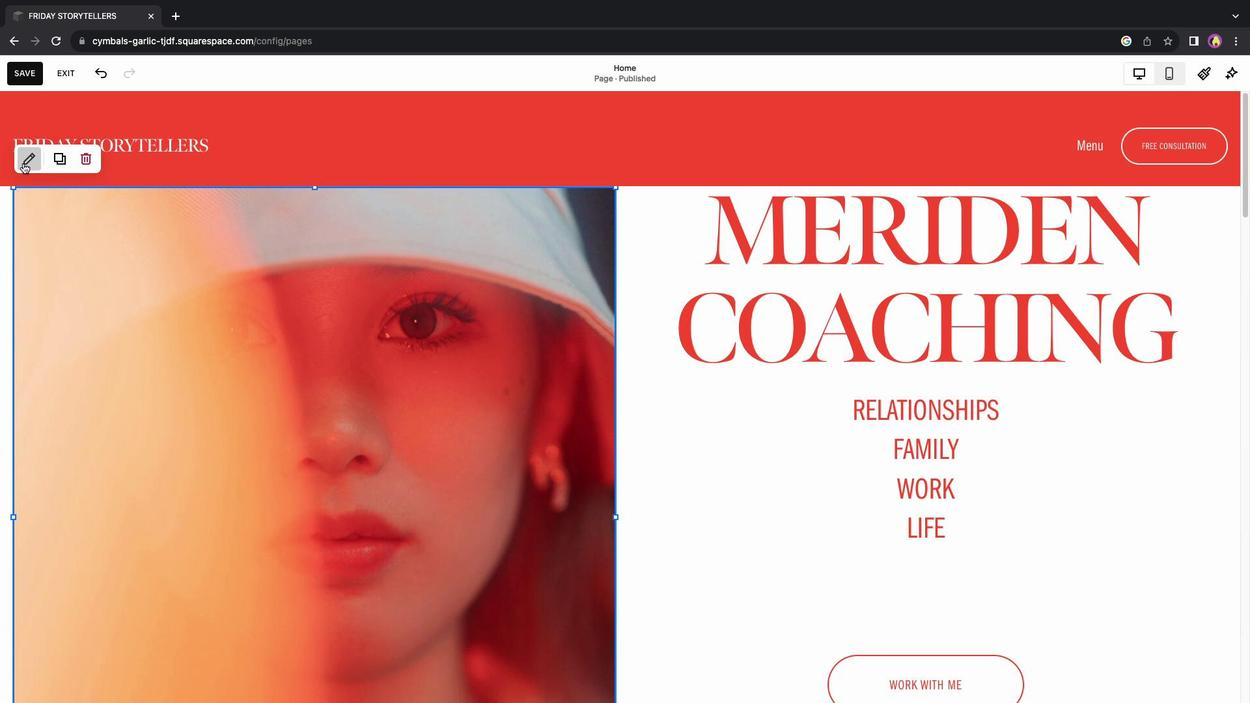 
Action: Mouse moved to (716, 261)
Screenshot: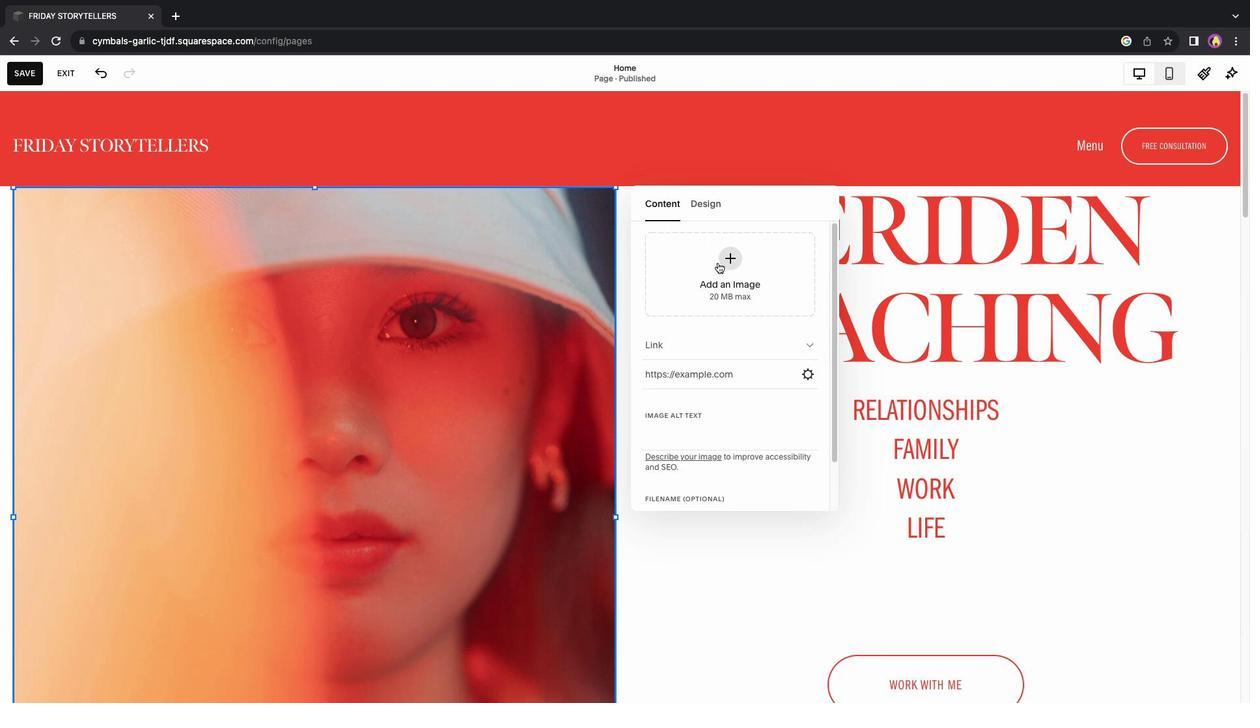 
Action: Mouse pressed left at (716, 261)
Screenshot: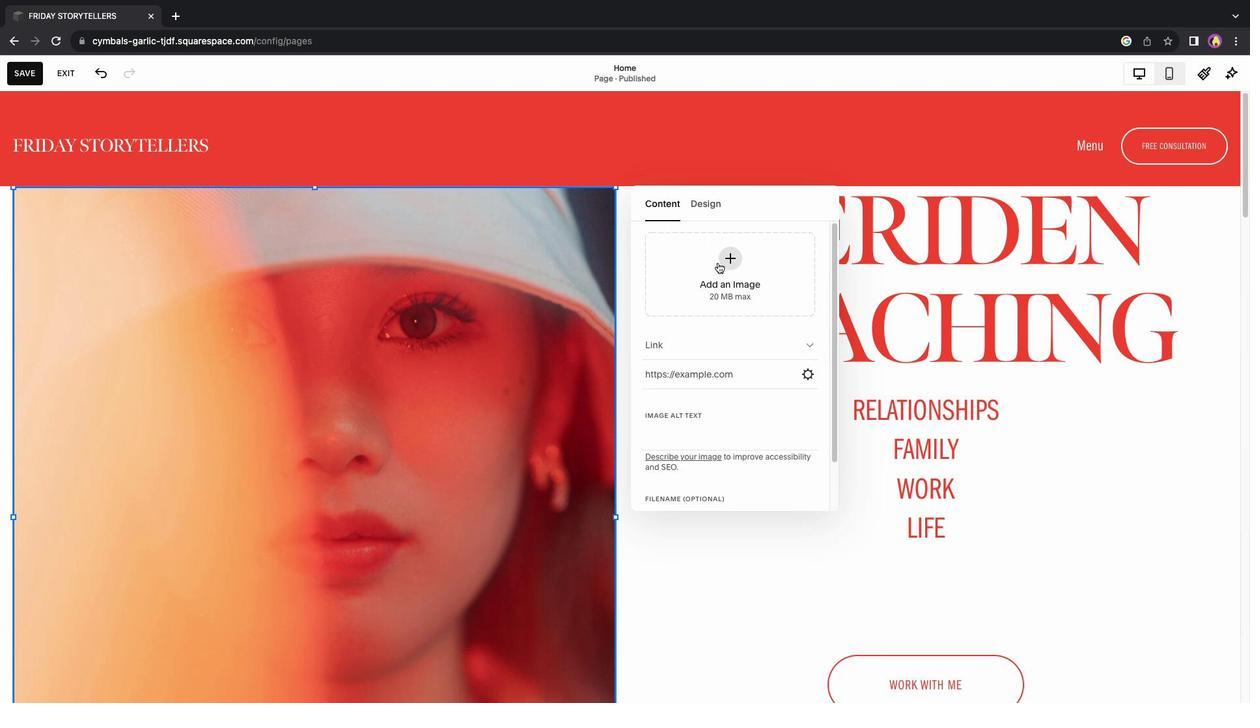 
Action: Mouse moved to (760, 343)
Screenshot: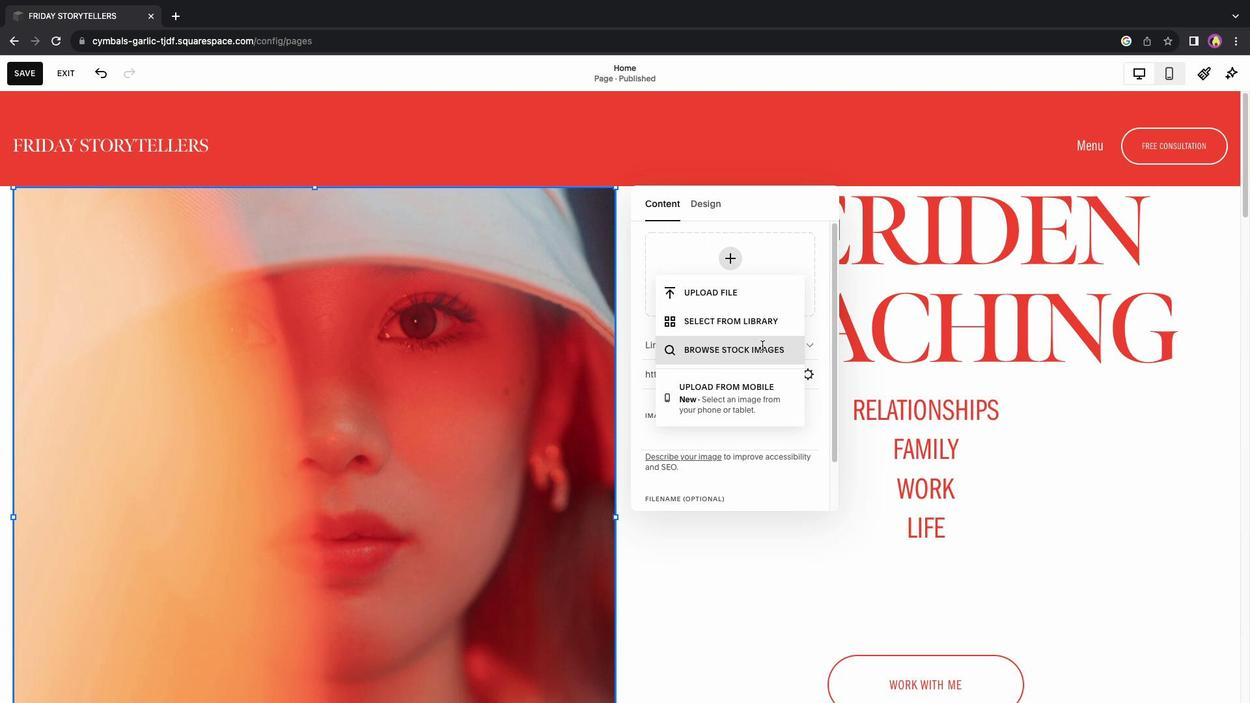 
Action: Mouse pressed left at (760, 343)
Screenshot: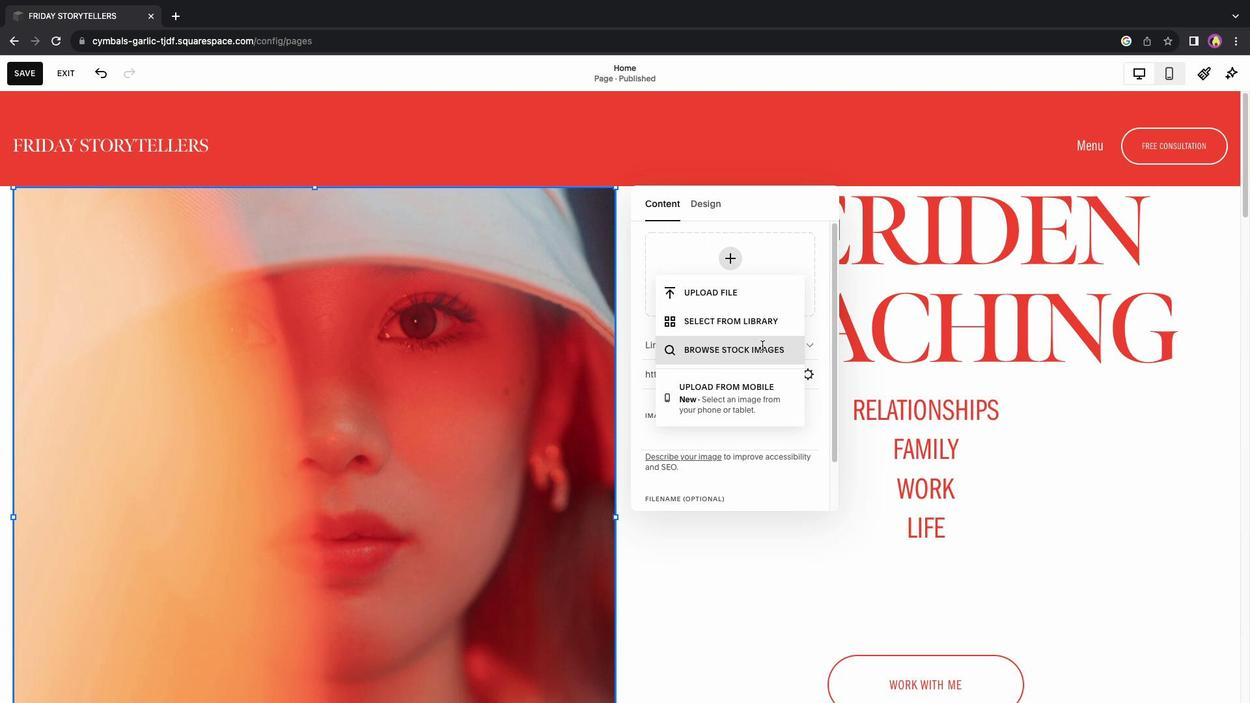
Action: Mouse moved to (517, 232)
Screenshot: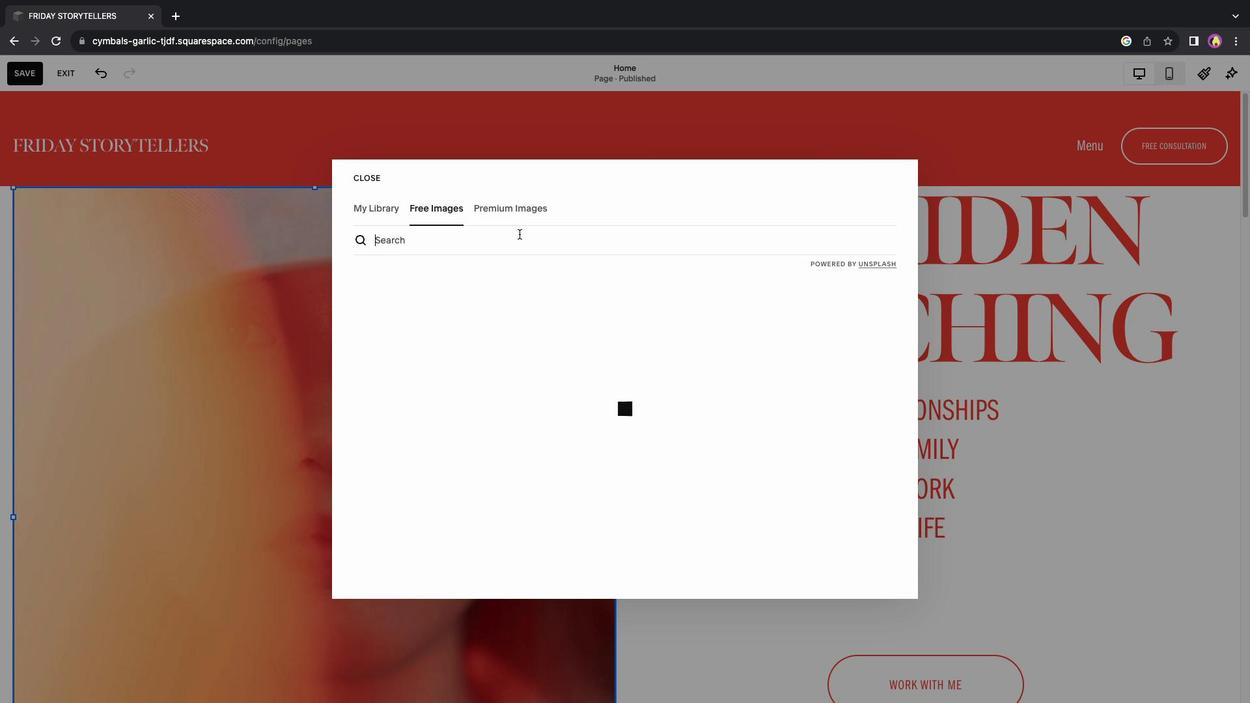 
Action: Mouse pressed left at (517, 232)
Screenshot: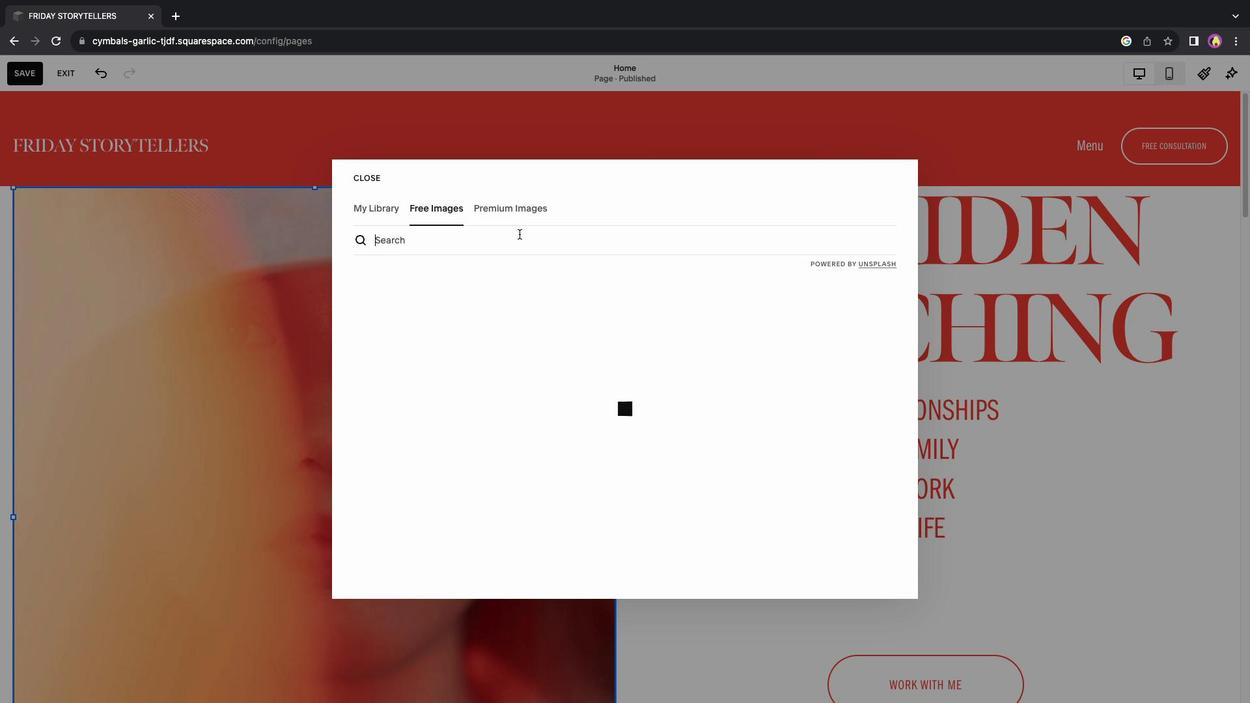 
Action: Key pressed 'B'Key.backspace'S''T''O''R''Y'Key.enter
Screenshot: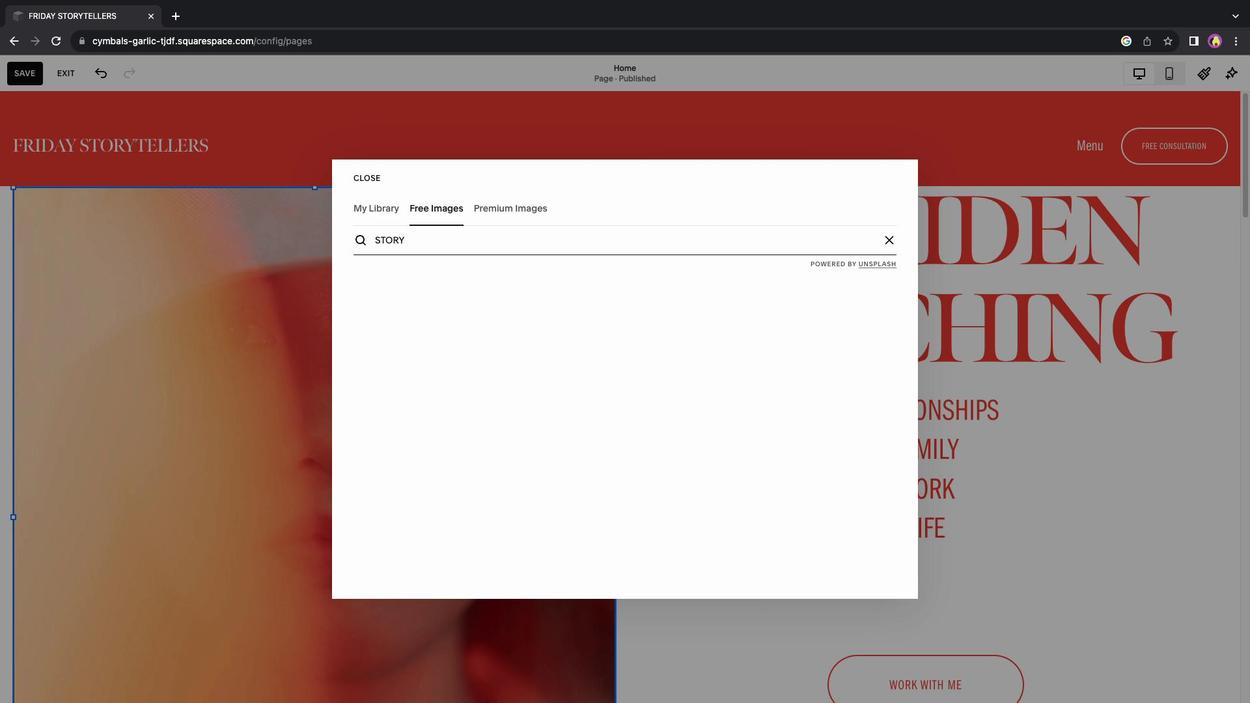 
Action: Mouse moved to (489, 356)
Screenshot: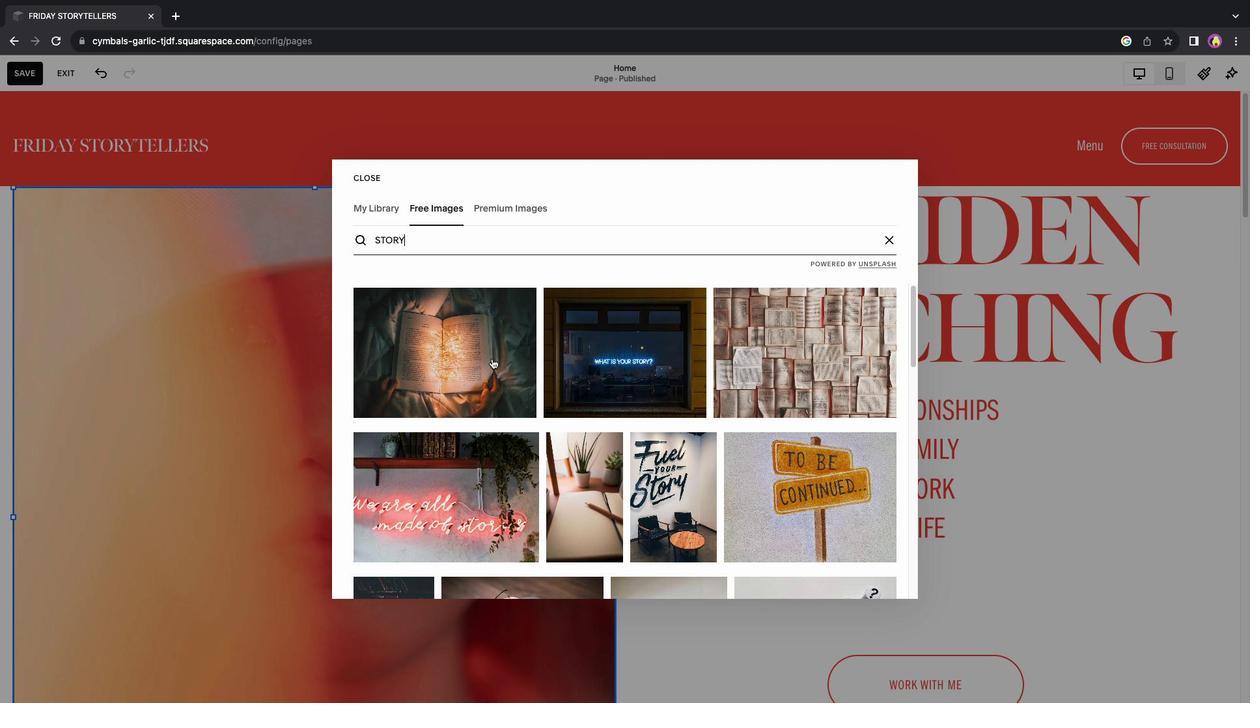 
Action: Mouse pressed left at (489, 356)
Screenshot: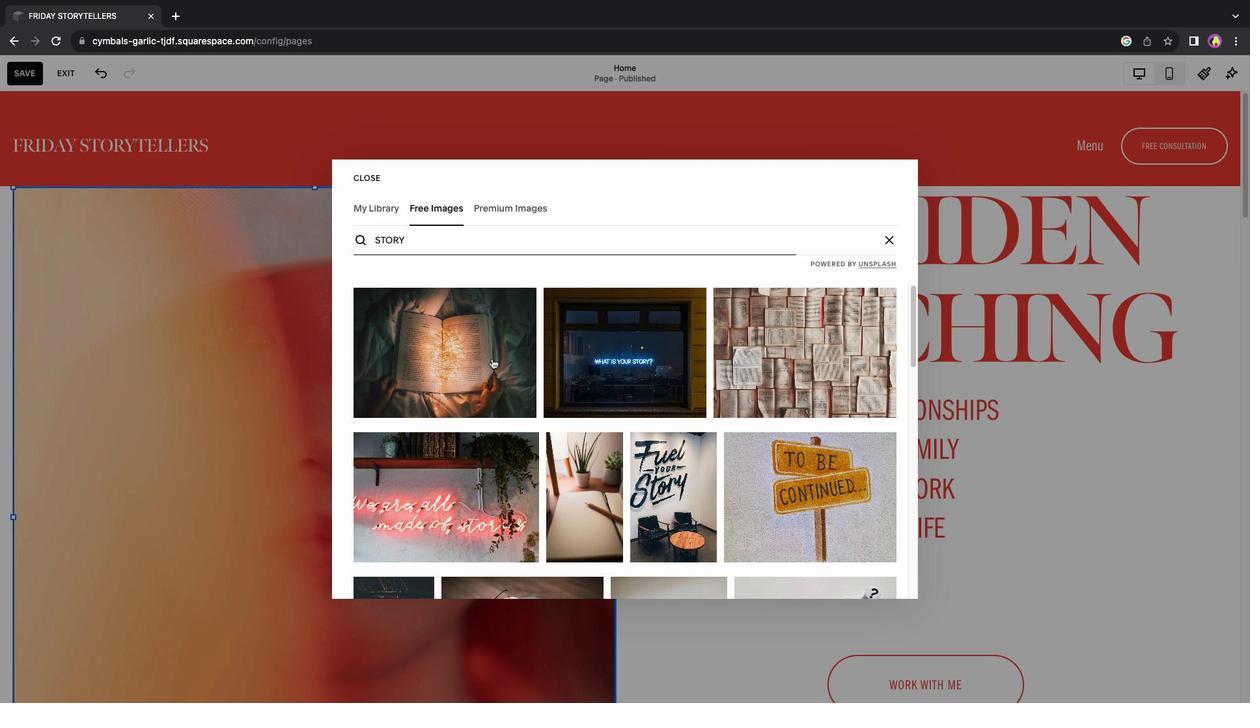 
Action: Mouse moved to (761, 433)
Screenshot: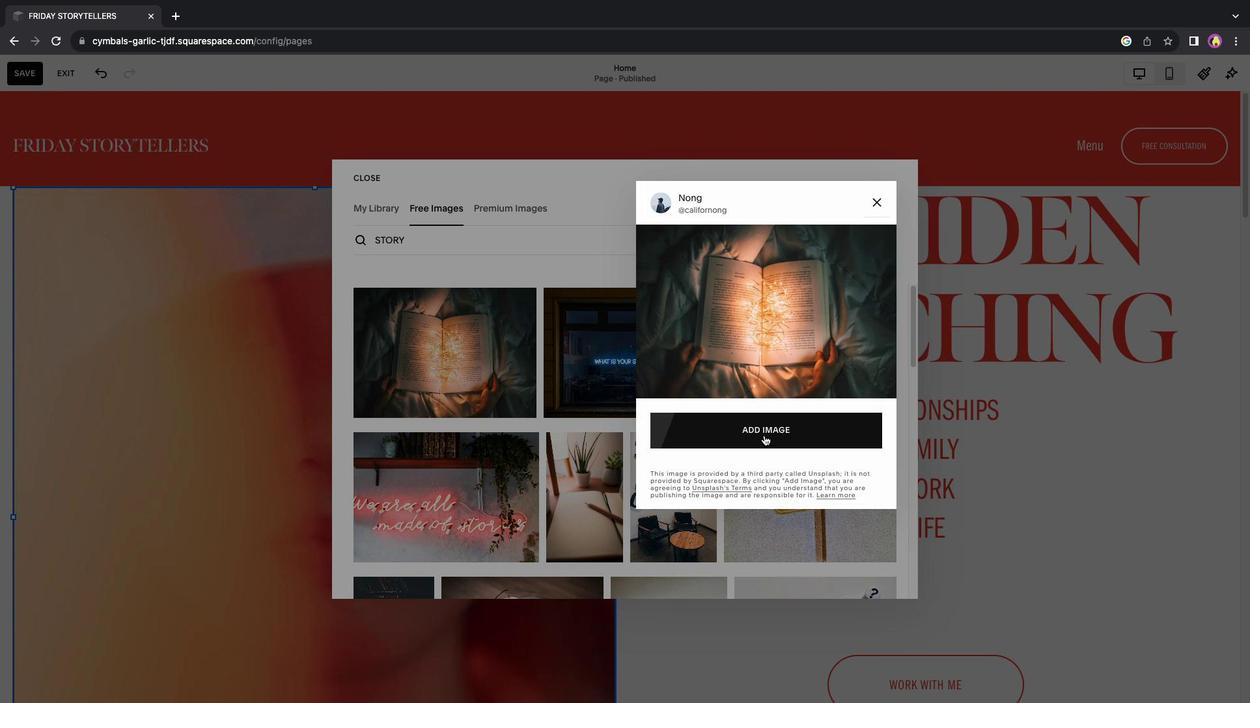 
Action: Mouse pressed left at (761, 433)
Screenshot: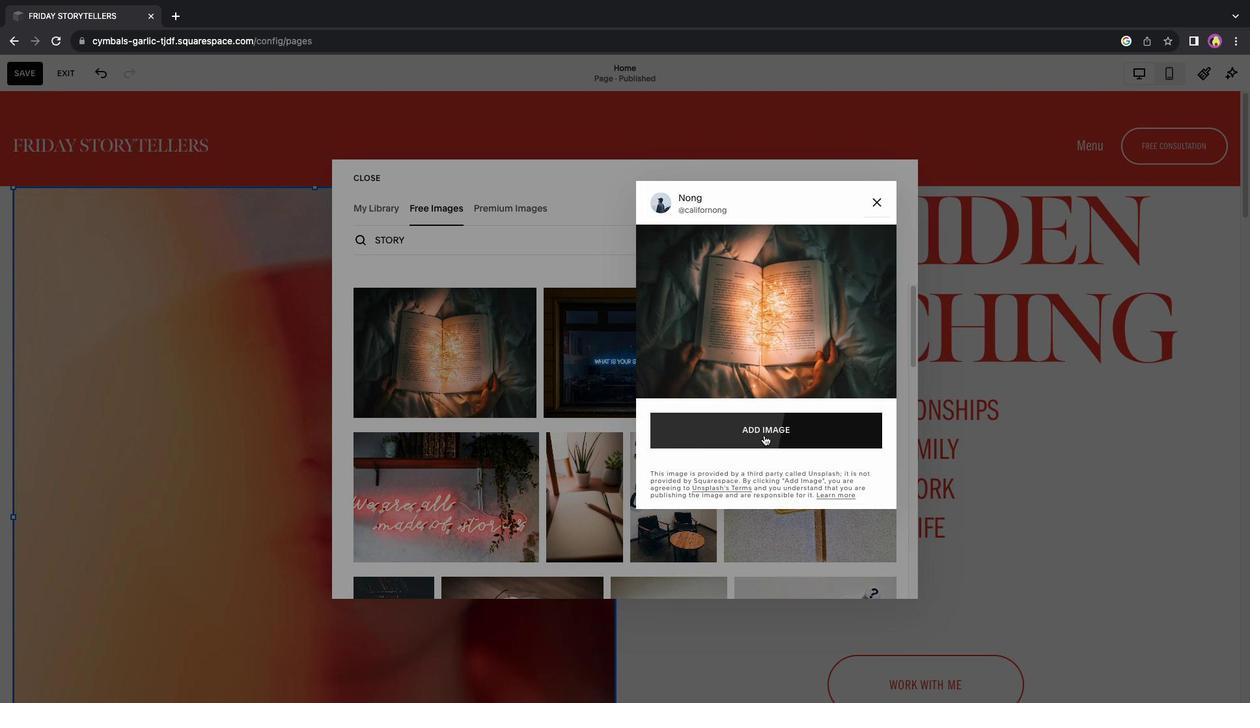
Action: Mouse moved to (1121, 460)
Screenshot: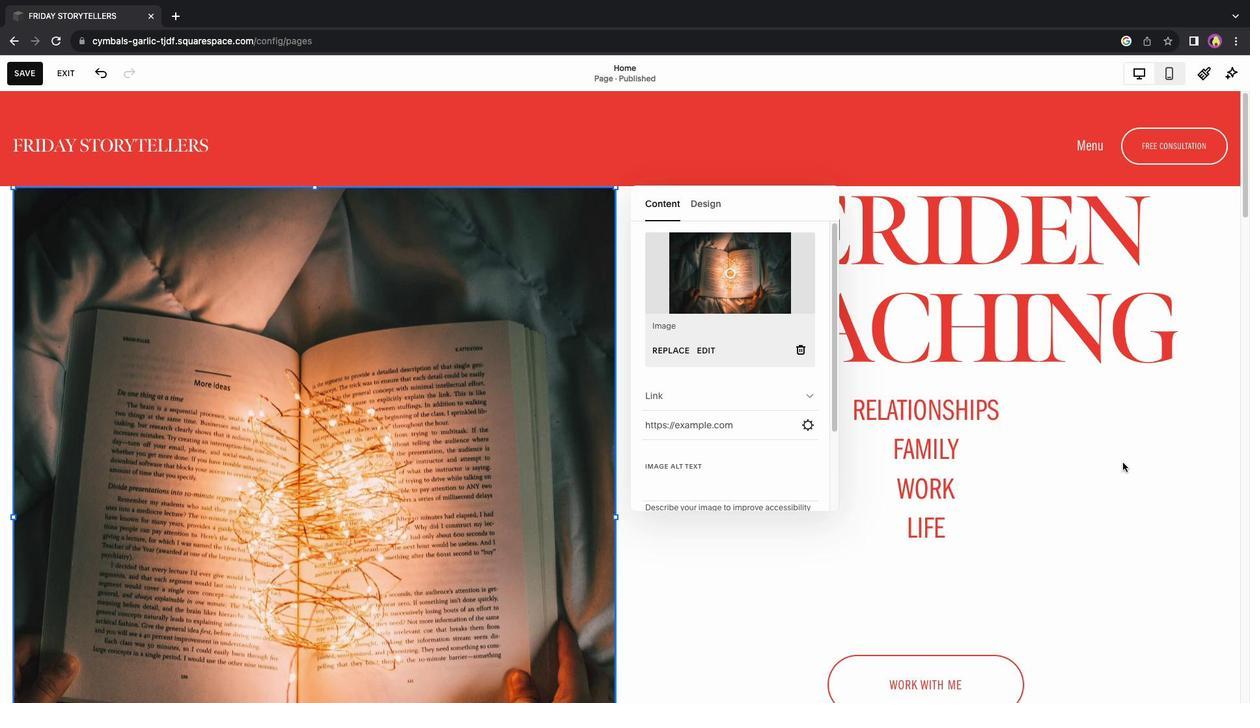 
Action: Mouse pressed left at (1121, 460)
Screenshot: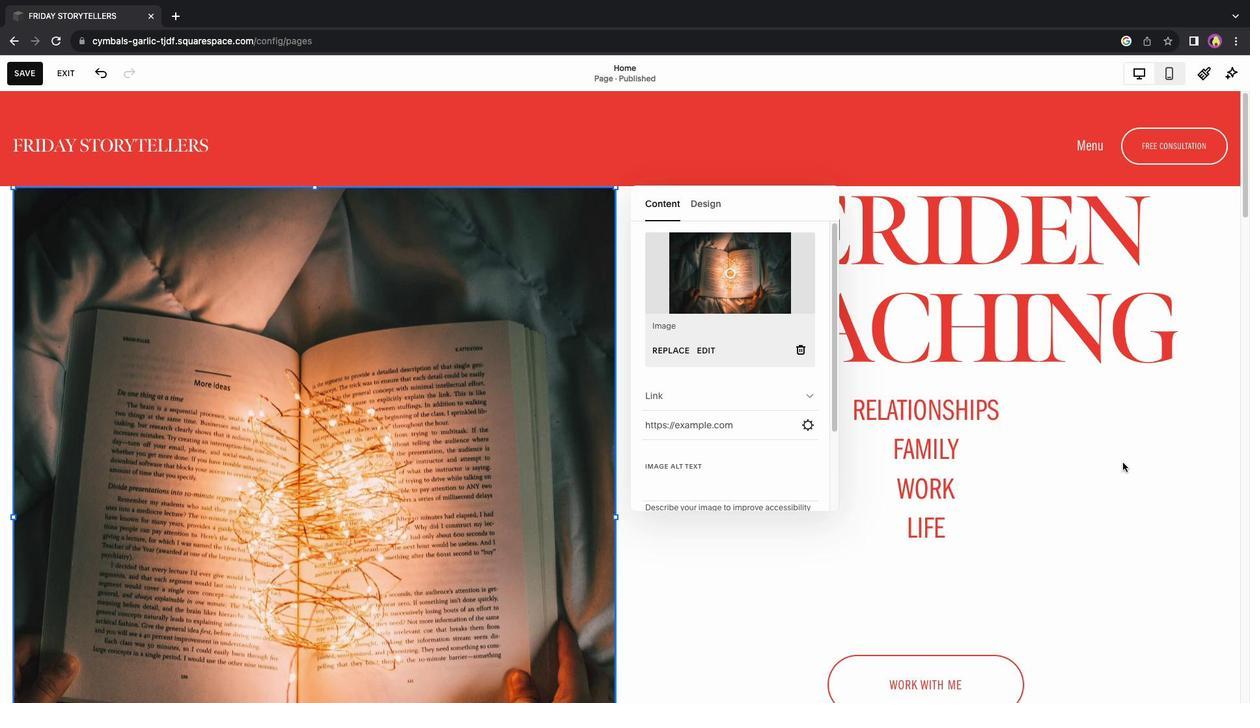 
Action: Mouse moved to (1031, 354)
Screenshot: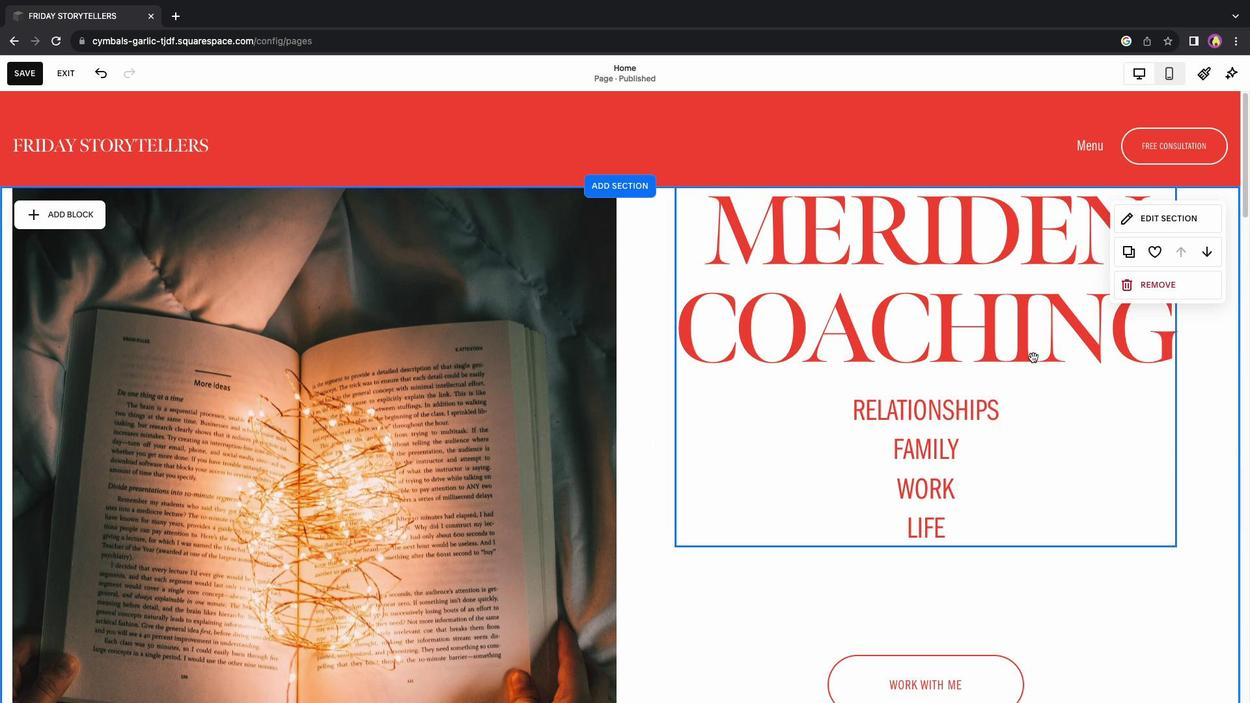 
Action: Mouse pressed left at (1031, 354)
Screenshot: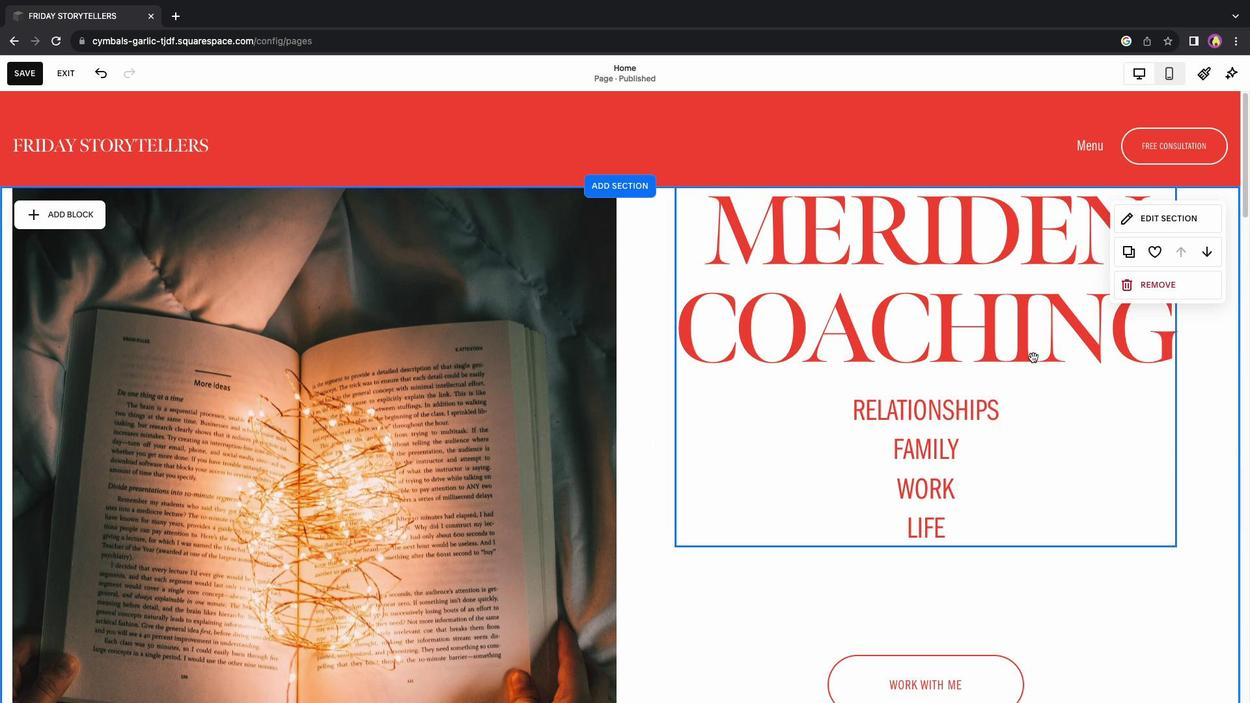 
Action: Mouse moved to (1077, 350)
Screenshot: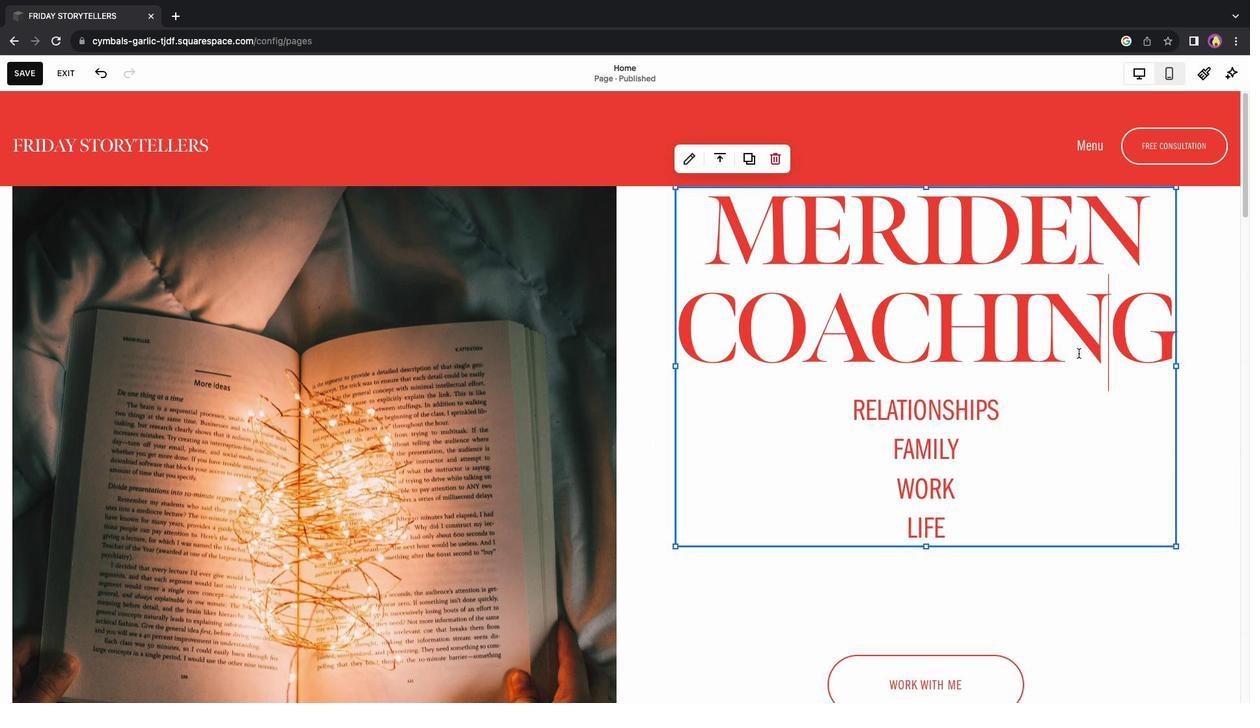 
Action: Mouse pressed left at (1077, 350)
Screenshot: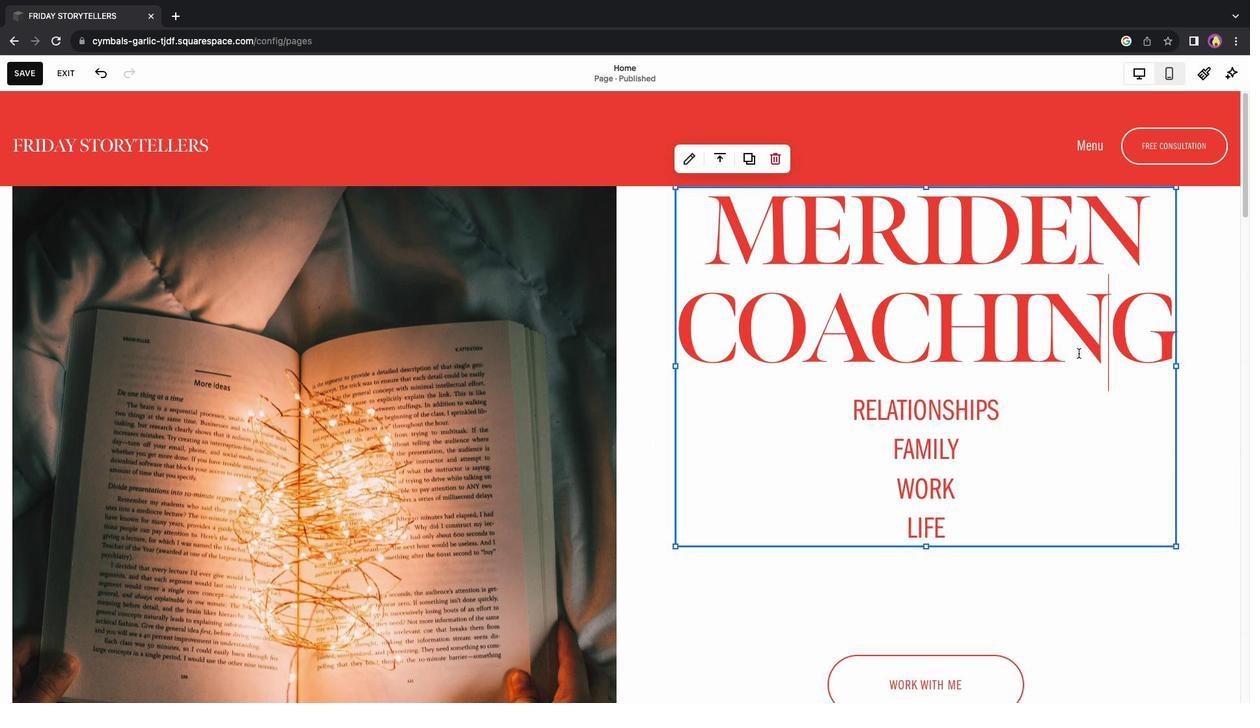 
Action: Mouse moved to (1076, 350)
Screenshot: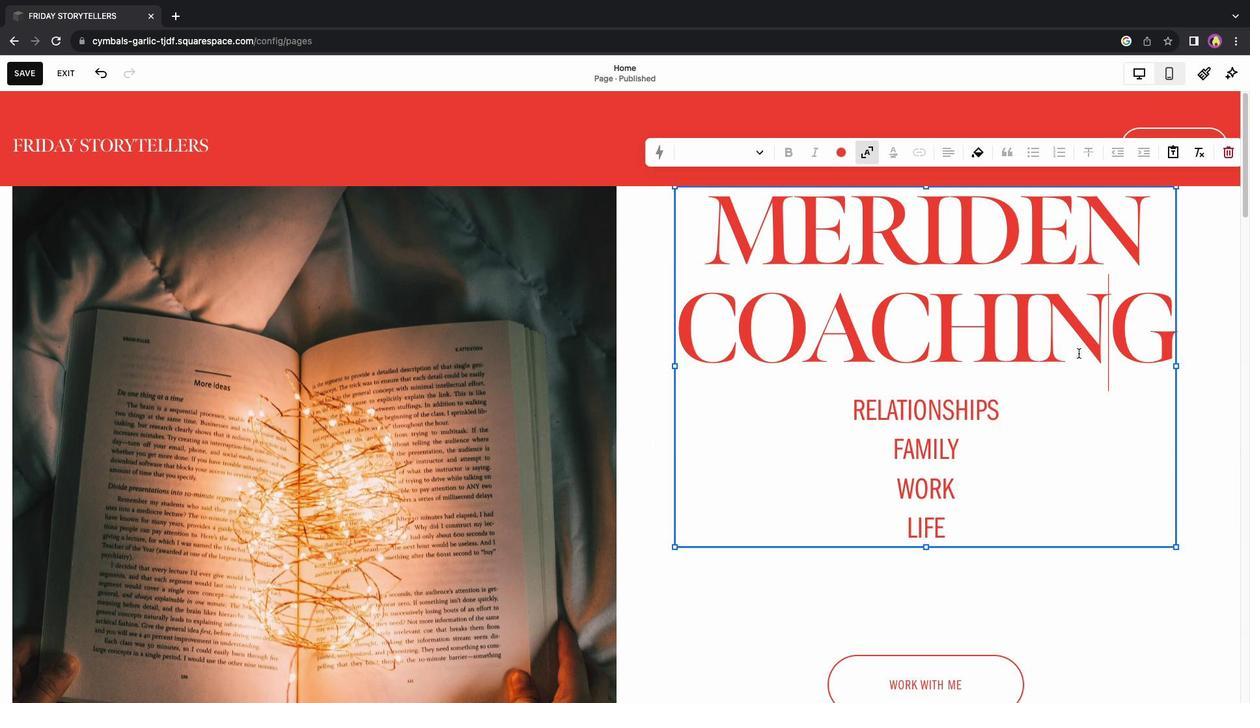 
Action: Mouse pressed left at (1076, 350)
Screenshot: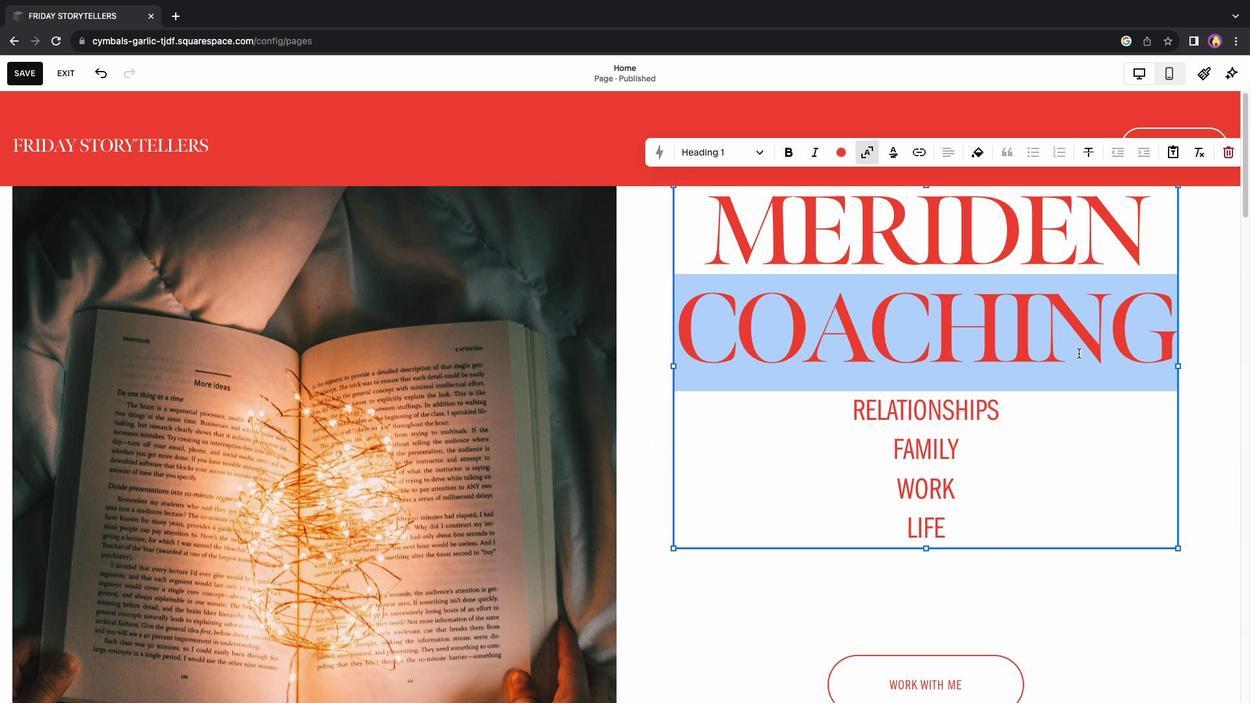 
Action: Mouse moved to (1077, 347)
Screenshot: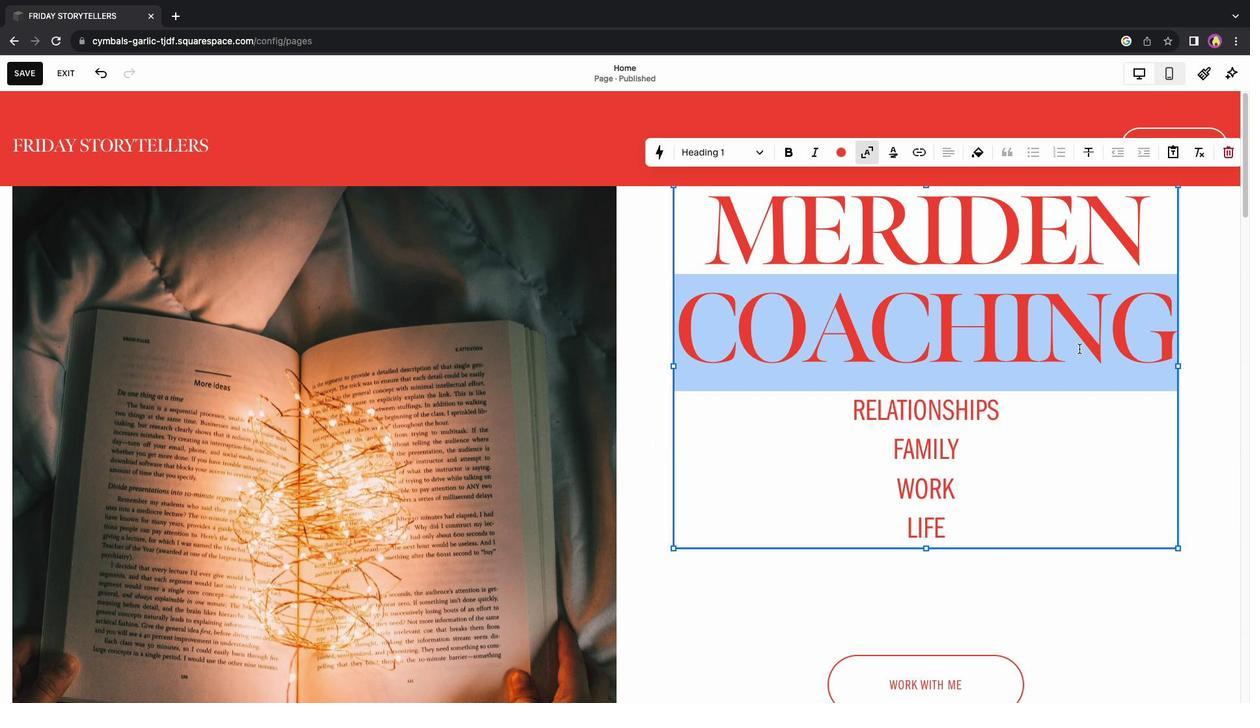 
Action: Key pressed Key.backspace
Screenshot: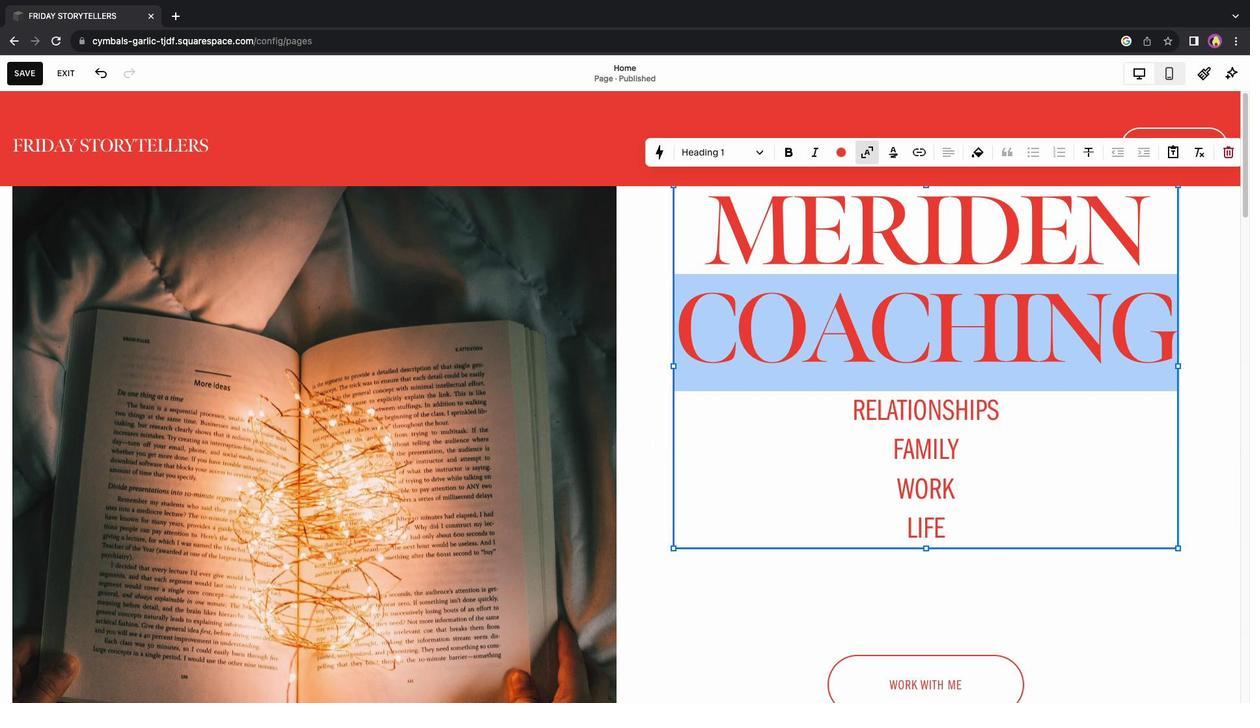 
Action: Mouse moved to (1074, 255)
Screenshot: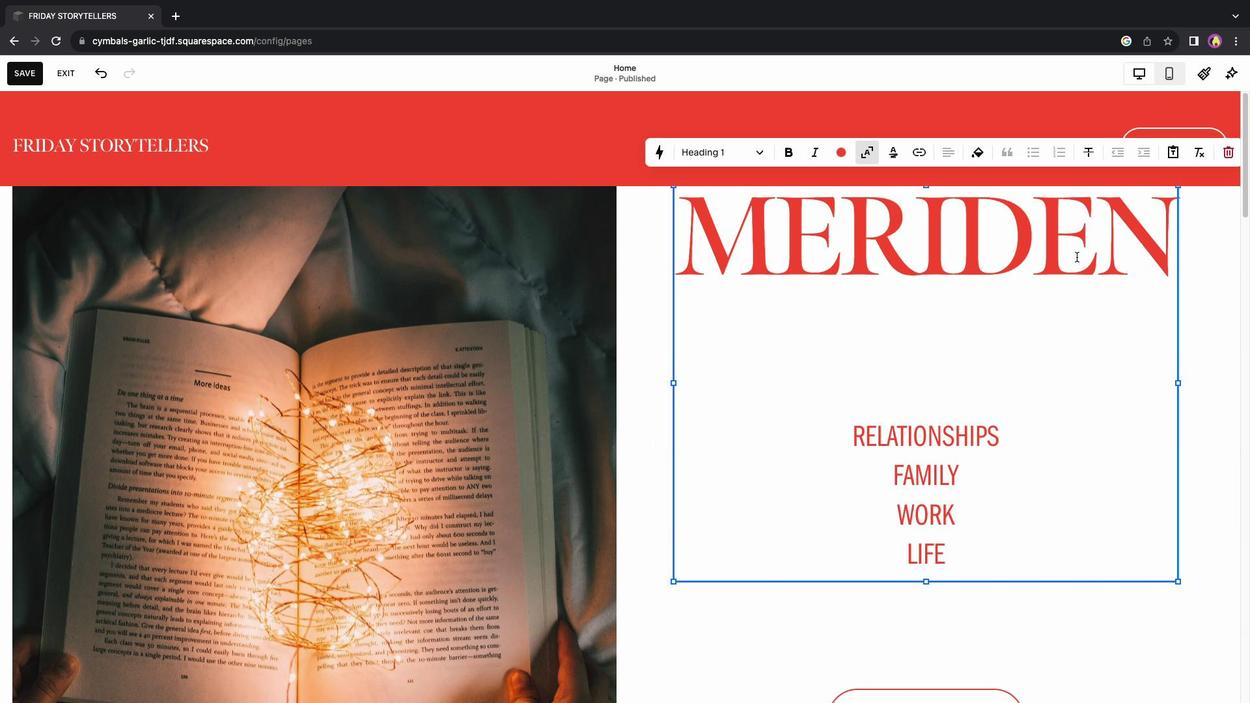 
Action: Mouse pressed left at (1074, 255)
Screenshot: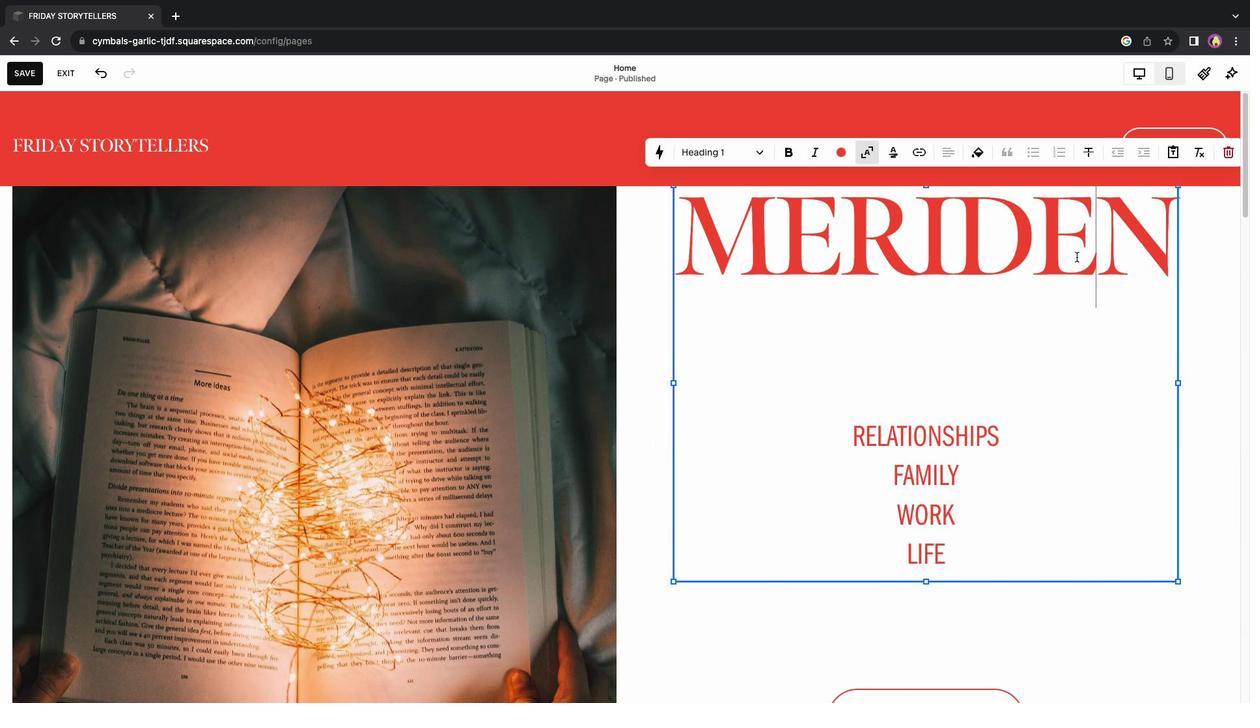 
Action: Mouse pressed left at (1074, 255)
Screenshot: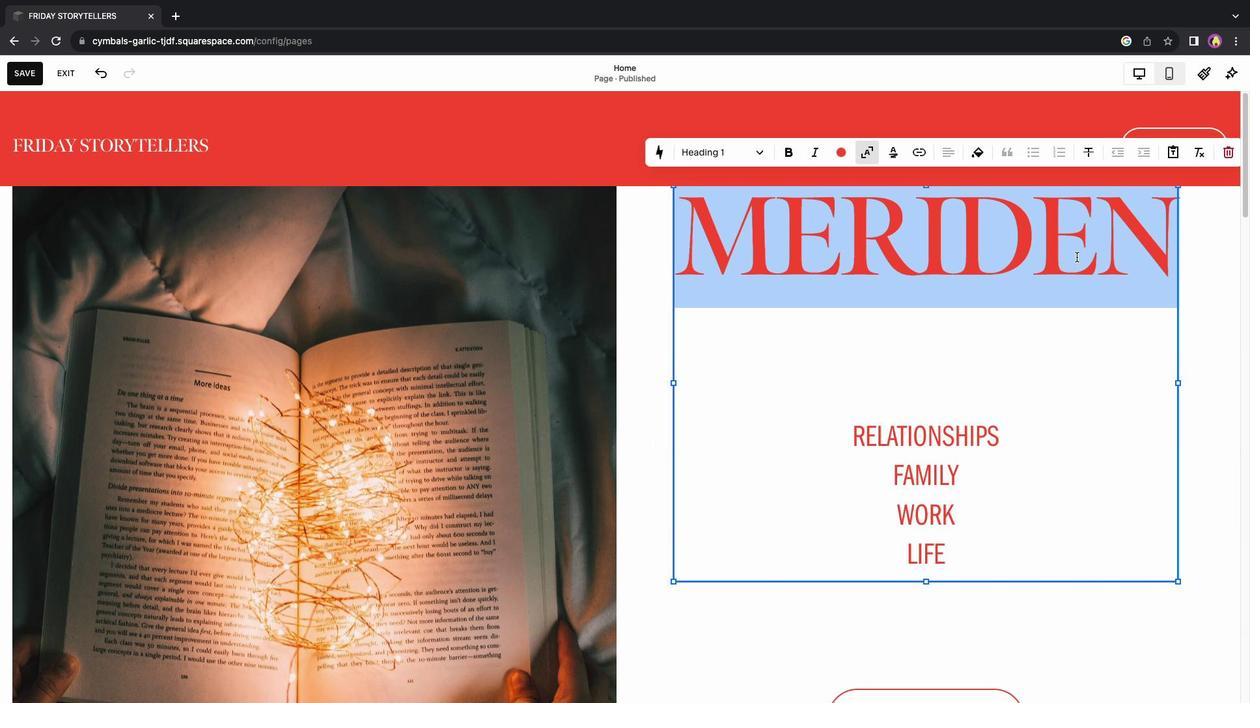 
Action: Key pressed Key.backspace'F''R''I''D''A''Y'Key.space'S''T''O''R''Y'Key.space'T''E''L''L''E''R''S'
Screenshot: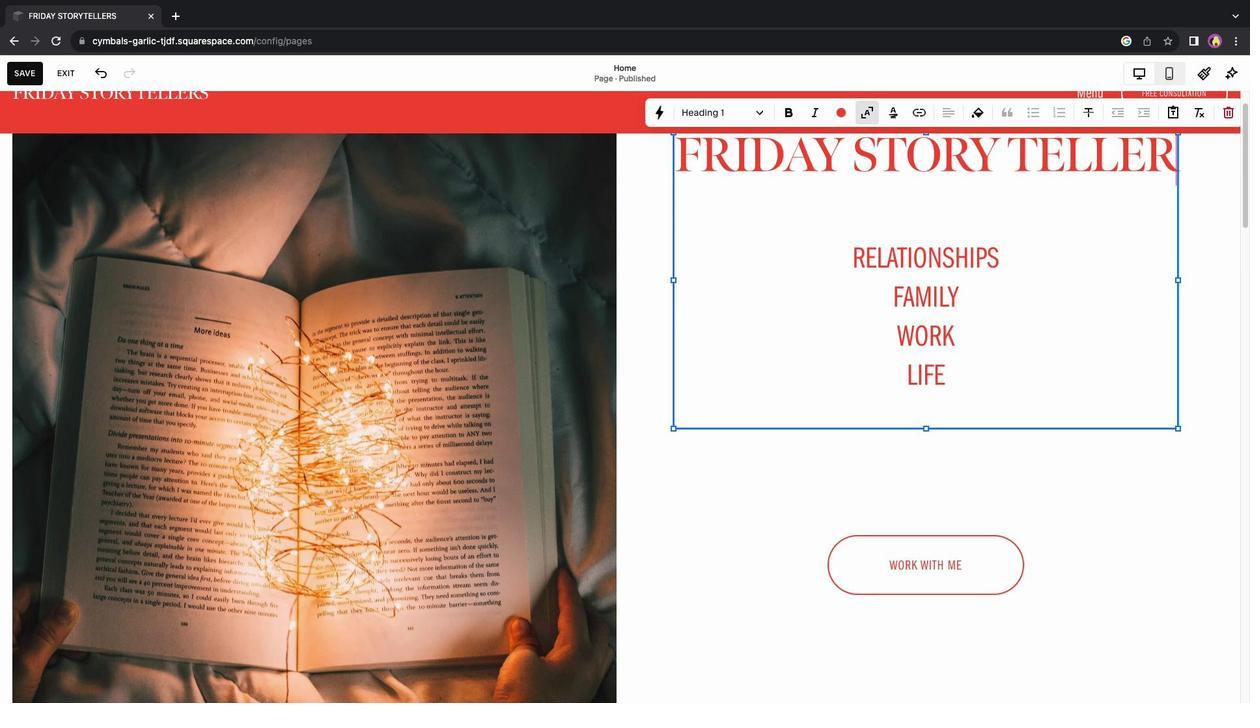 
Action: Mouse moved to (1019, 248)
Screenshot: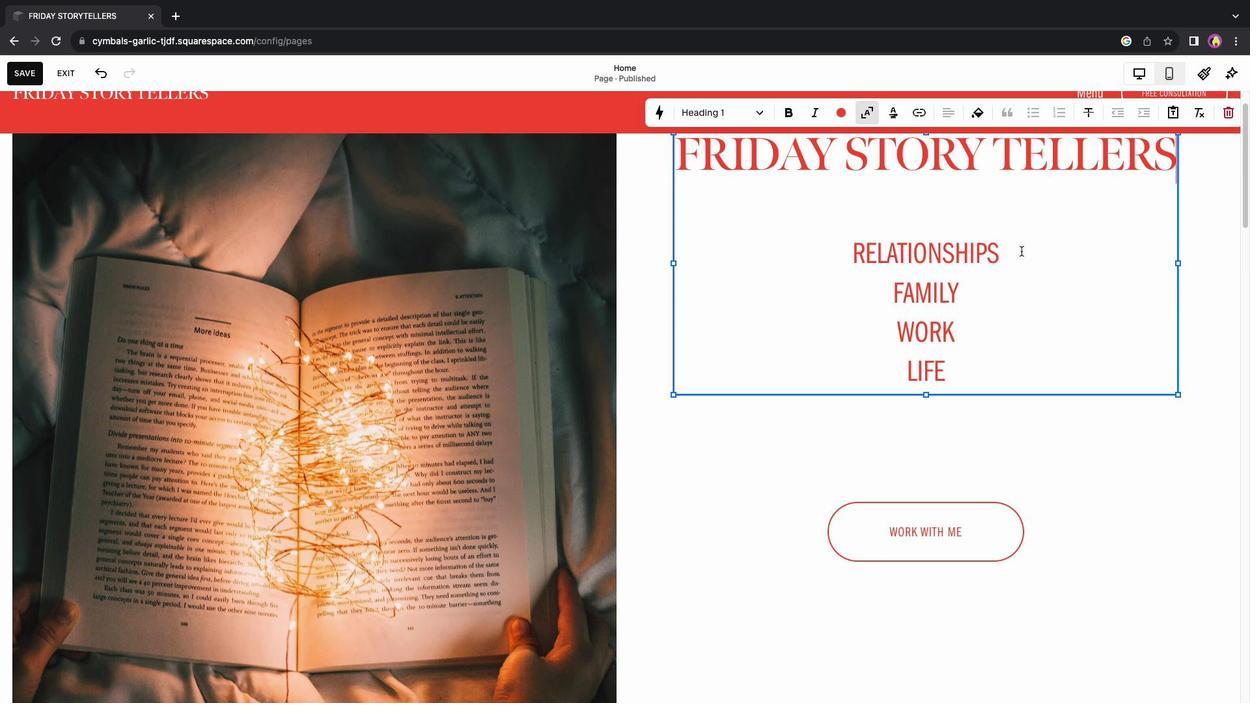 
Action: Mouse pressed left at (1019, 248)
Screenshot: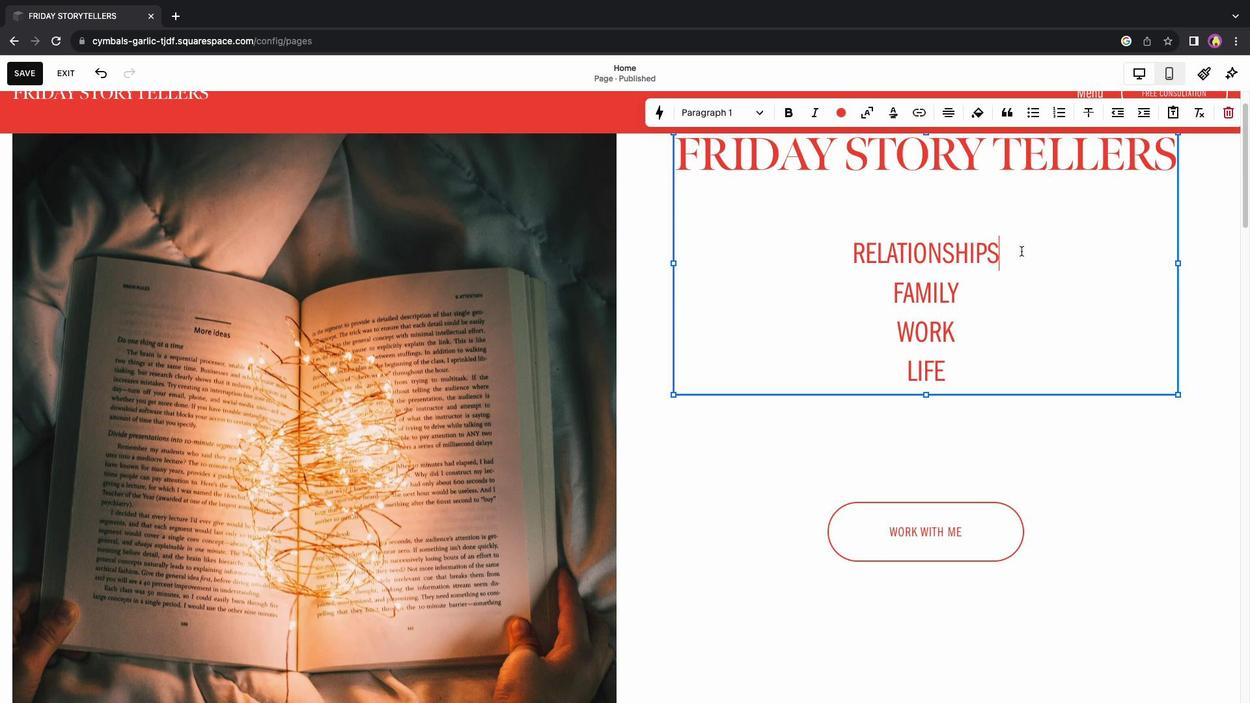
Action: Mouse moved to (995, 157)
Screenshot: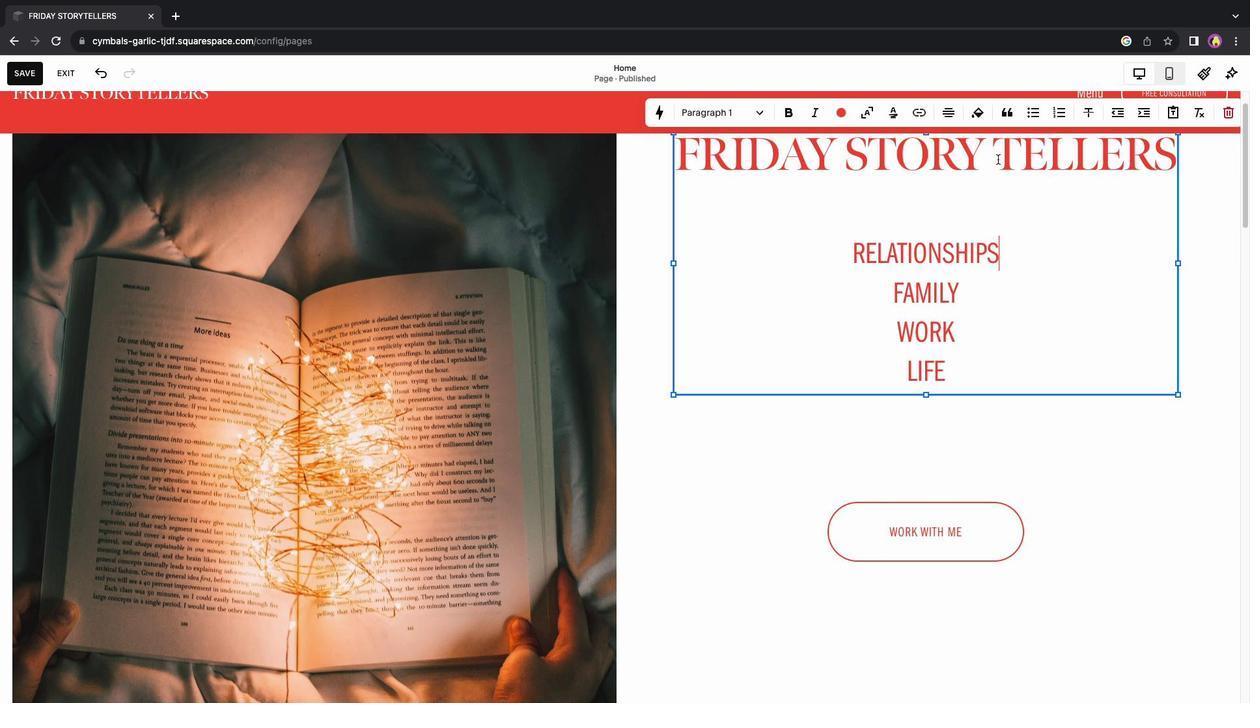 
Action: Mouse pressed left at (995, 157)
Screenshot: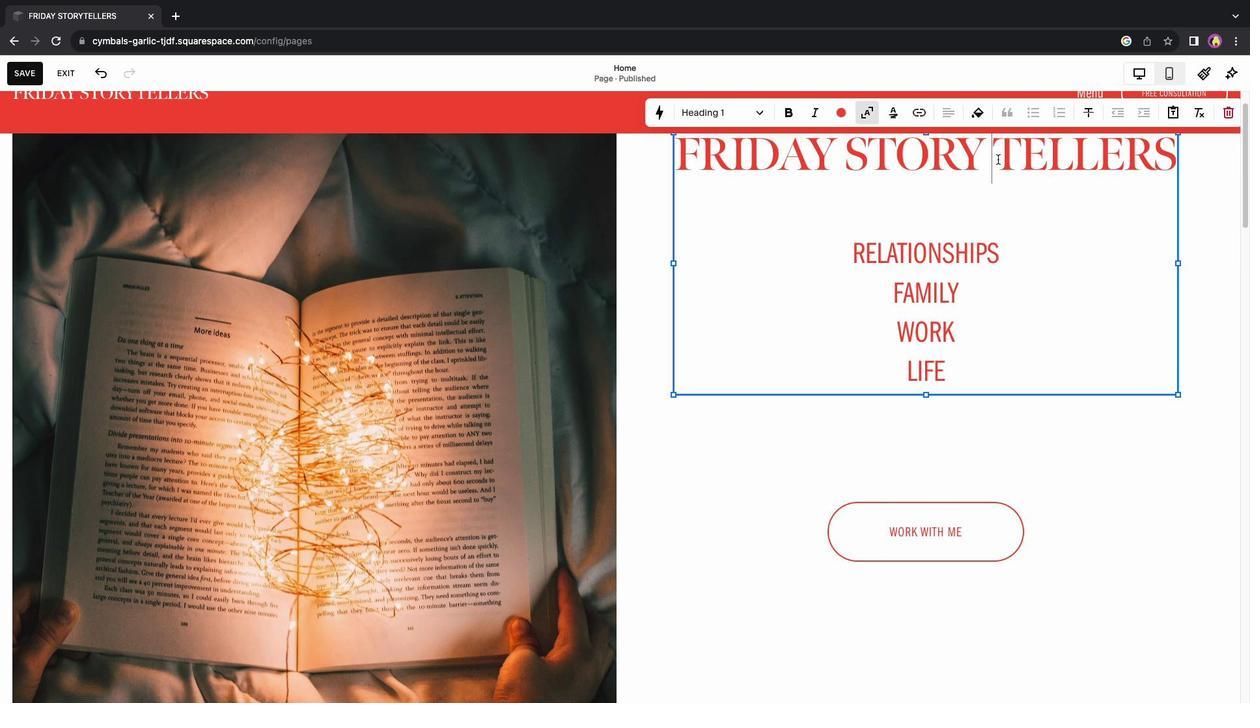 
Action: Mouse moved to (995, 157)
Screenshot: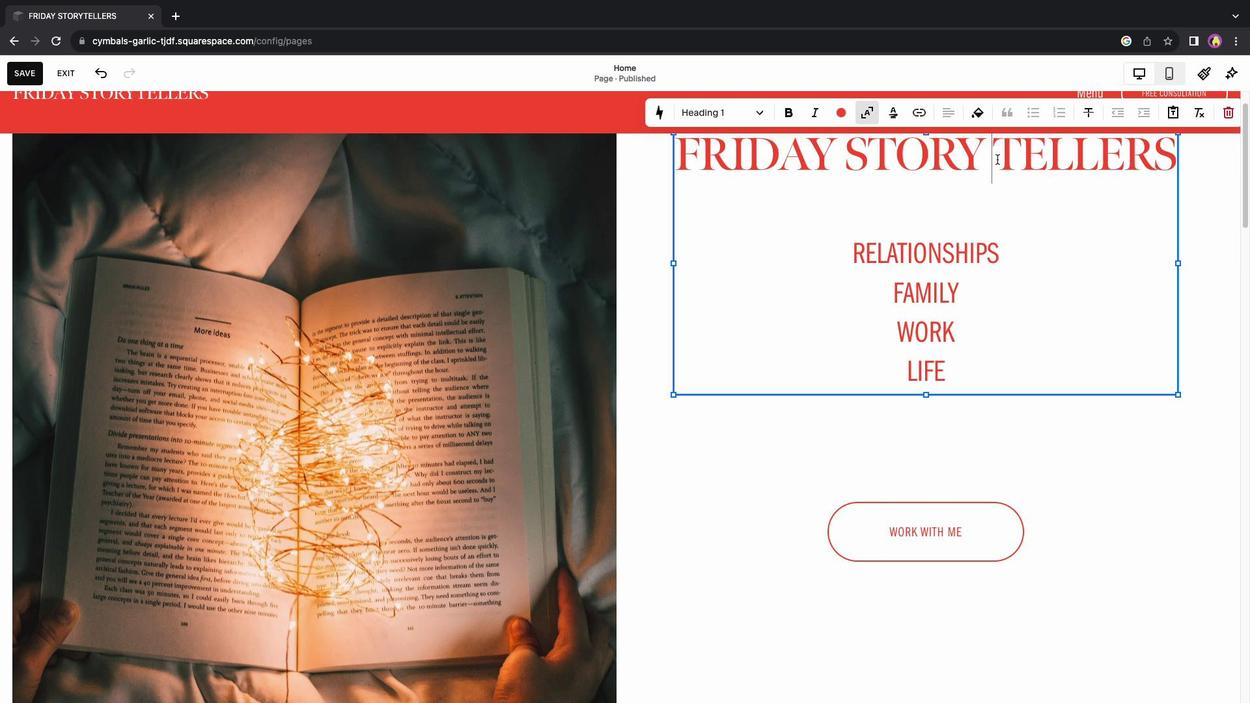 
Action: Mouse pressed left at (995, 157)
Screenshot: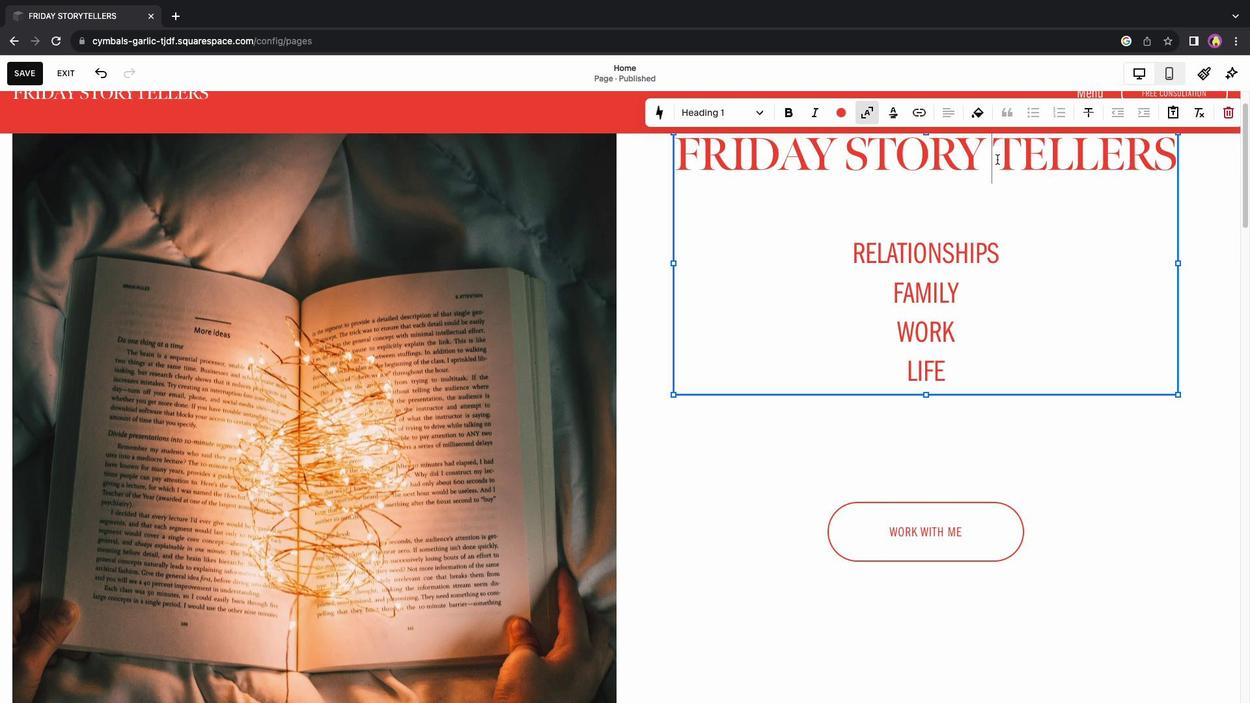 
Action: Mouse moved to (750, 115)
Screenshot: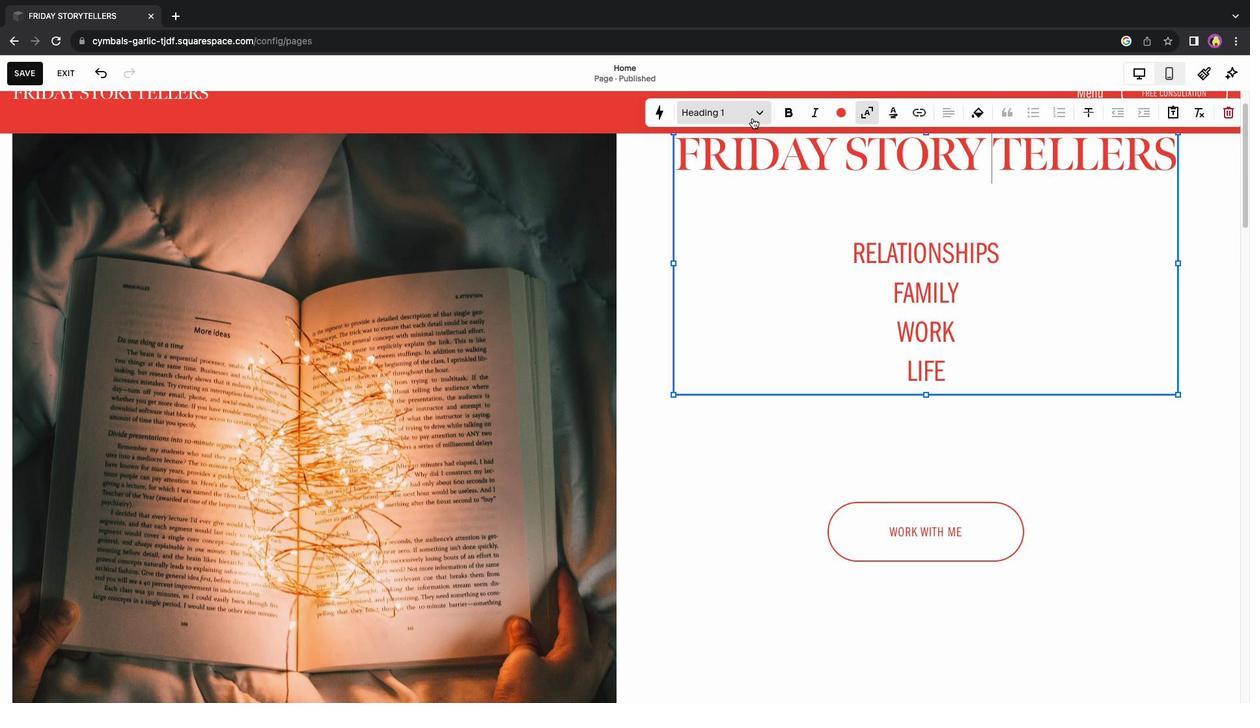 
Action: Mouse pressed left at (750, 115)
Screenshot: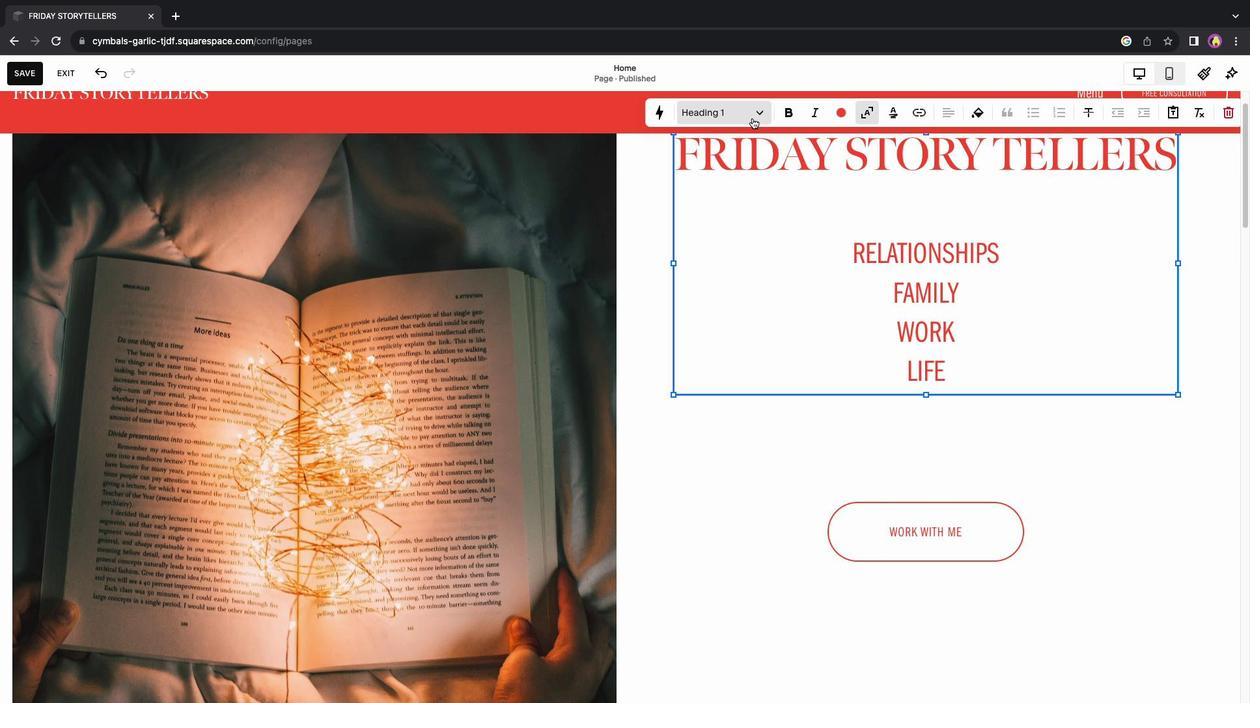 
Action: Mouse moved to (743, 175)
Screenshot: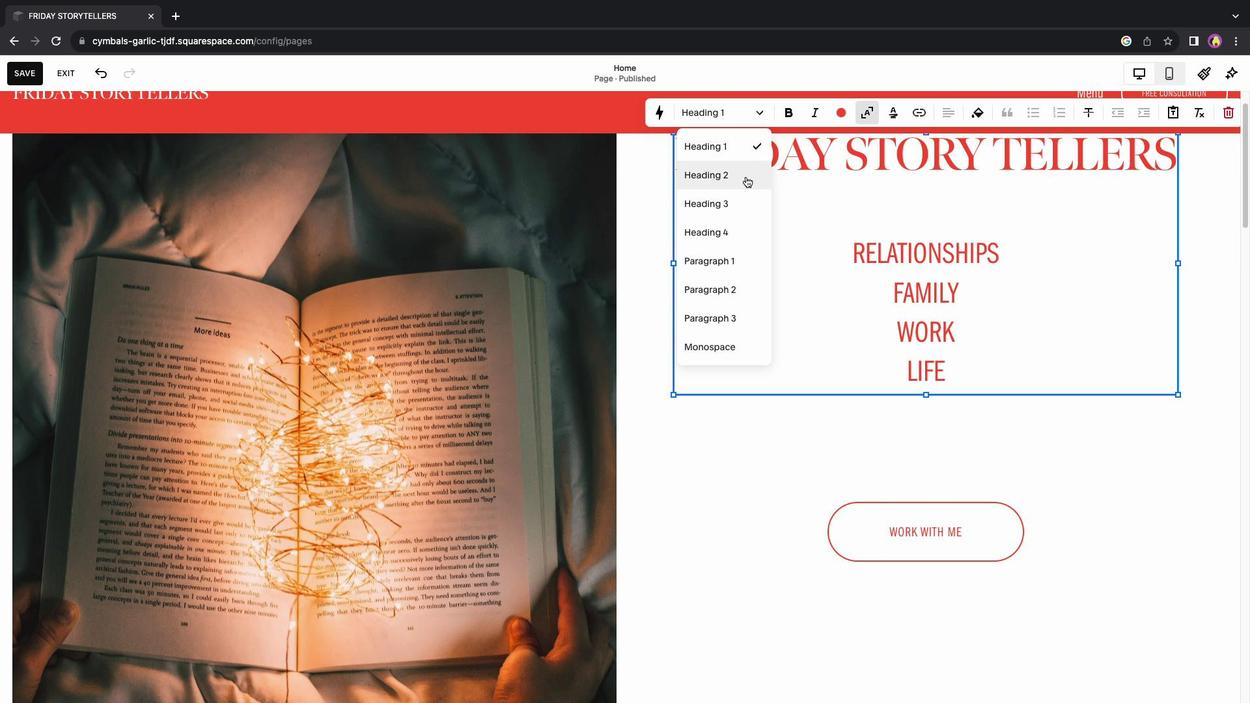 
Action: Mouse pressed left at (743, 175)
Screenshot: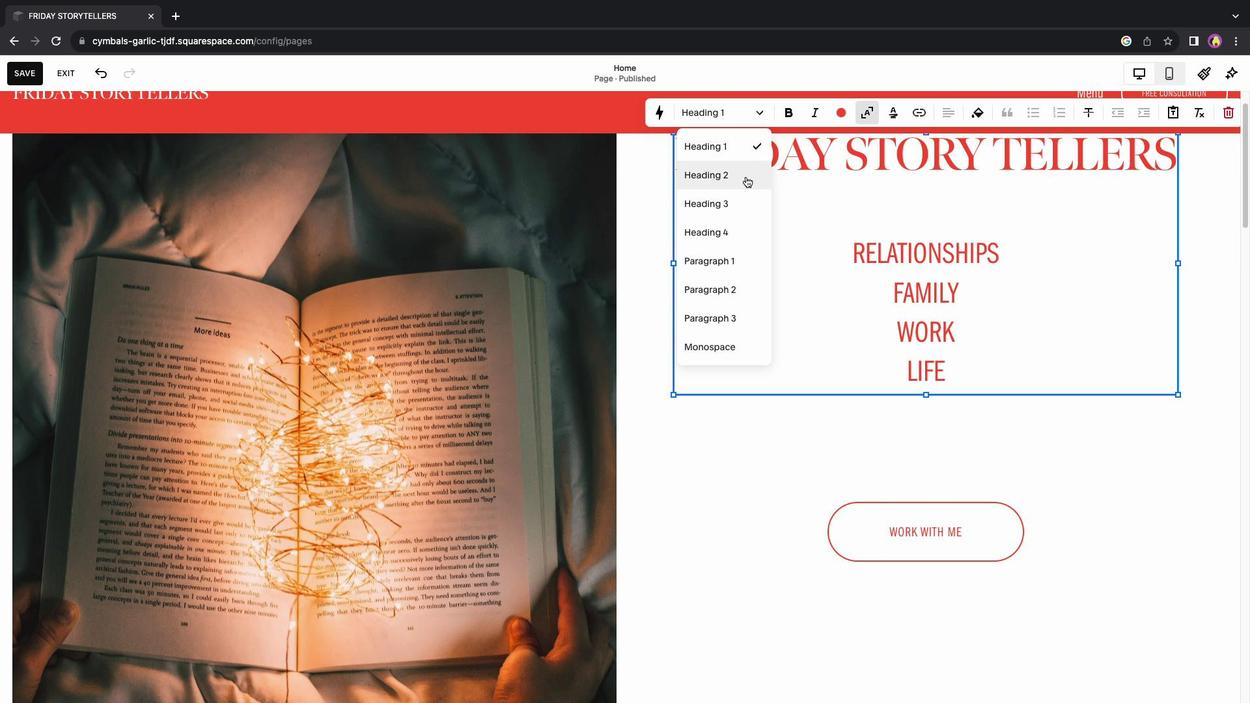 
Action: Mouse moved to (811, 150)
Screenshot: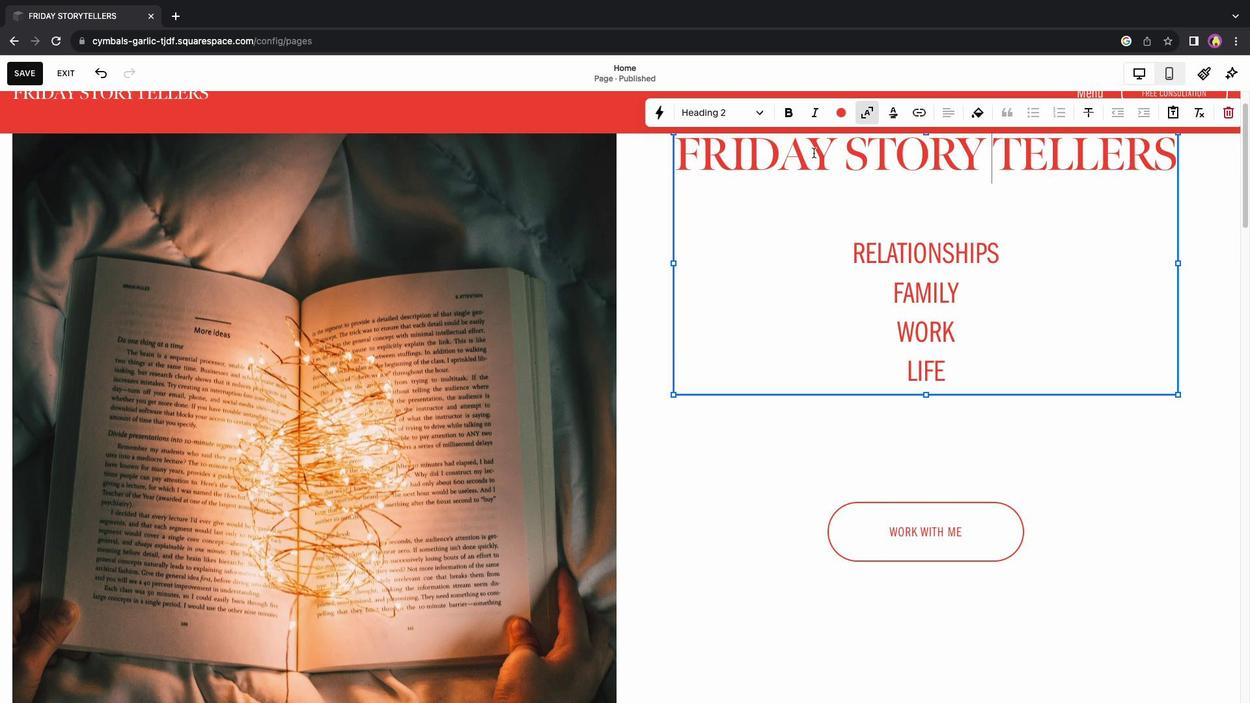 
Action: Mouse pressed left at (811, 150)
Screenshot: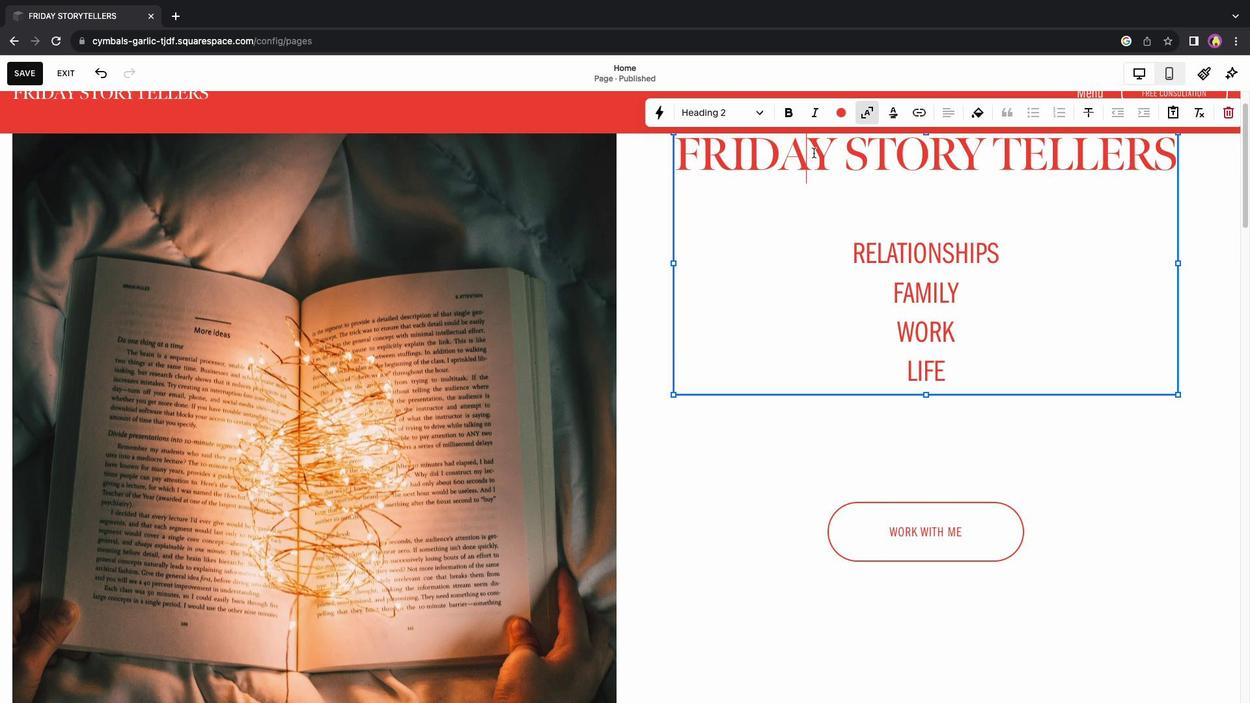 
Action: Mouse moved to (812, 150)
Screenshot: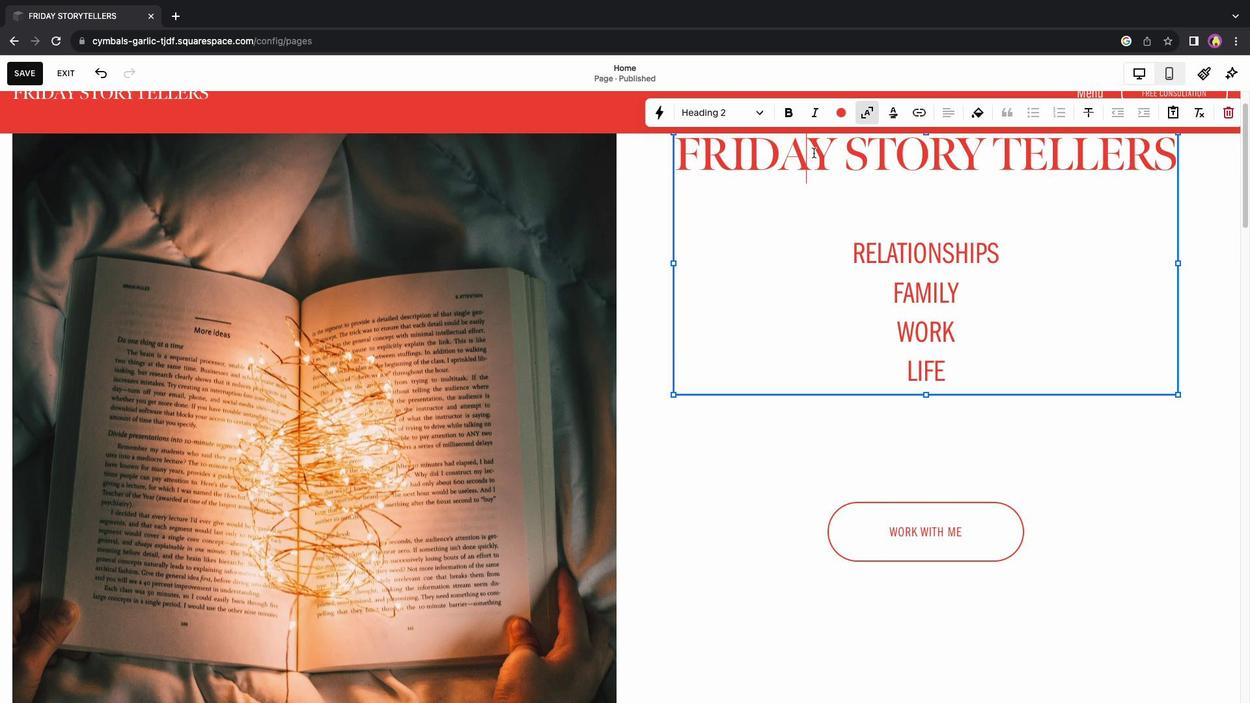 
Action: Mouse pressed left at (812, 150)
Screenshot: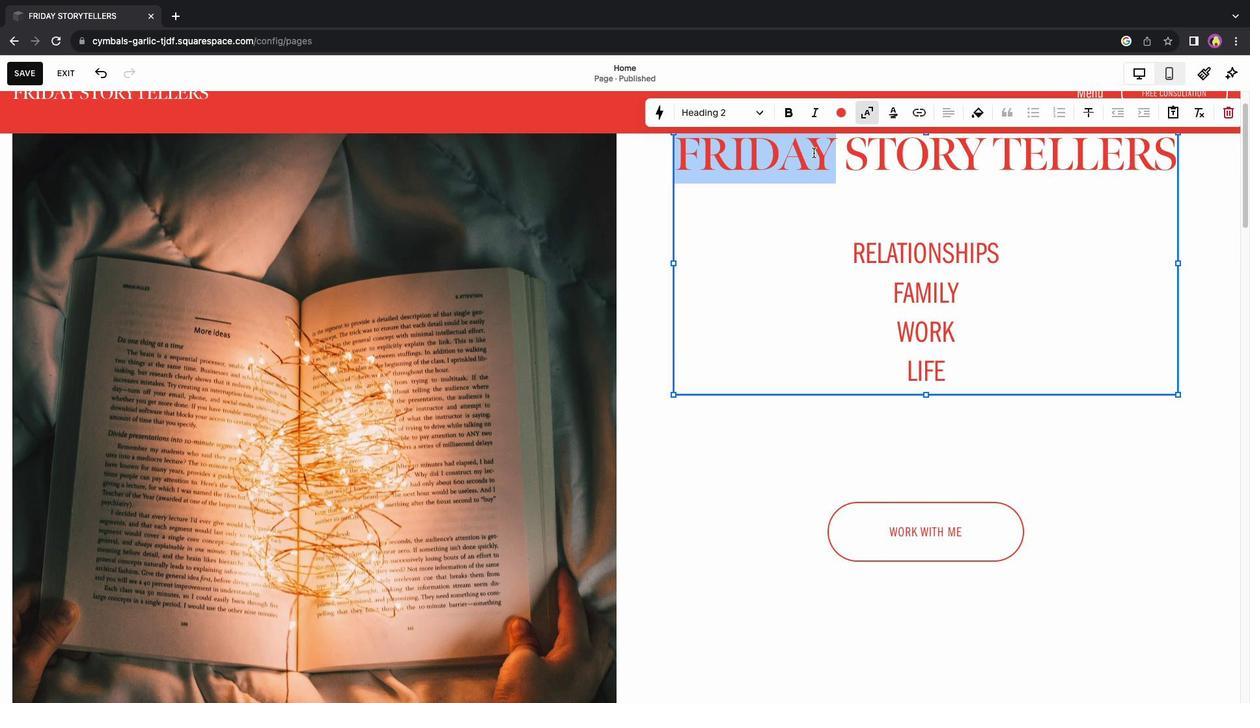 
Action: Mouse pressed left at (812, 150)
Screenshot: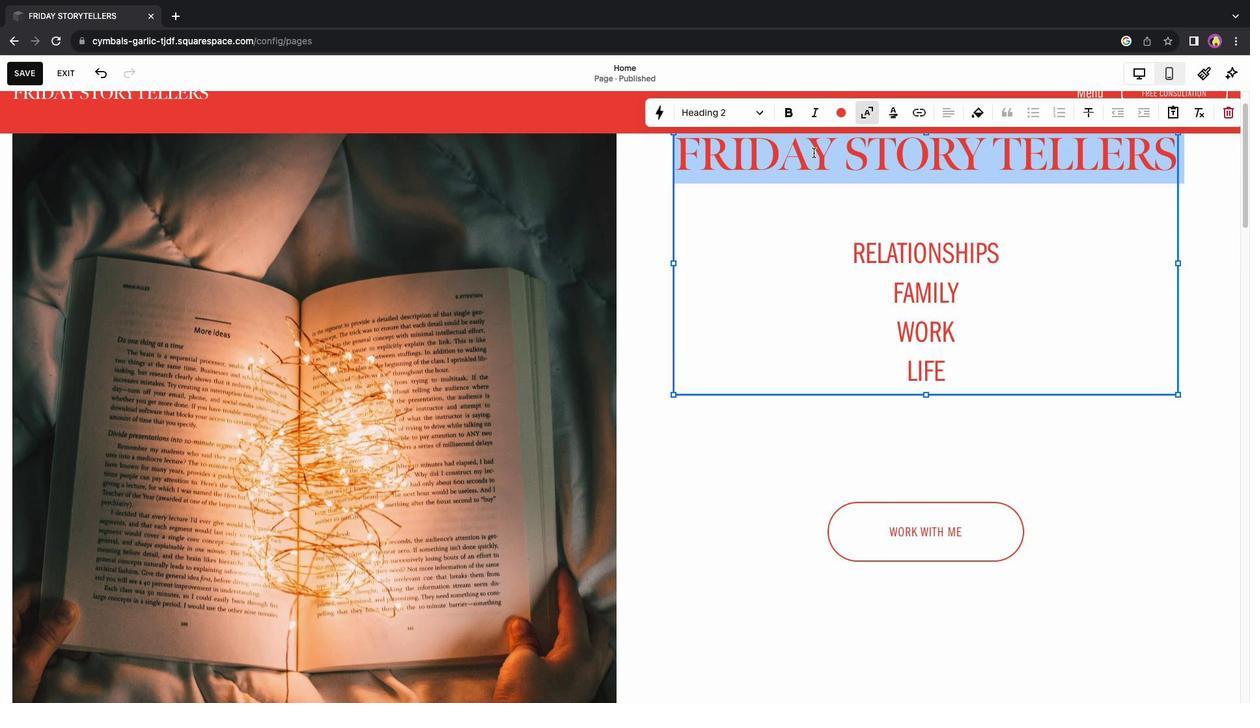 
Action: Mouse moved to (754, 112)
Screenshot: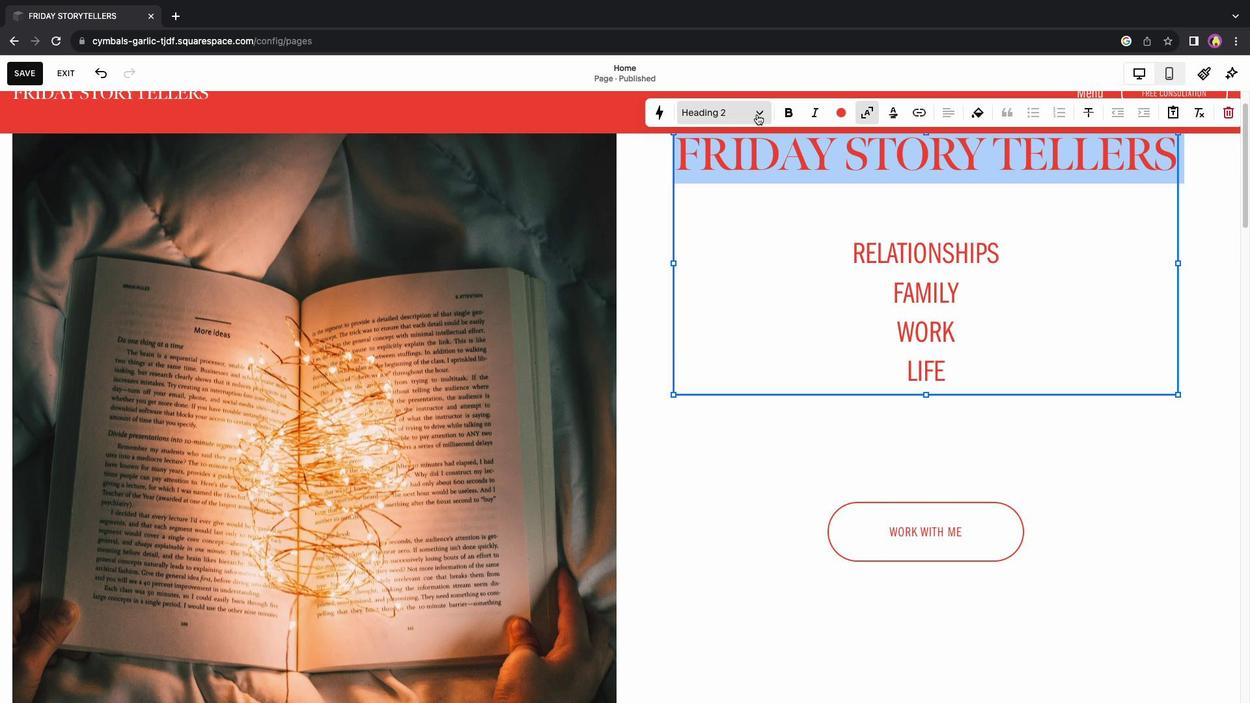 
Action: Mouse pressed left at (754, 112)
Screenshot: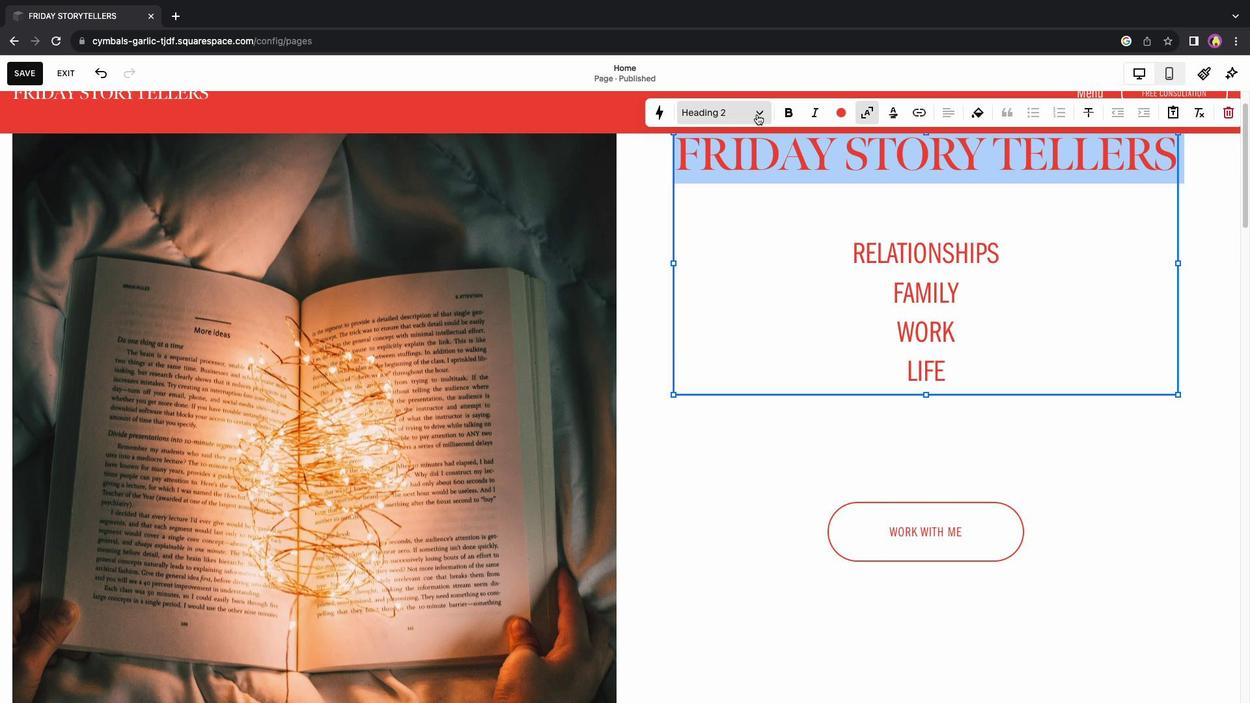 
Action: Mouse moved to (729, 178)
Screenshot: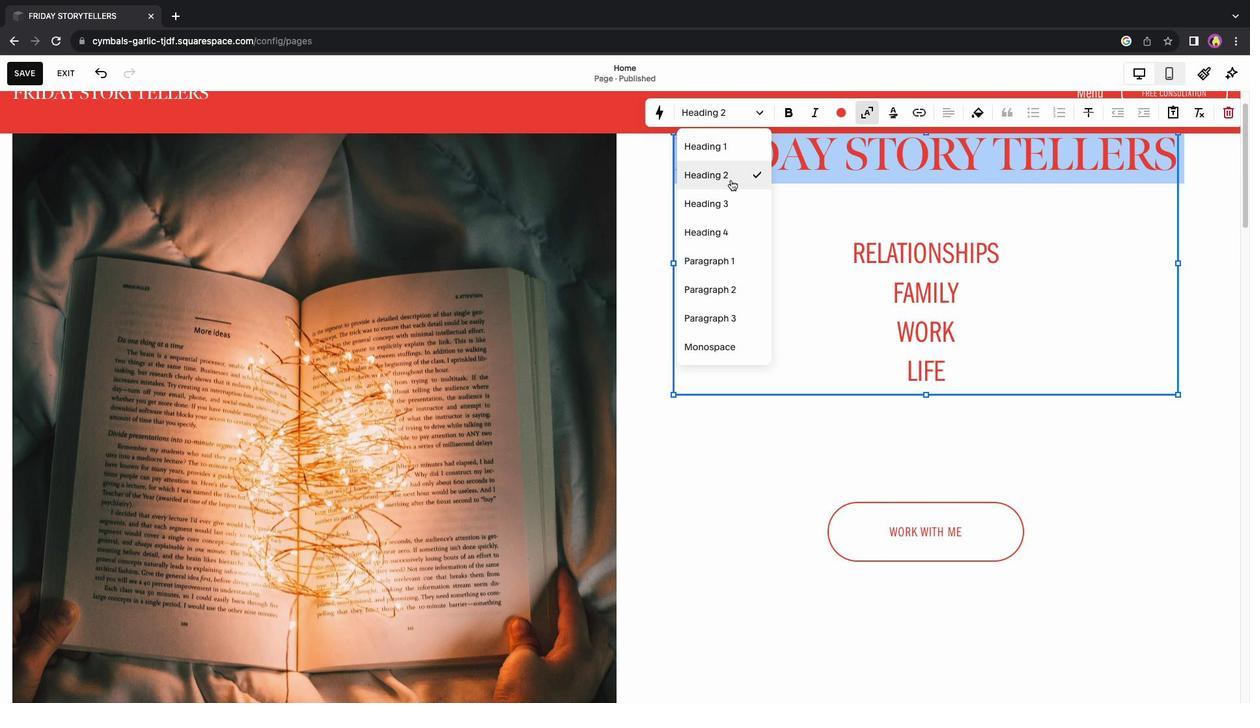 
Action: Mouse pressed left at (729, 178)
Screenshot: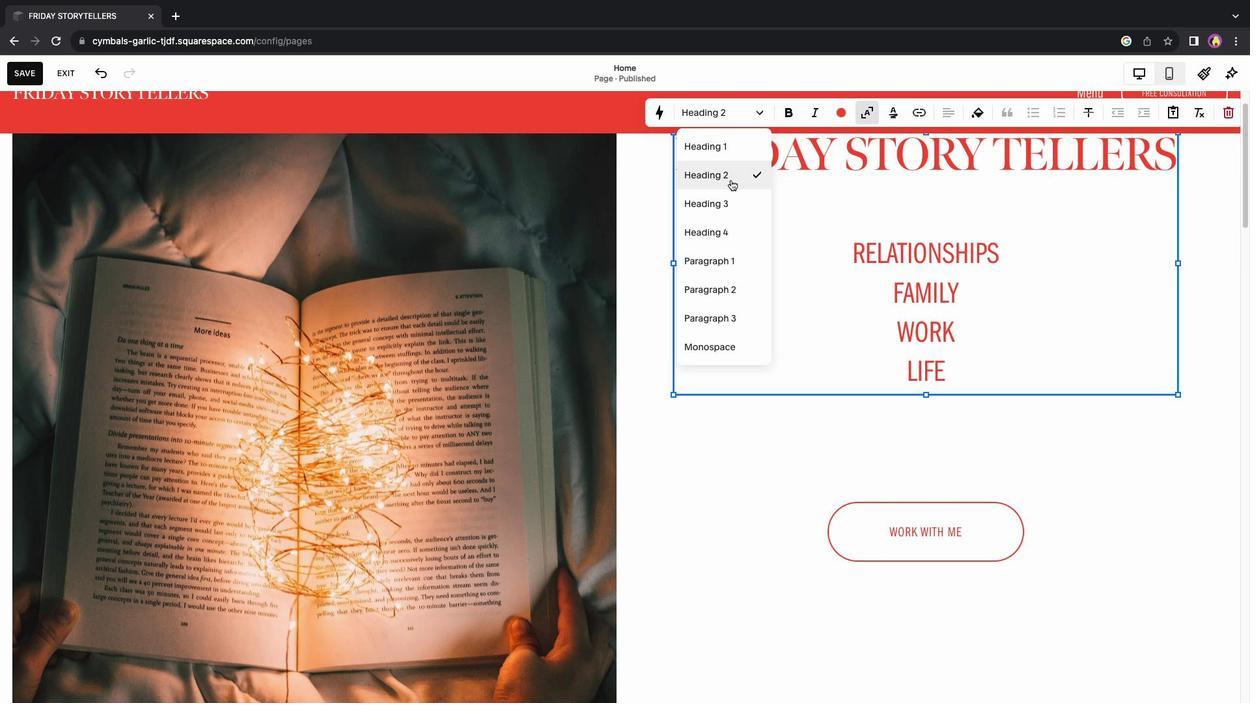 
Action: Mouse moved to (738, 109)
Screenshot: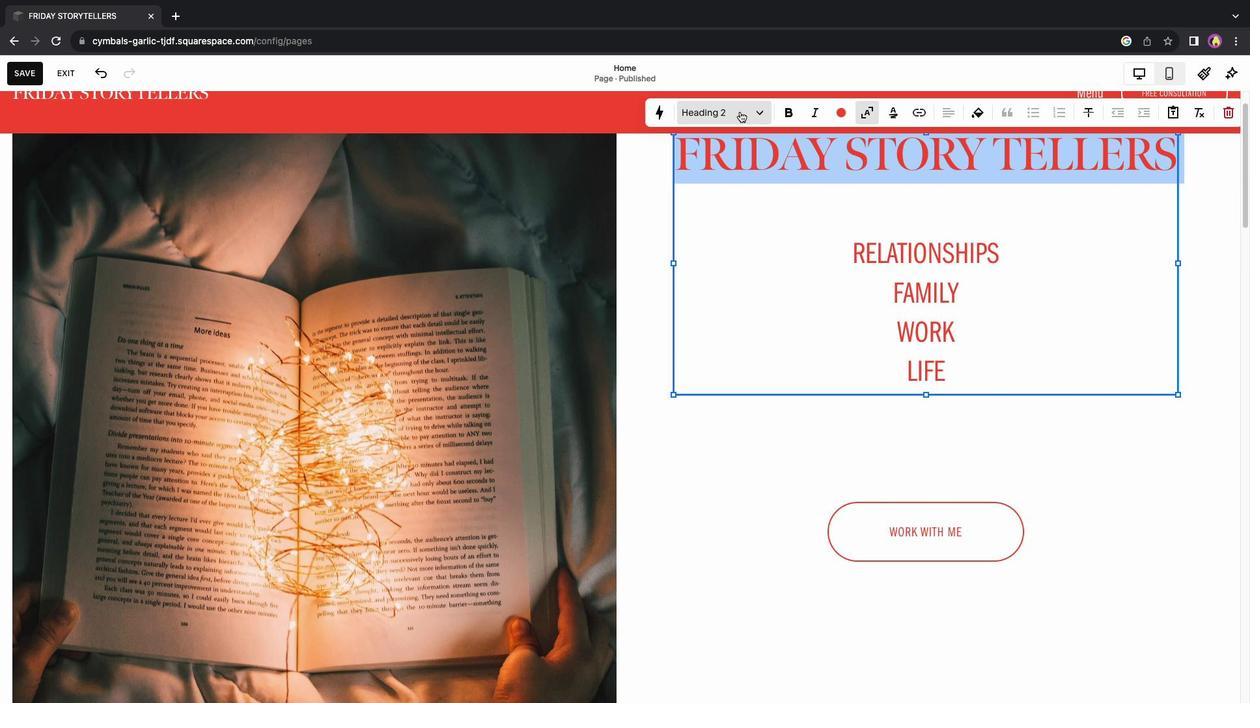 
Action: Mouse pressed left at (738, 109)
Screenshot: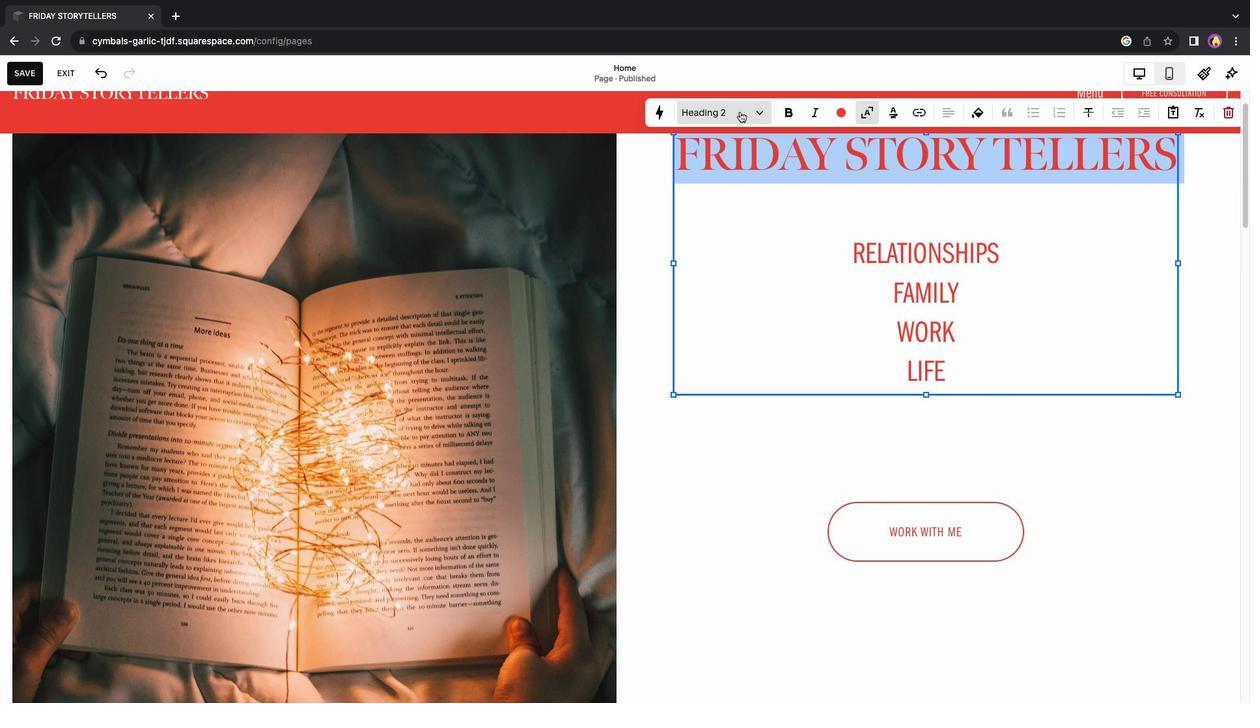 
Action: Mouse moved to (726, 138)
Screenshot: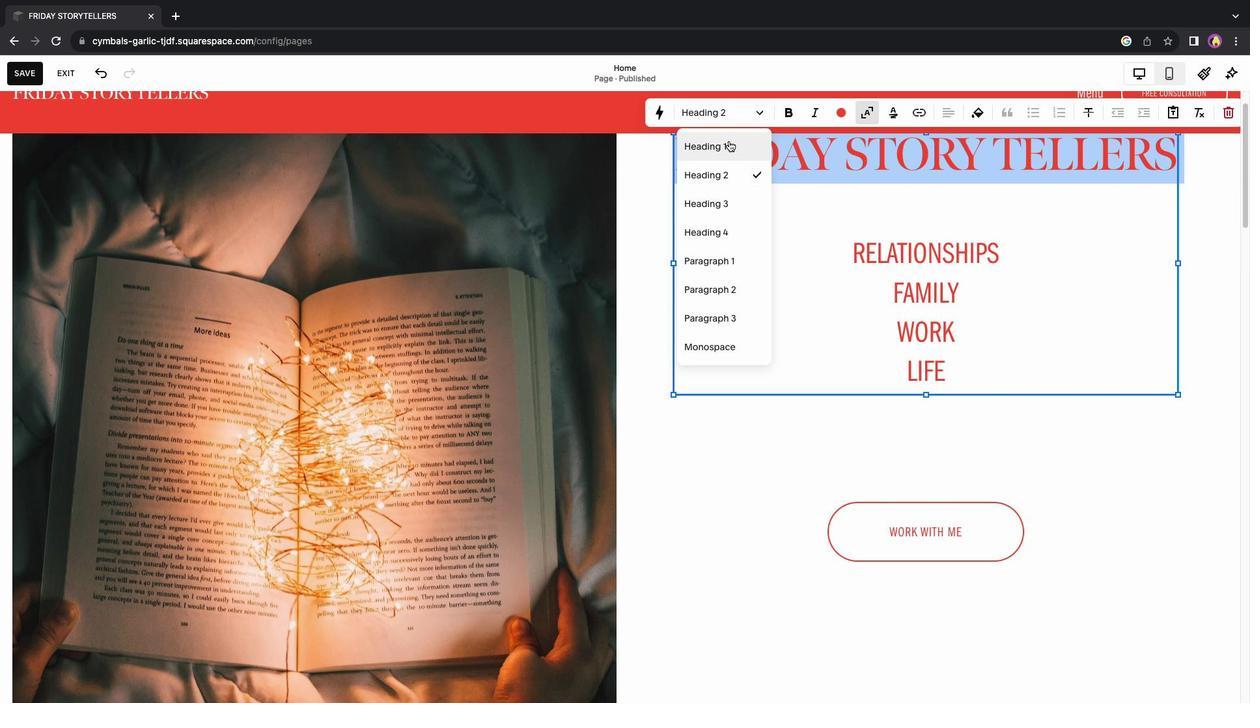 
Action: Mouse pressed left at (726, 138)
Screenshot: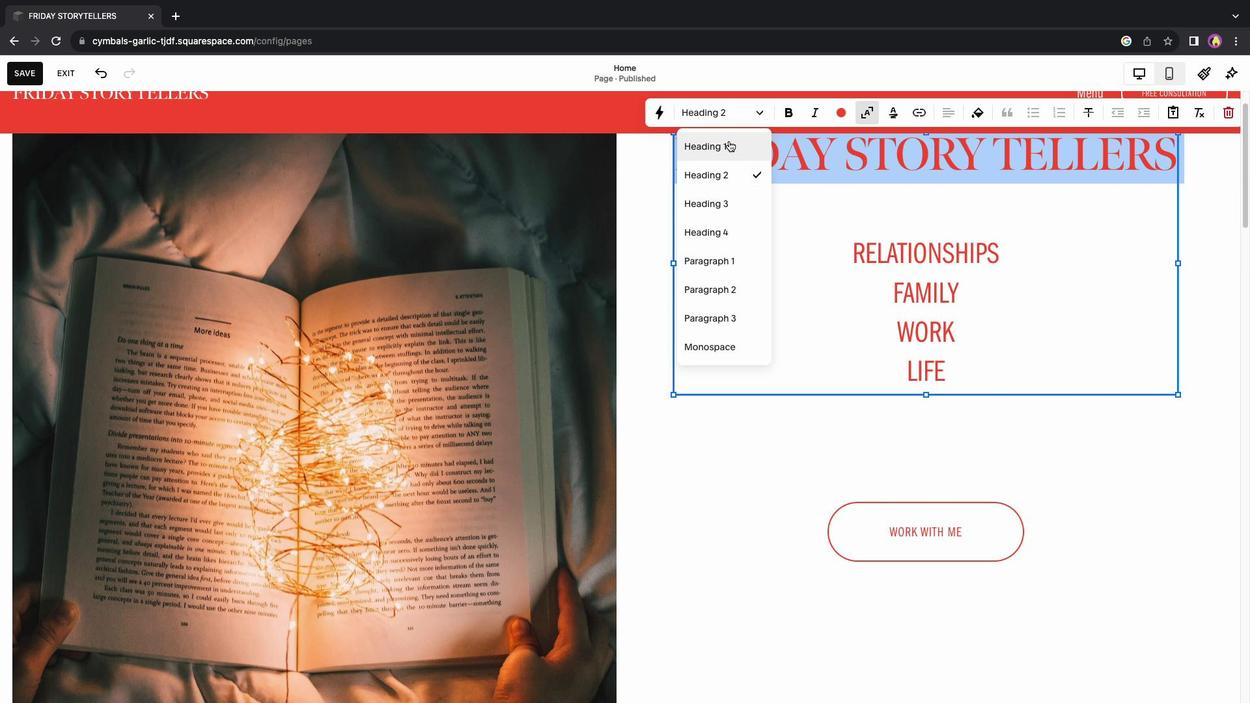 
Action: Mouse moved to (867, 278)
Screenshot: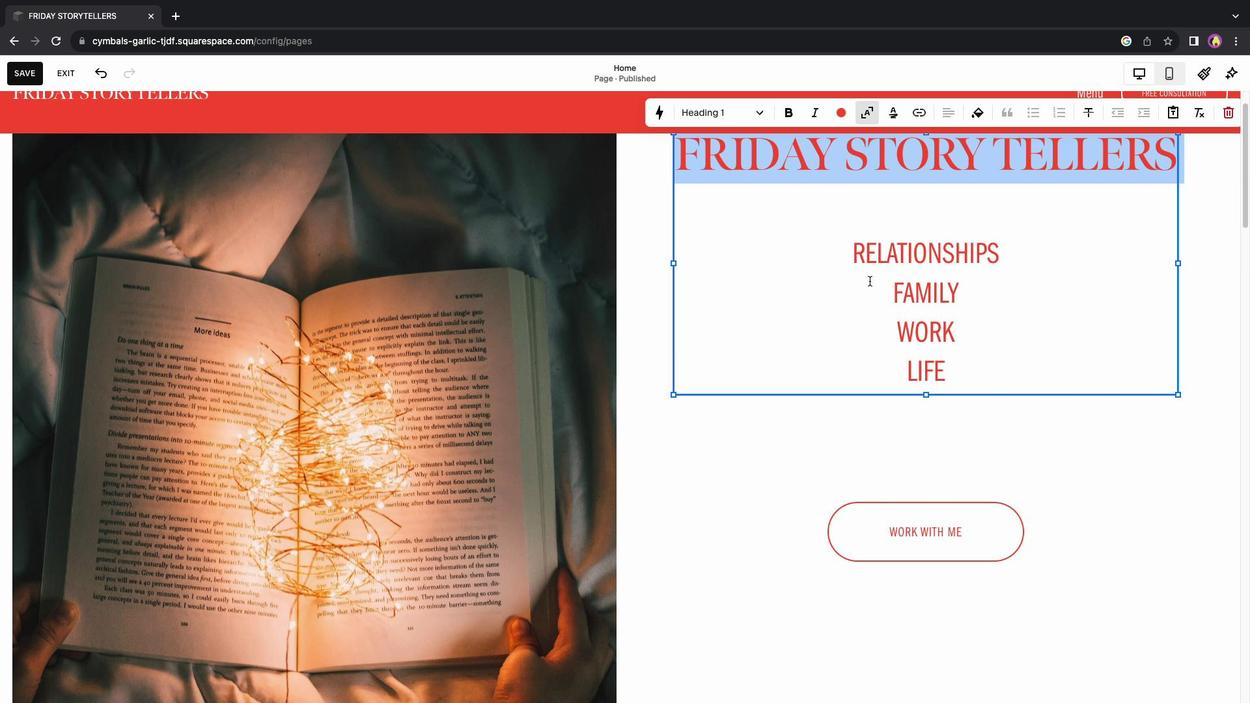 
Action: Mouse scrolled (867, 278) with delta (-1, 0)
Screenshot: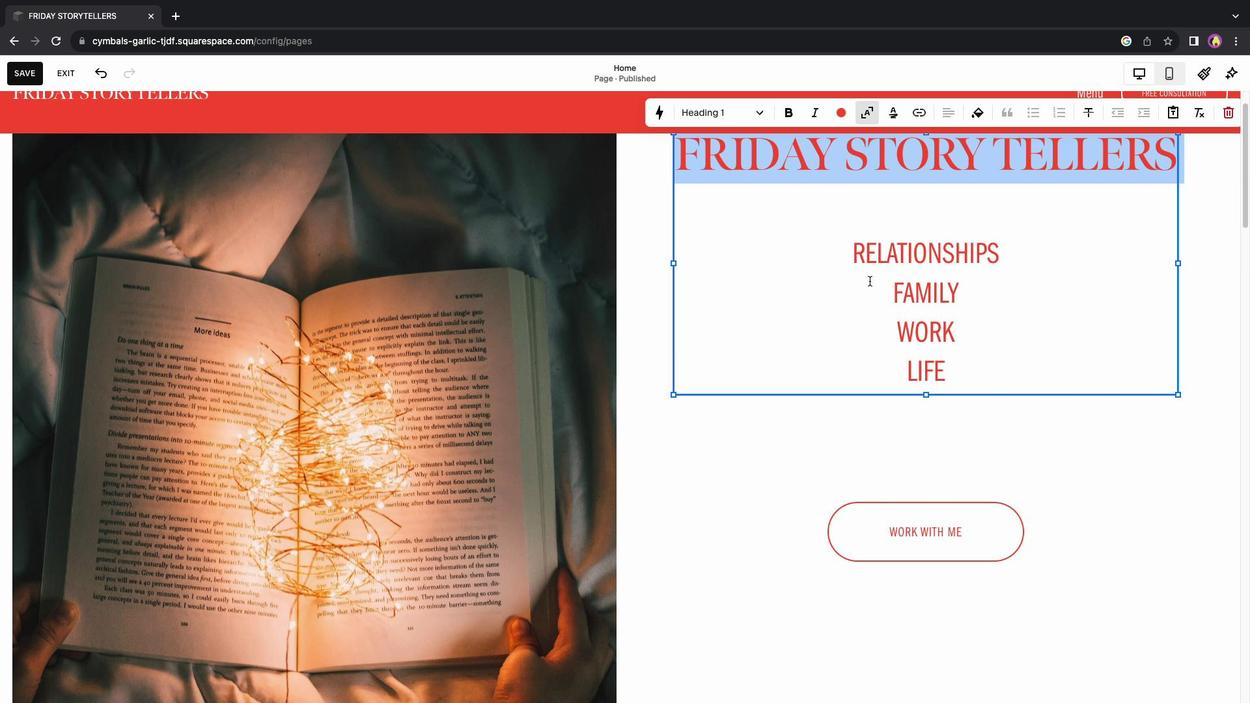 
Action: Mouse scrolled (867, 278) with delta (-1, 0)
Screenshot: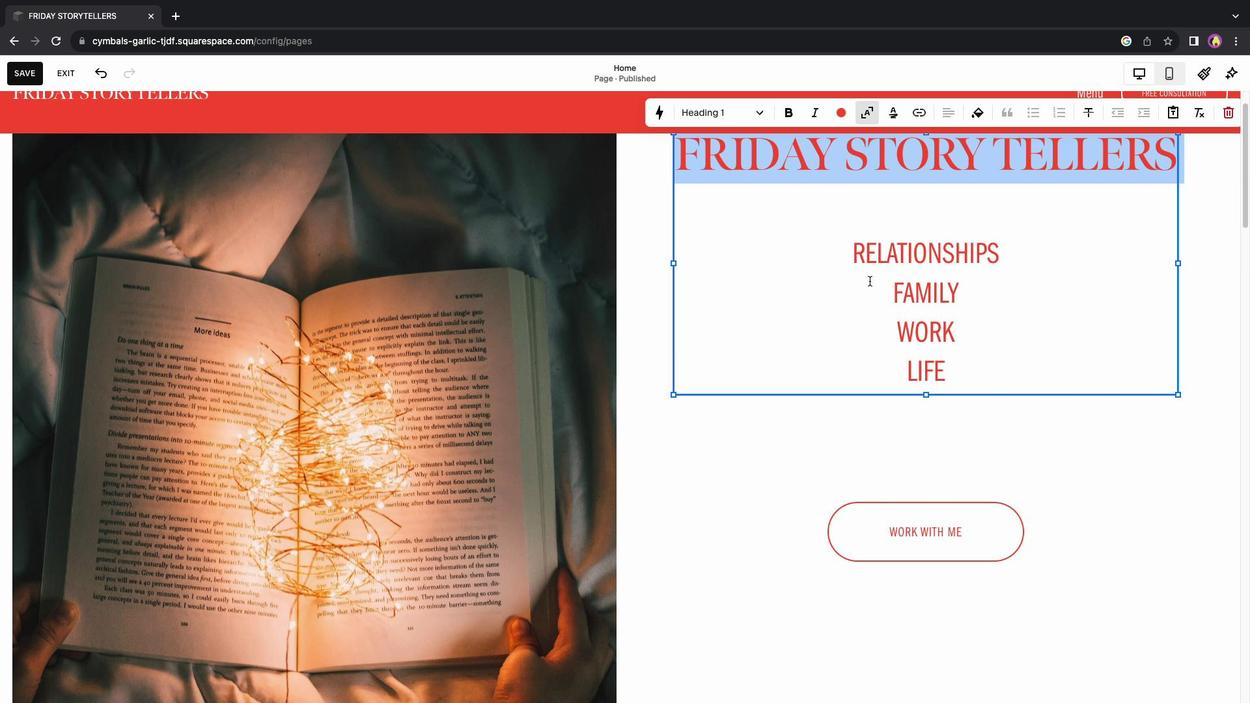 
Action: Mouse scrolled (867, 278) with delta (-1, 0)
Screenshot: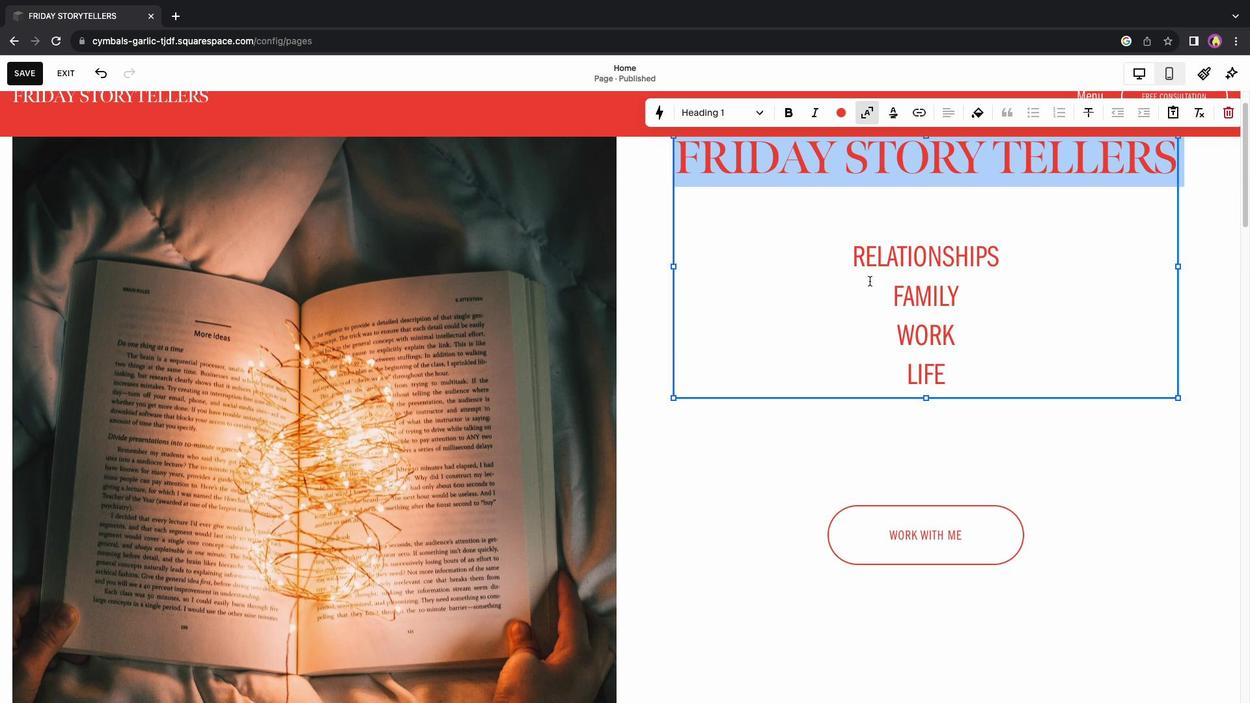 
Action: Mouse moved to (756, 506)
Screenshot: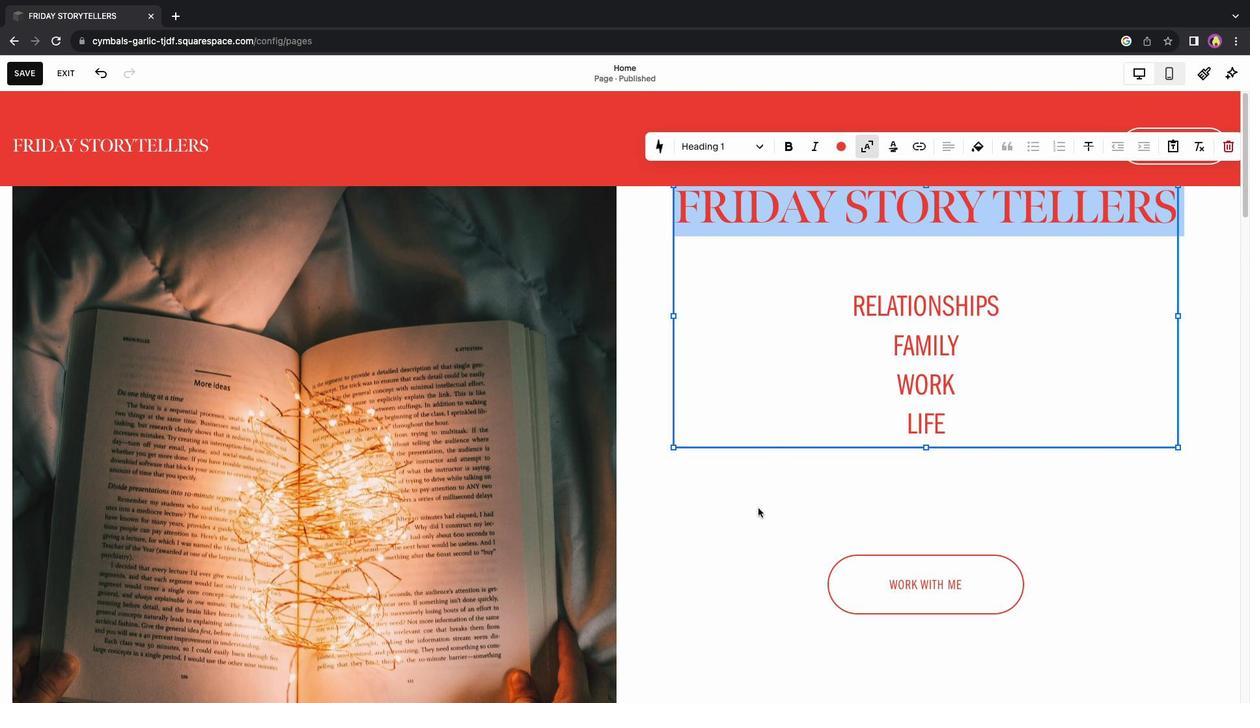 
Action: Mouse pressed left at (756, 506)
Screenshot: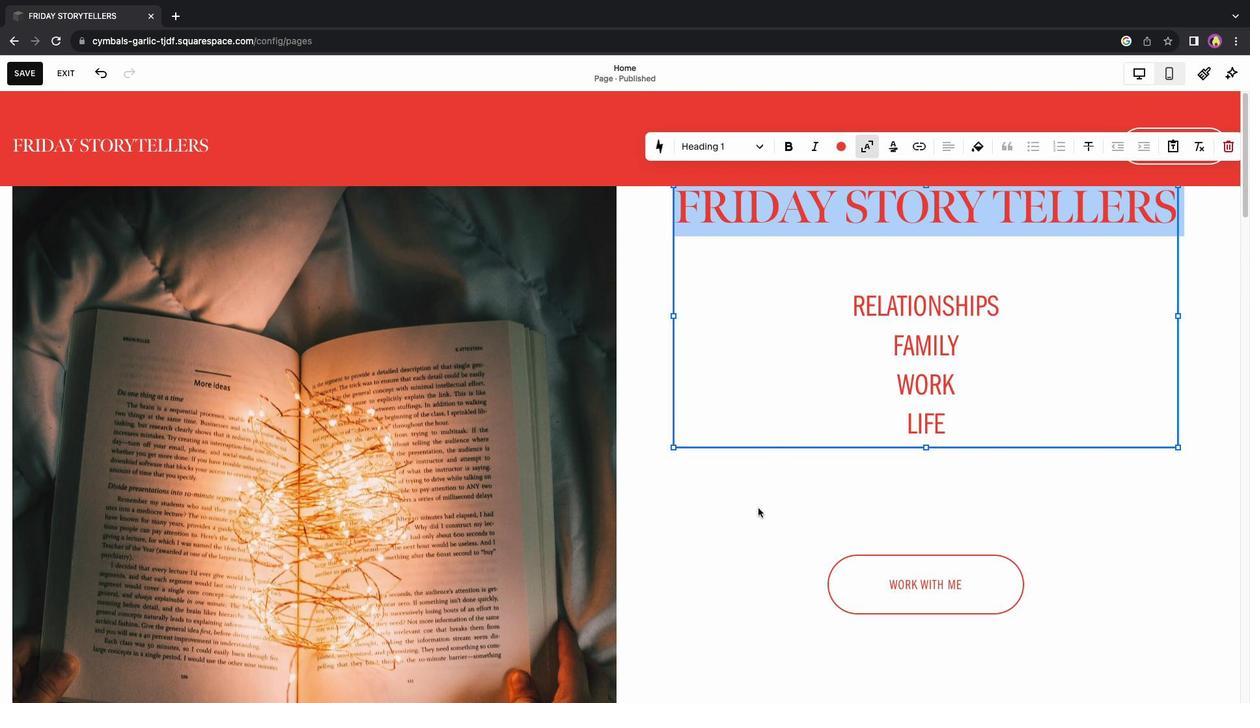 
Action: Mouse moved to (776, 433)
Screenshot: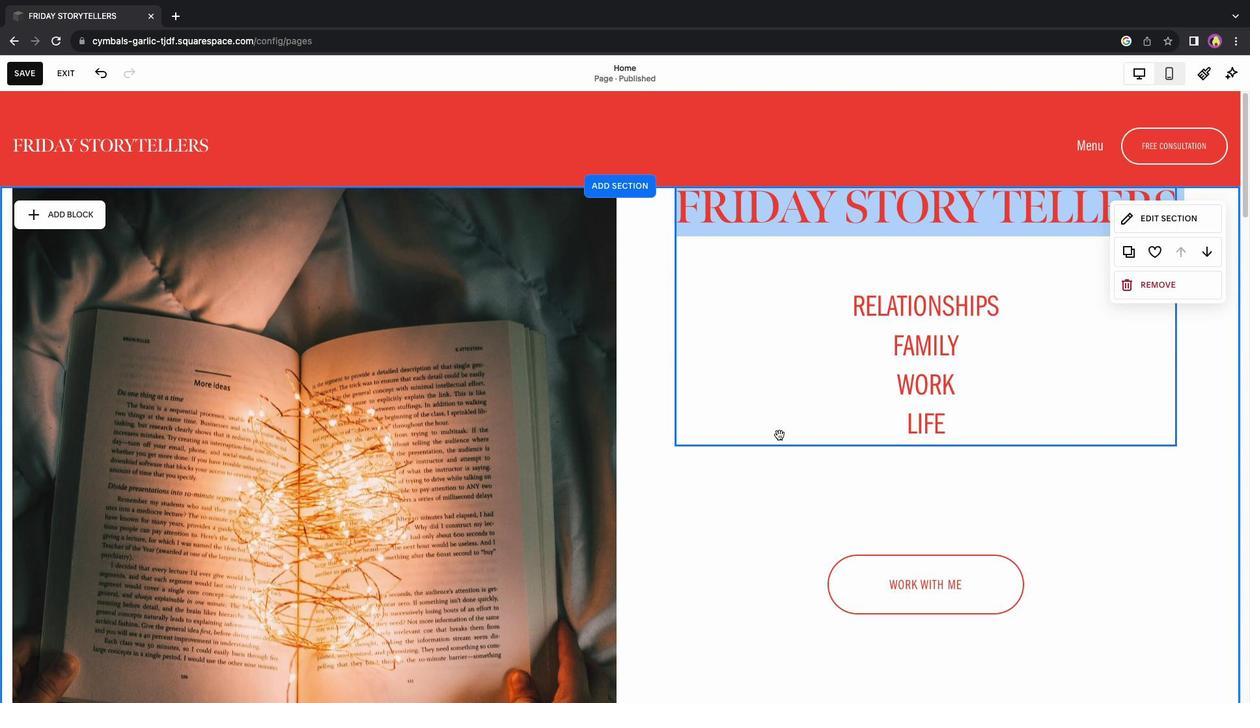 
Action: Mouse pressed left at (776, 433)
Screenshot: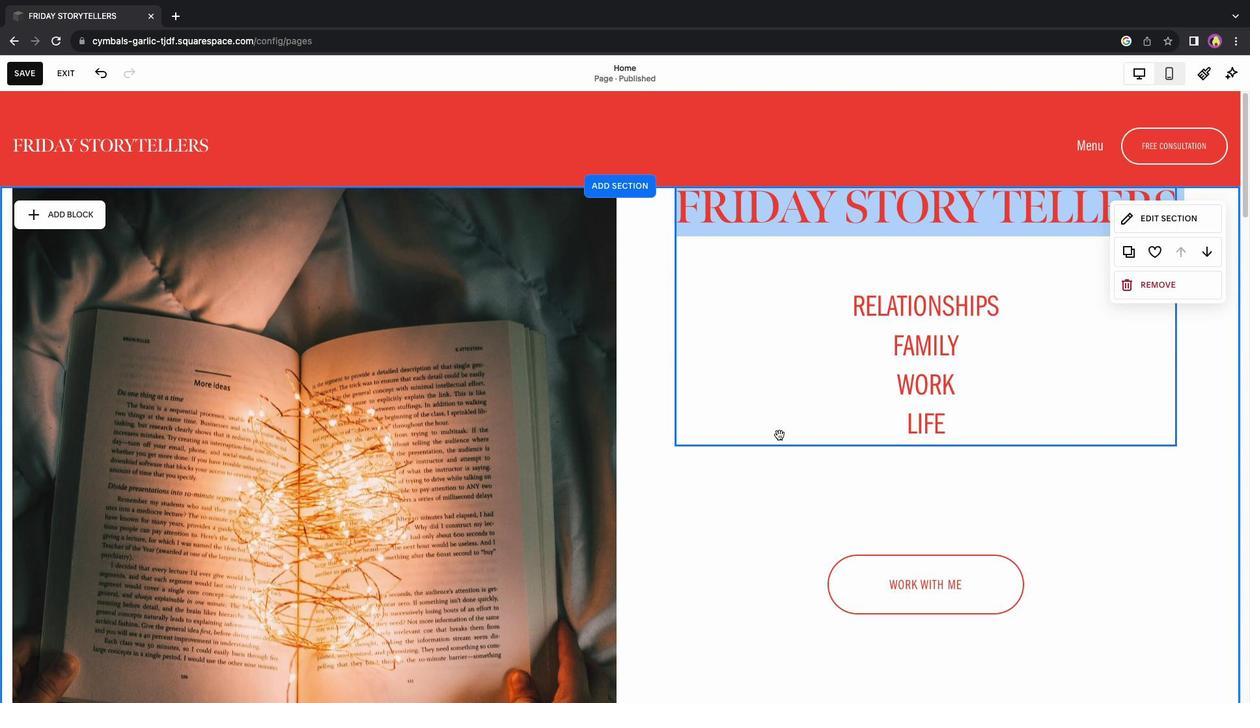 
Action: Mouse moved to (983, 337)
Screenshot: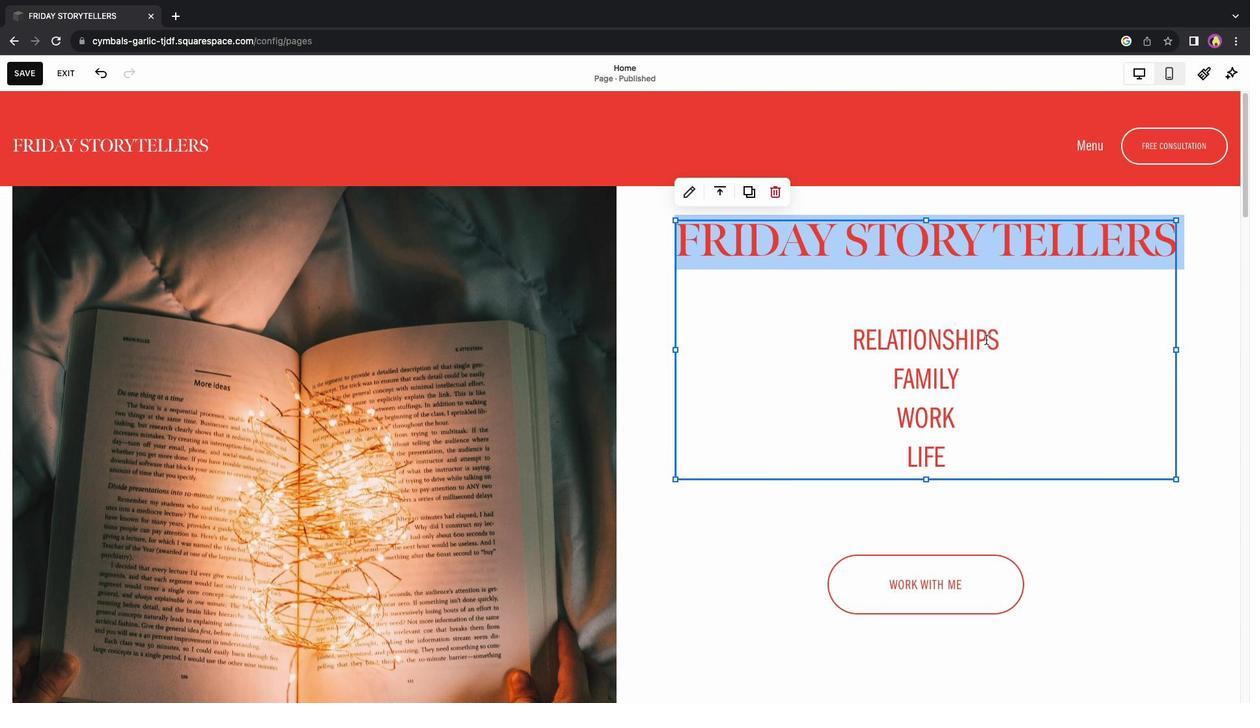 
Action: Mouse pressed left at (983, 337)
Screenshot: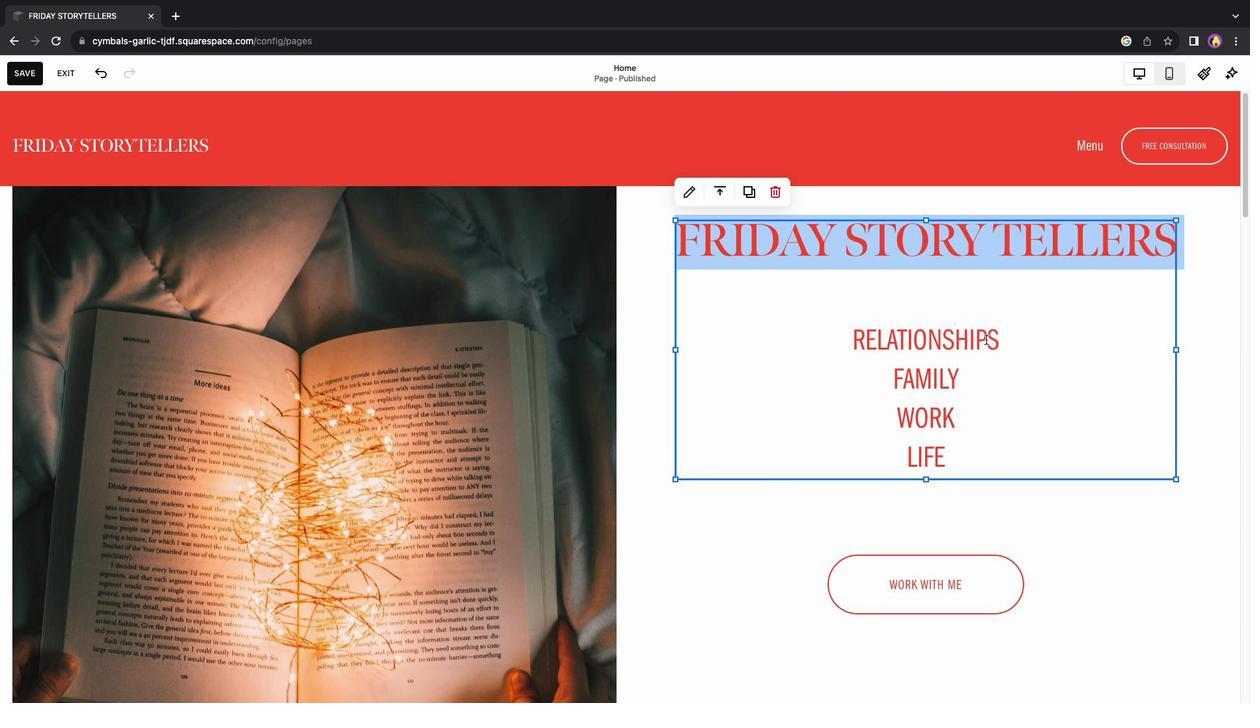 
Action: Mouse moved to (1004, 336)
Screenshot: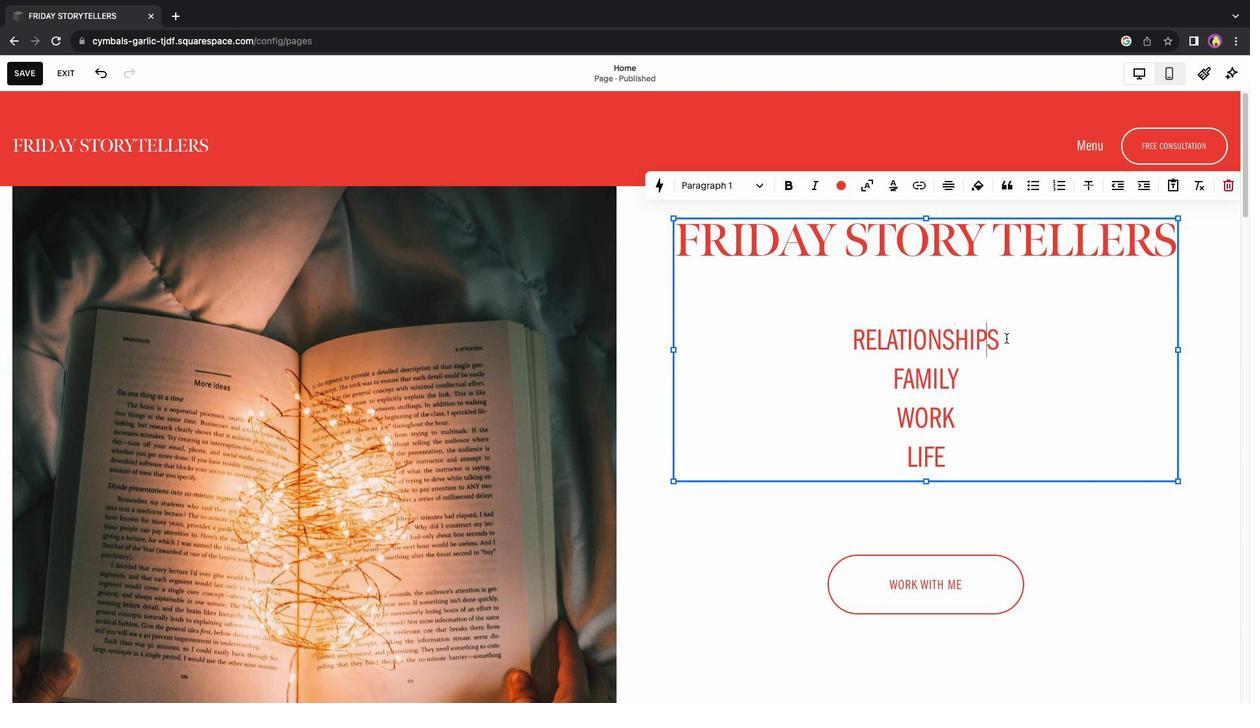 
Action: Mouse pressed left at (1004, 336)
Screenshot: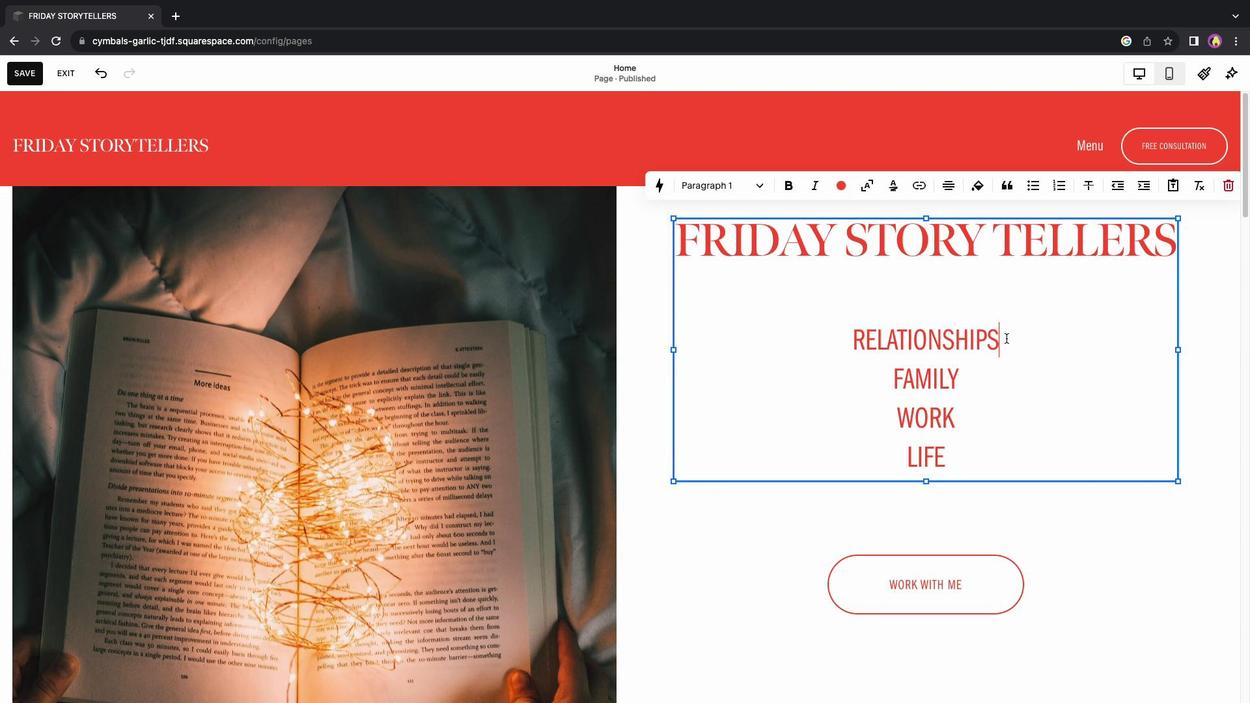 
Action: Mouse moved to (971, 461)
Screenshot: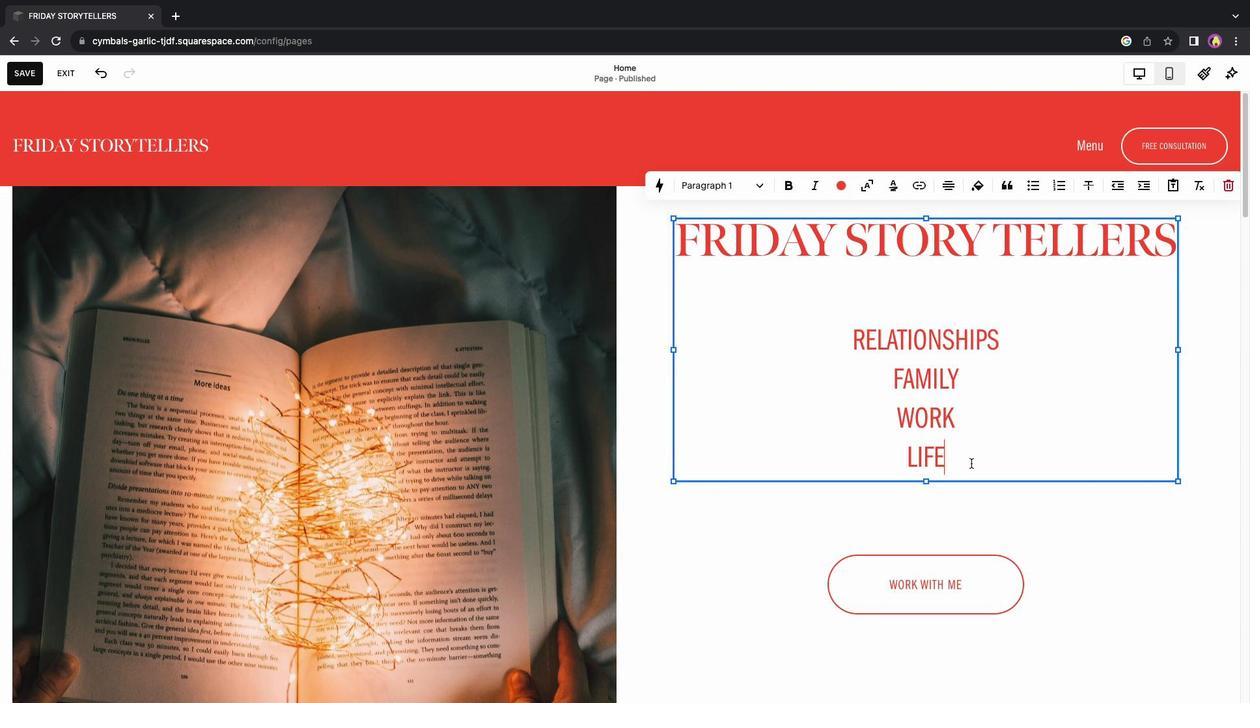 
Action: Mouse pressed left at (971, 461)
Screenshot: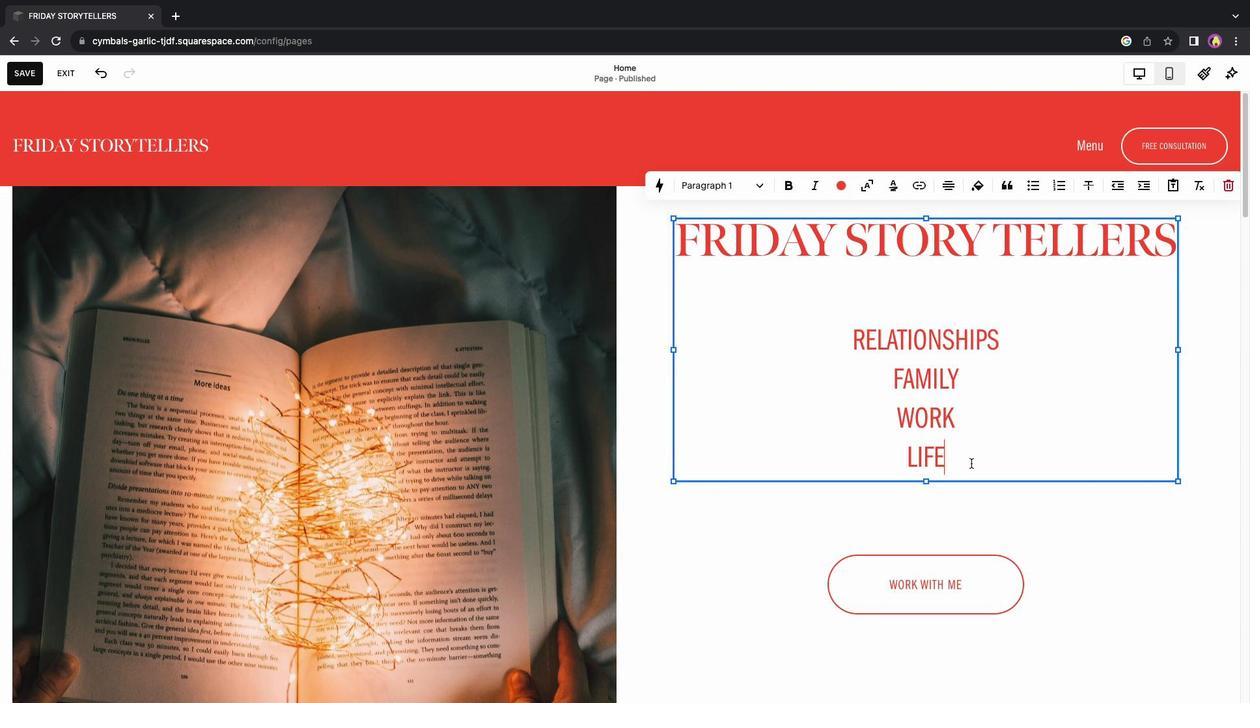 
Action: Mouse moved to (941, 346)
Screenshot: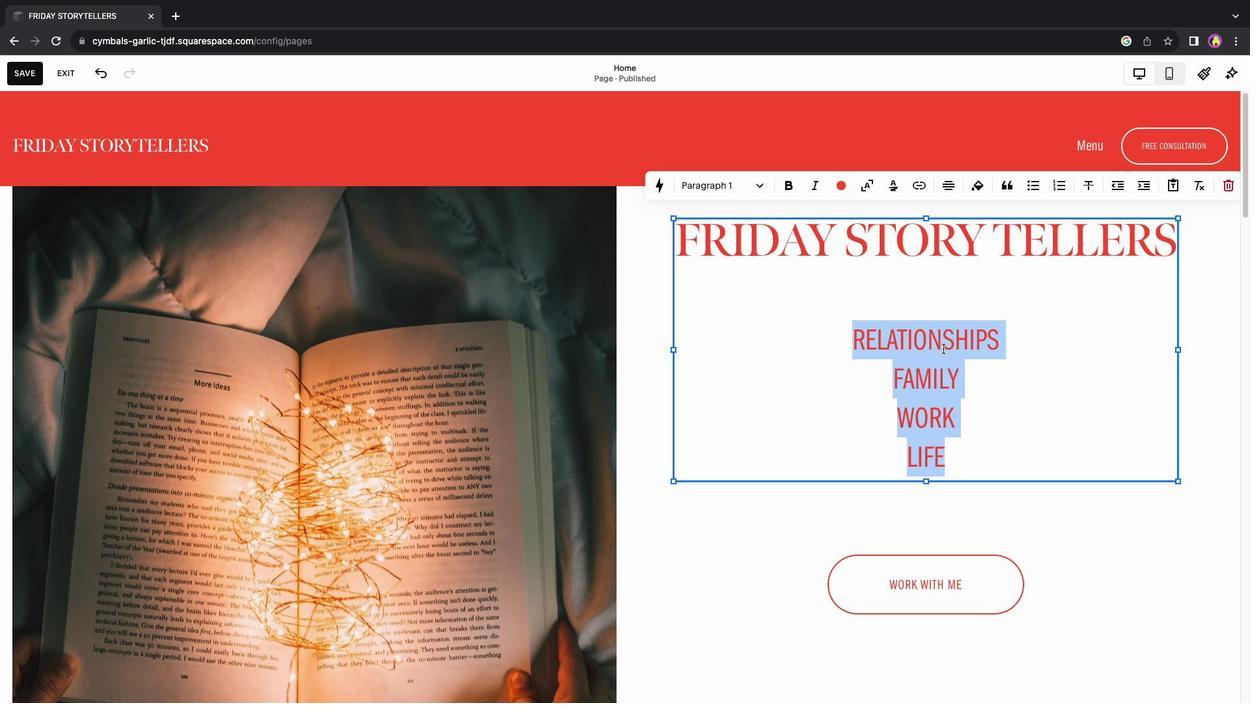 
Action: Mouse pressed left at (941, 346)
Screenshot: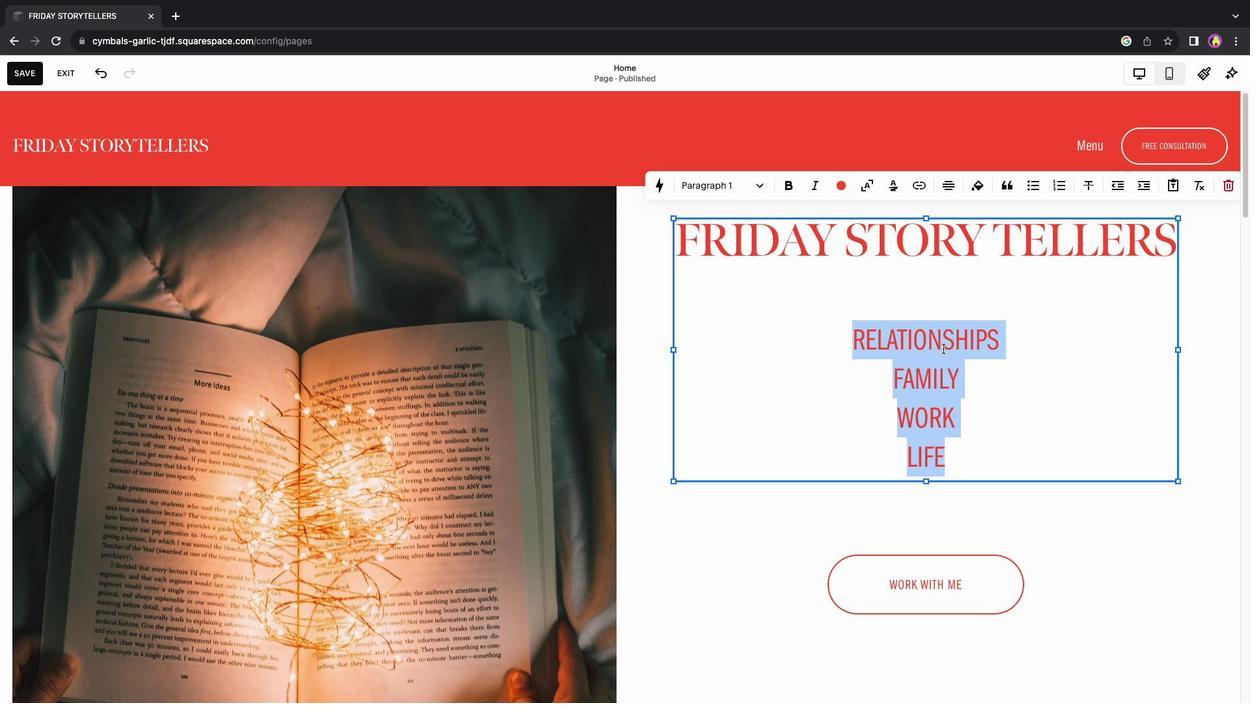 
Action: Mouse moved to (1050, 340)
Screenshot: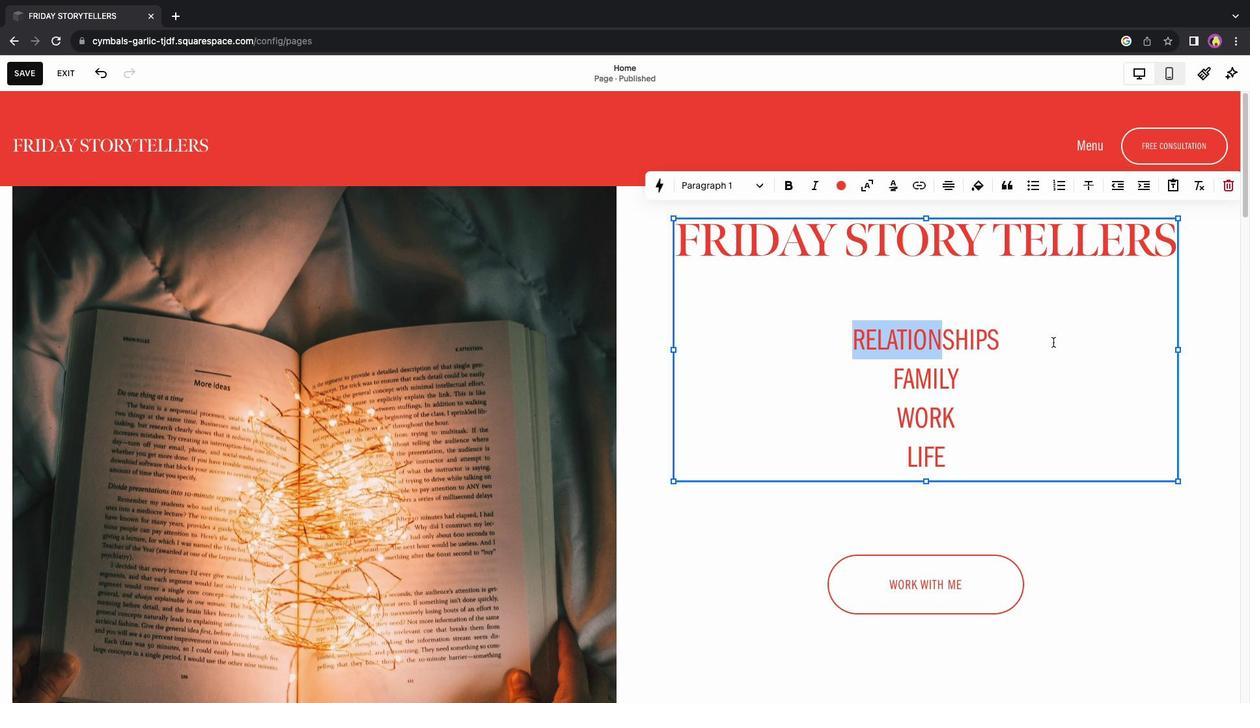 
Action: Mouse pressed left at (1050, 340)
Screenshot: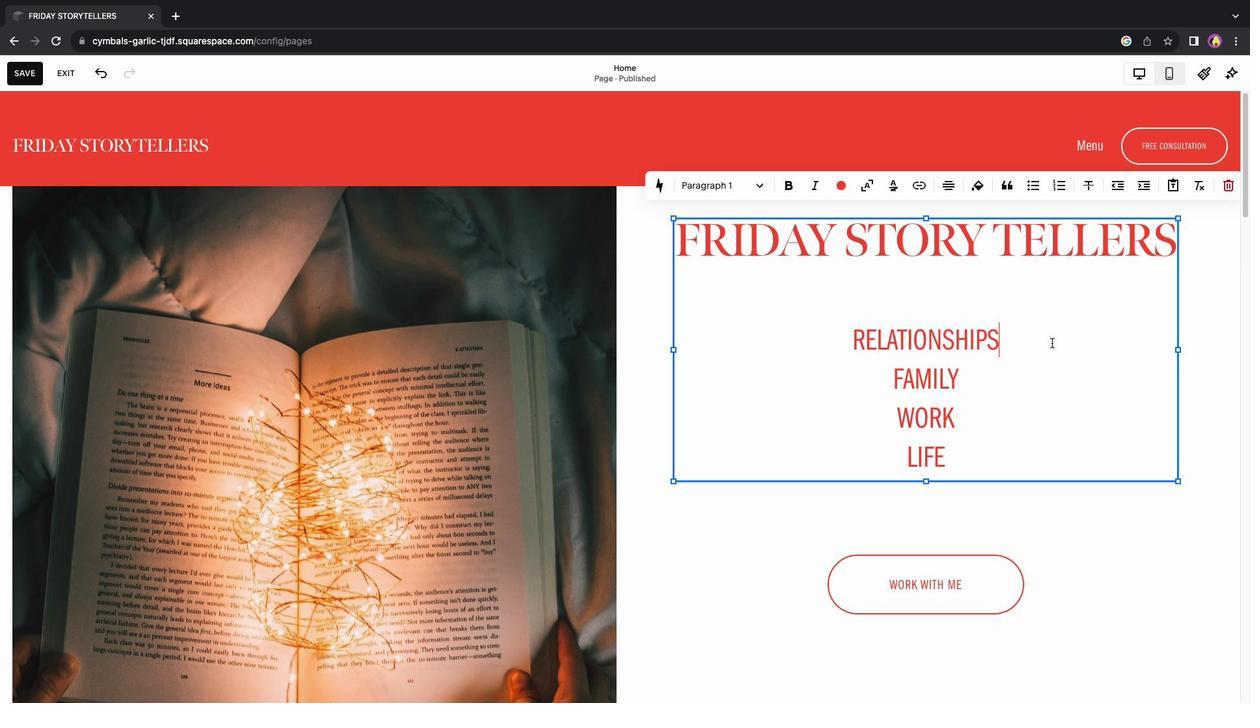 
Action: Mouse moved to (1050, 502)
Screenshot: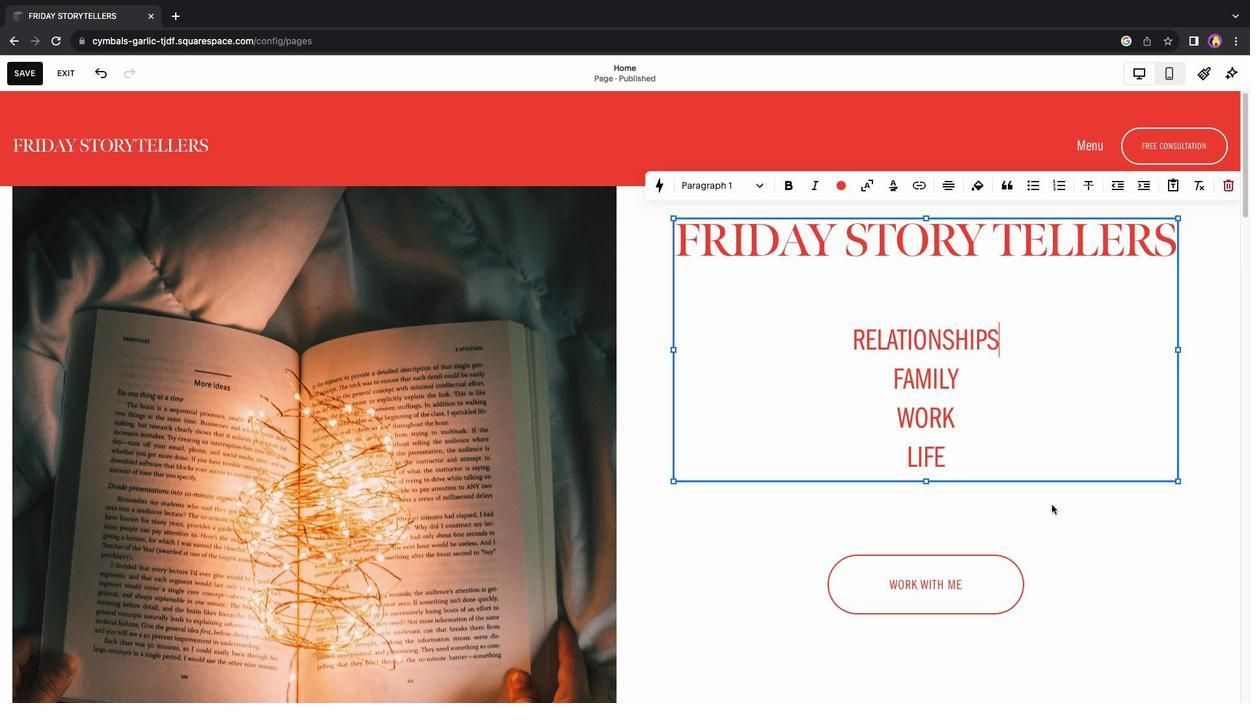 
Action: Mouse scrolled (1050, 502) with delta (-1, -1)
Screenshot: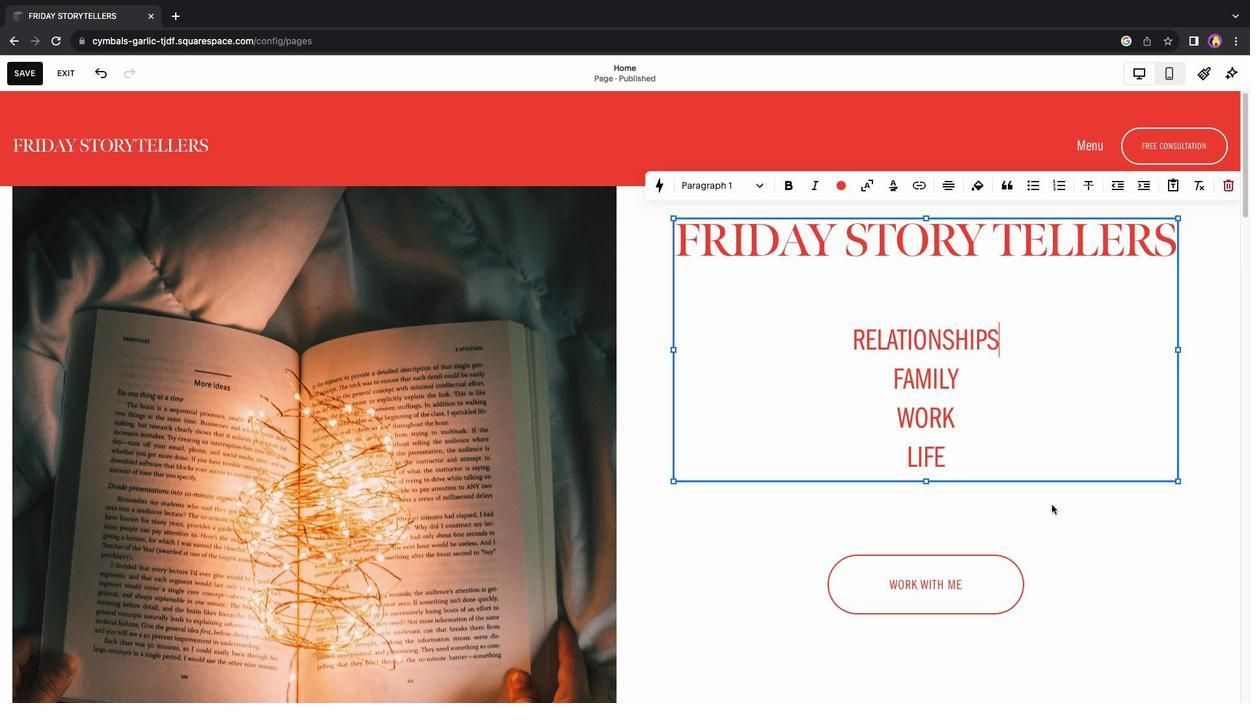 
Action: Mouse scrolled (1050, 502) with delta (-1, -1)
Screenshot: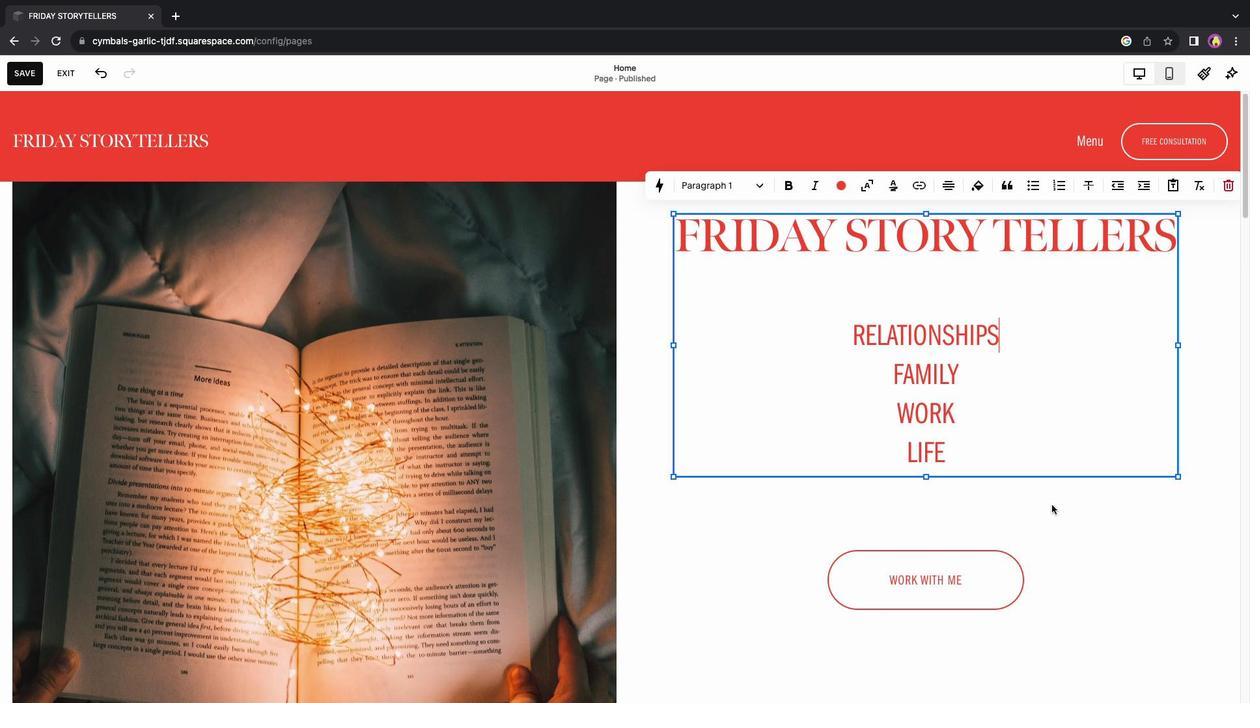 
Action: Mouse scrolled (1050, 502) with delta (-1, -3)
Screenshot: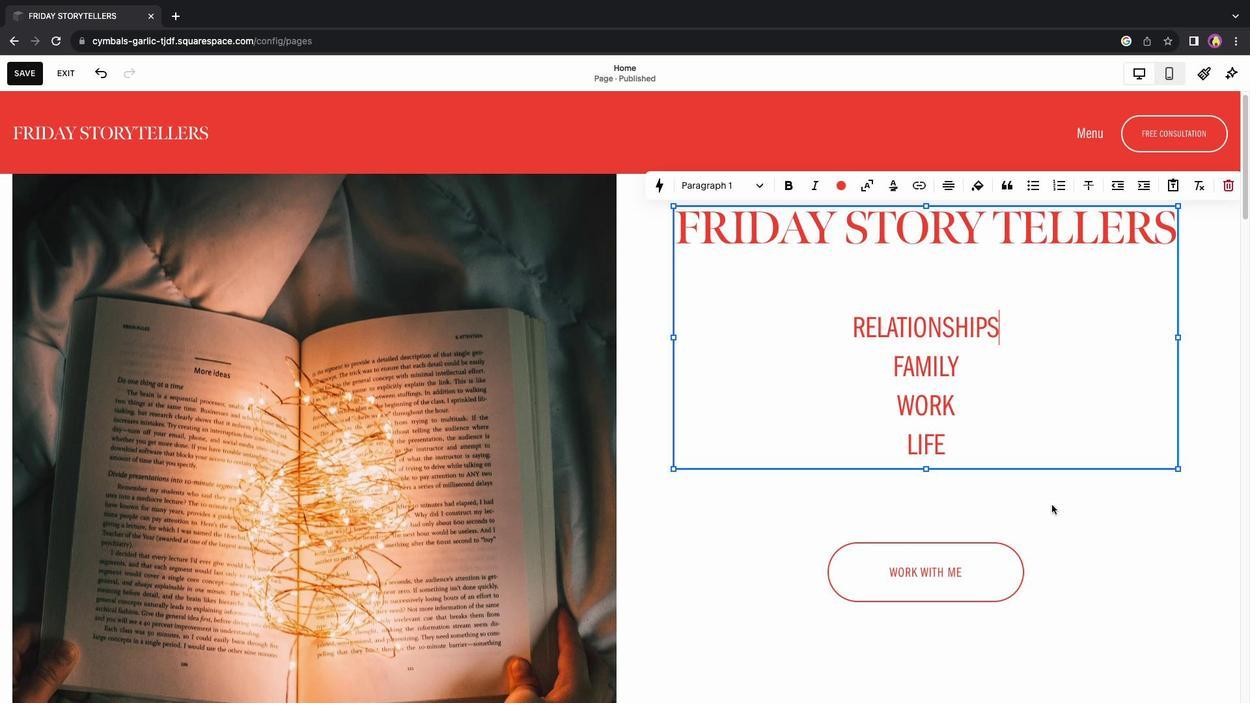 
Action: Mouse moved to (955, 496)
Screenshot: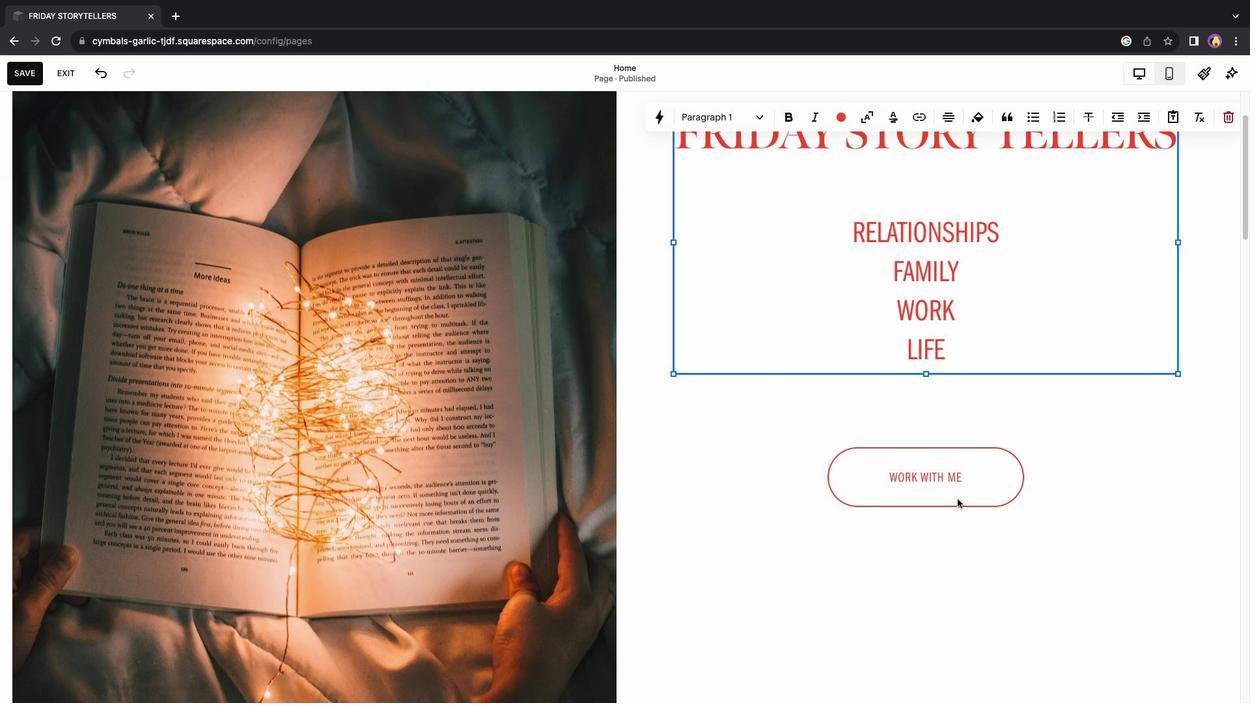 
Action: Mouse pressed left at (955, 496)
Screenshot: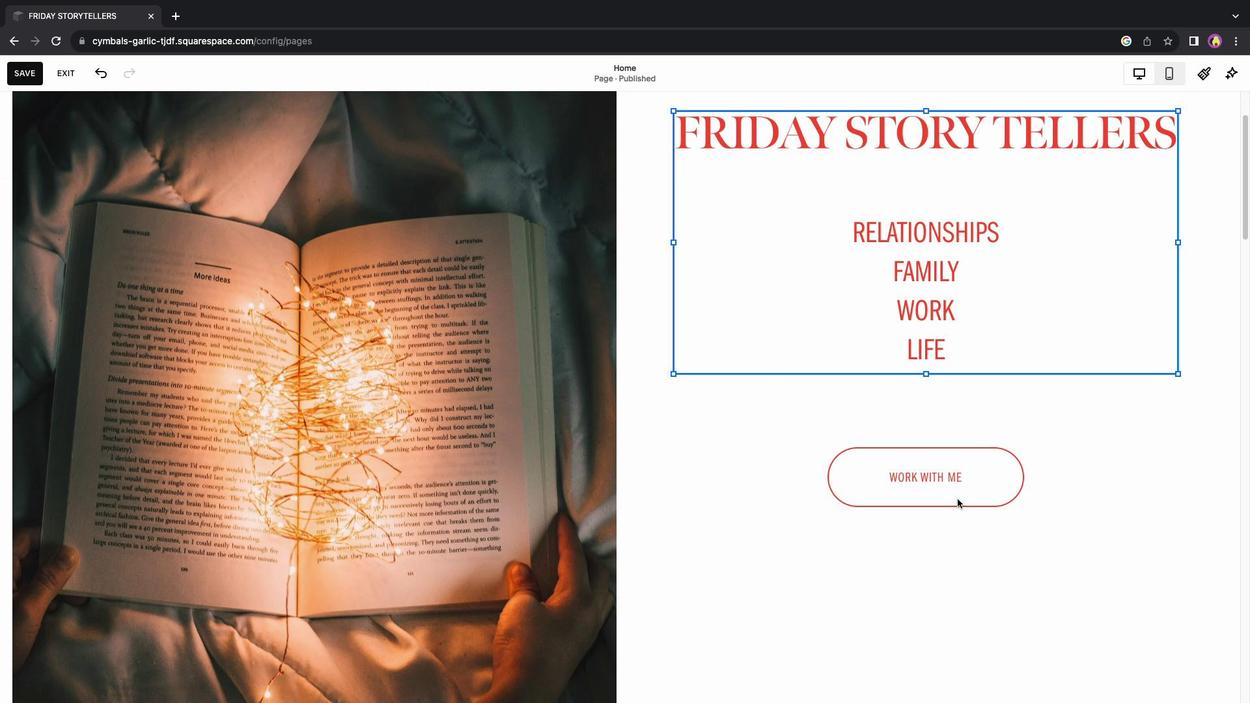 
Action: Mouse moved to (837, 408)
Screenshot: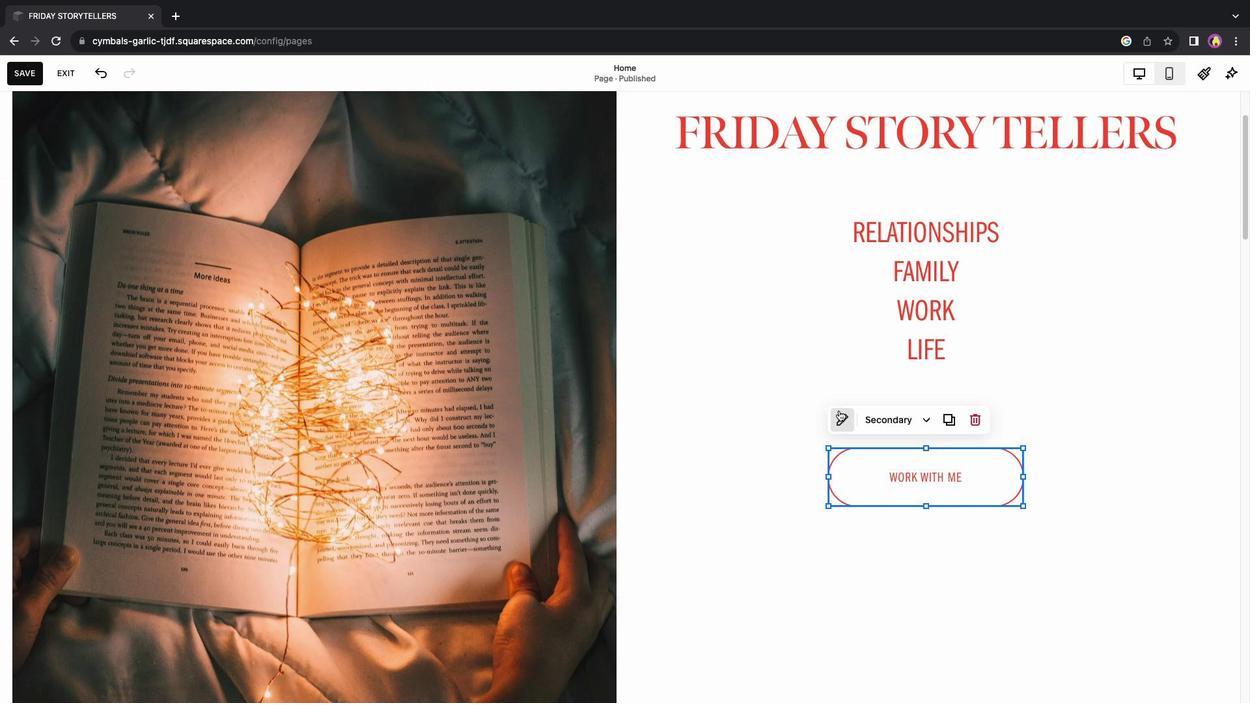 
Action: Mouse pressed left at (837, 408)
Screenshot: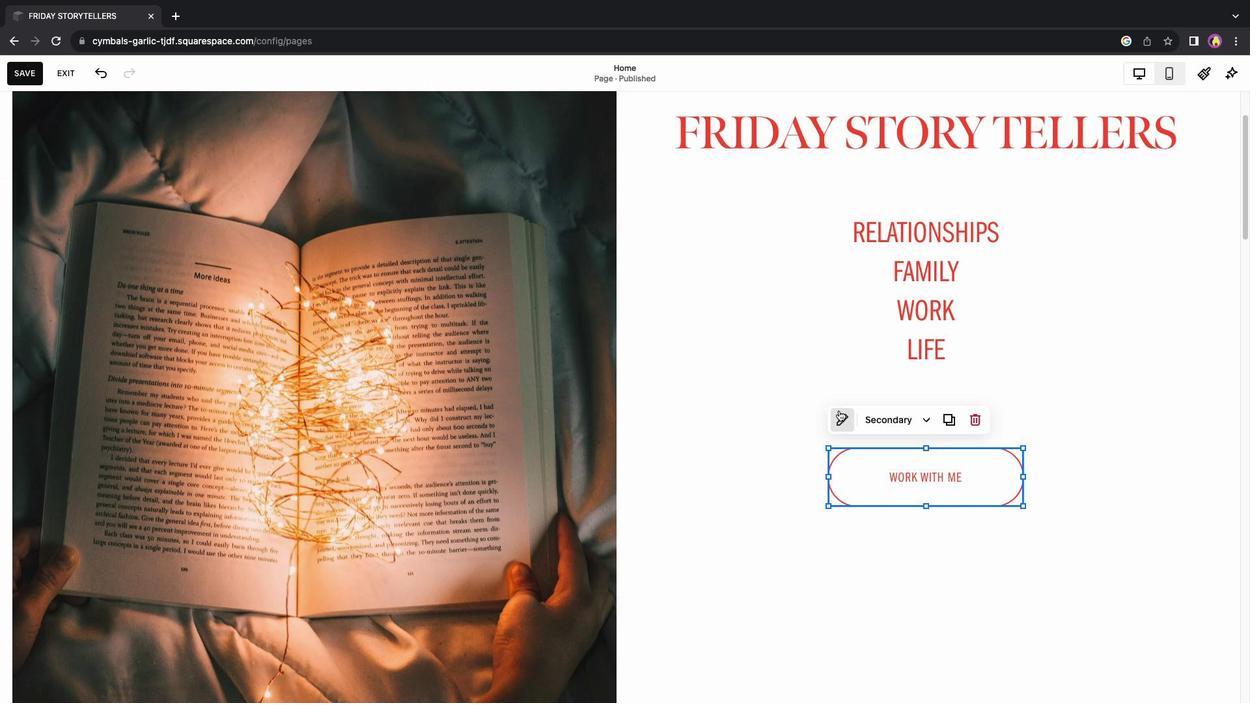 
Action: Mouse moved to (1126, 458)
Screenshot: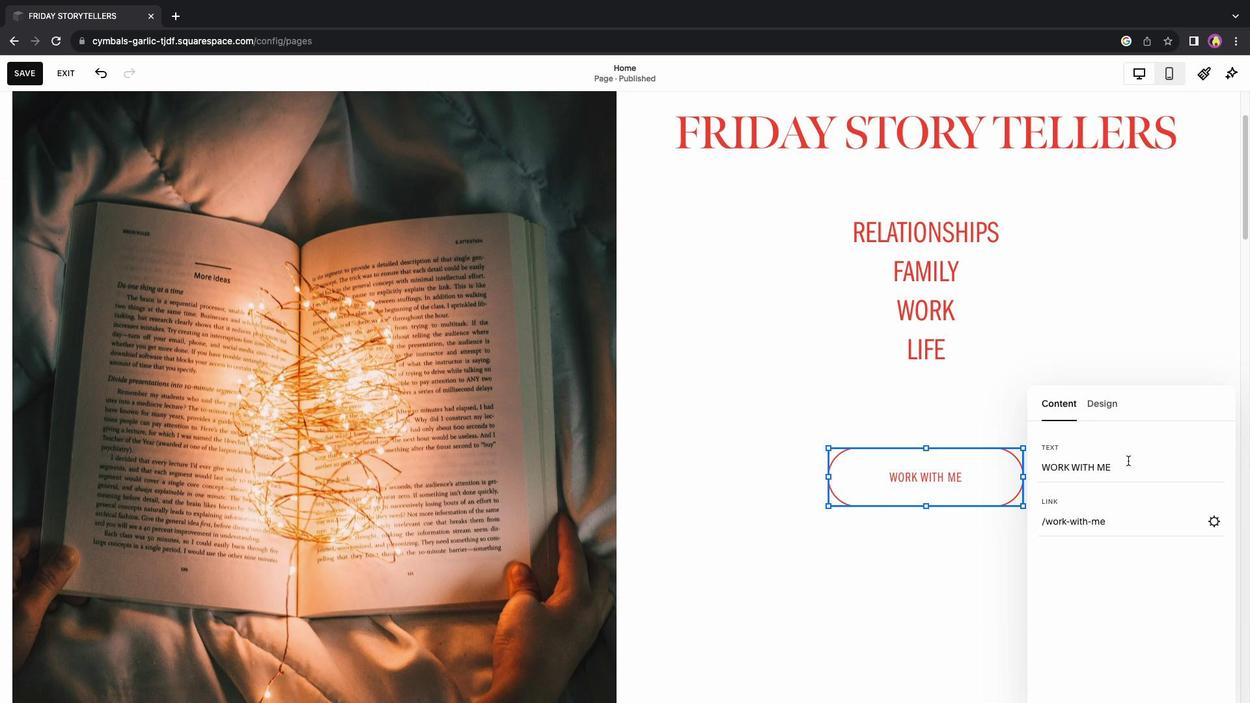 
Action: Mouse pressed left at (1126, 458)
Screenshot: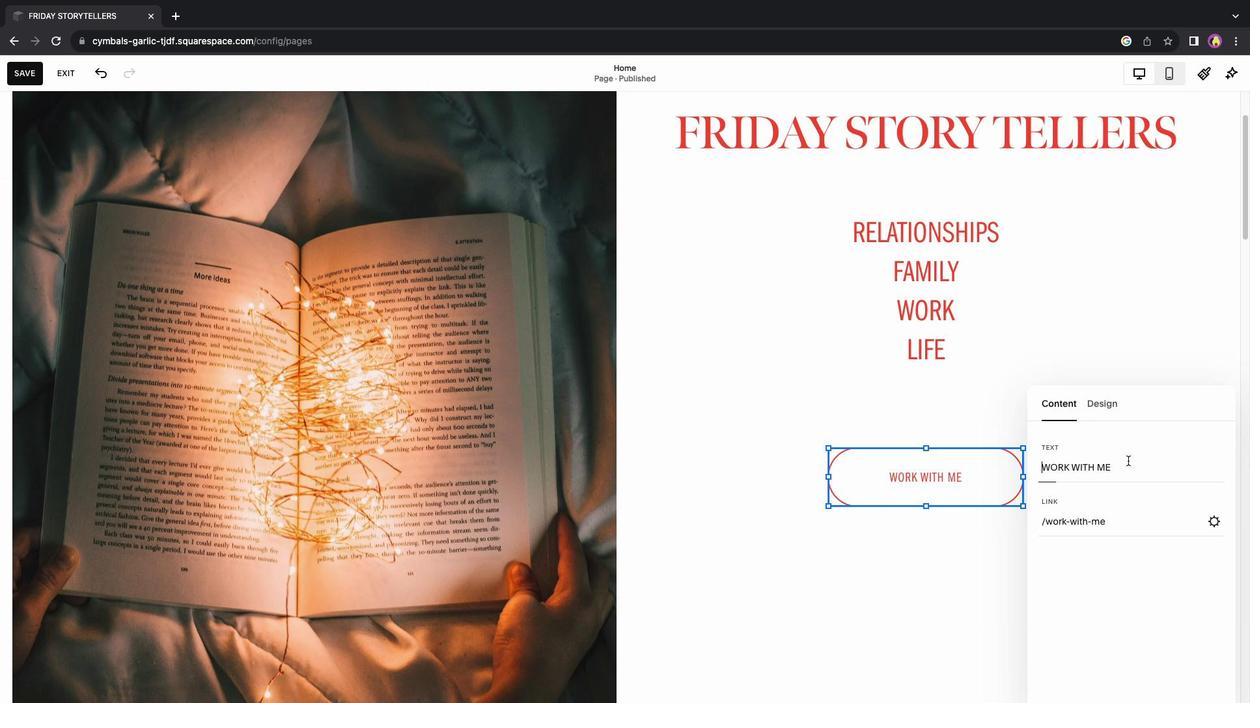 
Action: Mouse moved to (1126, 458)
Screenshot: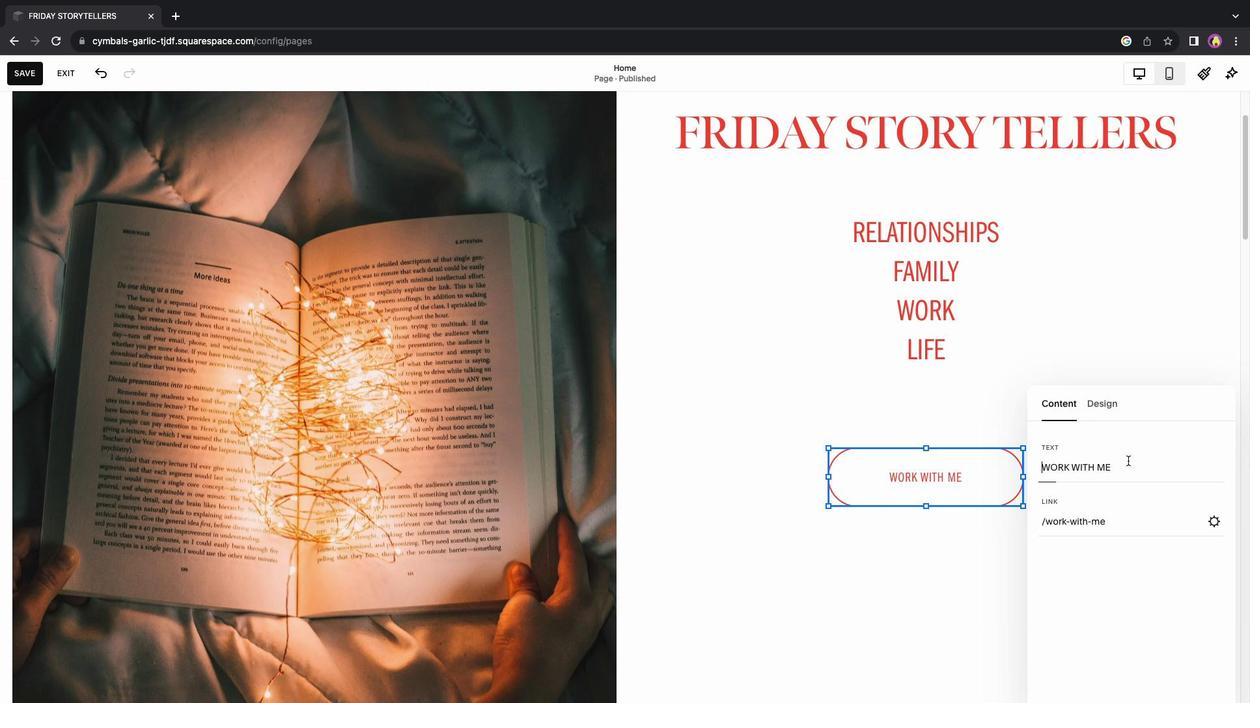 
Action: Mouse pressed left at (1126, 458)
Screenshot: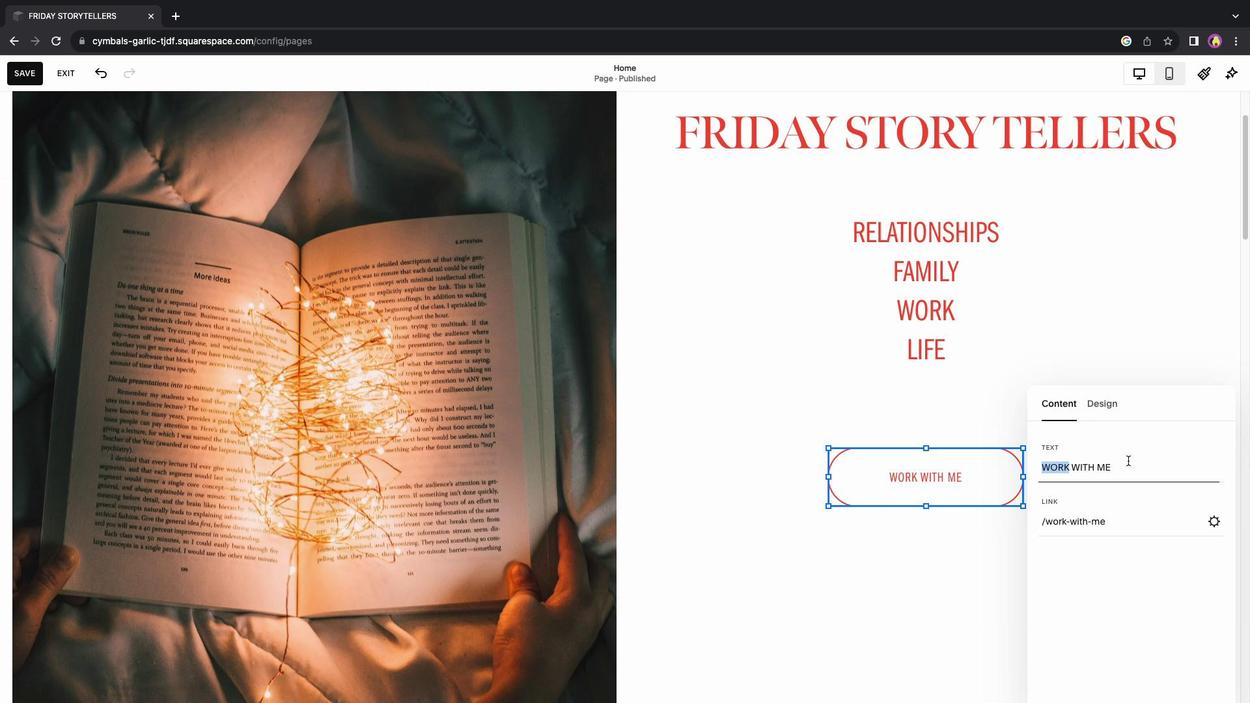 
Action: Mouse pressed left at (1126, 458)
Screenshot: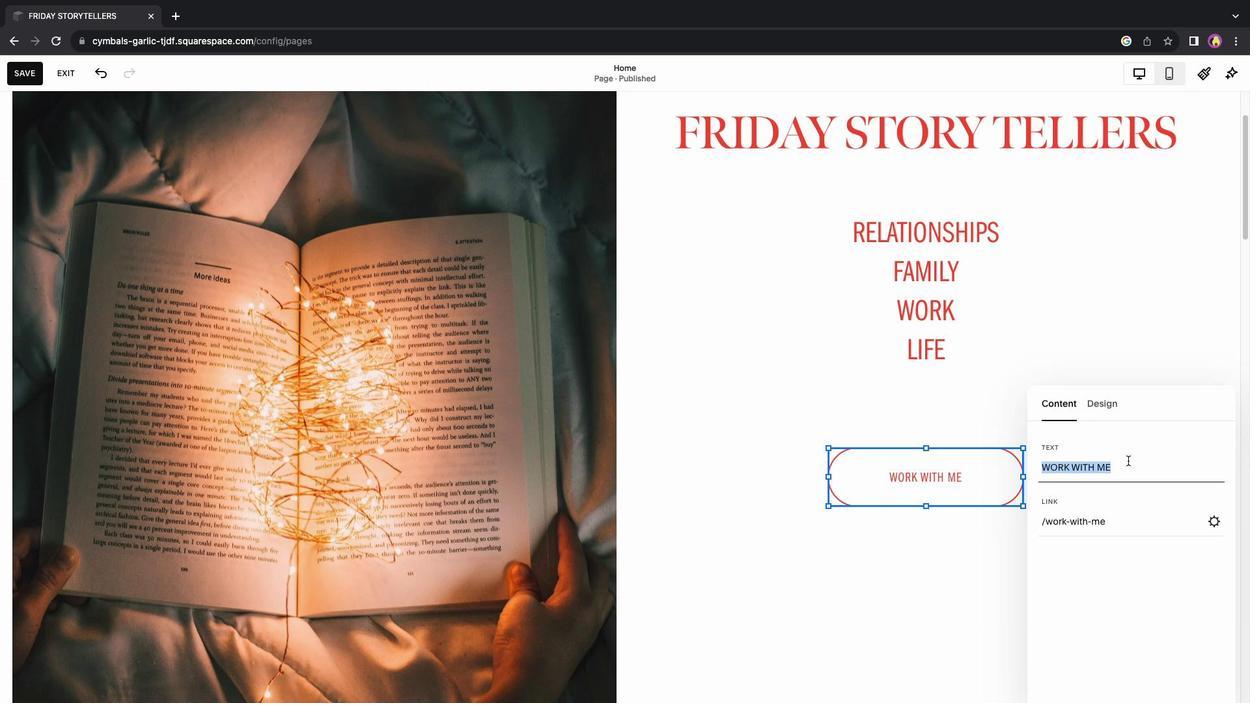 
Action: Key pressed 'B''U''Y'Key.space'A'Key.space'P''O''D''C''A''S''T'
Screenshot: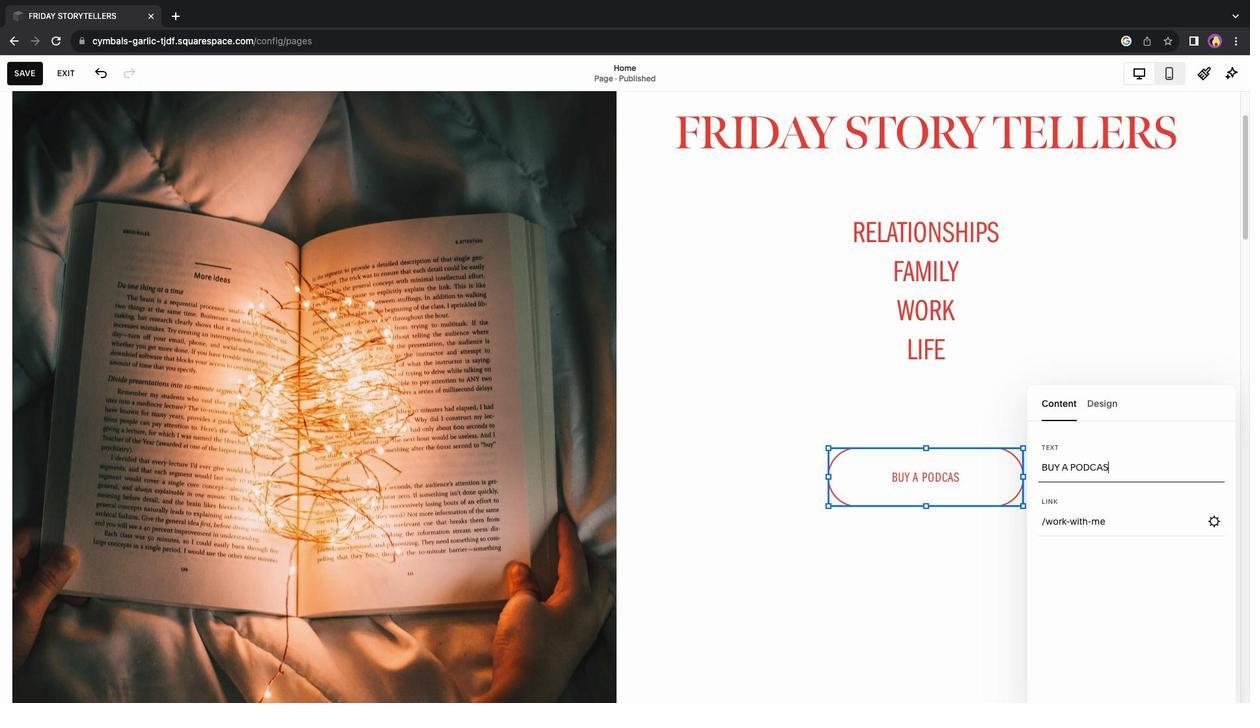 
Action: Mouse moved to (1081, 301)
Screenshot: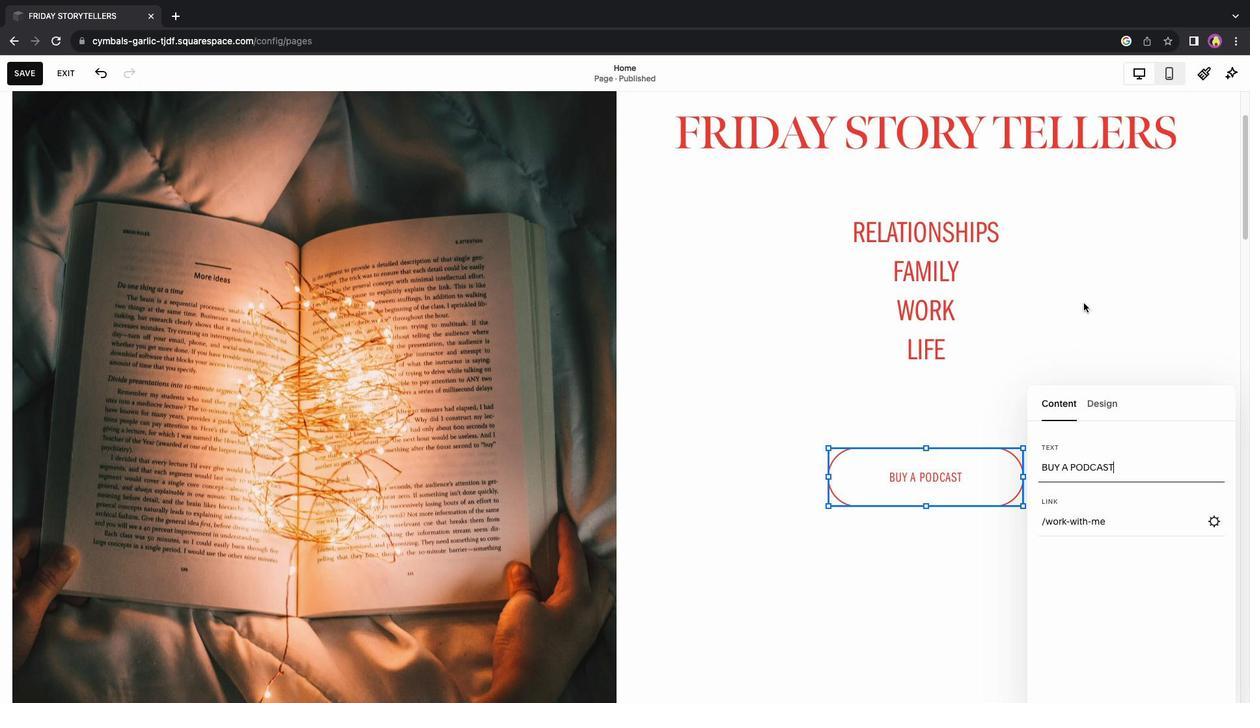 
Action: Mouse pressed left at (1081, 301)
Screenshot: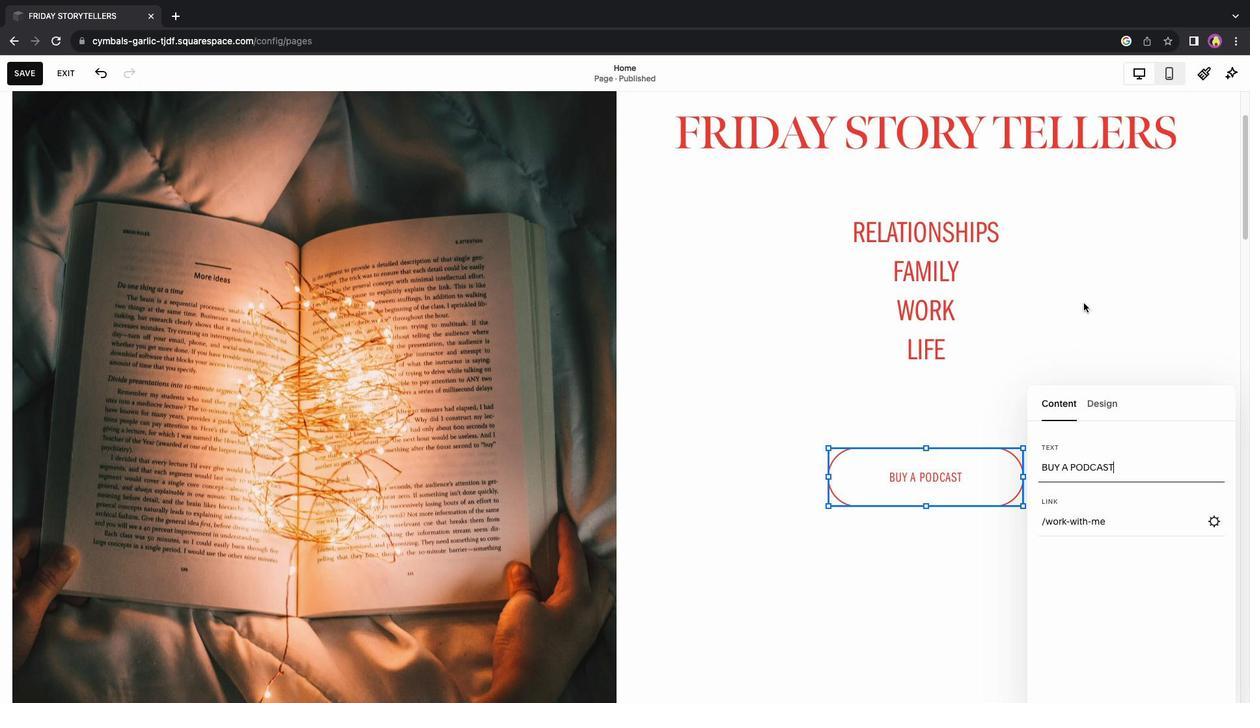 
Action: Mouse moved to (903, 452)
Screenshot: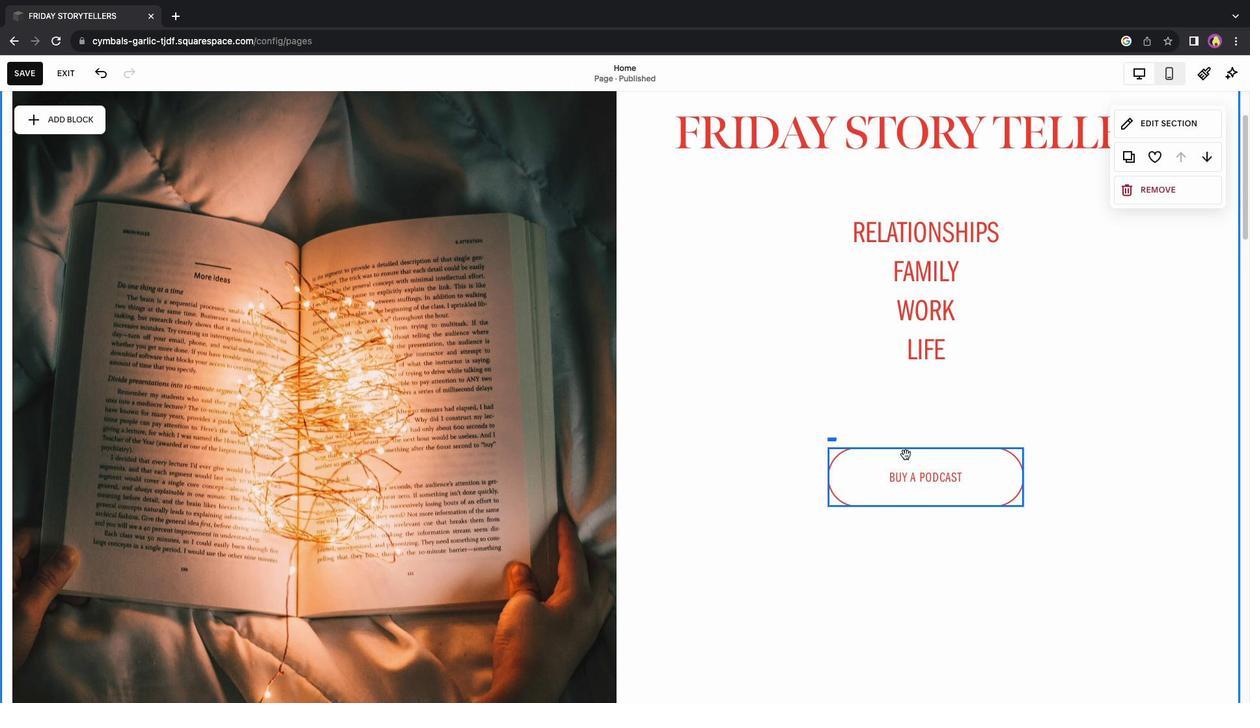 
Action: Mouse scrolled (903, 452) with delta (-1, -1)
Screenshot: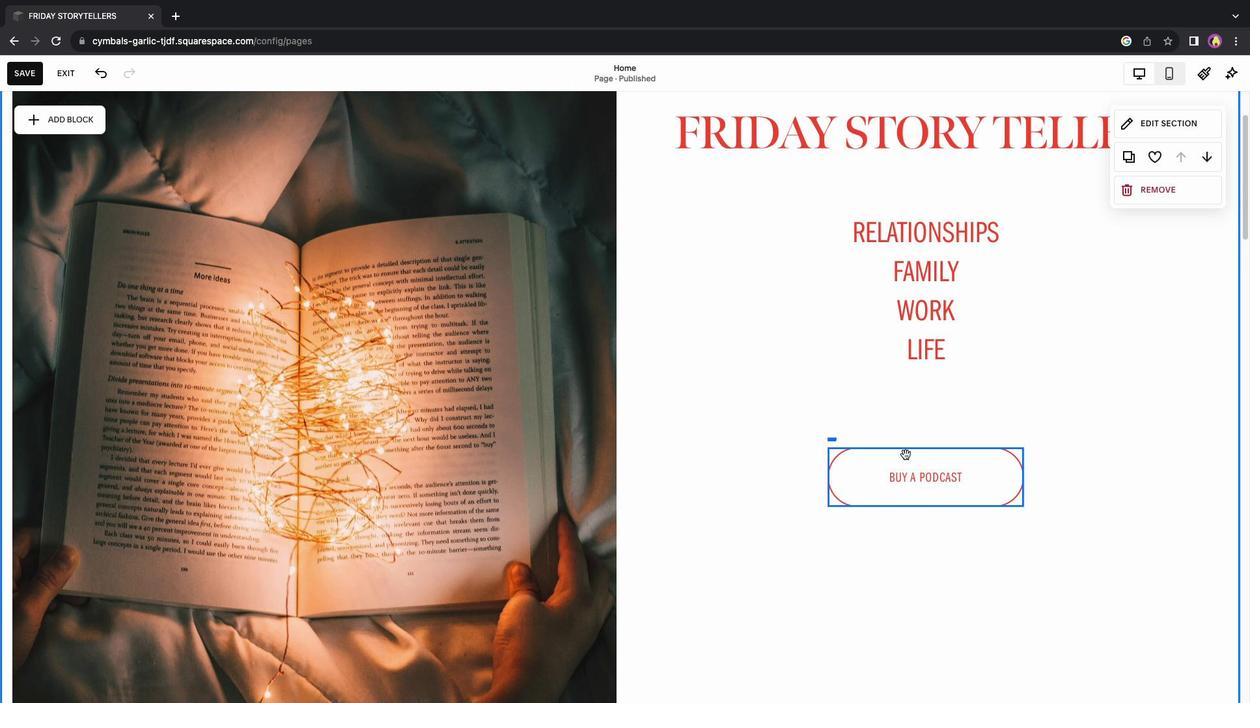 
Action: Mouse scrolled (903, 452) with delta (-1, -1)
Screenshot: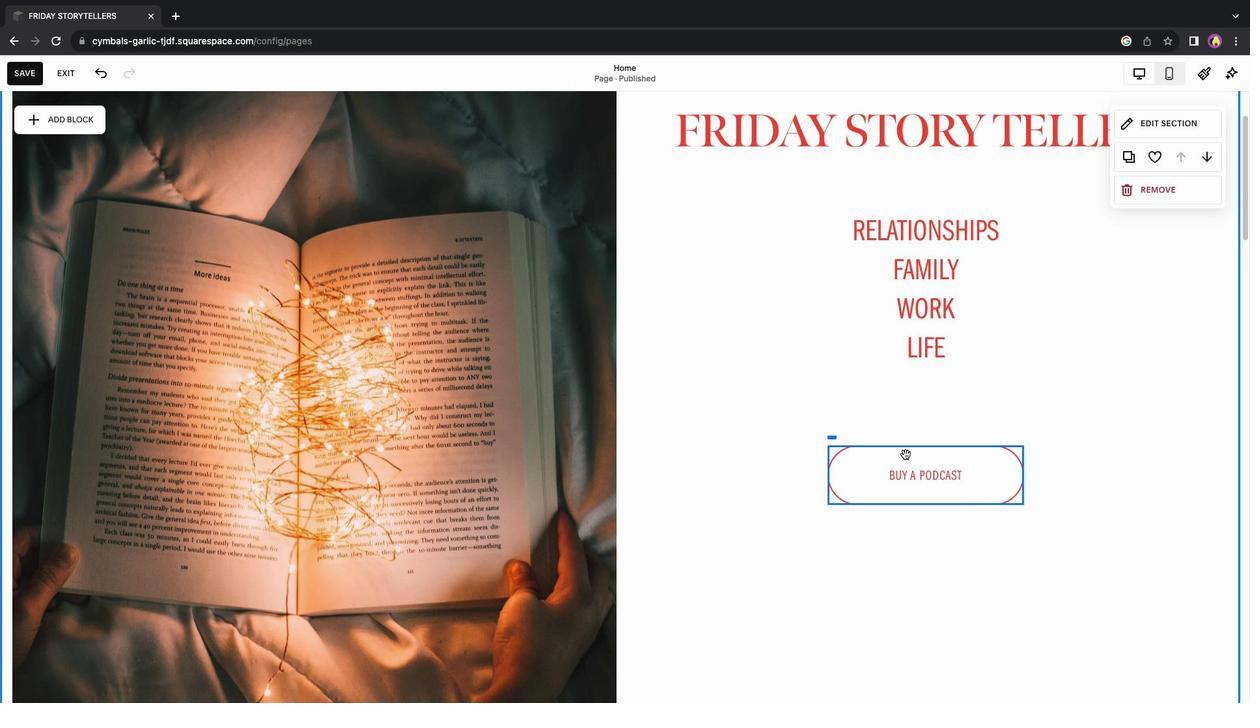 
Action: Mouse scrolled (903, 452) with delta (-1, -3)
Screenshot: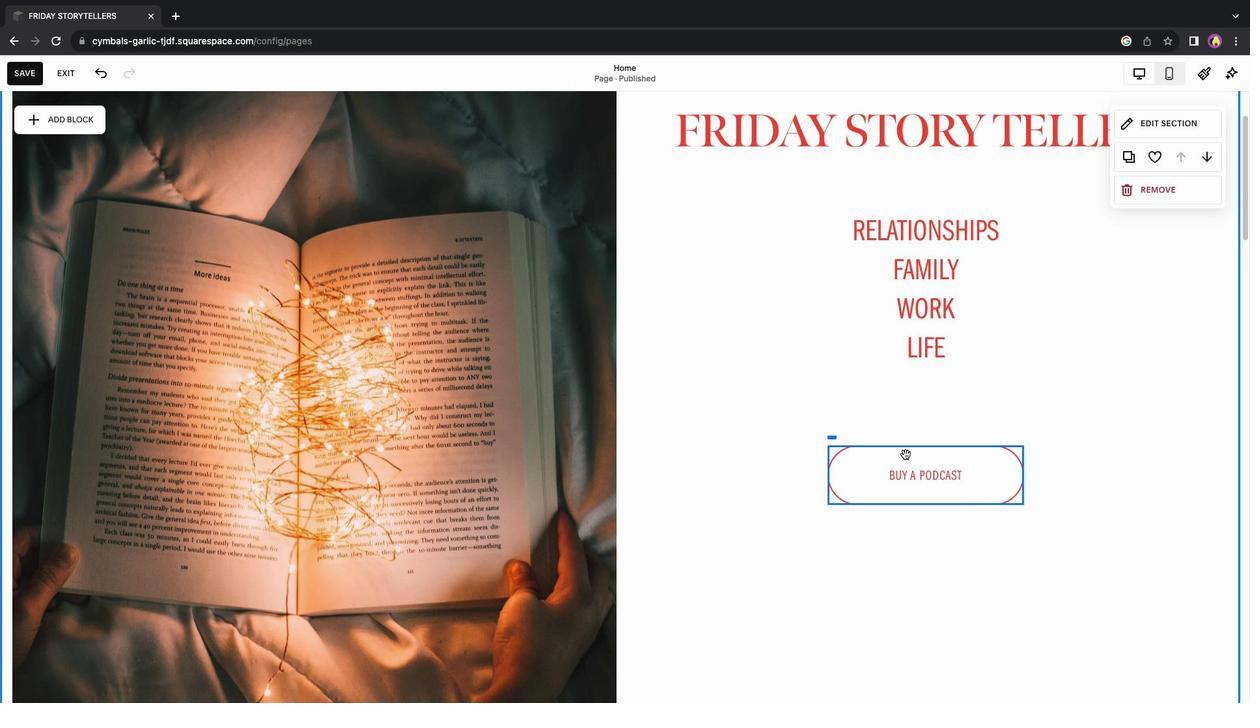 
Action: Mouse scrolled (903, 452) with delta (-1, -4)
Screenshot: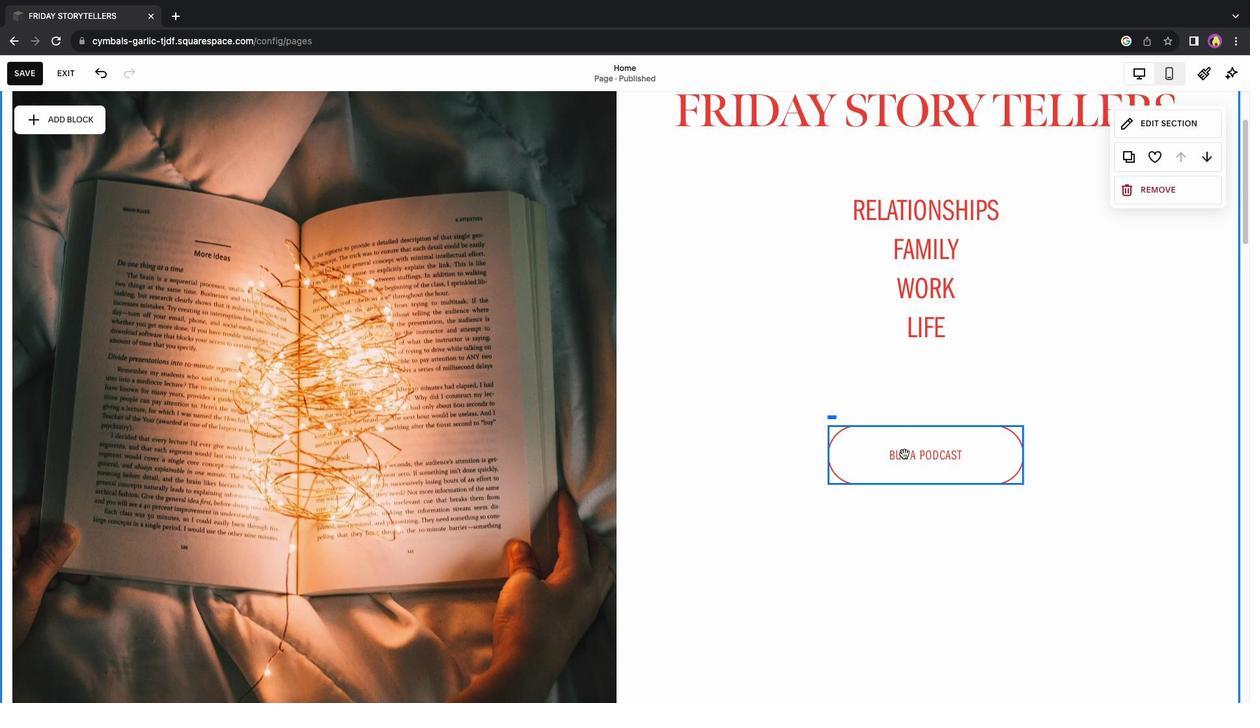 
Action: Mouse moved to (851, 378)
Screenshot: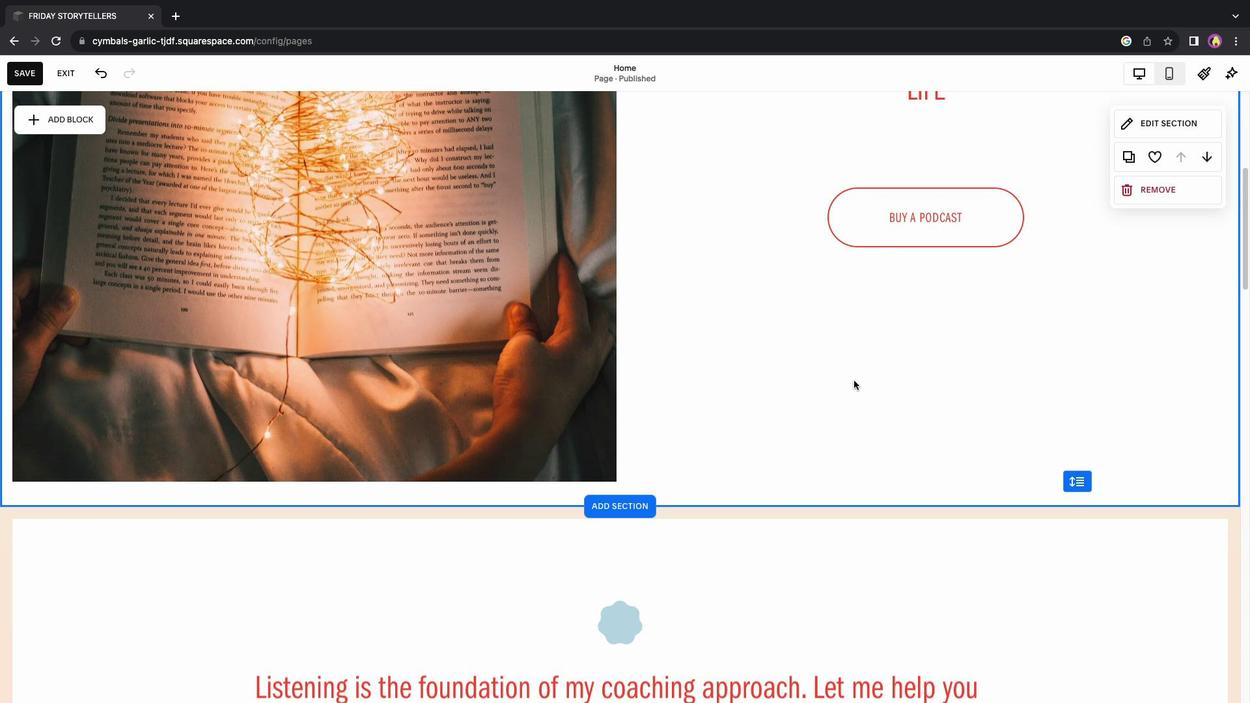 
Action: Mouse scrolled (851, 378) with delta (-1, 0)
Screenshot: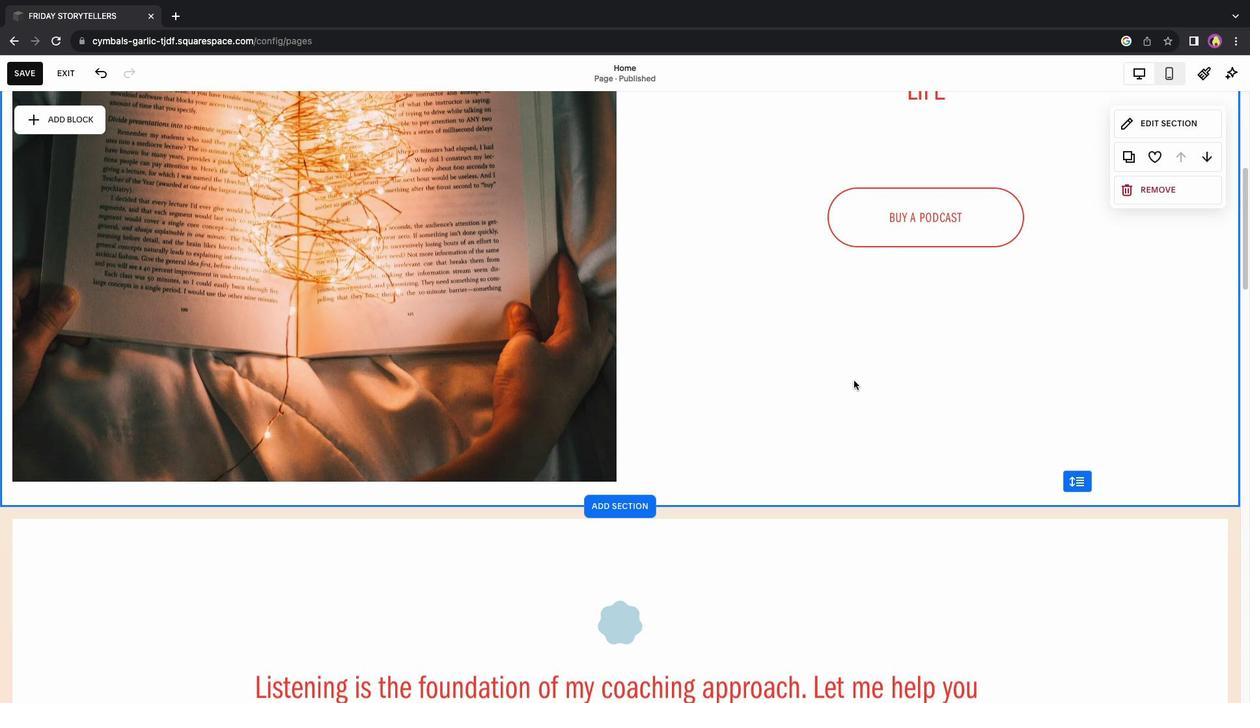 
Action: Mouse scrolled (851, 378) with delta (-1, 0)
Screenshot: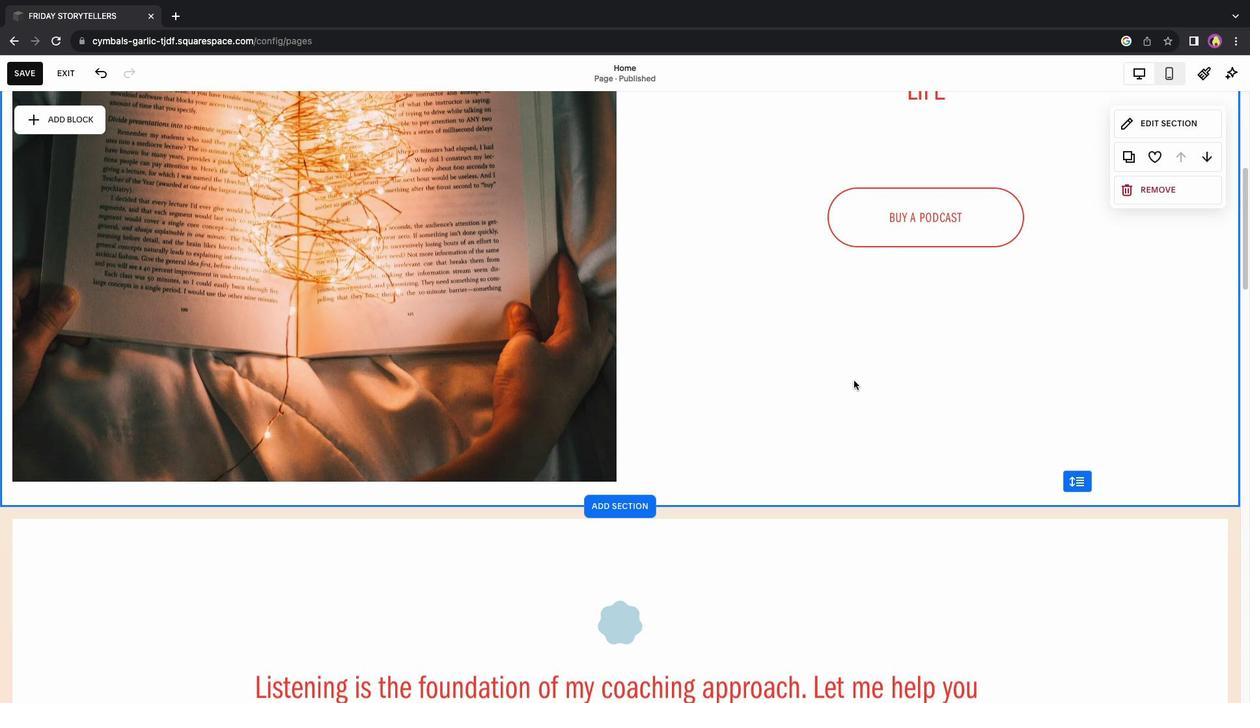 
Action: Mouse scrolled (851, 378) with delta (-1, 0)
Screenshot: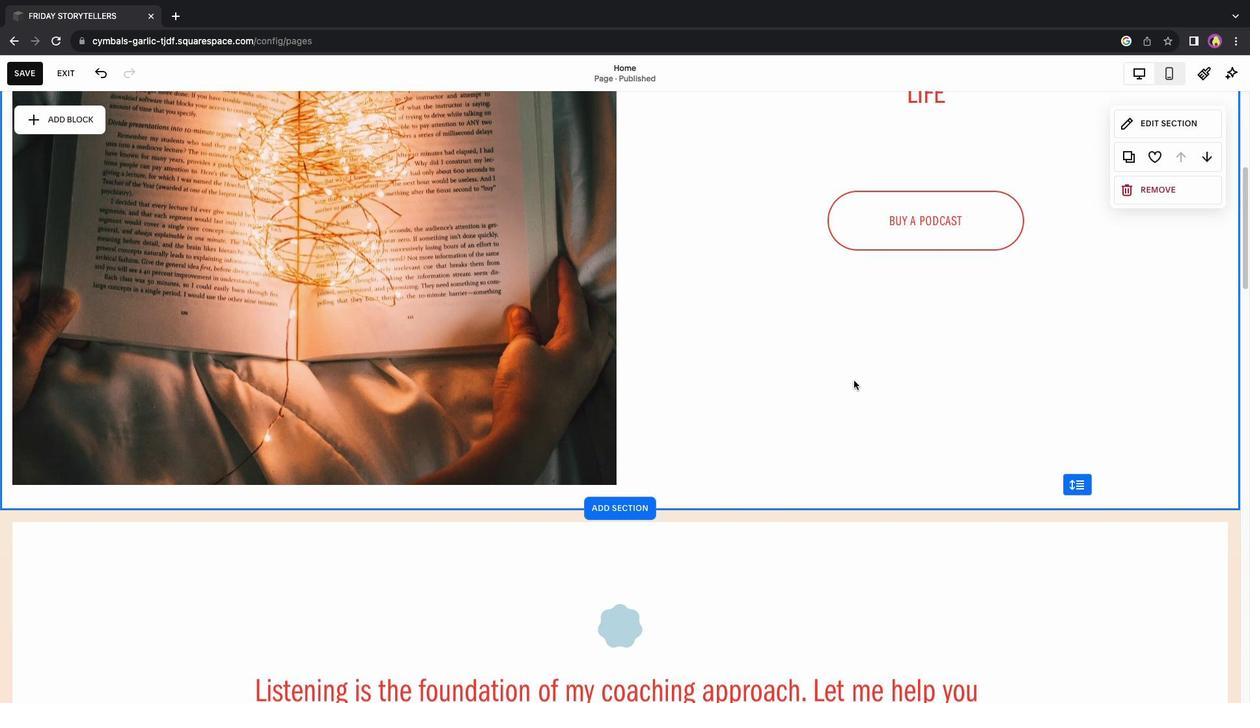 
Action: Mouse scrolled (851, 378) with delta (-1, 0)
Screenshot: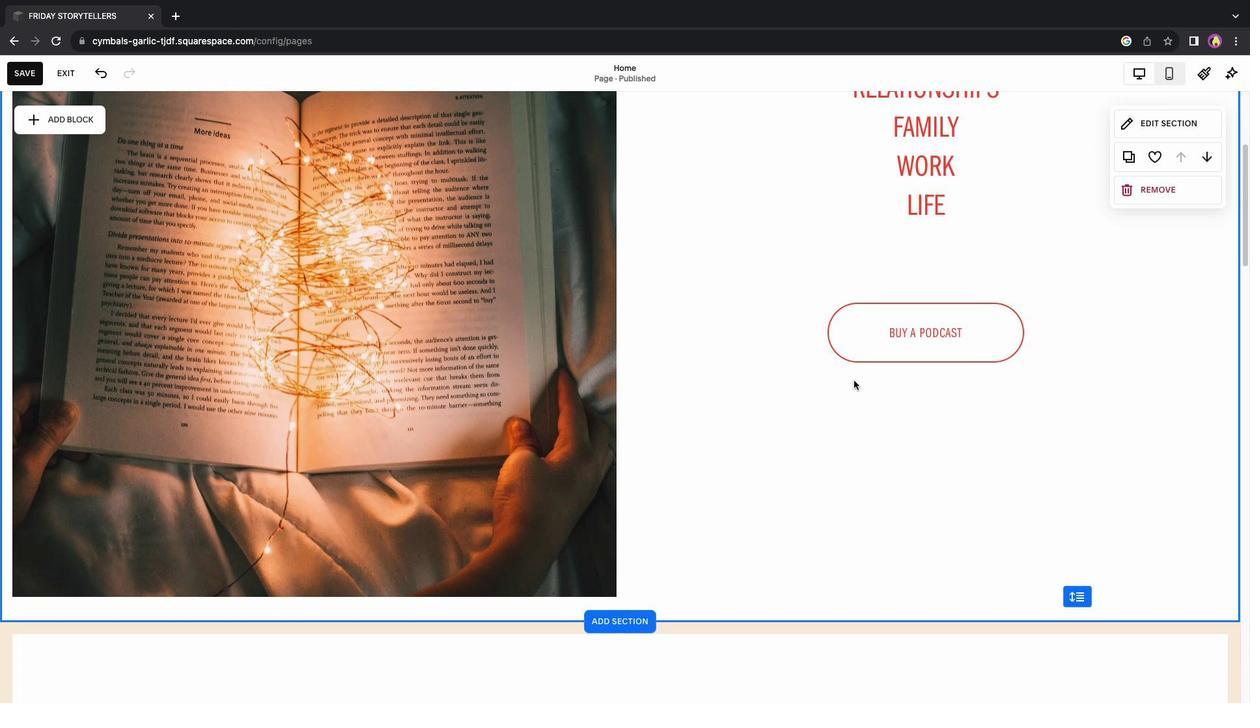 
Action: Mouse scrolled (851, 378) with delta (-1, 0)
Screenshot: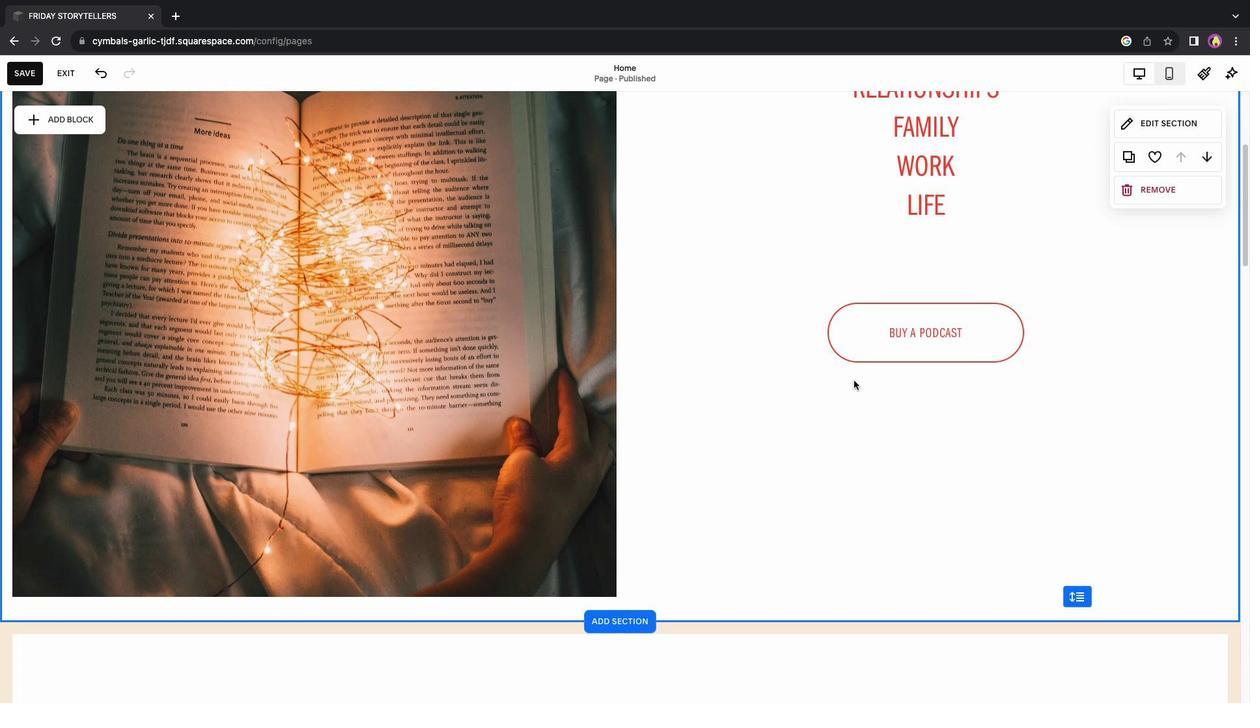 
Action: Mouse scrolled (851, 378) with delta (-1, 0)
Screenshot: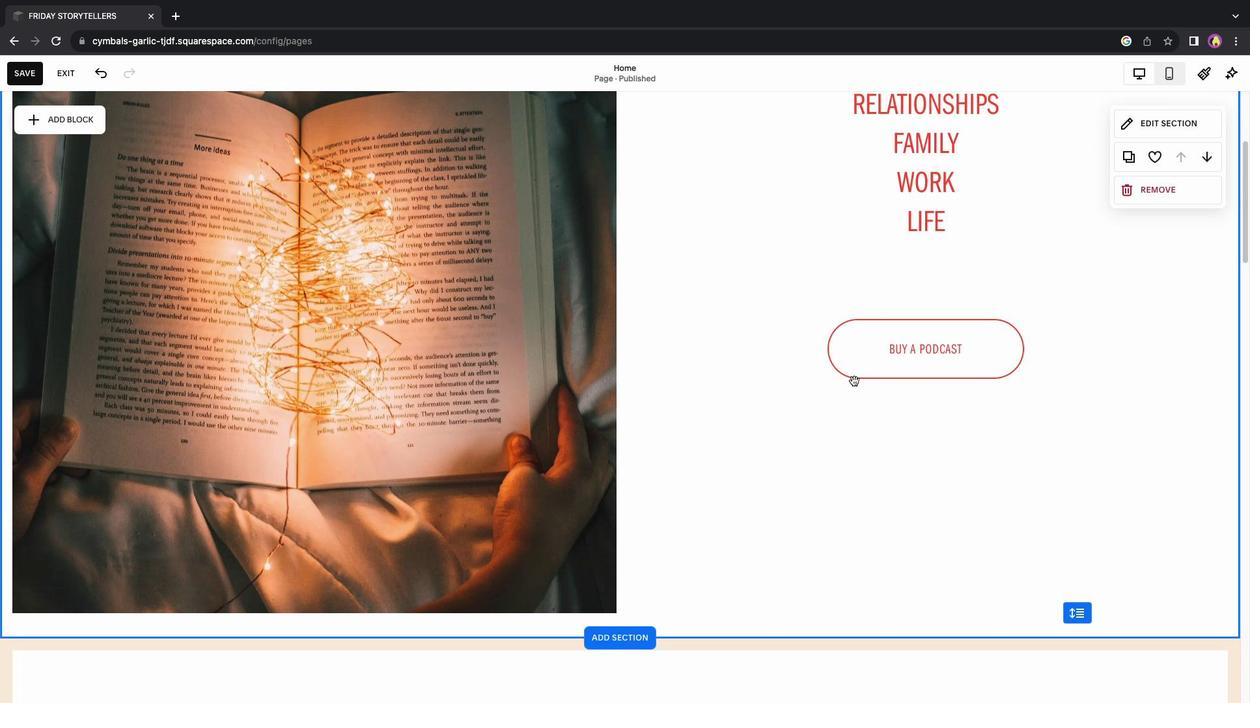 
Action: Mouse scrolled (851, 378) with delta (-1, 1)
Screenshot: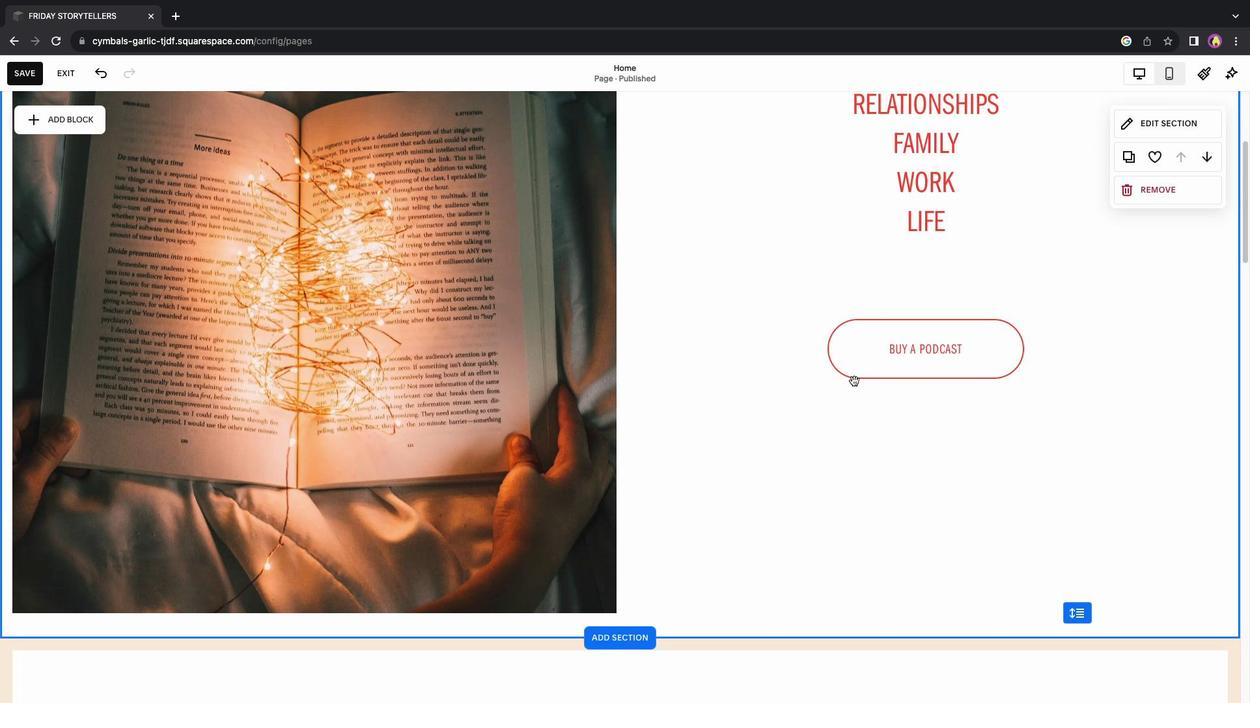
Action: Mouse scrolled (851, 378) with delta (-1, 1)
Screenshot: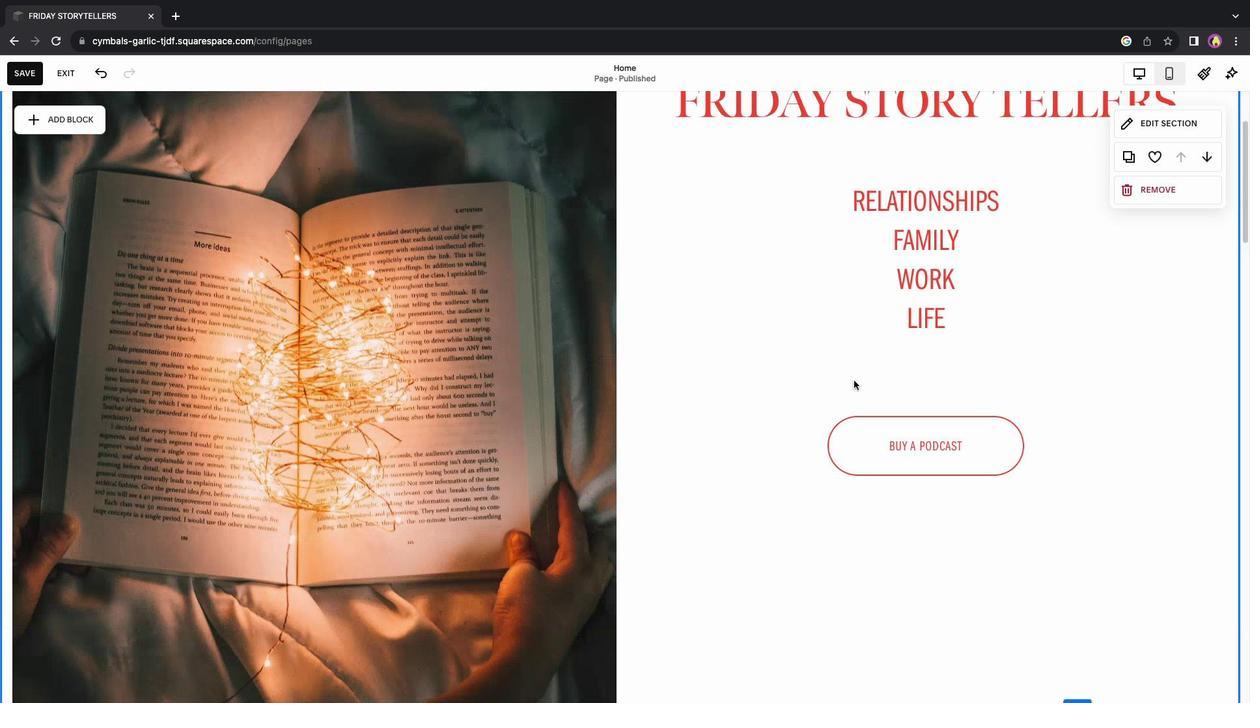 
Action: Mouse scrolled (851, 378) with delta (-1, -1)
Screenshot: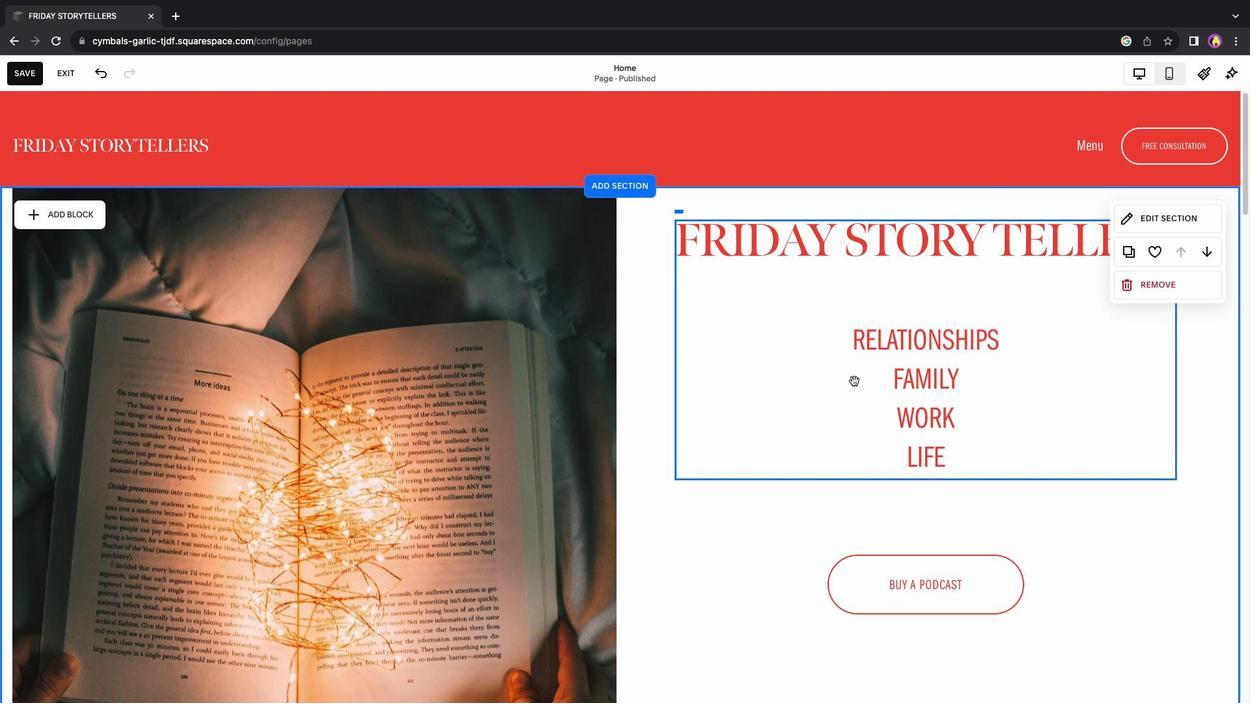 
Action: Mouse scrolled (851, 378) with delta (-1, -1)
Screenshot: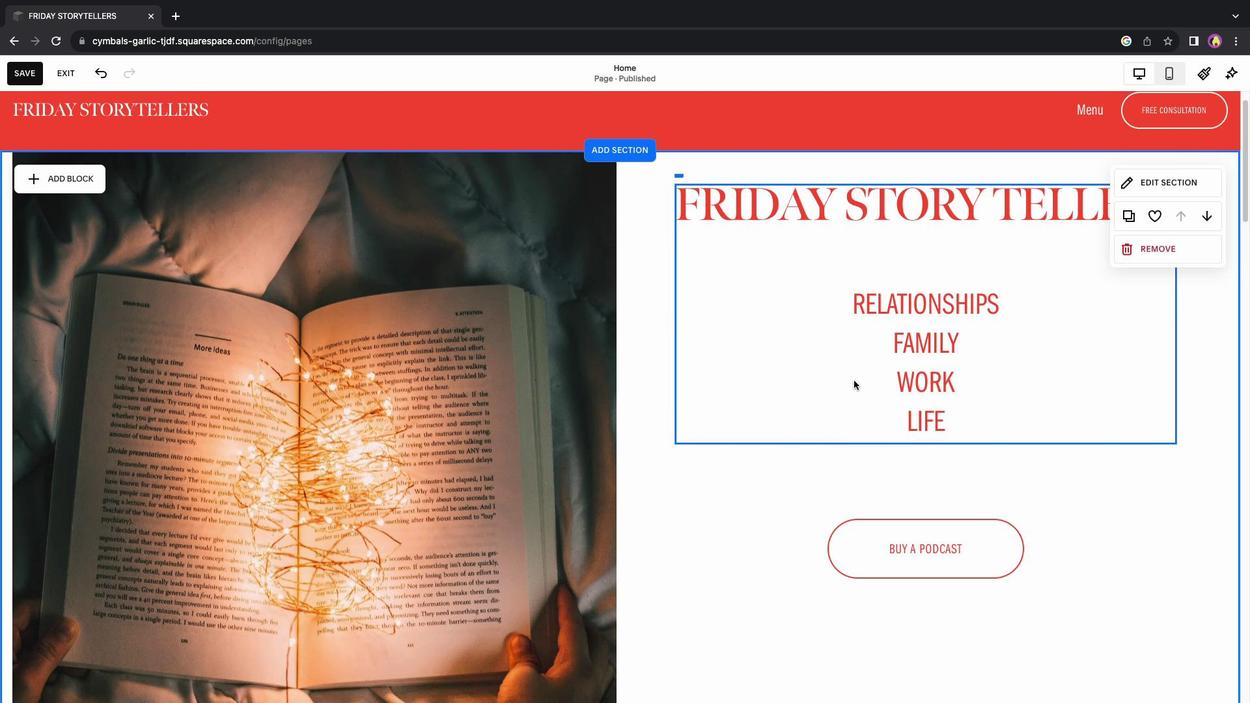 
Action: Mouse scrolled (851, 378) with delta (-1, -3)
Screenshot: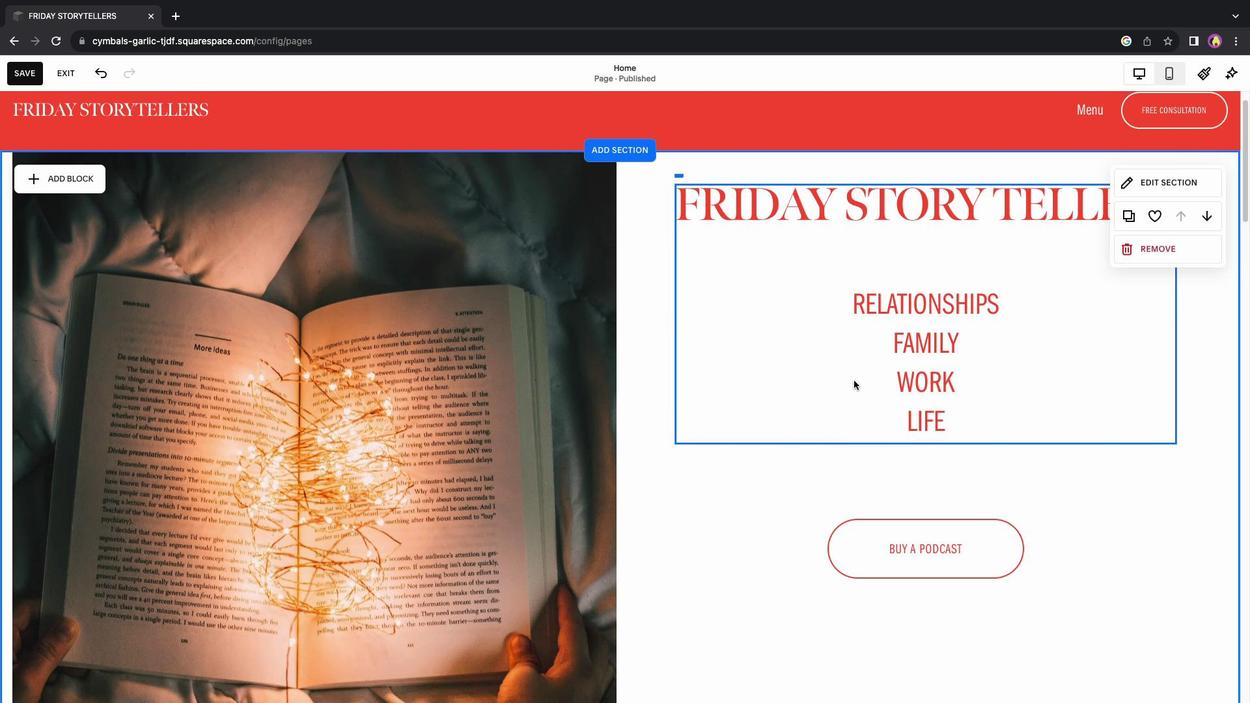 
Action: Mouse scrolled (851, 378) with delta (-1, -4)
Screenshot: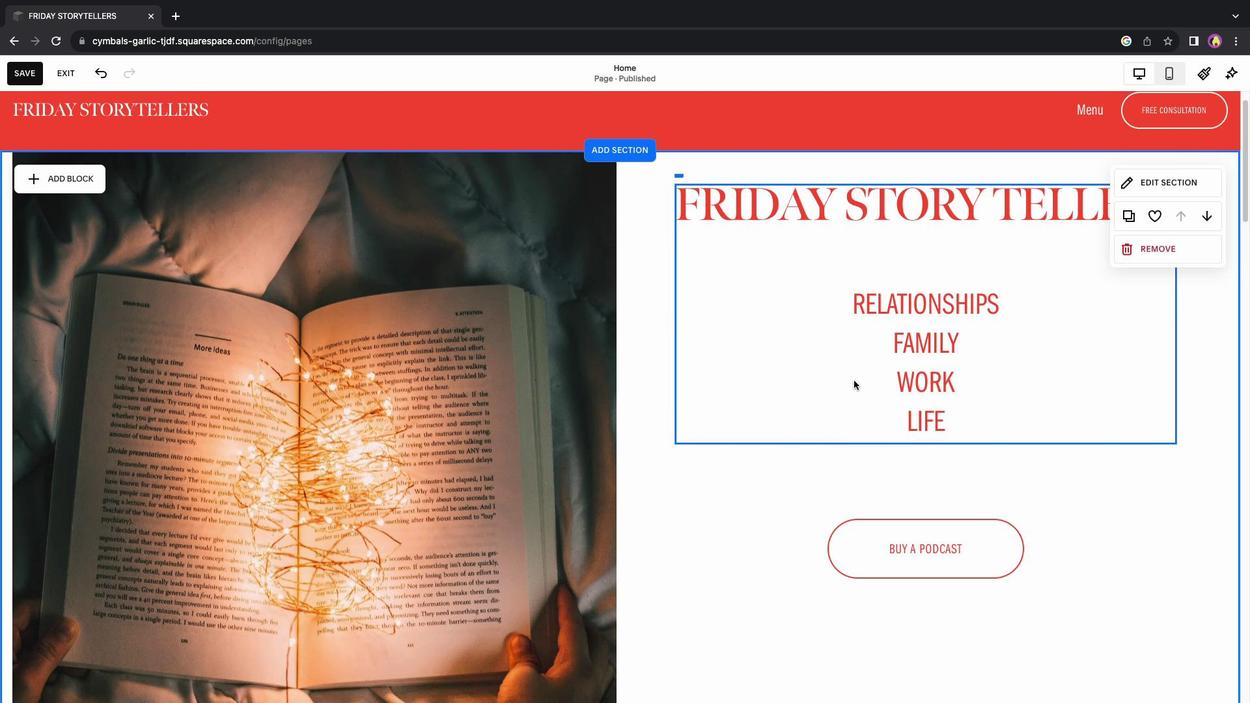 
Action: Mouse scrolled (851, 378) with delta (-1, -5)
Screenshot: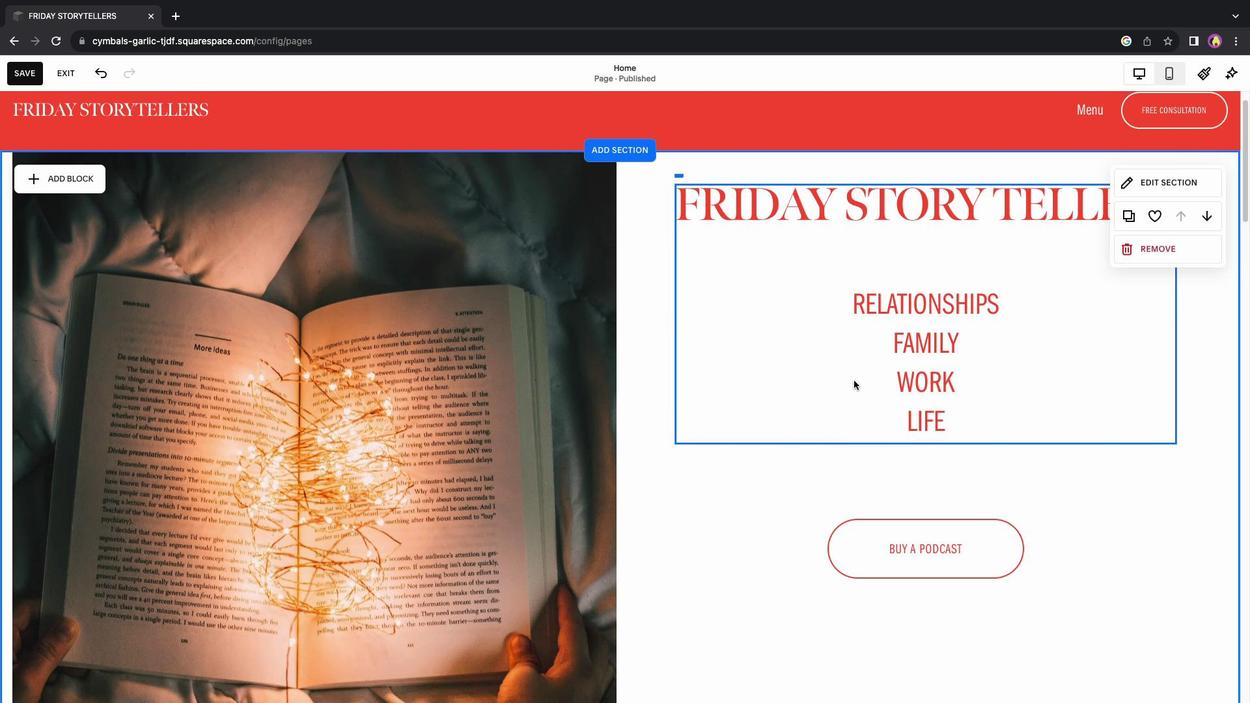 
Action: Mouse scrolled (851, 378) with delta (-1, -5)
Screenshot: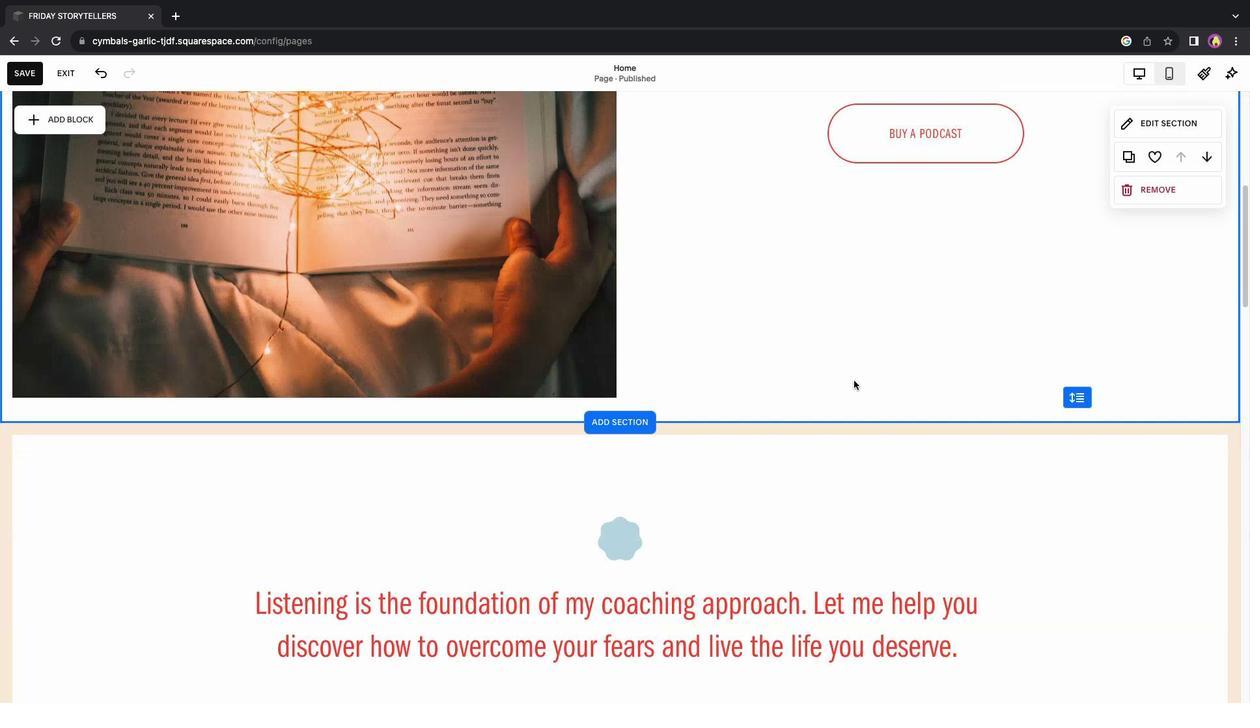 
Action: Mouse moved to (851, 380)
Screenshot: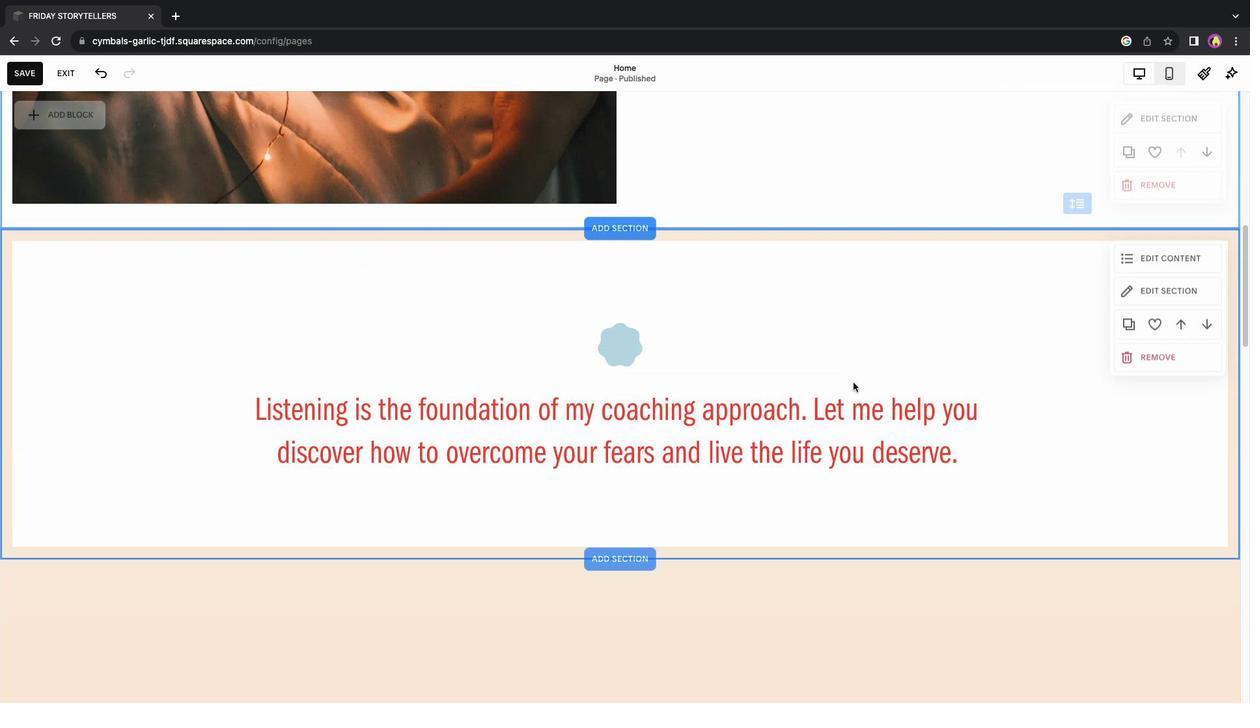 
Action: Mouse scrolled (851, 380) with delta (-1, -1)
